 Task: Prepare the resume (32)
Action: Mouse moved to (43, 97)
Screenshot: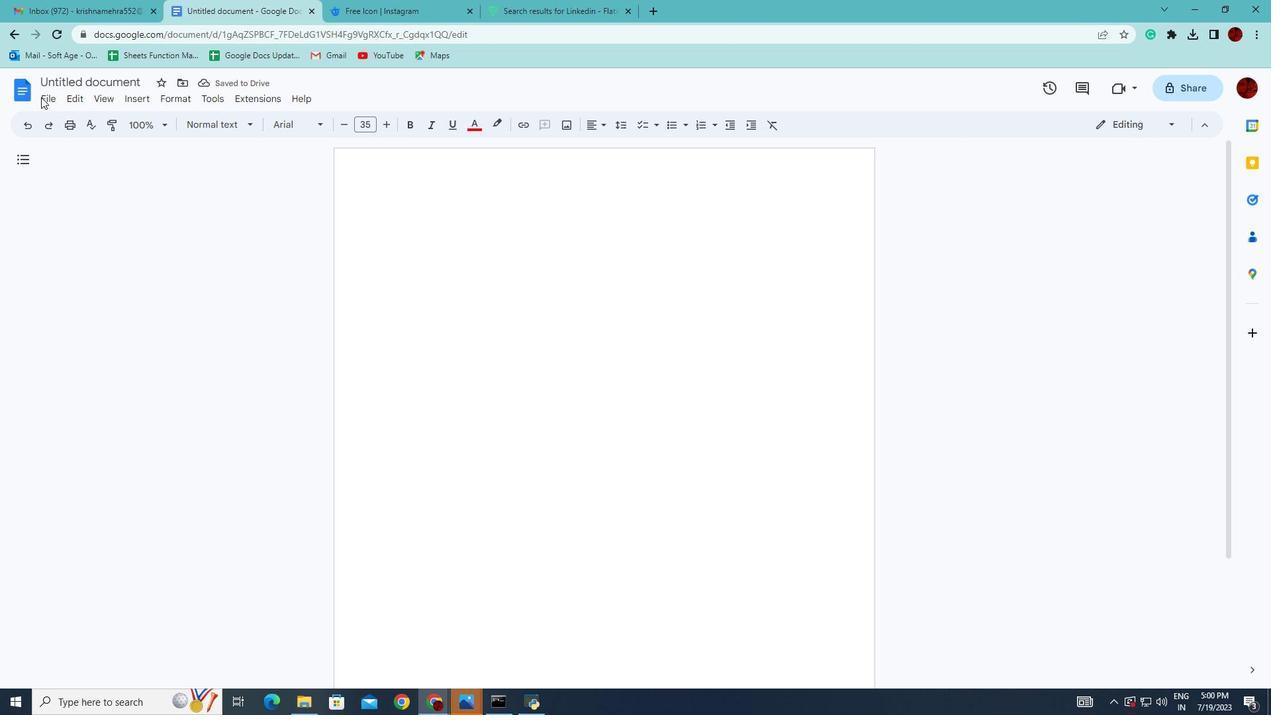 
Action: Mouse pressed left at (43, 97)
Screenshot: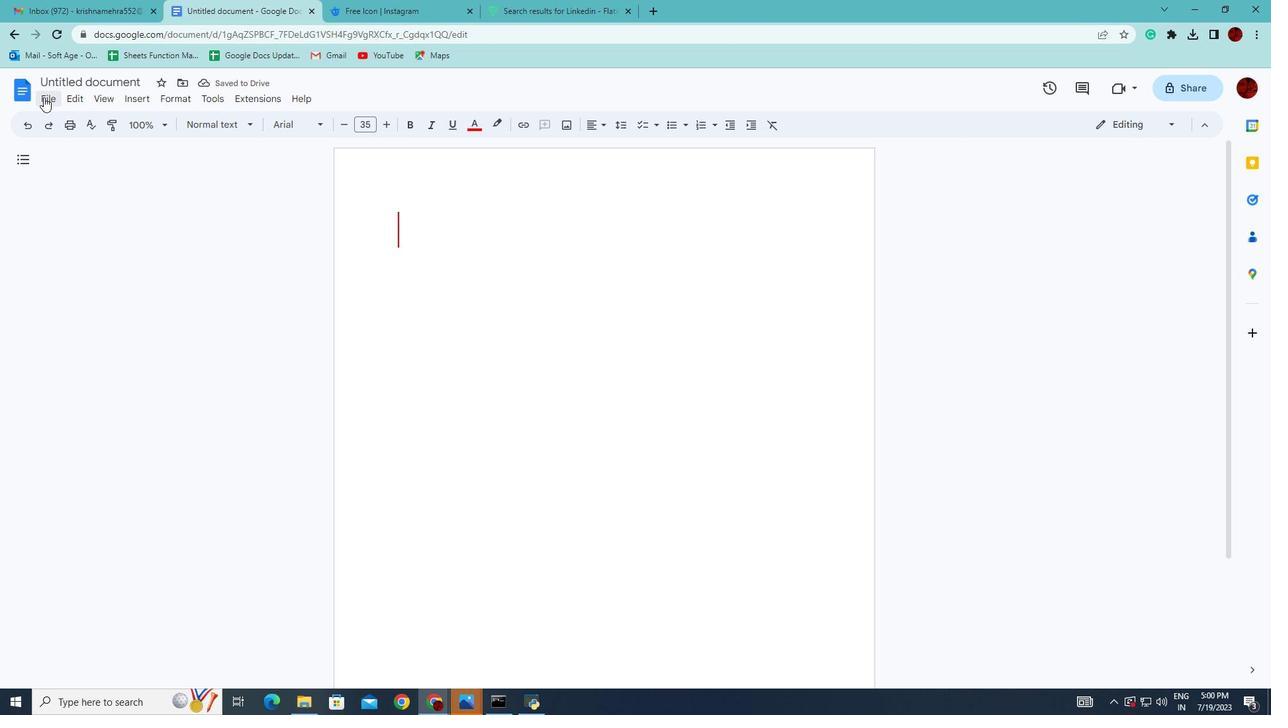 
Action: Mouse moved to (78, 460)
Screenshot: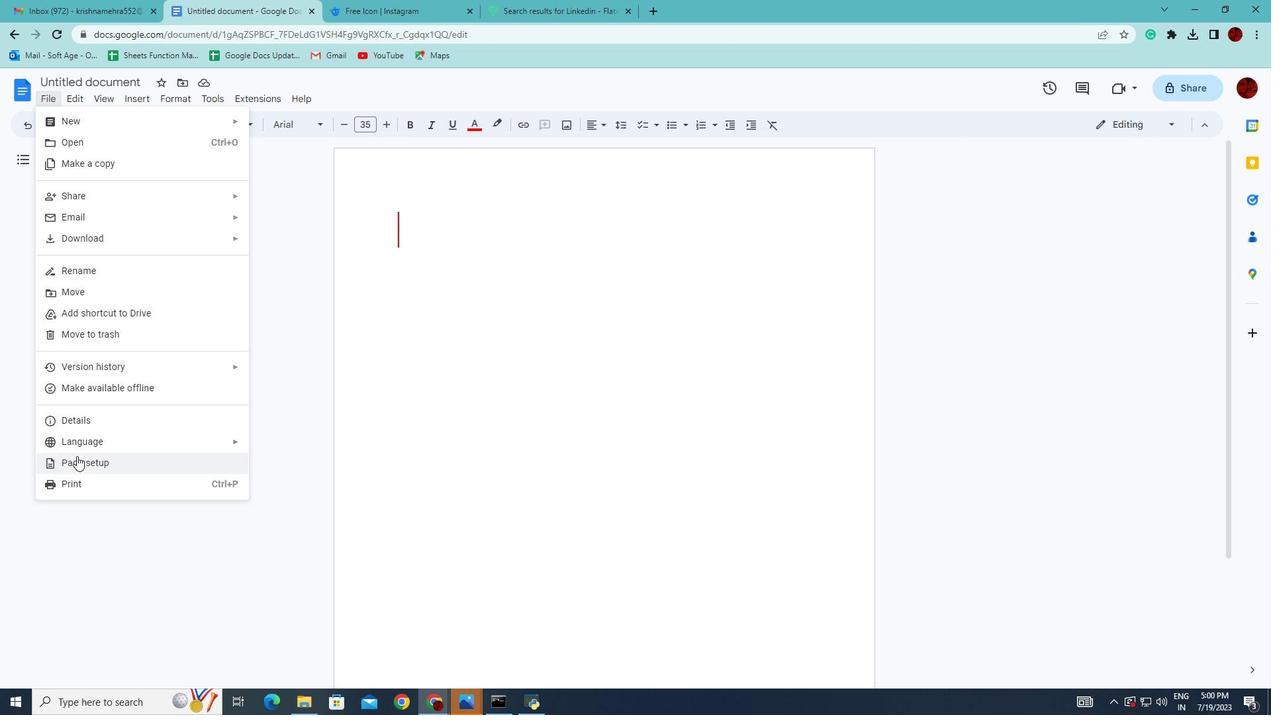 
Action: Mouse pressed left at (78, 460)
Screenshot: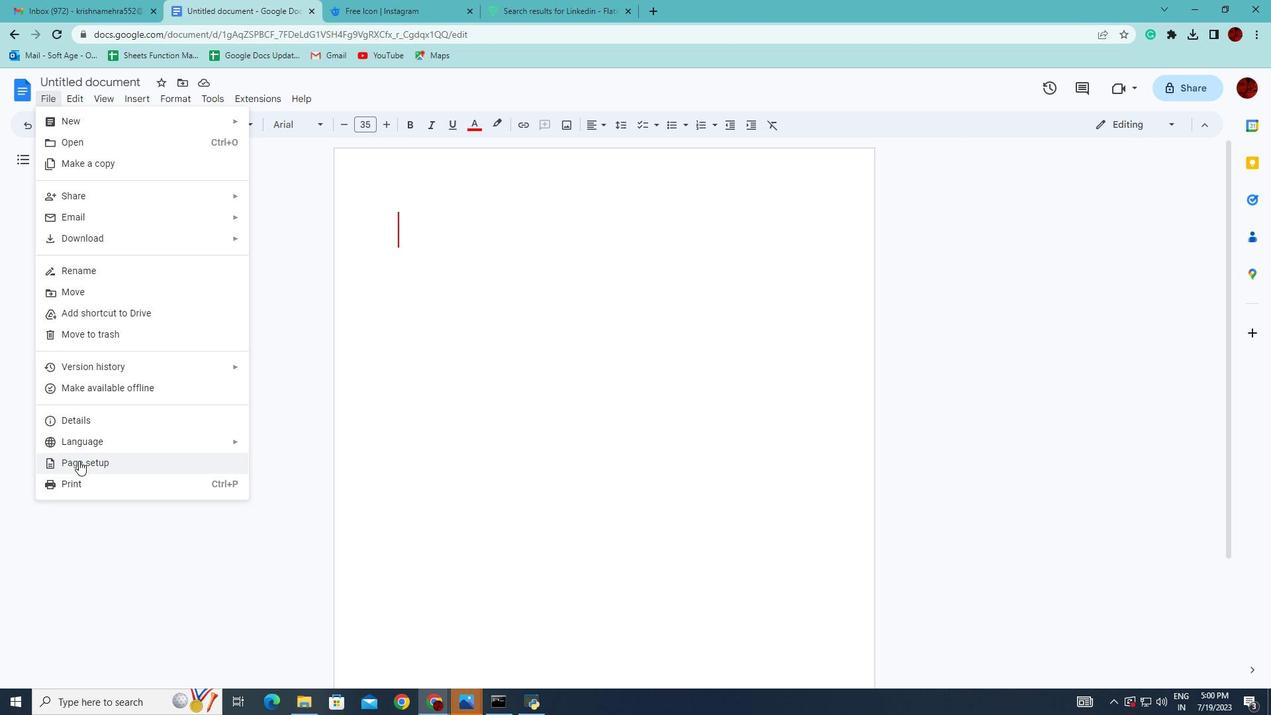 
Action: Mouse moved to (534, 468)
Screenshot: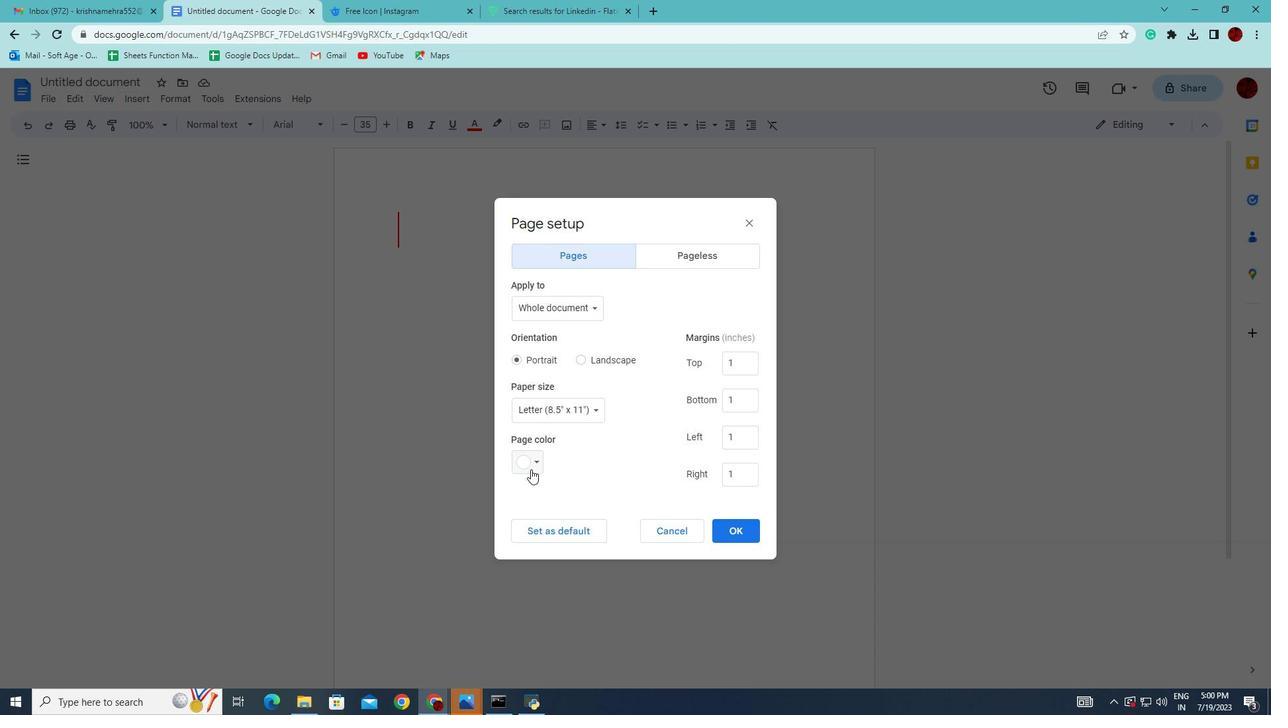 
Action: Mouse pressed left at (534, 468)
Screenshot: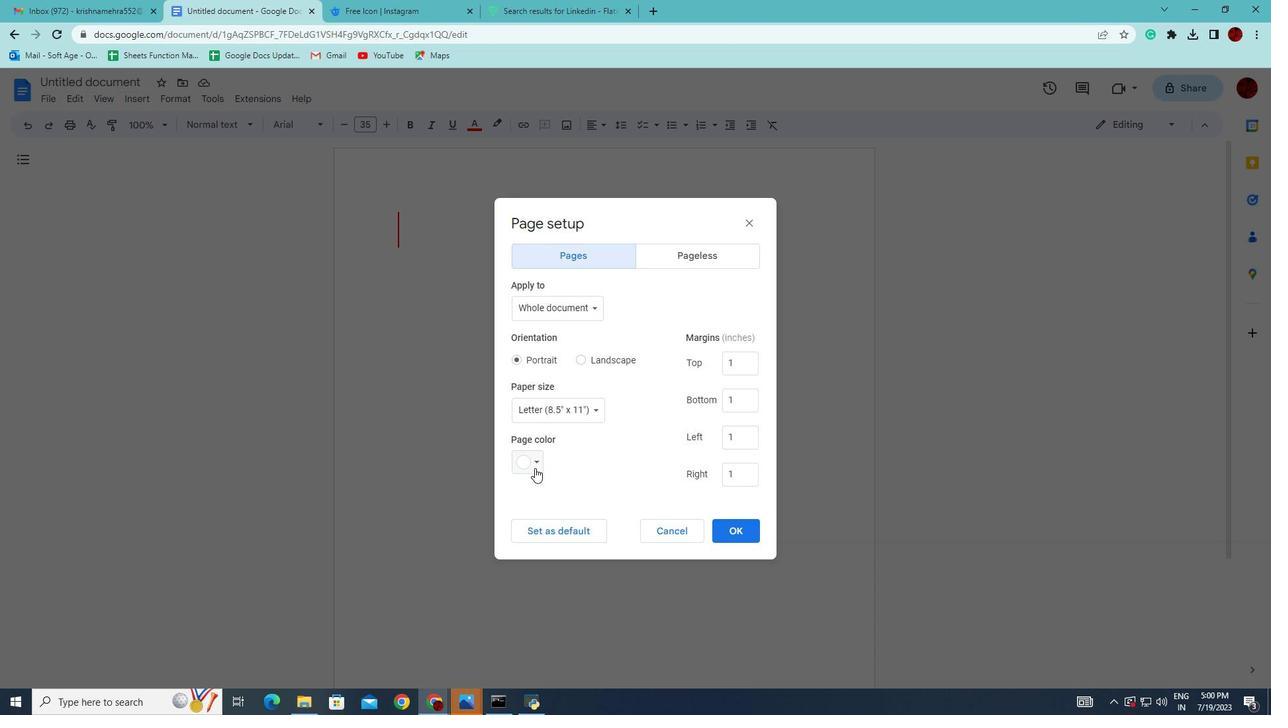 
Action: Mouse moved to (603, 493)
Screenshot: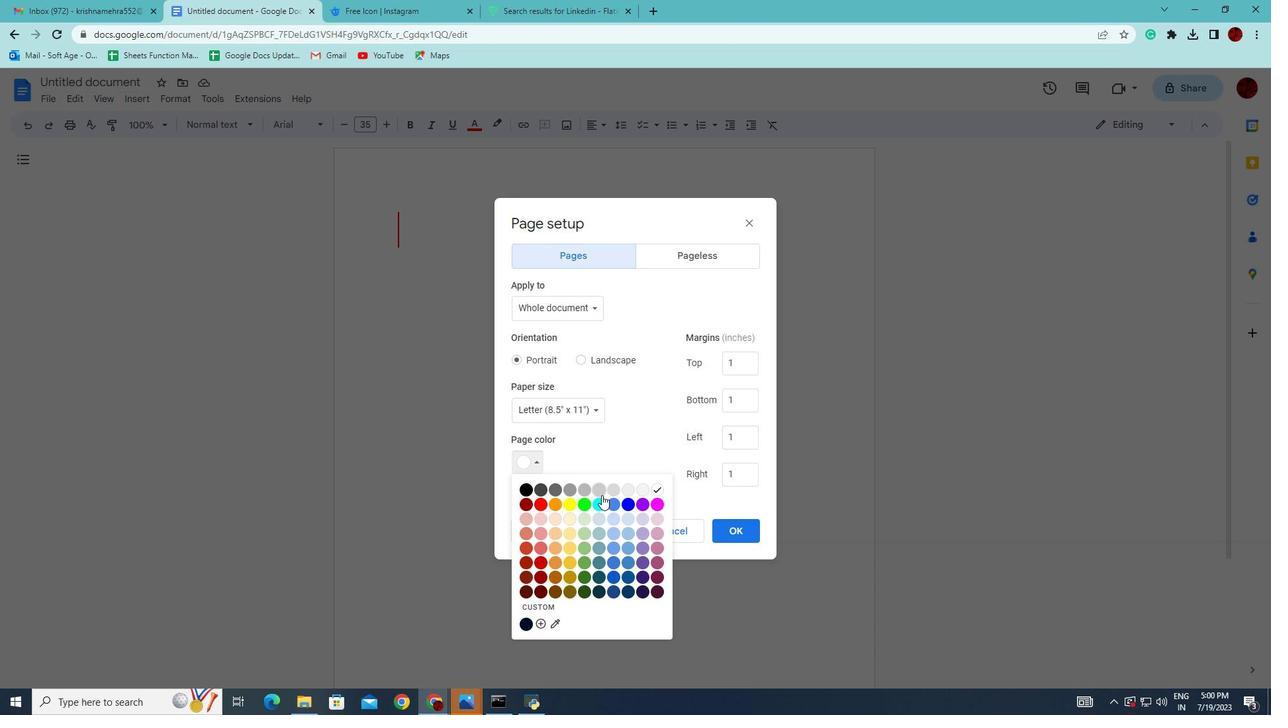 
Action: Mouse pressed left at (603, 493)
Screenshot: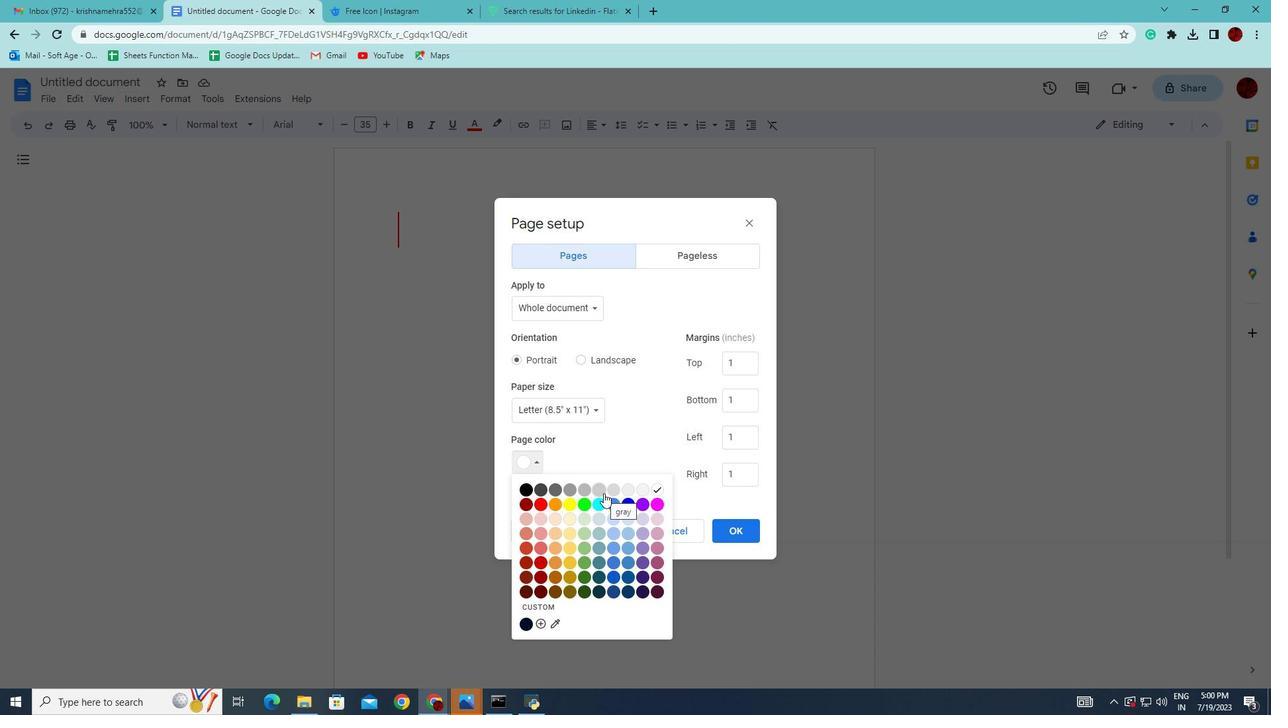 
Action: Mouse moved to (739, 528)
Screenshot: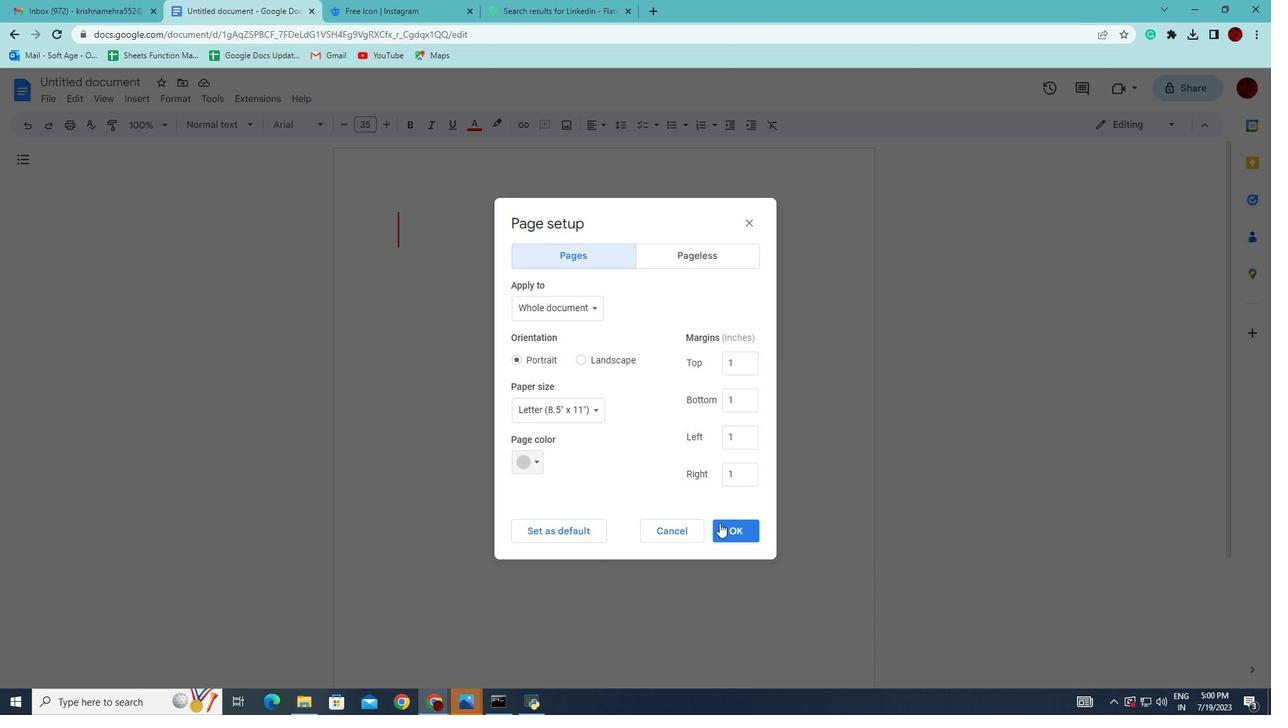 
Action: Mouse pressed left at (739, 528)
Screenshot: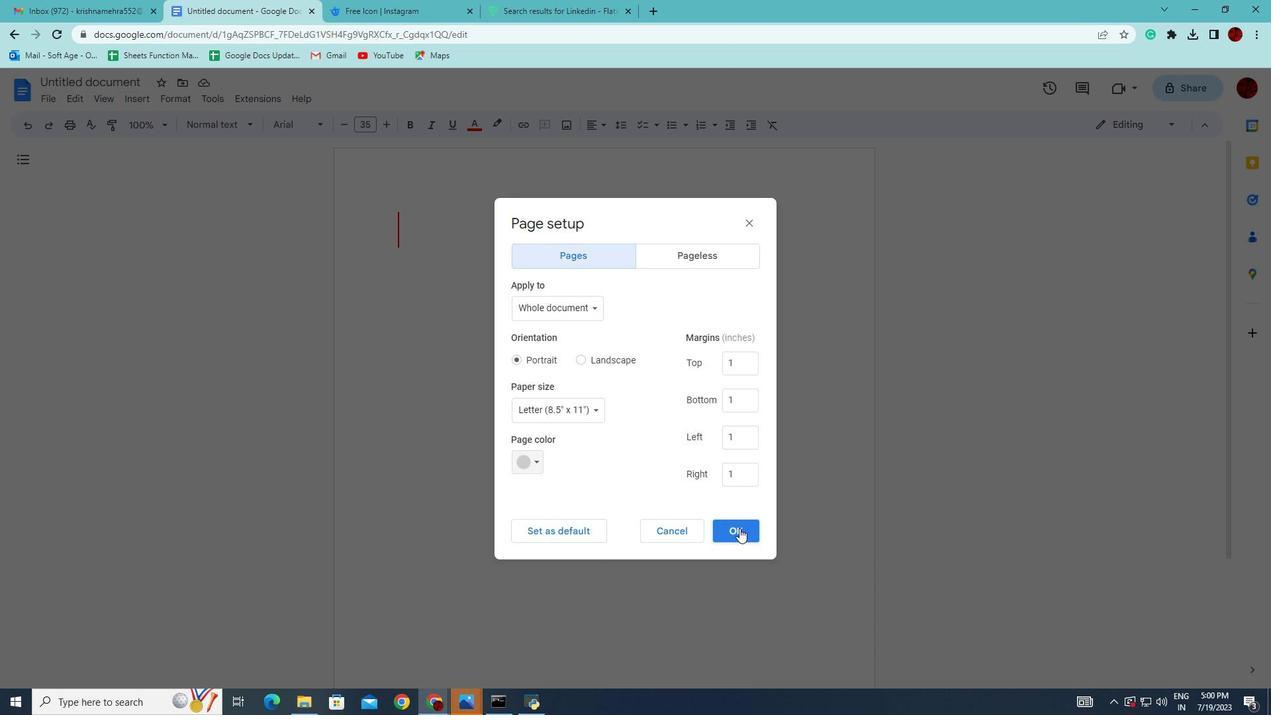 
Action: Mouse moved to (474, 128)
Screenshot: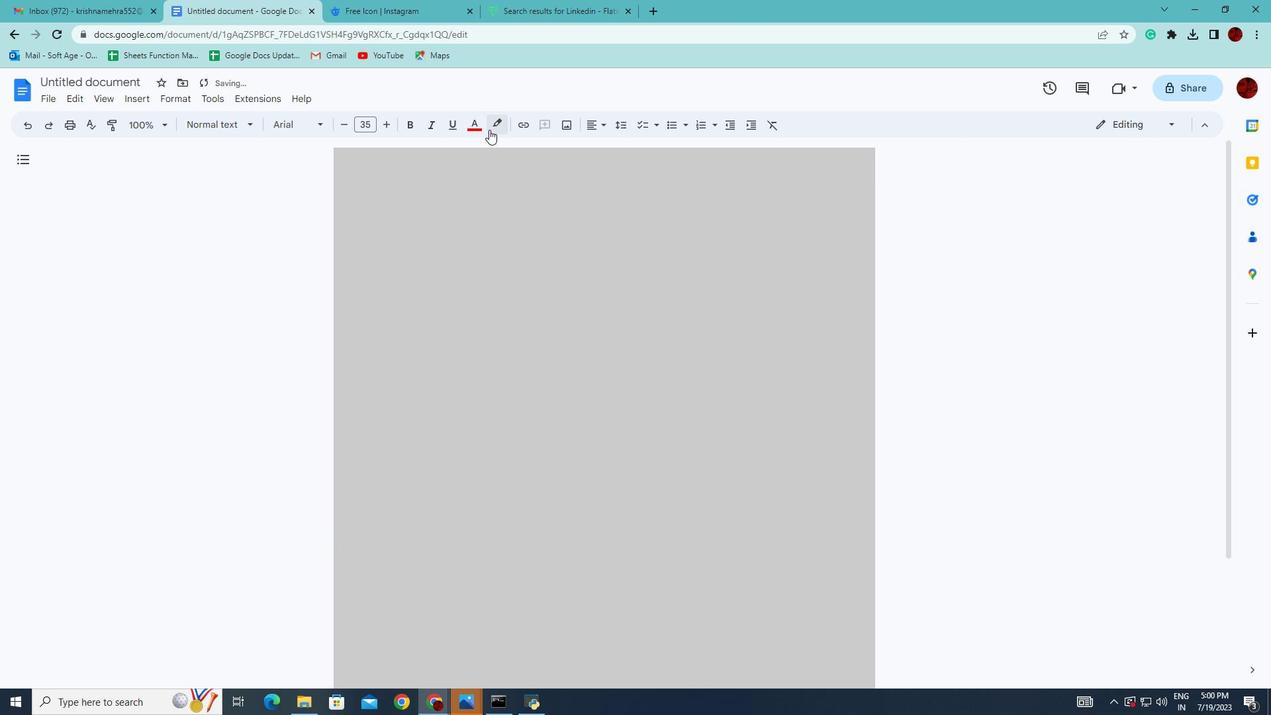 
Action: Mouse pressed left at (474, 128)
Screenshot: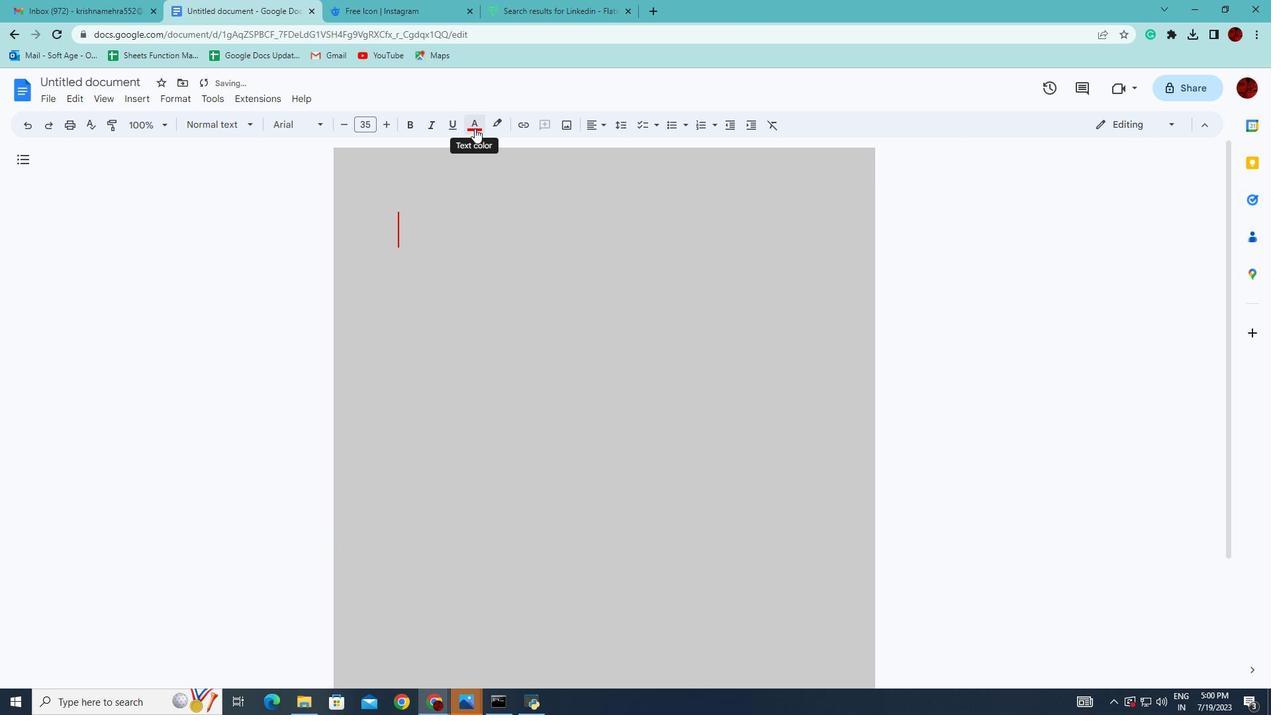 
Action: Mouse moved to (608, 151)
Screenshot: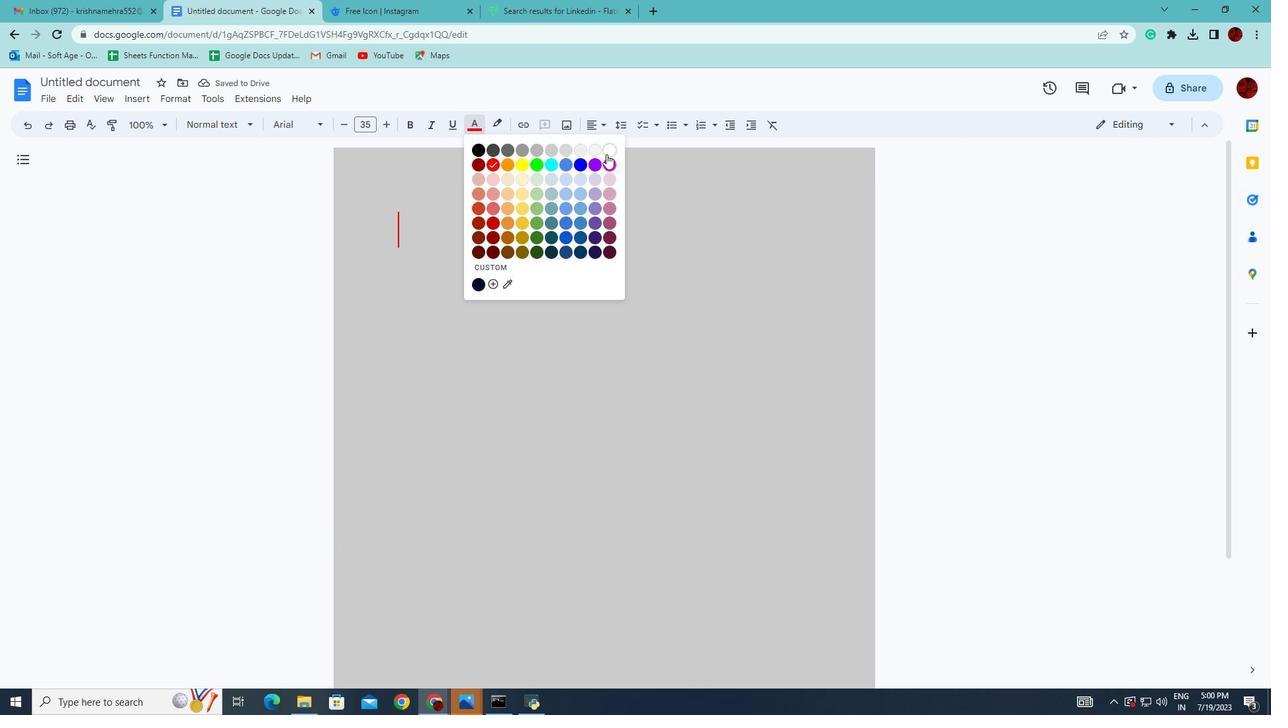 
Action: Mouse pressed left at (608, 151)
Screenshot: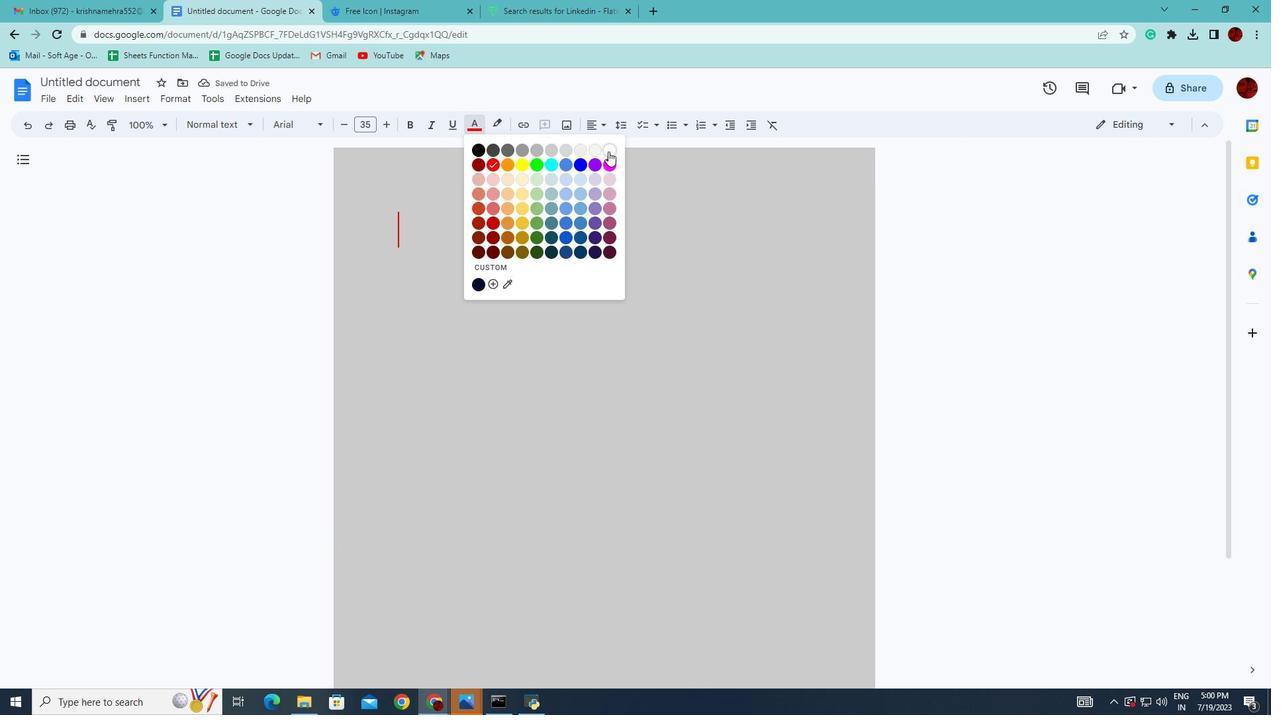 
Action: Mouse moved to (417, 125)
Screenshot: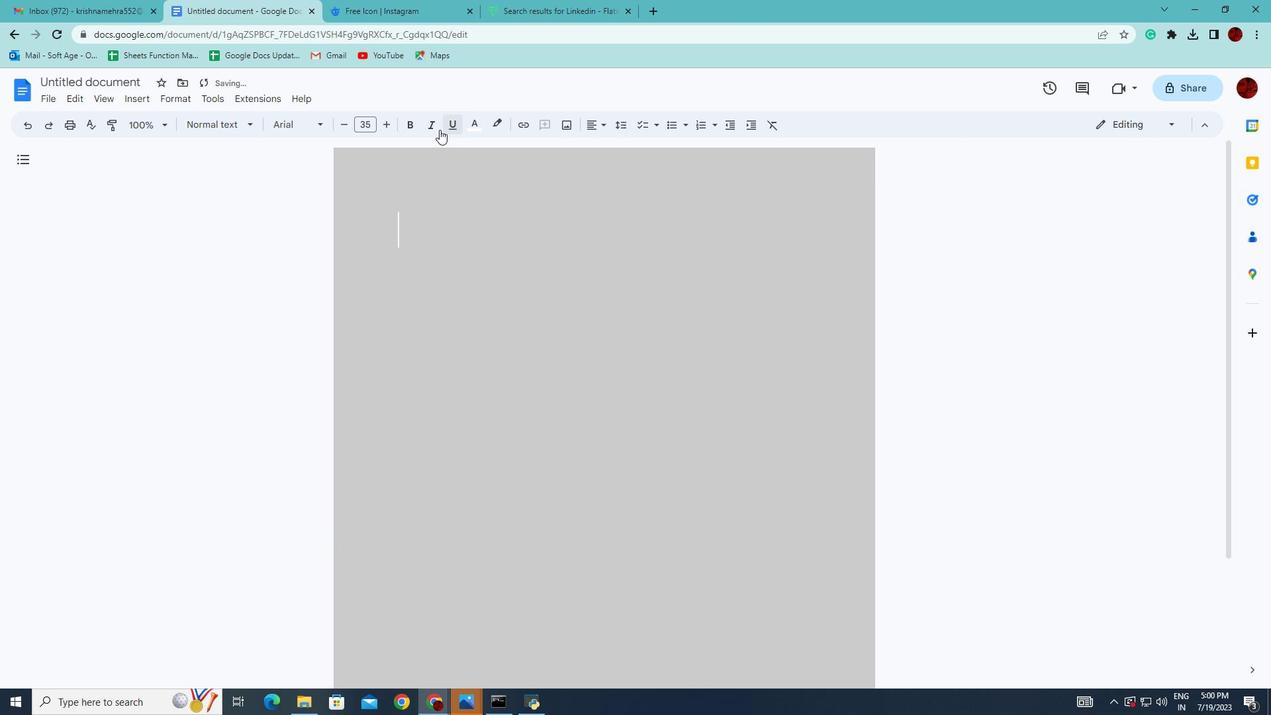 
Action: Mouse pressed left at (417, 125)
Screenshot: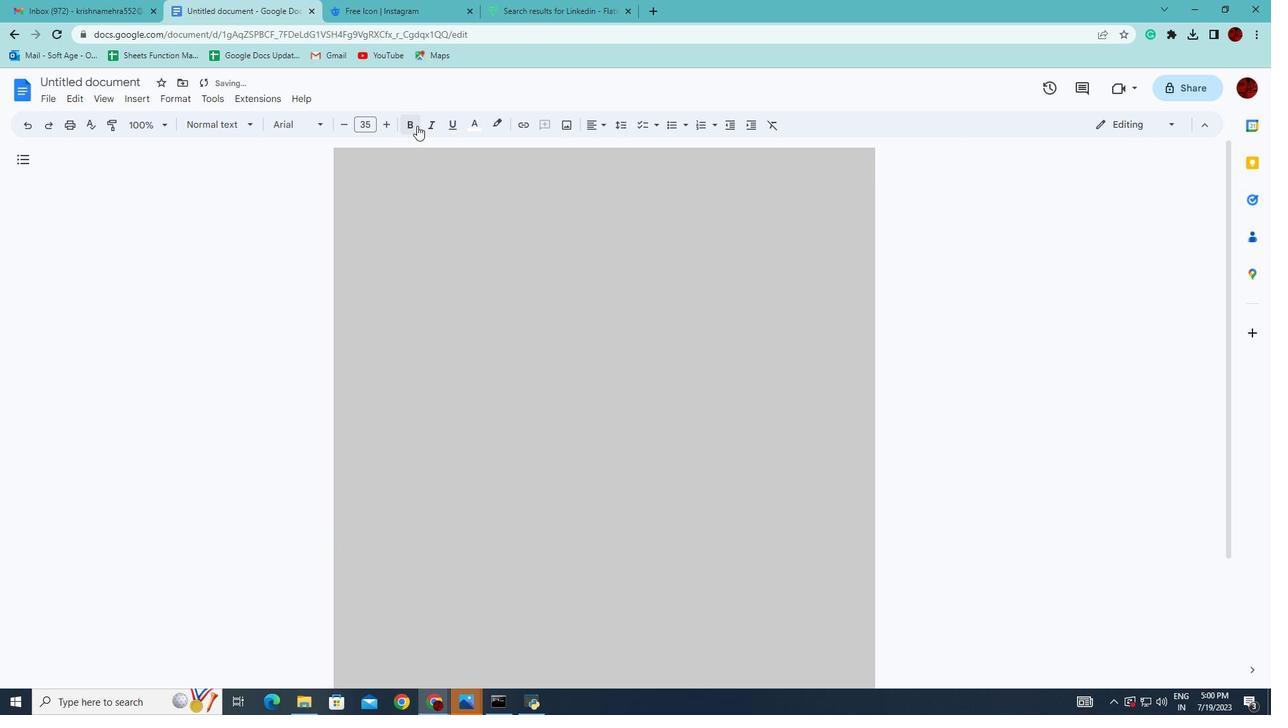 
Action: Mouse moved to (361, 124)
Screenshot: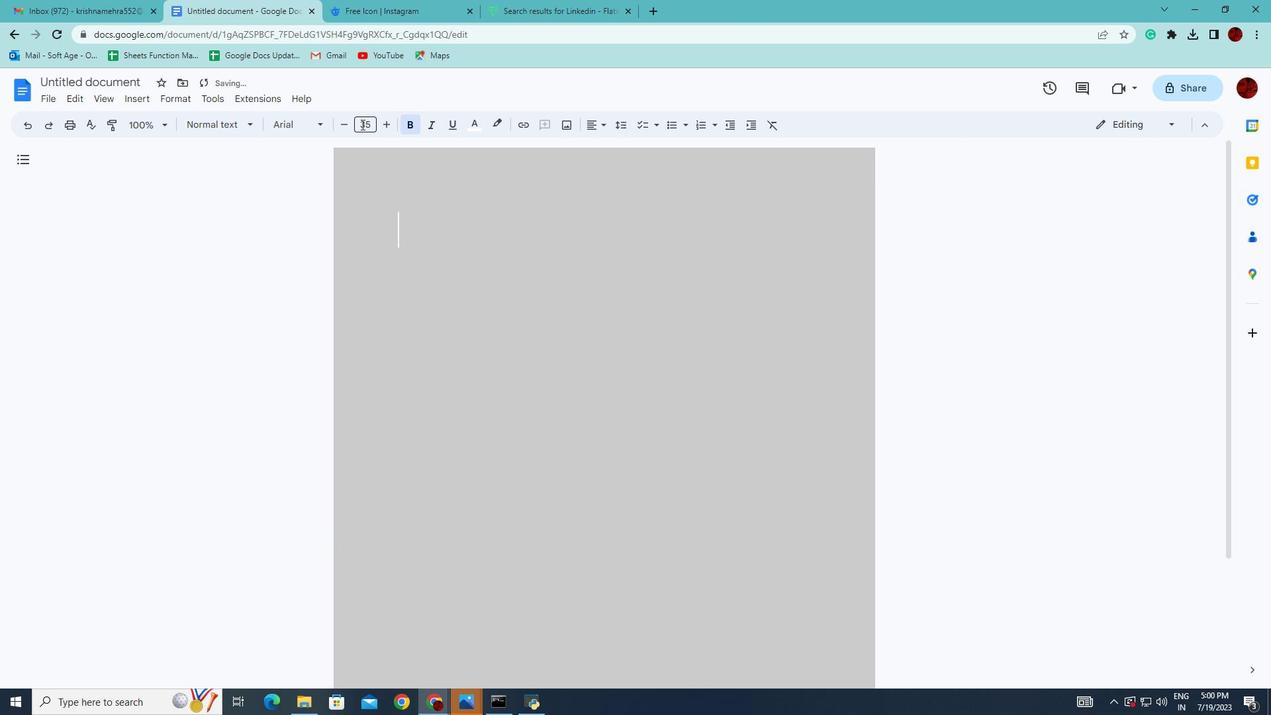 
Action: Mouse pressed left at (361, 124)
Screenshot: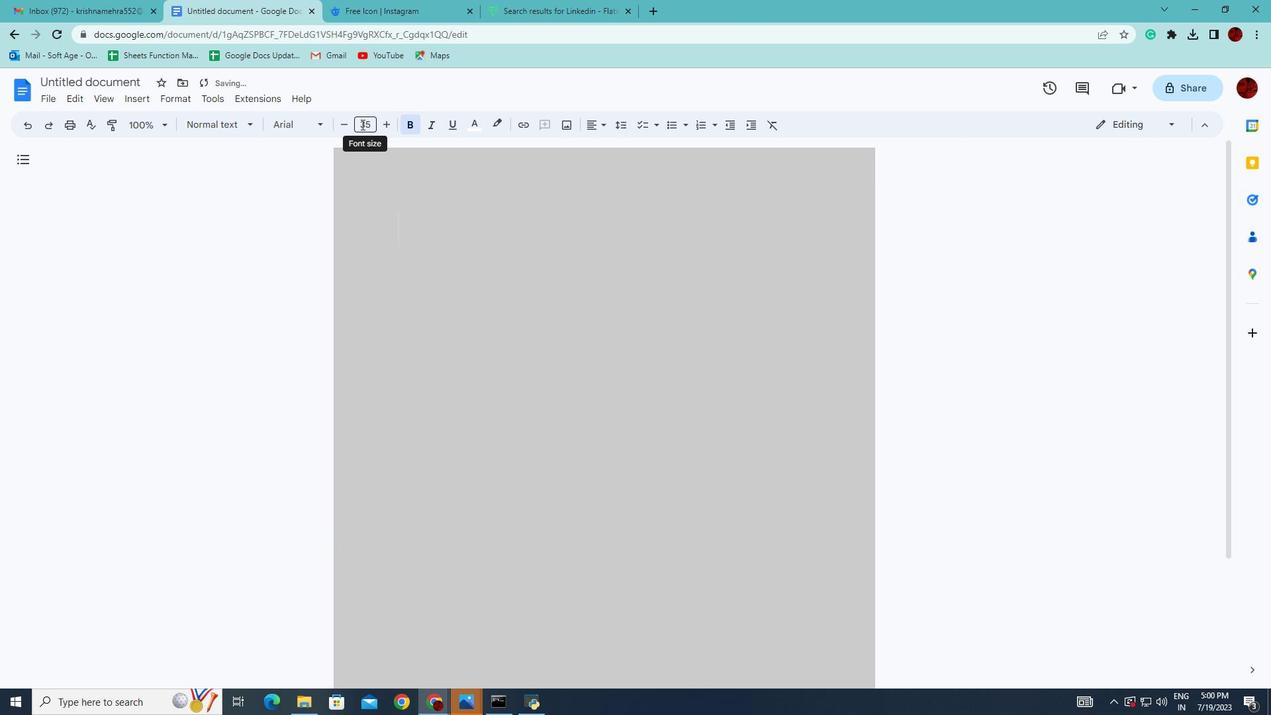 
Action: Mouse moved to (364, 316)
Screenshot: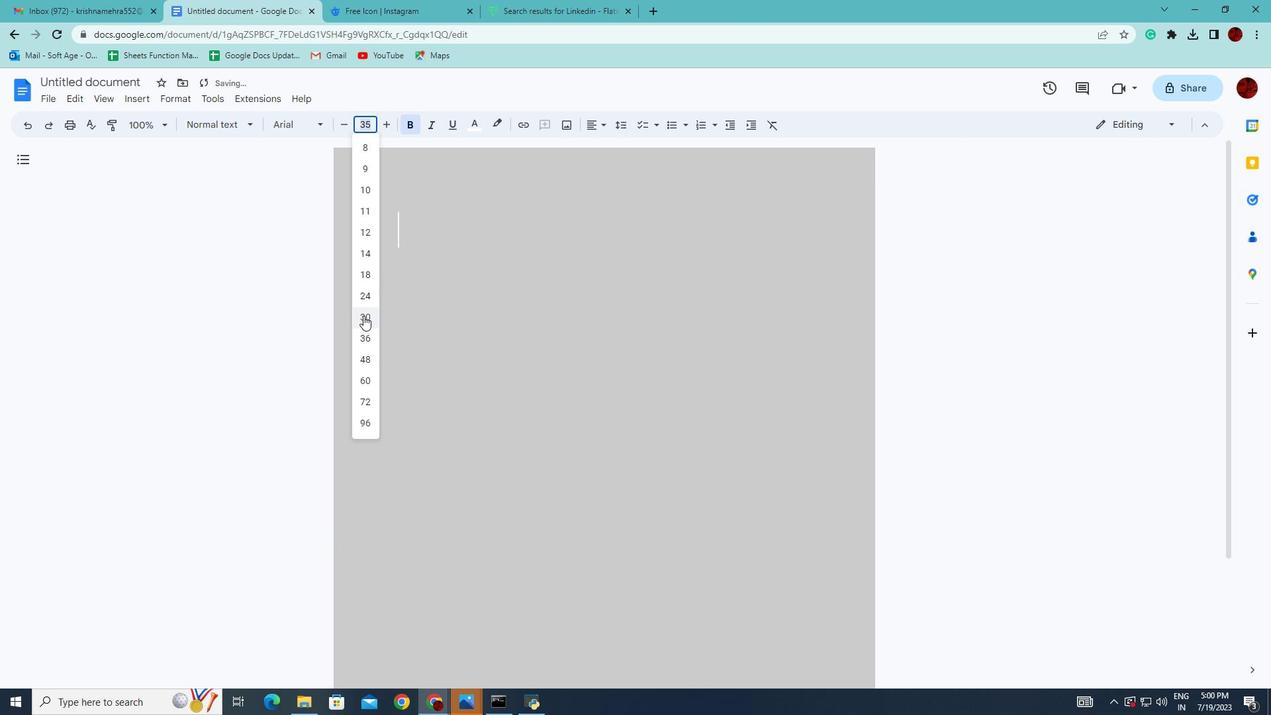 
Action: Mouse pressed left at (364, 316)
Screenshot: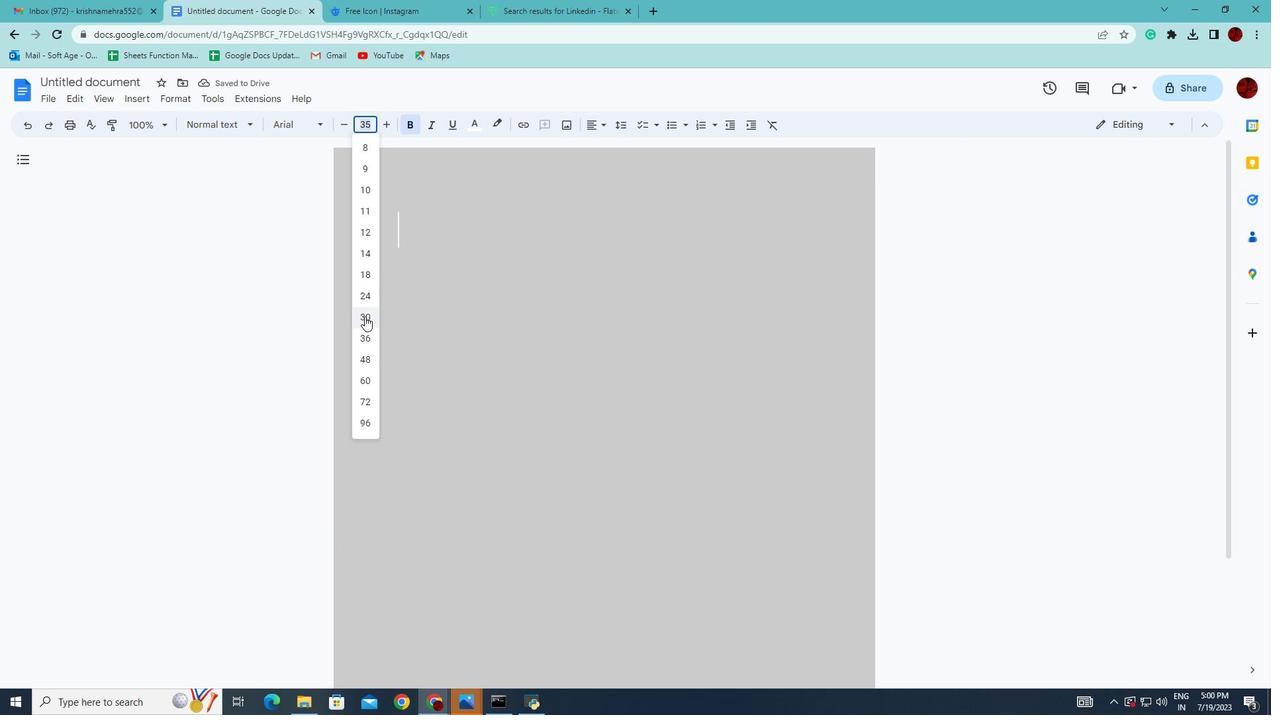 
Action: Mouse moved to (598, 127)
Screenshot: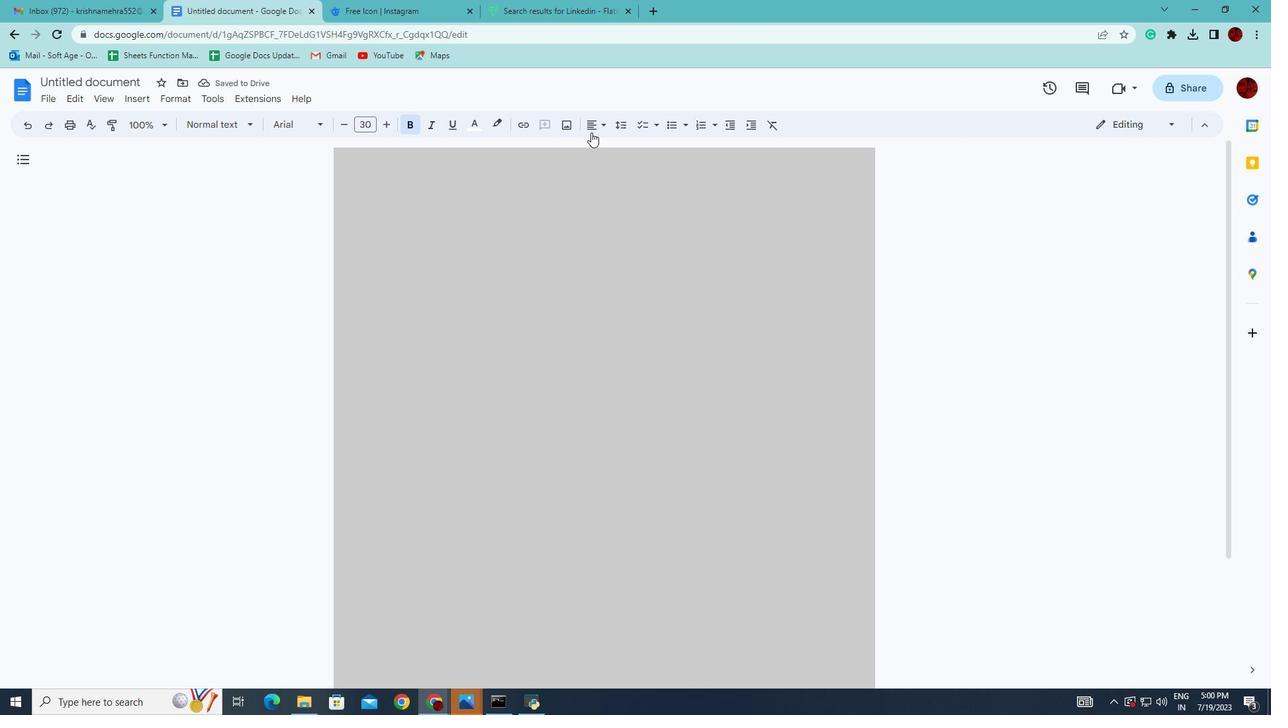 
Action: Mouse pressed left at (598, 127)
Screenshot: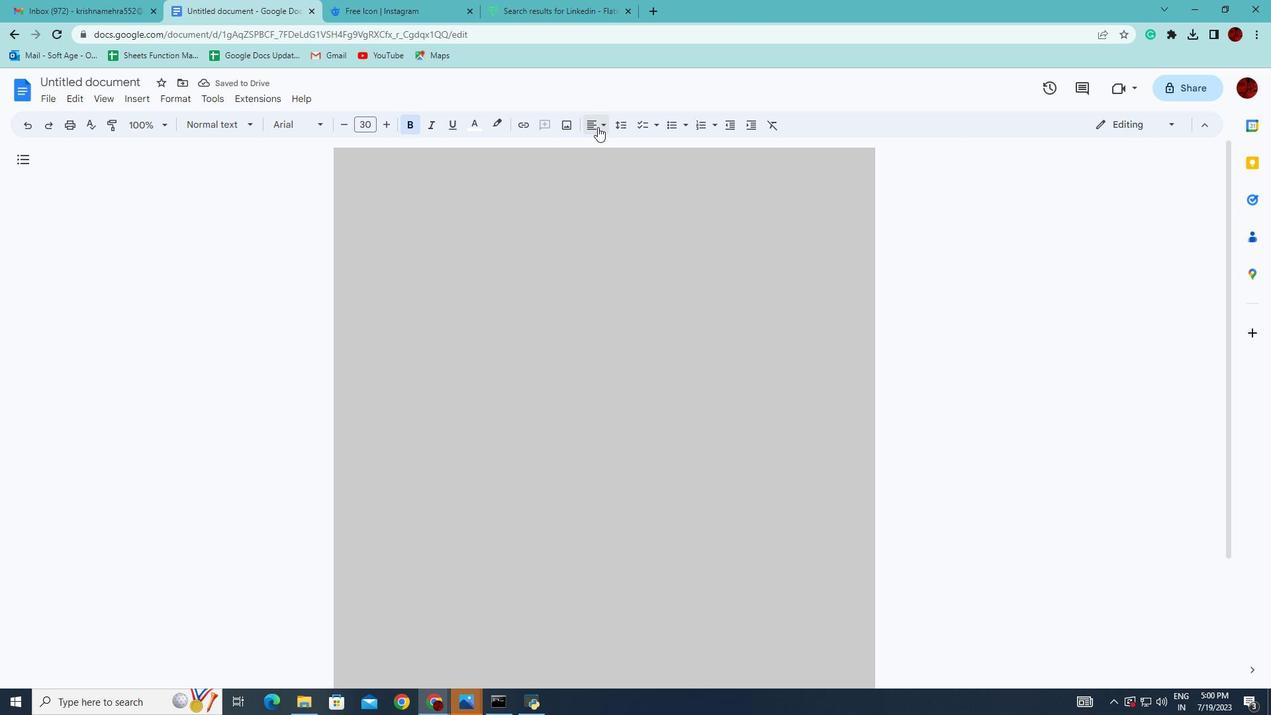 
Action: Mouse moved to (615, 150)
Screenshot: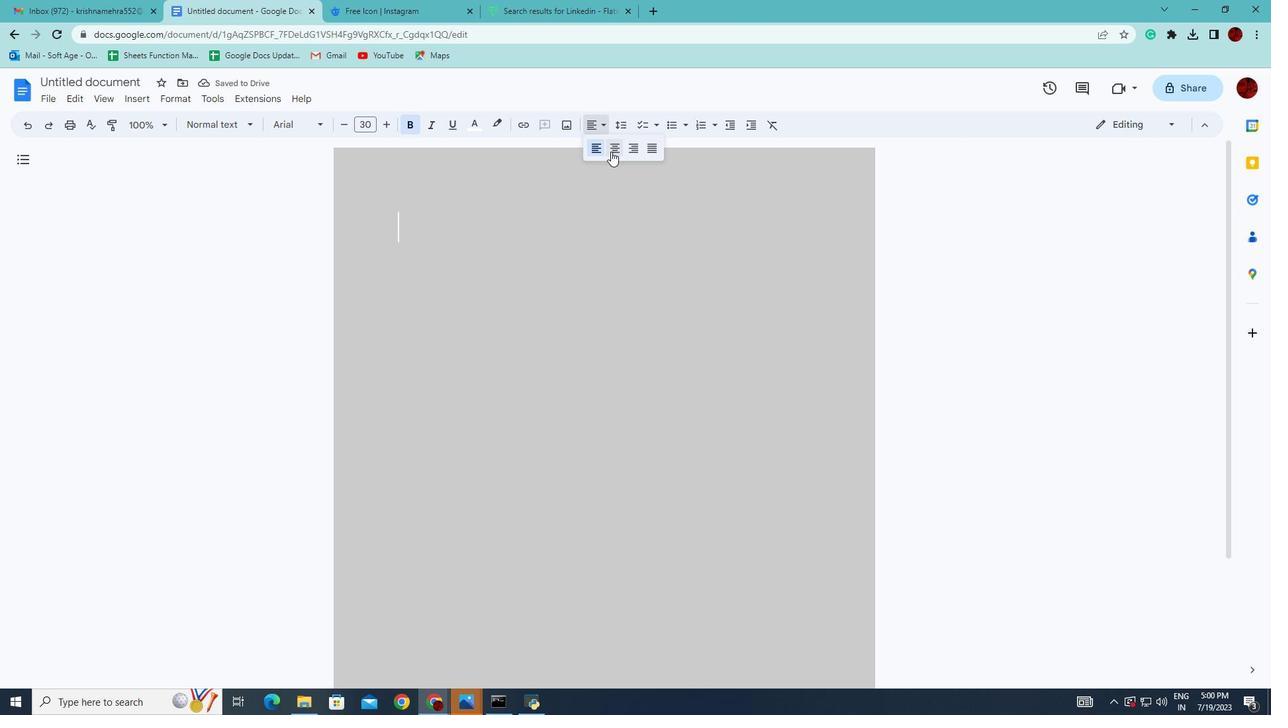 
Action: Mouse pressed left at (615, 150)
Screenshot: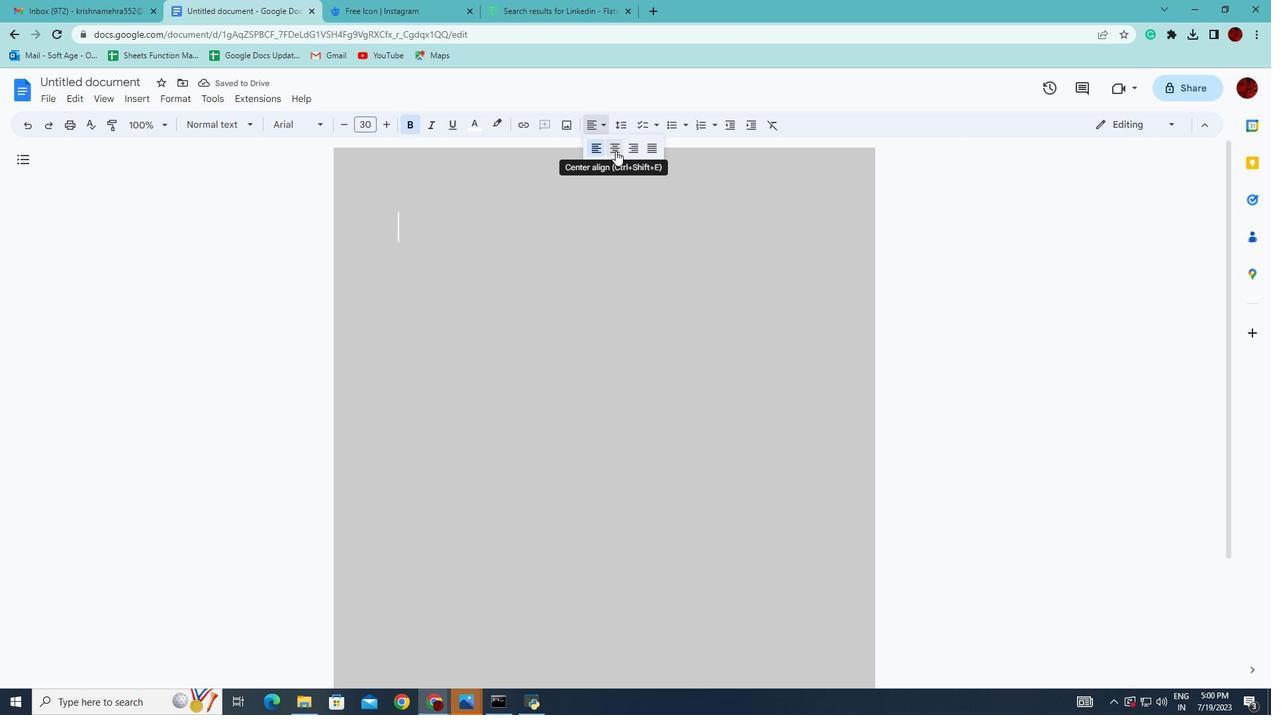 
Action: Mouse moved to (539, 206)
Screenshot: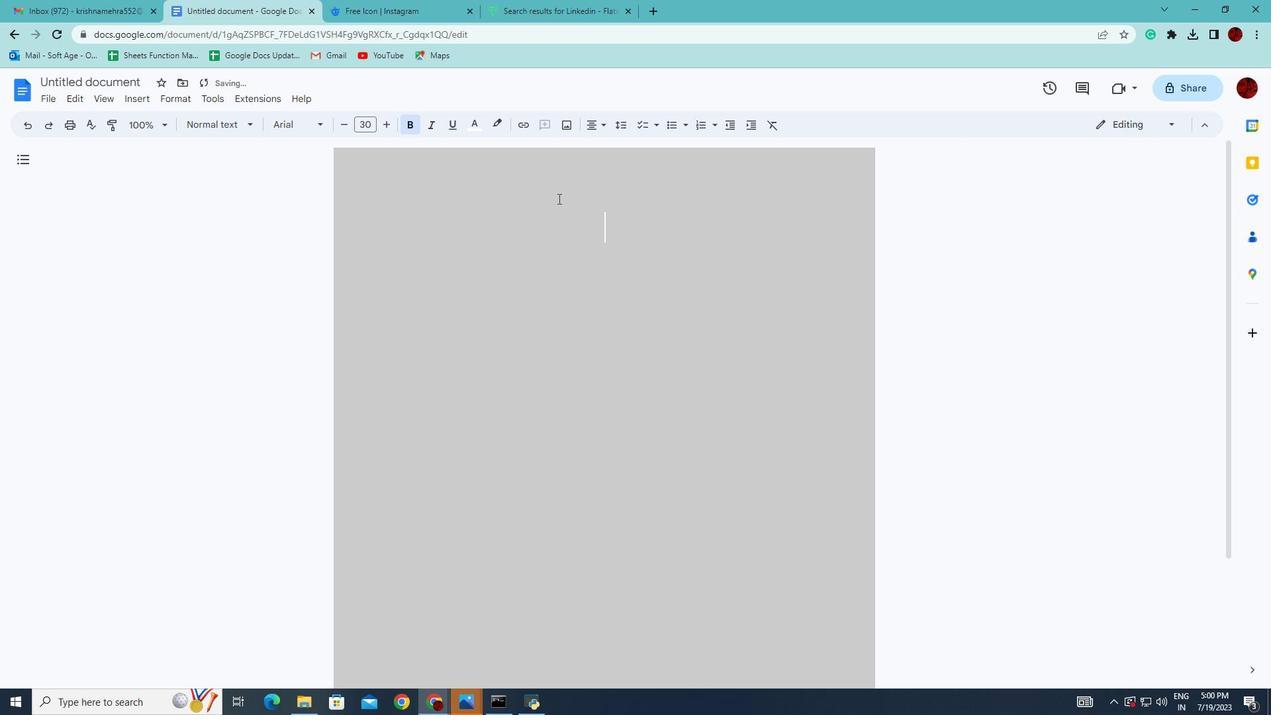 
Action: Key pressed <Key.shift><Key.shift><Key.shift><Key.shift><Key.shift><Key.shift>F<Key.backspace><Key.caps_lock>FURRUKH<Key.space><Key.shift><Key.shift><Key.shift><Key.shift><Key.shift>GILL<Key.enter>
Screenshot: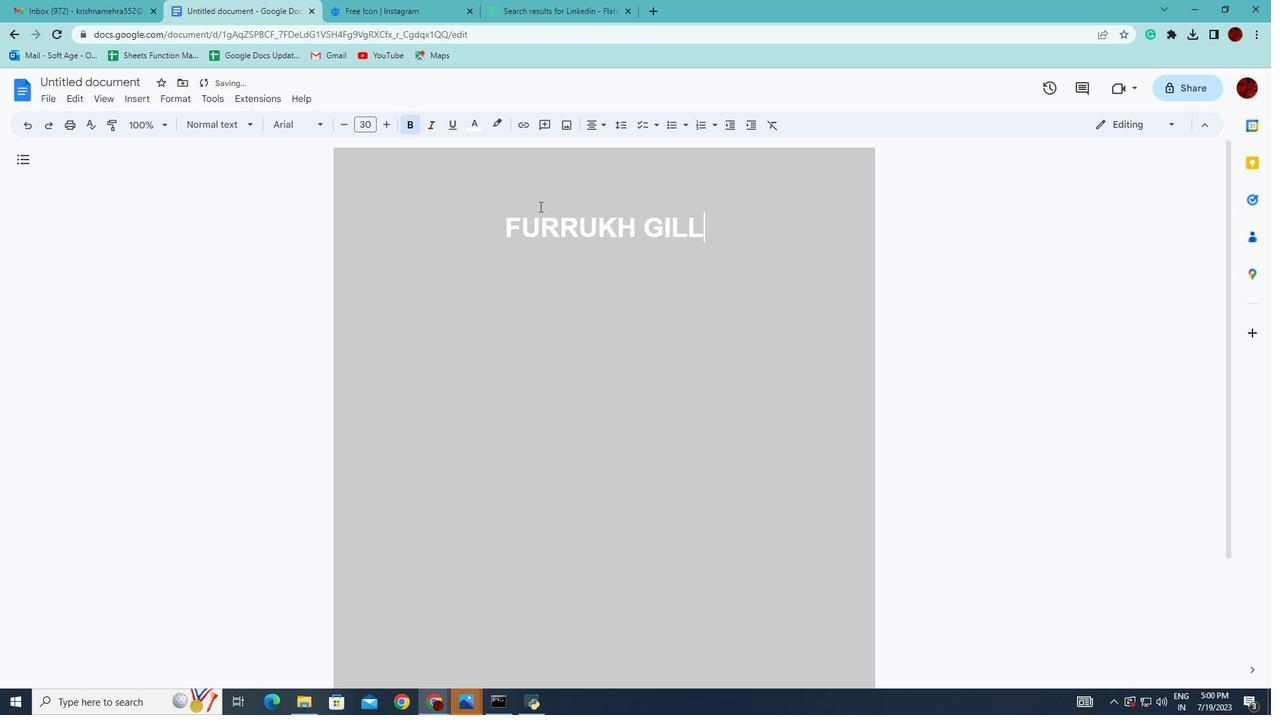 
Action: Mouse moved to (600, 124)
Screenshot: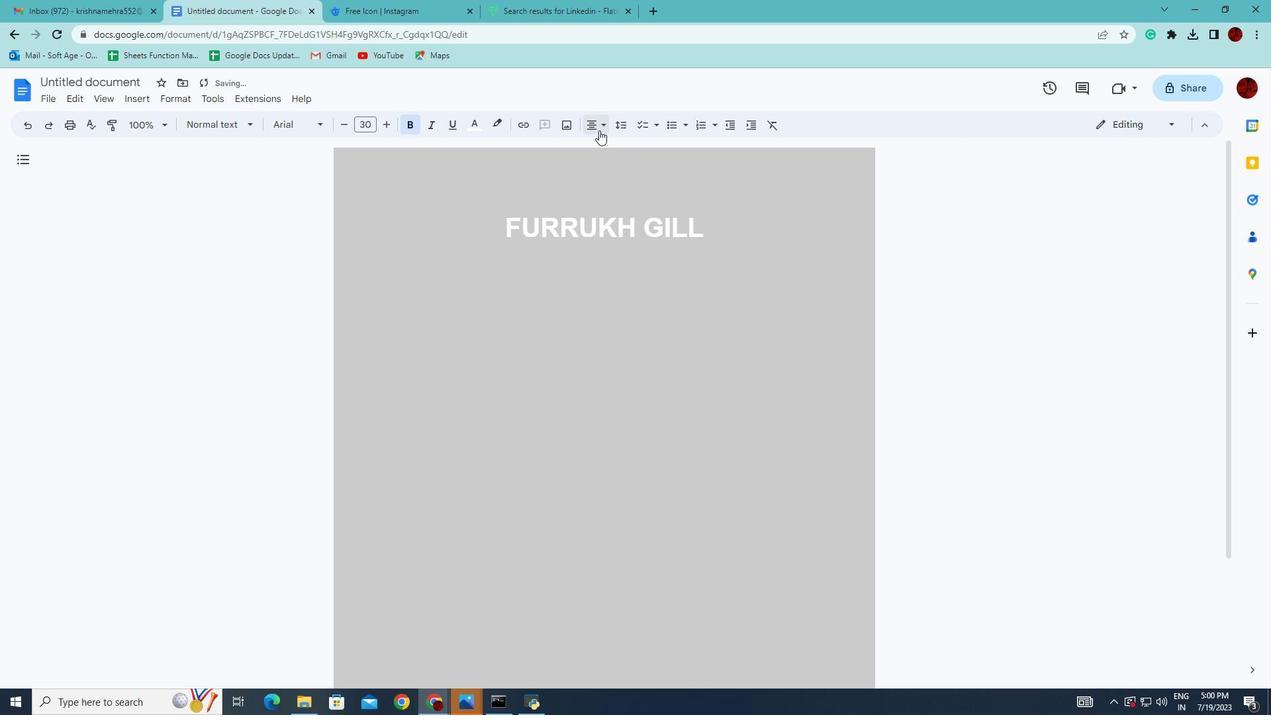 
Action: Mouse pressed left at (600, 124)
Screenshot: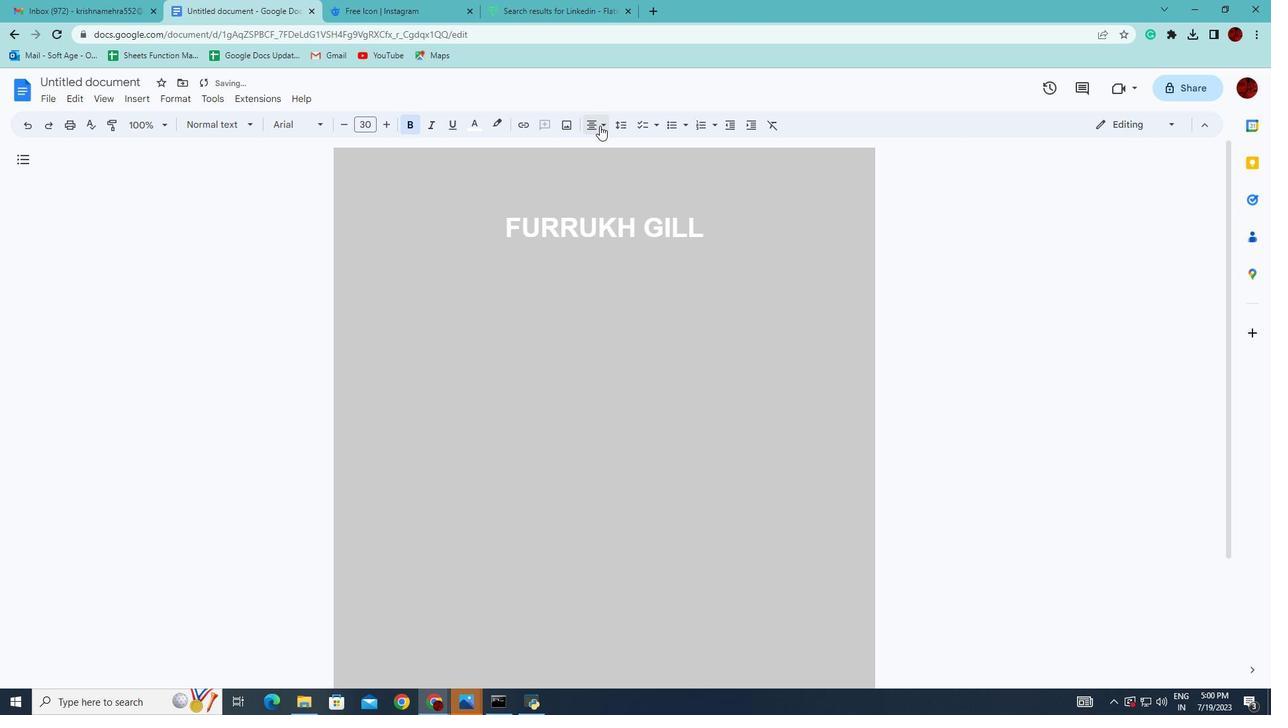 
Action: Mouse moved to (592, 146)
Screenshot: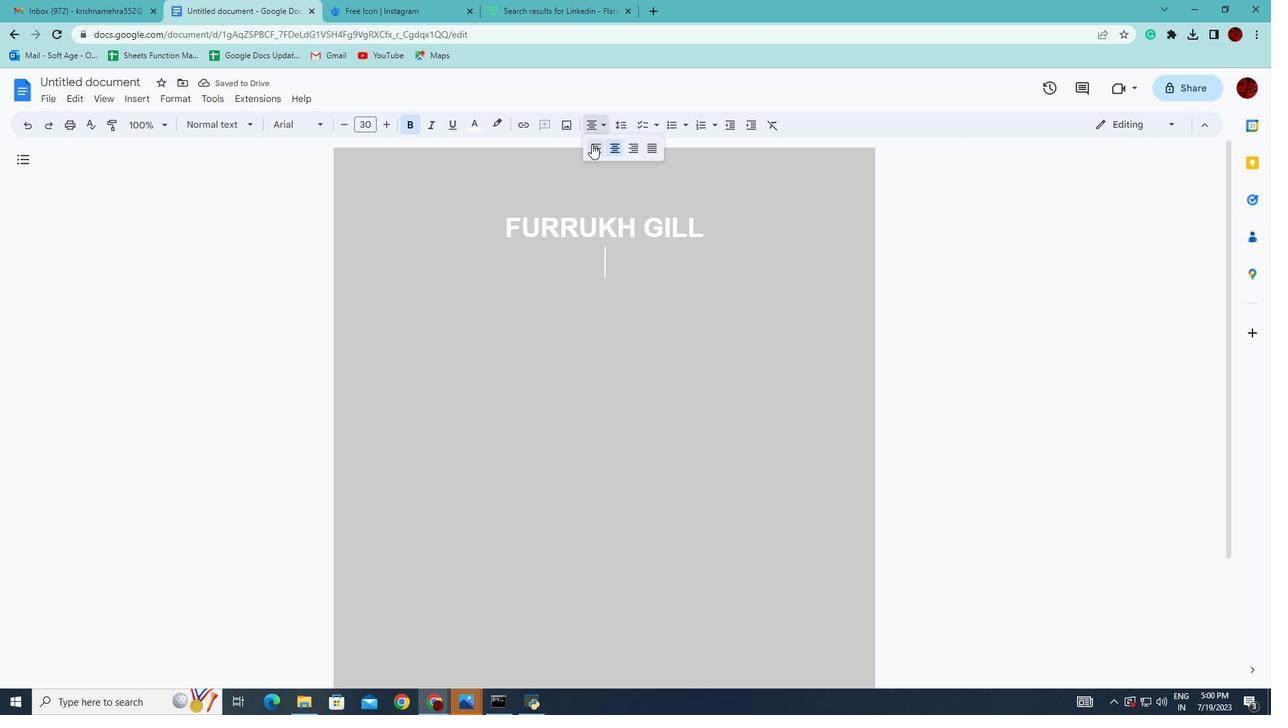 
Action: Mouse pressed left at (592, 146)
Screenshot: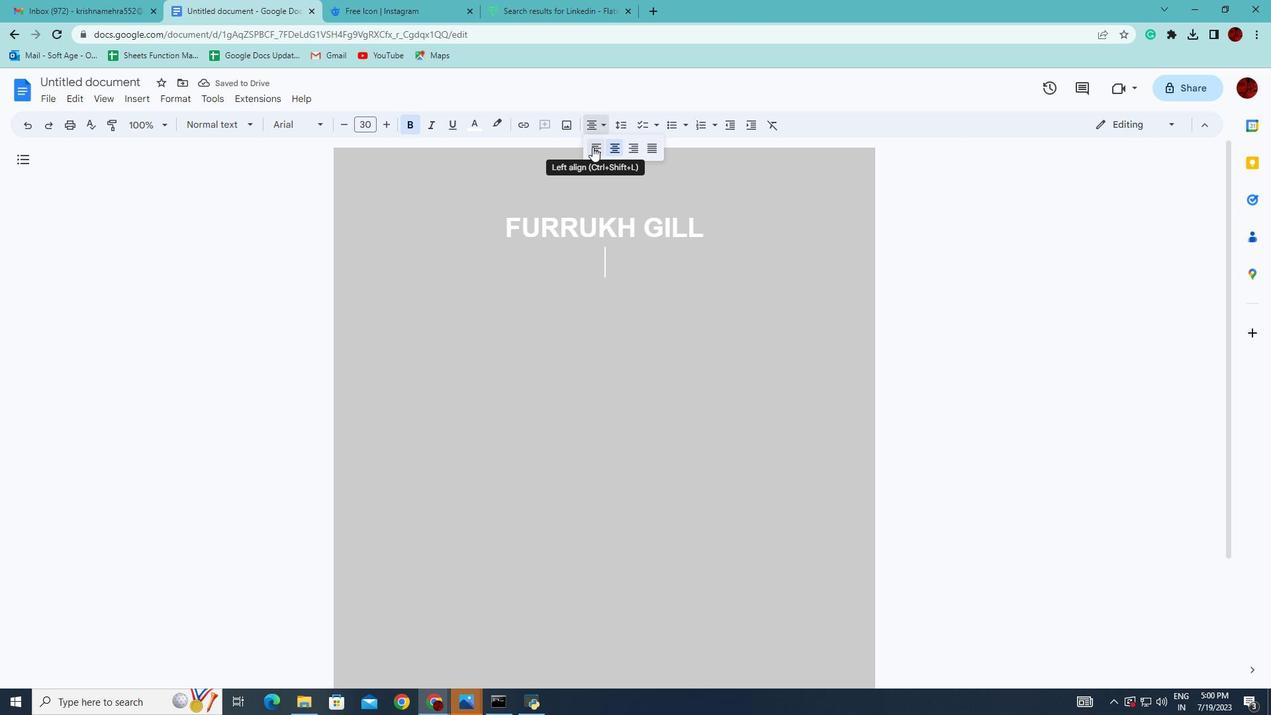 
Action: Mouse moved to (362, 125)
Screenshot: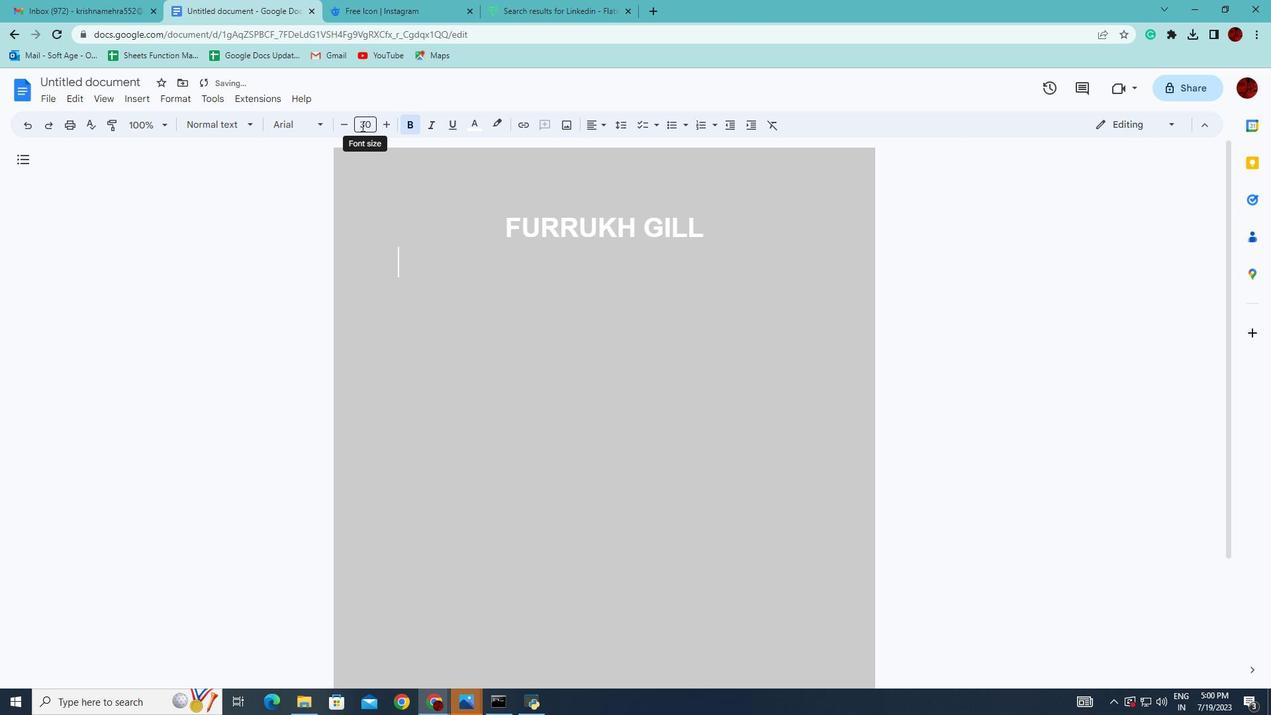 
Action: Mouse pressed left at (362, 125)
Screenshot: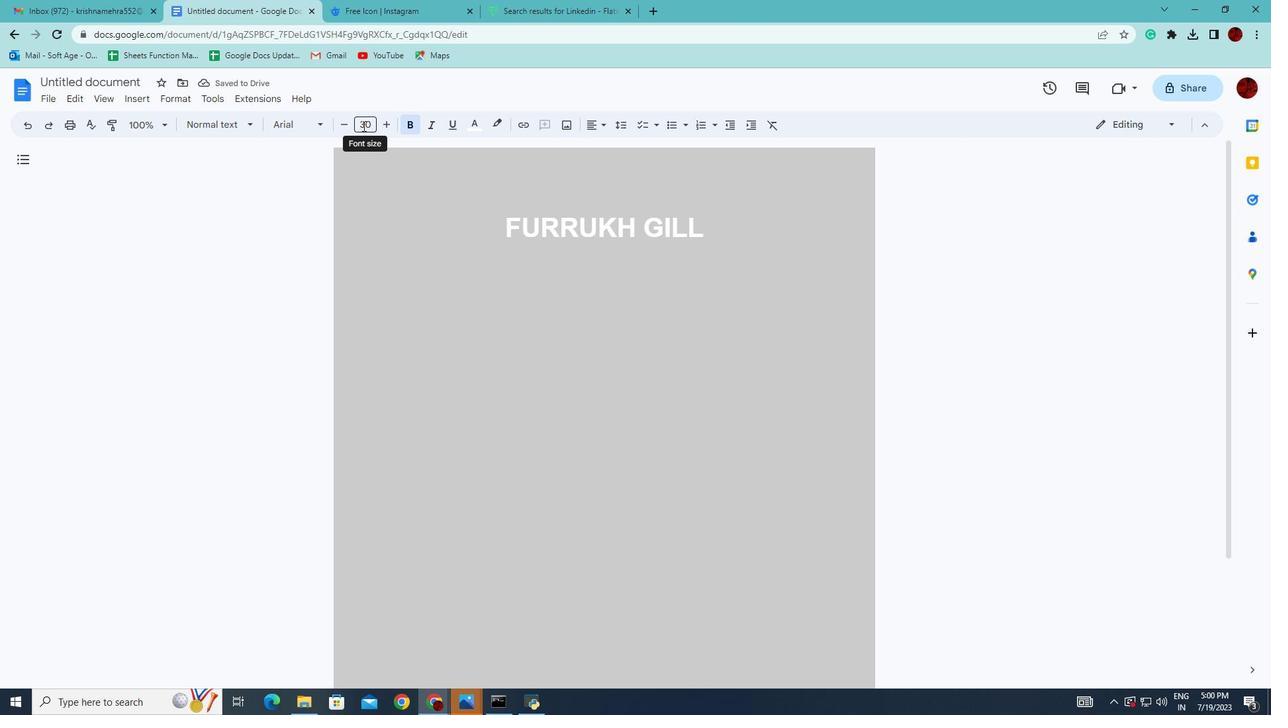 
Action: Mouse moved to (367, 290)
Screenshot: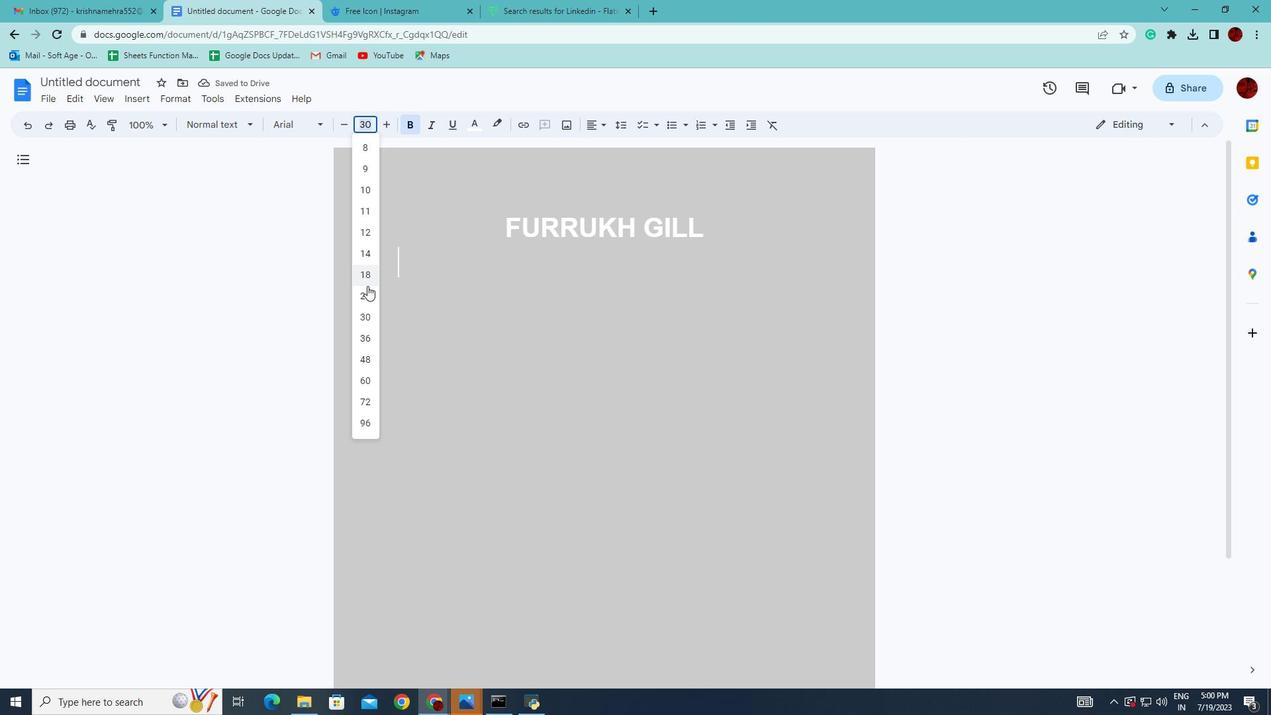 
Action: Mouse pressed left at (367, 290)
Screenshot: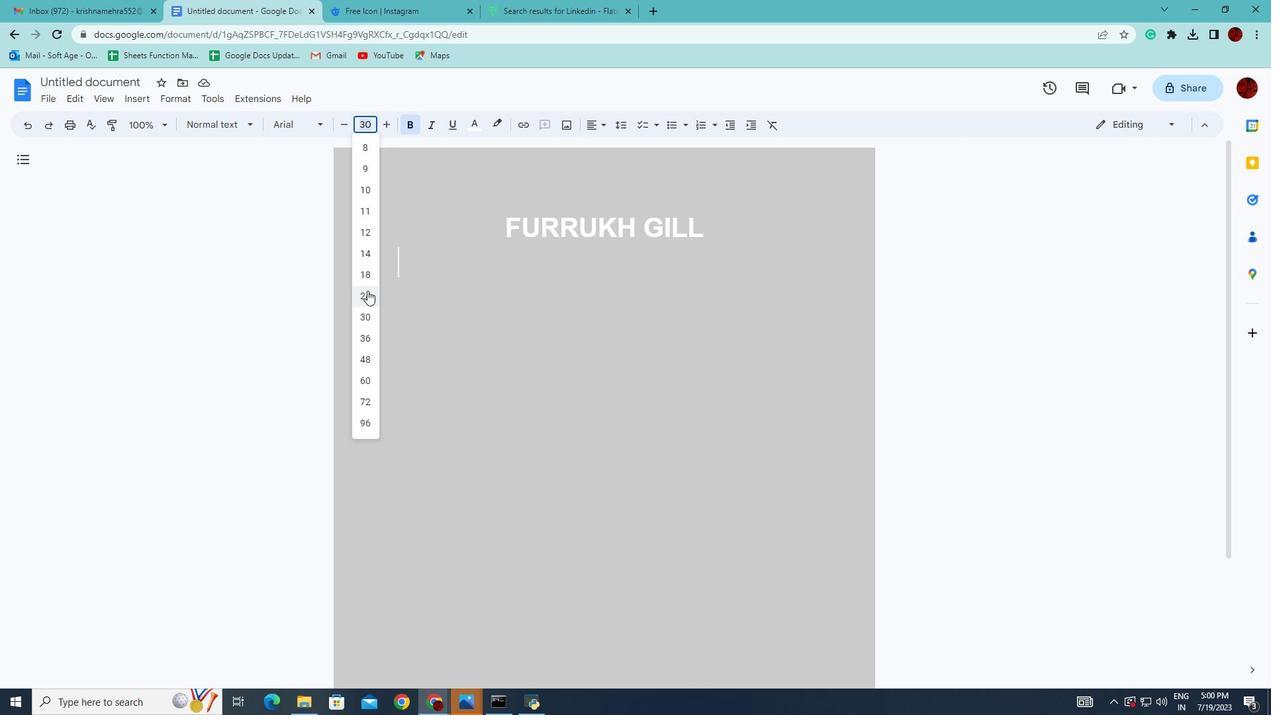 
Action: Mouse moved to (139, 100)
Screenshot: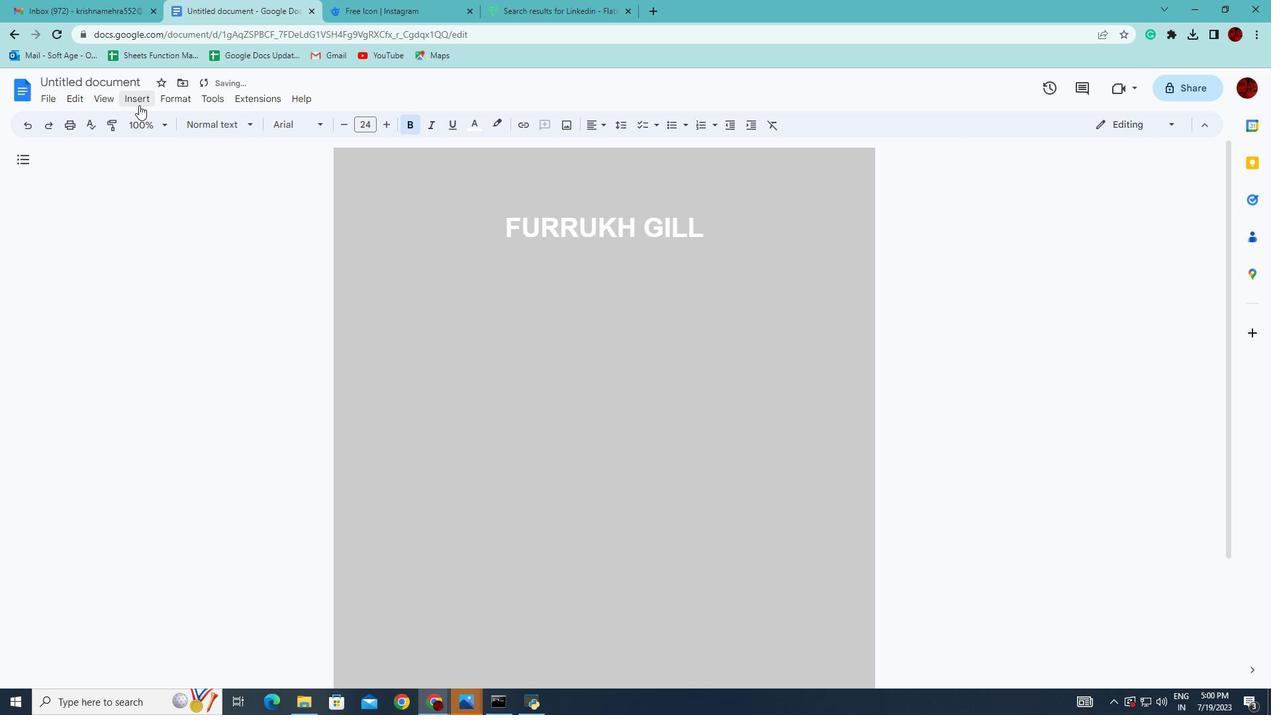 
Action: Mouse pressed left at (139, 100)
Screenshot: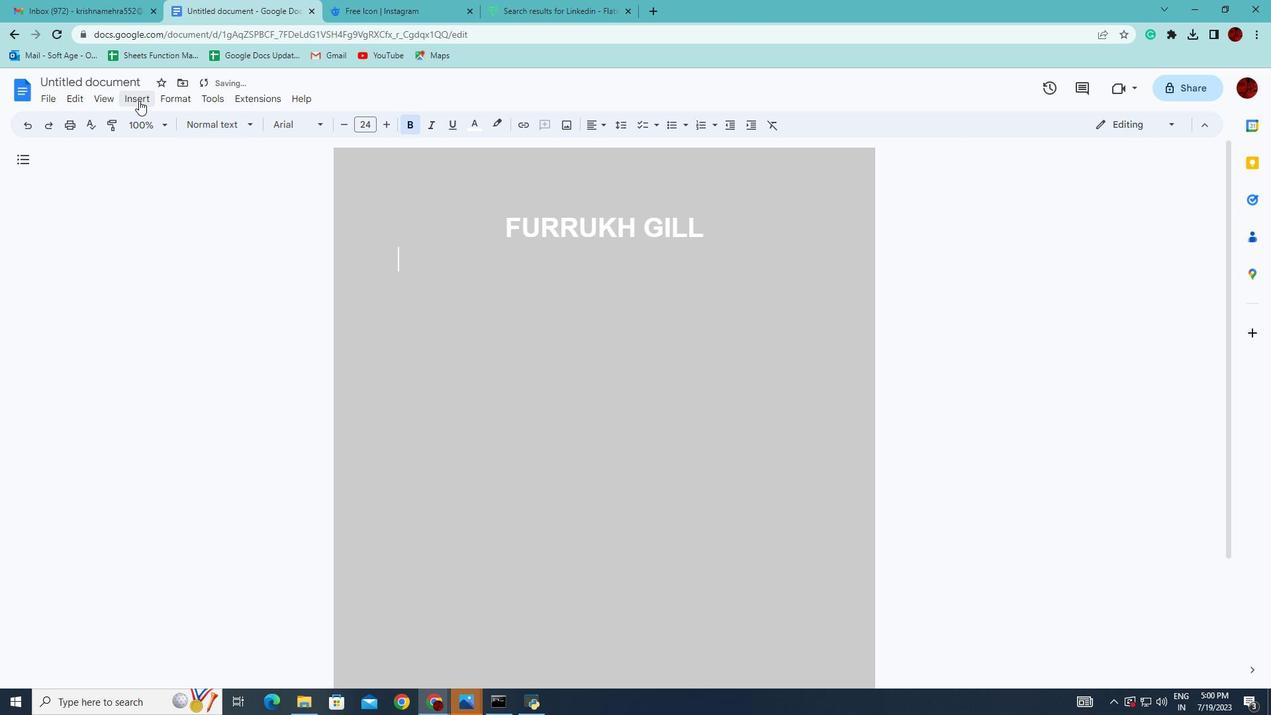 
Action: Mouse moved to (340, 174)
Screenshot: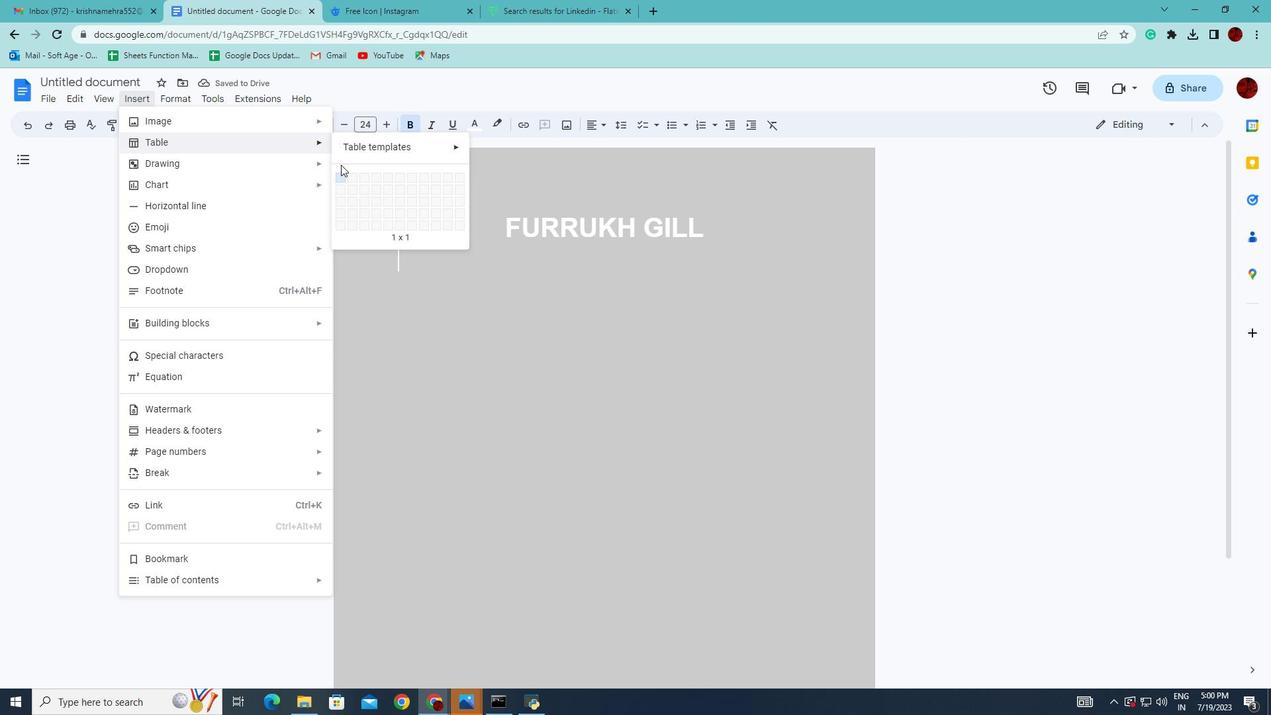 
Action: Mouse pressed left at (340, 174)
Screenshot: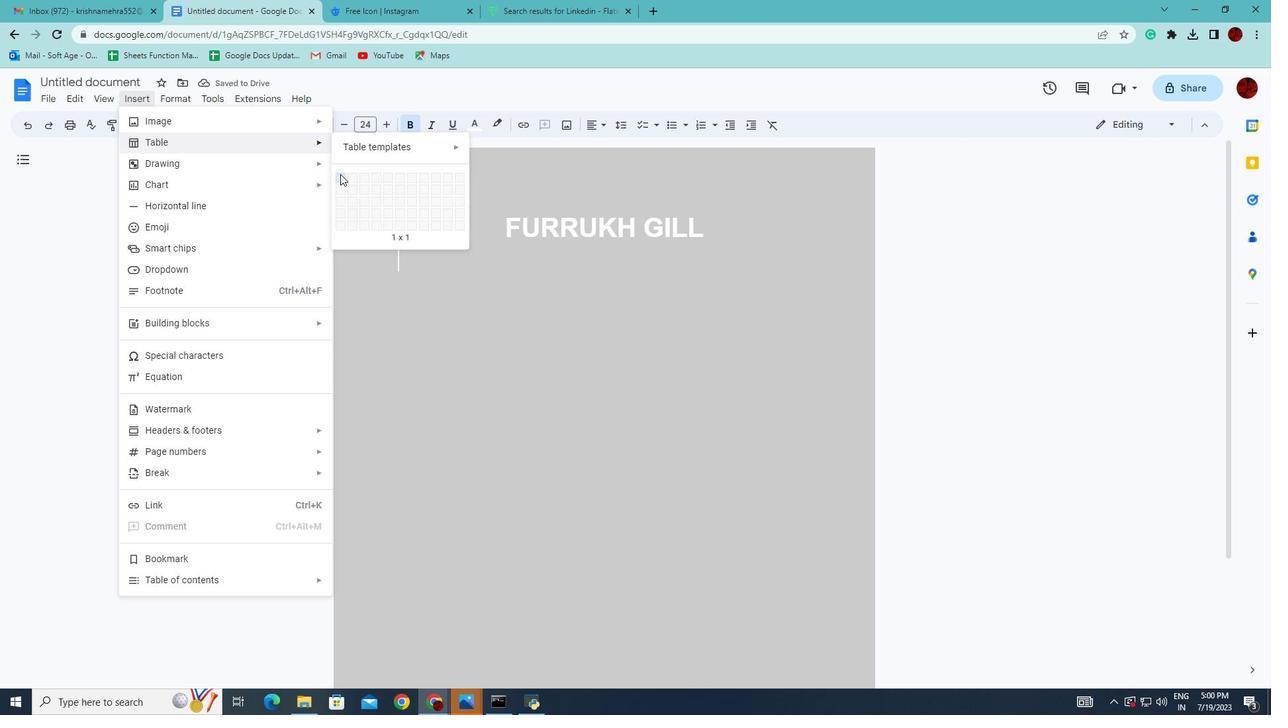 
Action: Mouse moved to (411, 127)
Screenshot: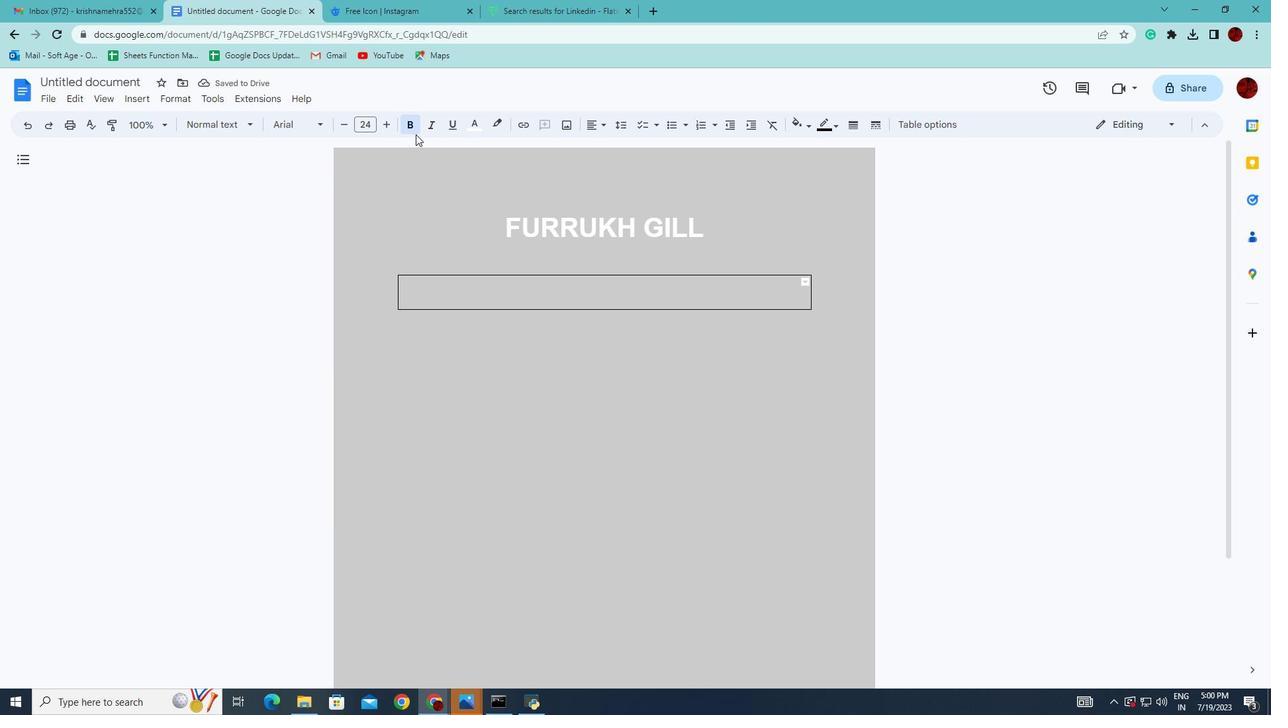 
Action: Mouse pressed left at (411, 127)
Screenshot: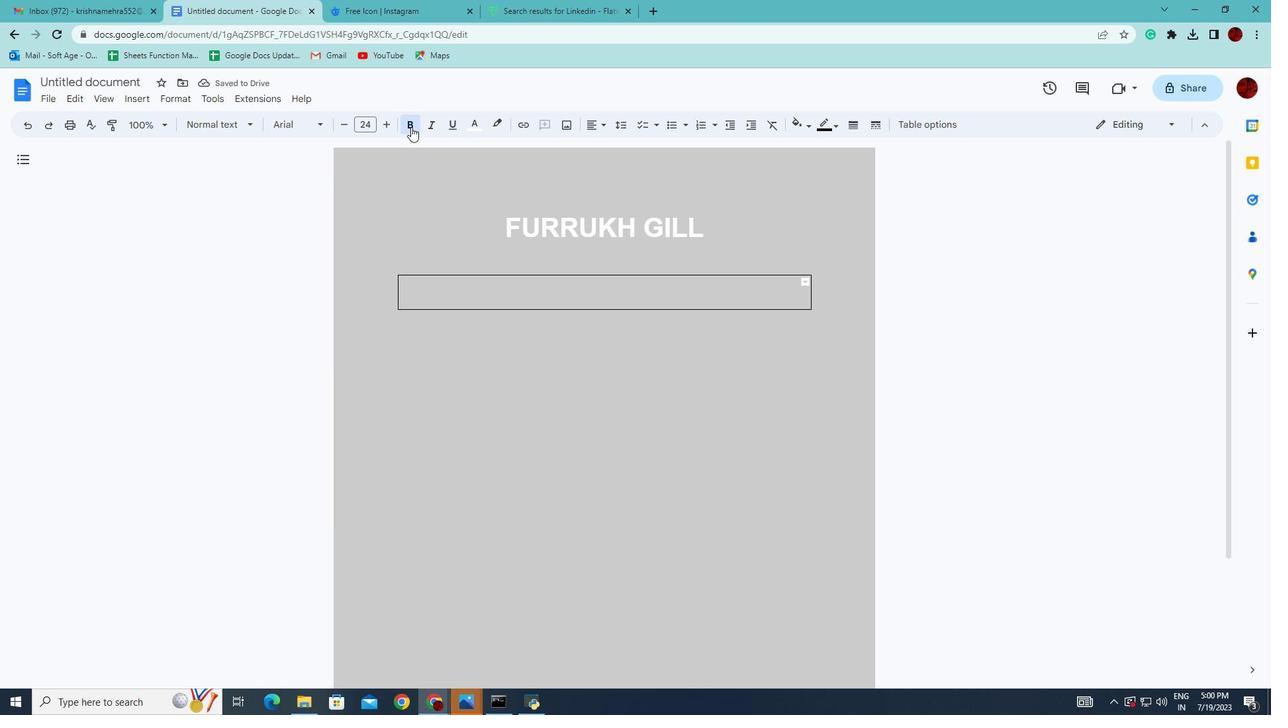 
Action: Mouse moved to (476, 128)
Screenshot: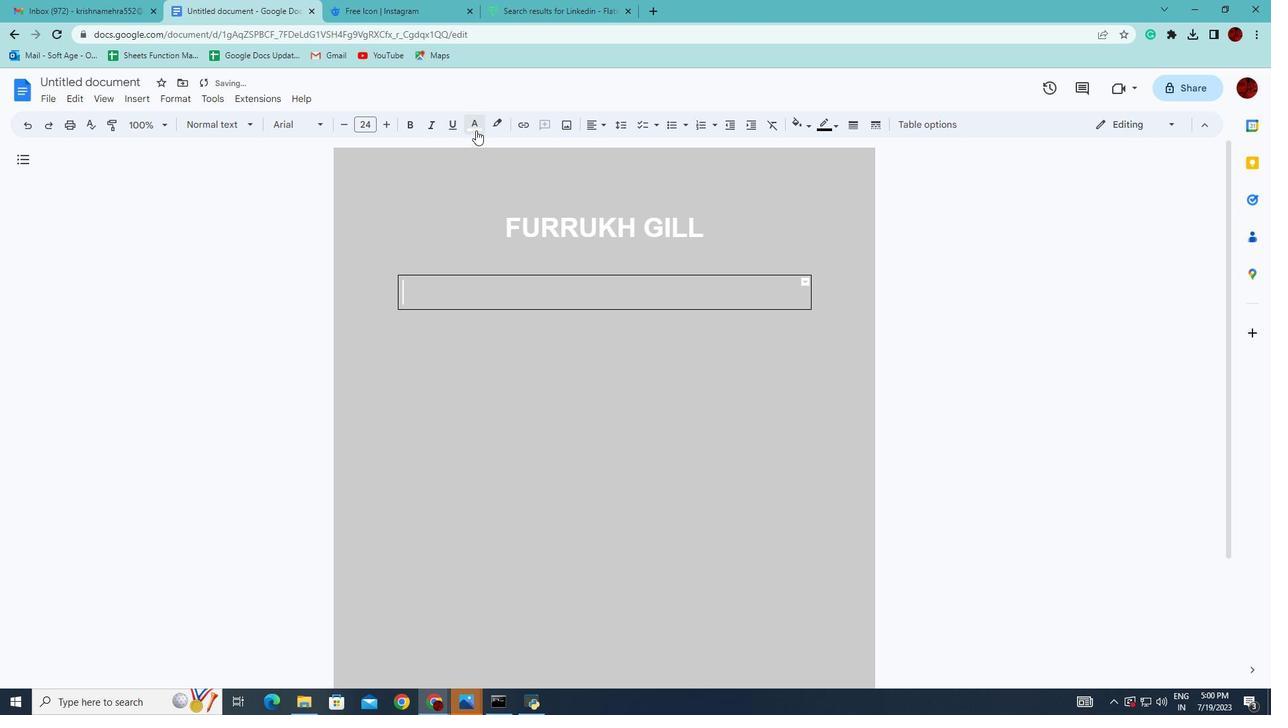 
Action: Mouse pressed left at (476, 128)
Screenshot: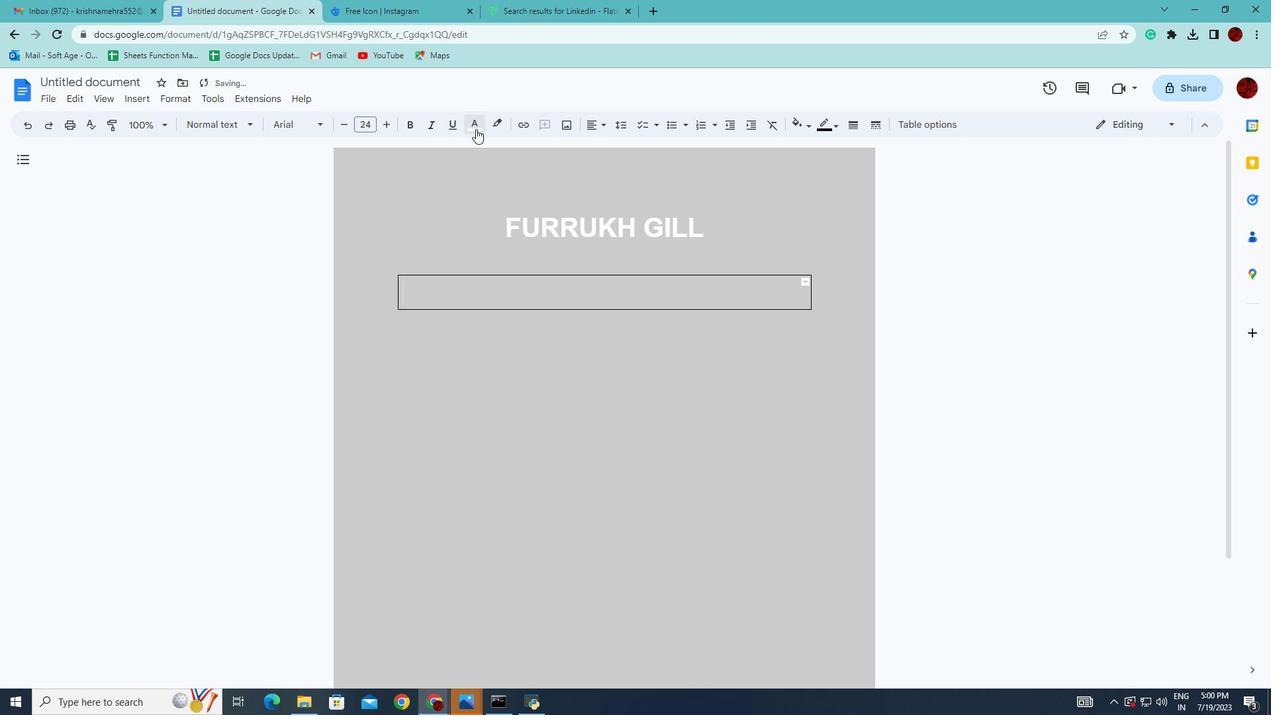 
Action: Mouse moved to (518, 162)
Screenshot: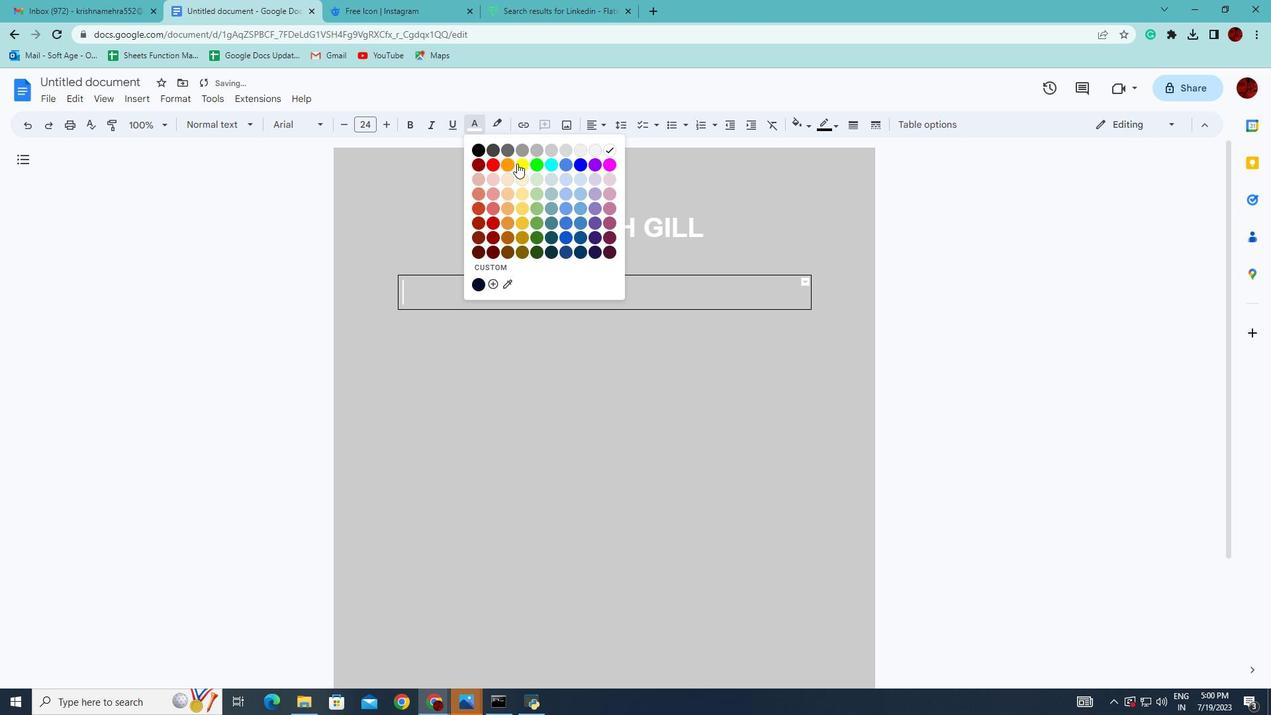 
Action: Mouse pressed left at (518, 162)
Screenshot: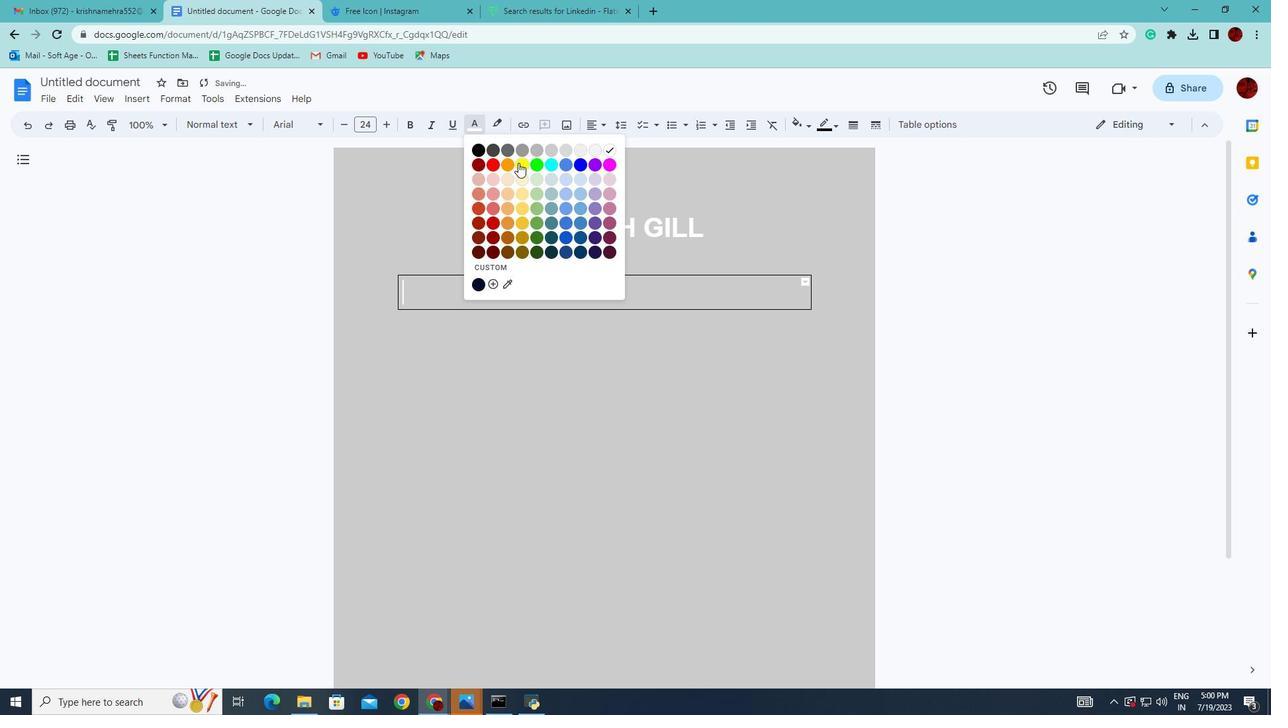 
Action: Key pressed <Key.shift>WORK<Key.enter>EXPERIENCE
Screenshot: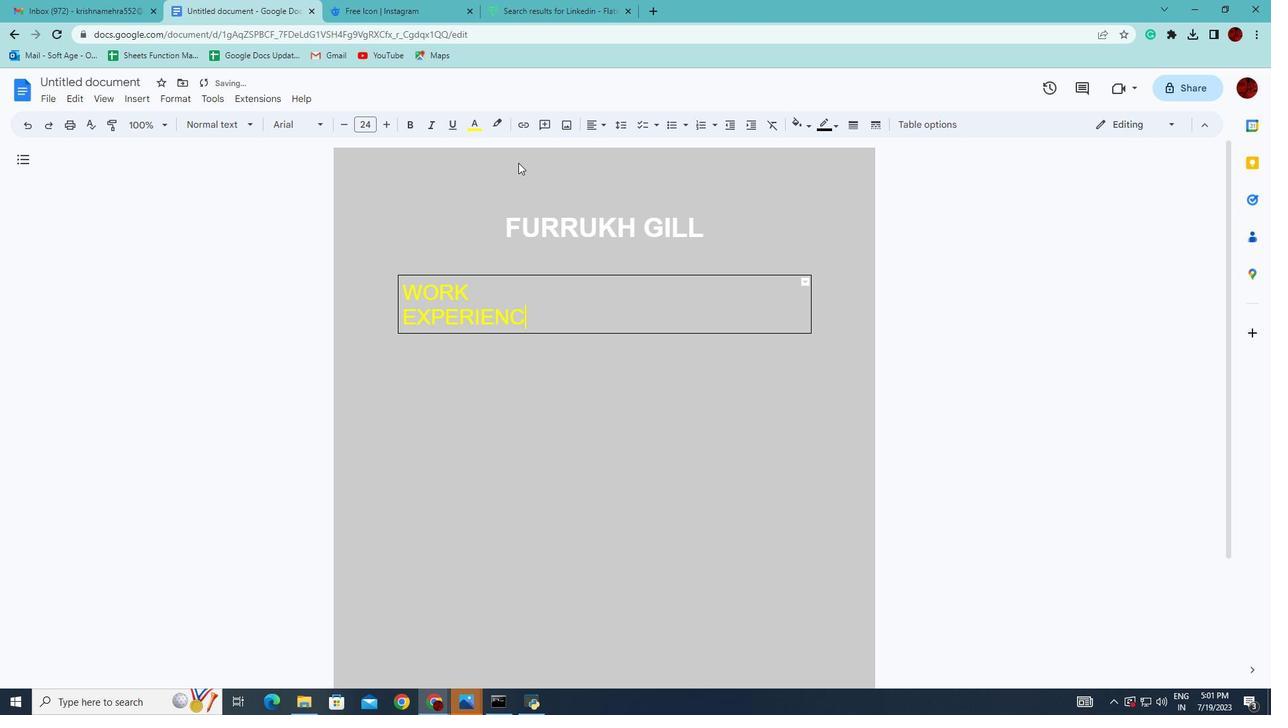 
Action: Mouse moved to (811, 303)
Screenshot: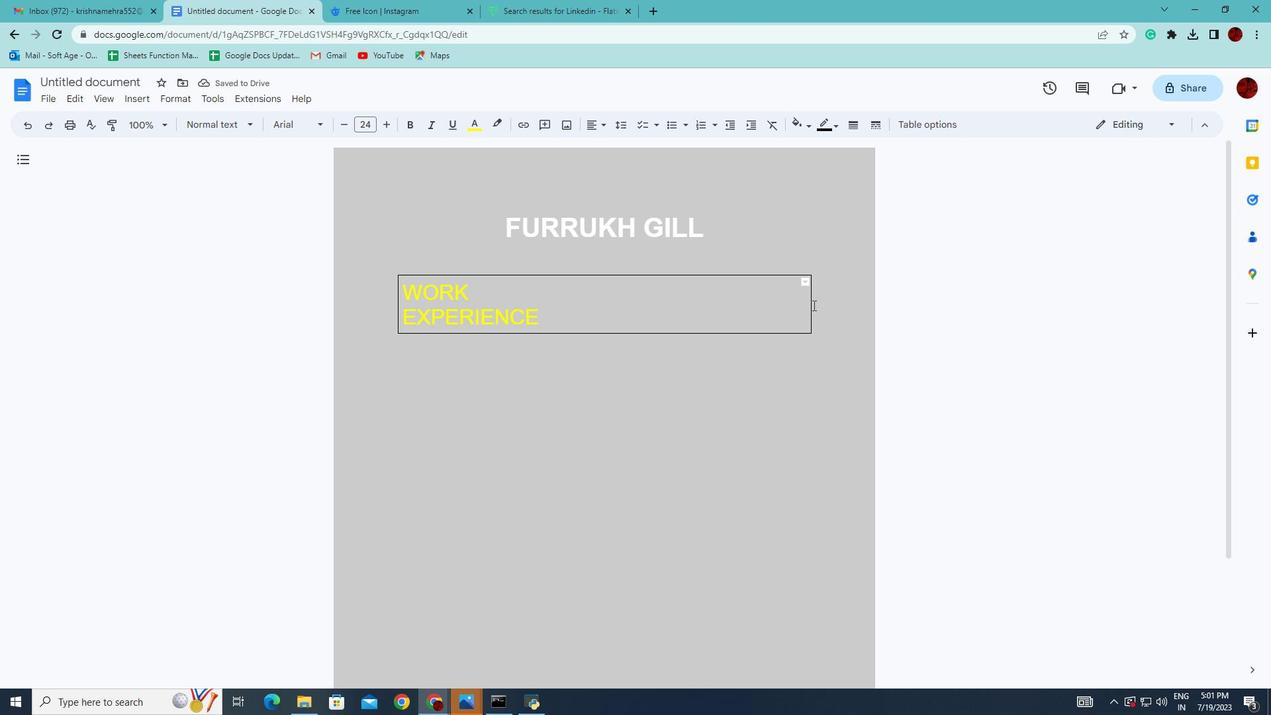 
Action: Mouse pressed left at (811, 303)
Screenshot: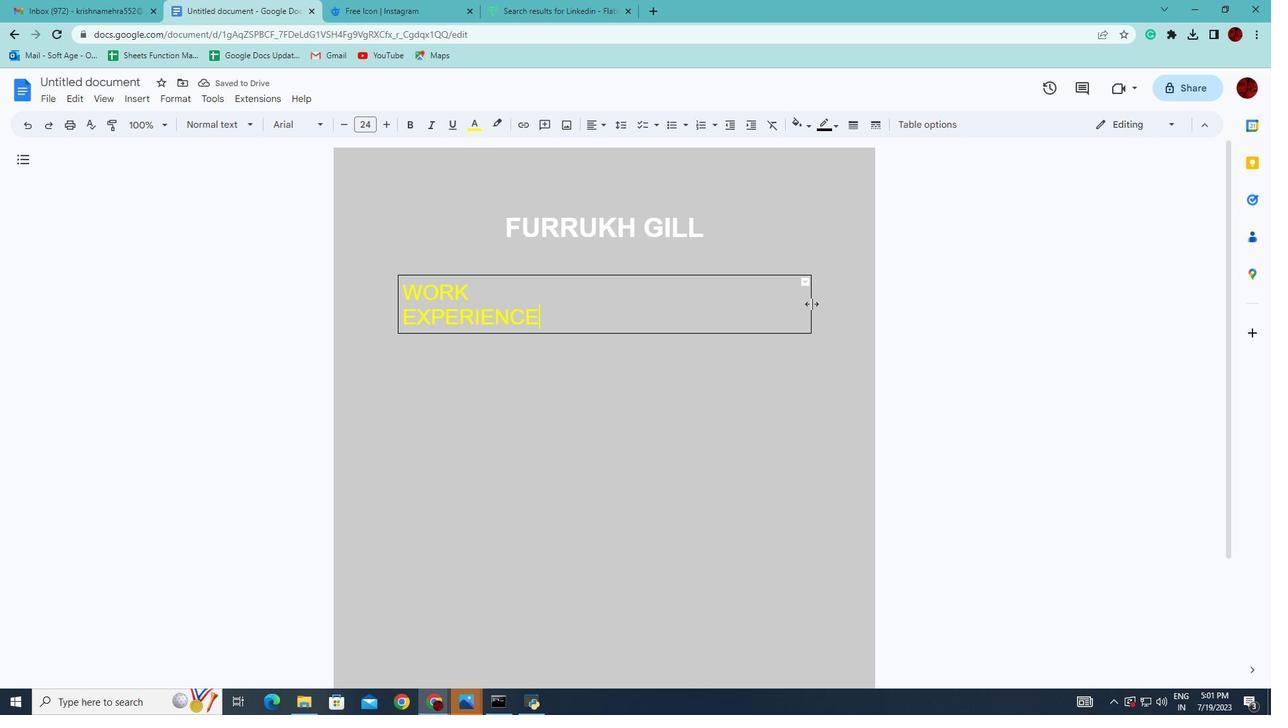 
Action: Mouse moved to (483, 276)
Screenshot: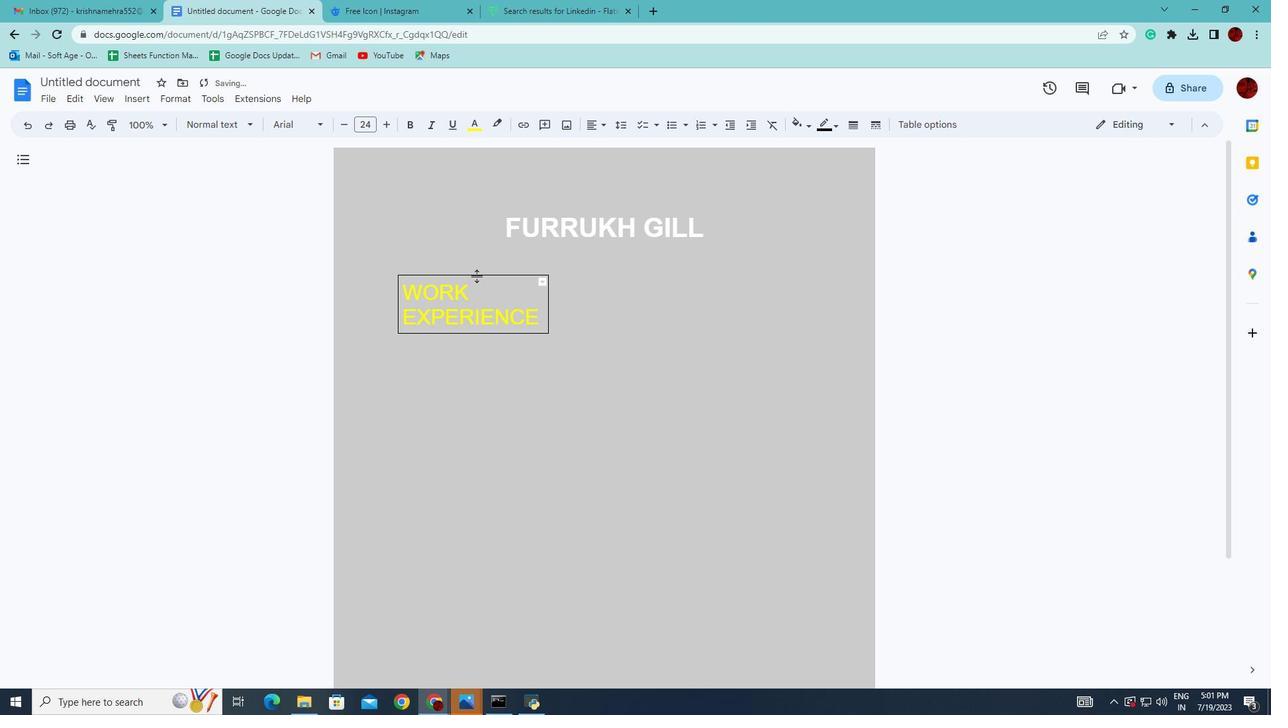 
Action: Key pressed <Key.shift>
Screenshot: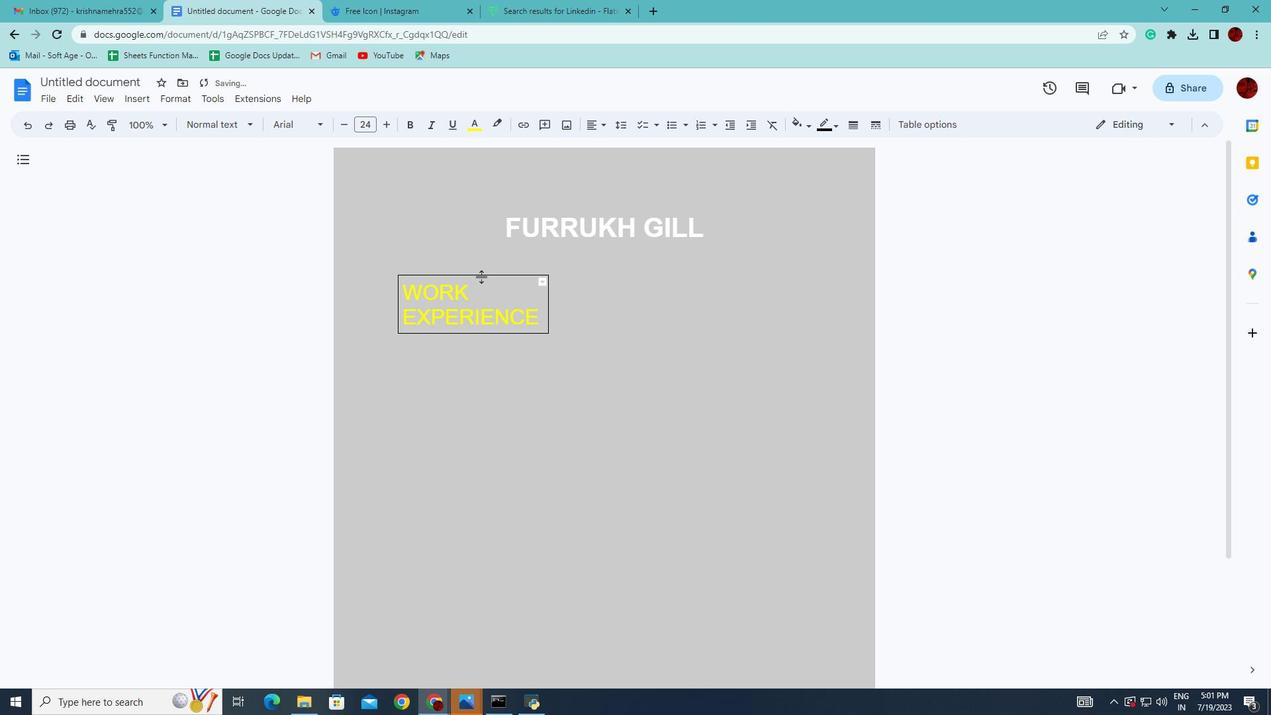 
Action: Mouse moved to (485, 276)
Screenshot: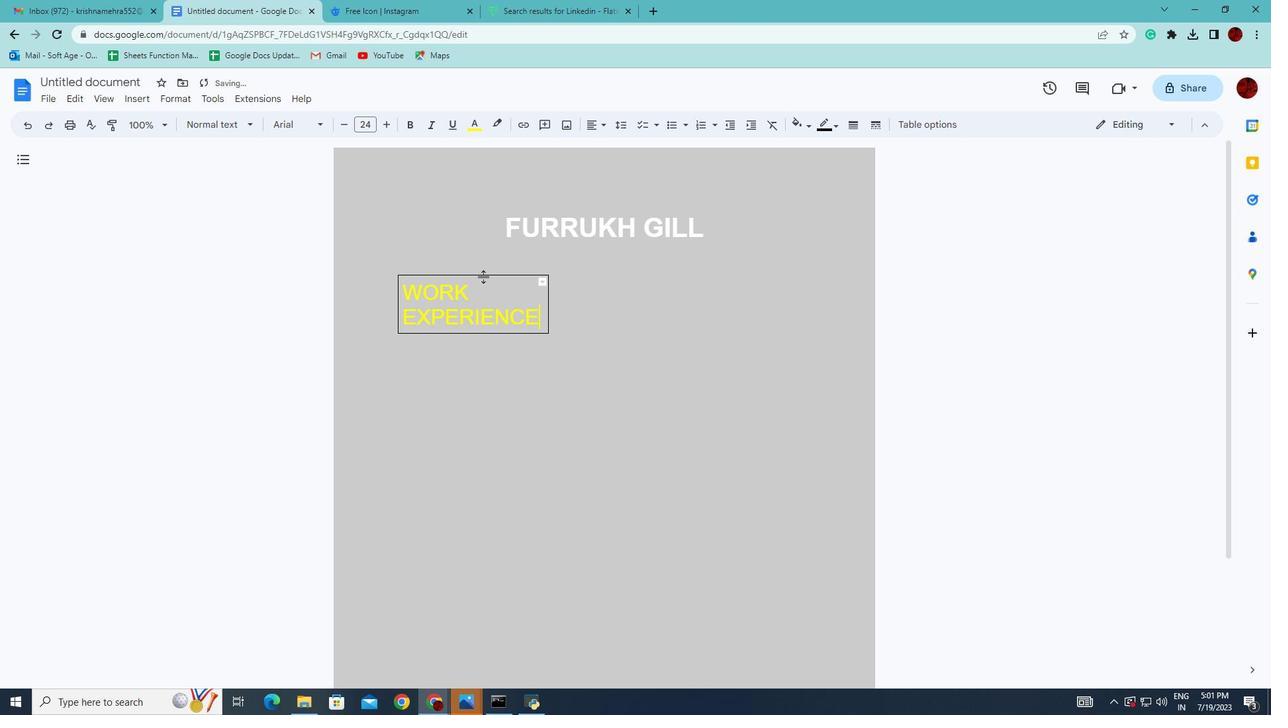 
Action: Key pressed <Key.shift><Key.shift><Key.shift><Key.shift><Key.shift><Key.shift><Key.shift><Key.shift><Key.shift><Key.shift><Key.shift><Key.shift><Key.shift><Key.shift><Key.shift><Key.shift><Key.shift><Key.shift><Key.shift>
Screenshot: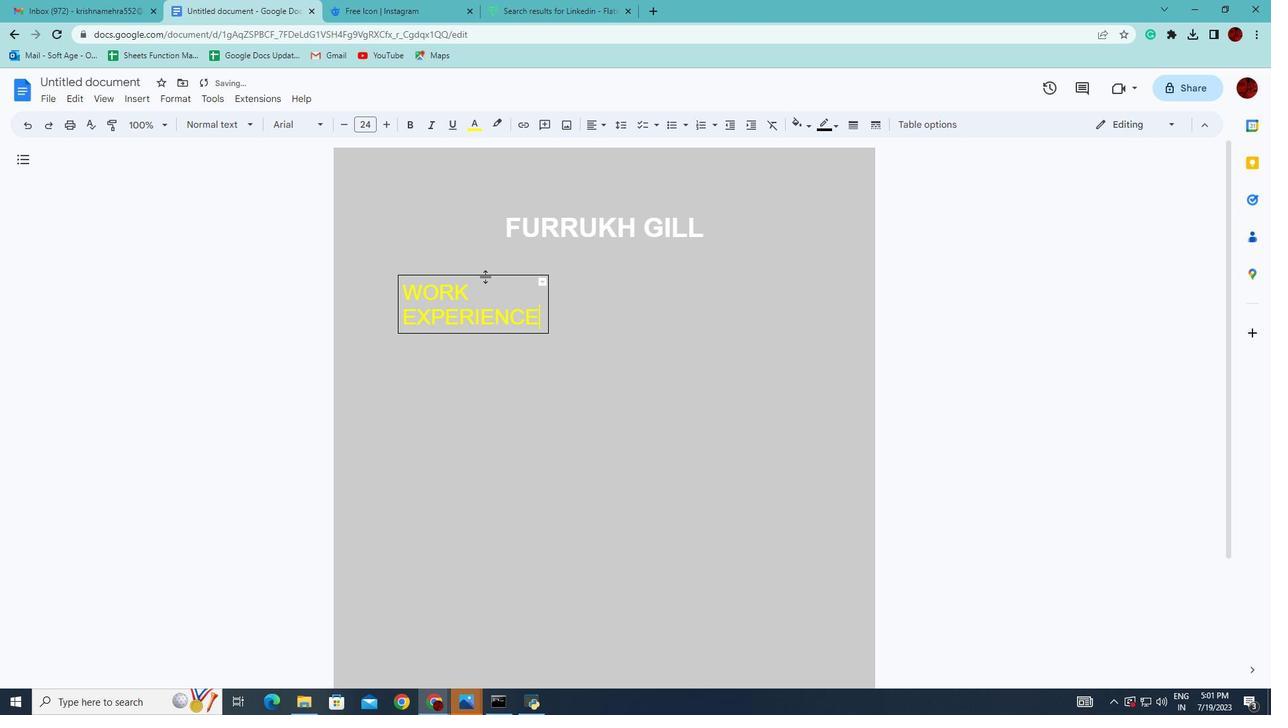 
Action: Mouse moved to (487, 276)
Screenshot: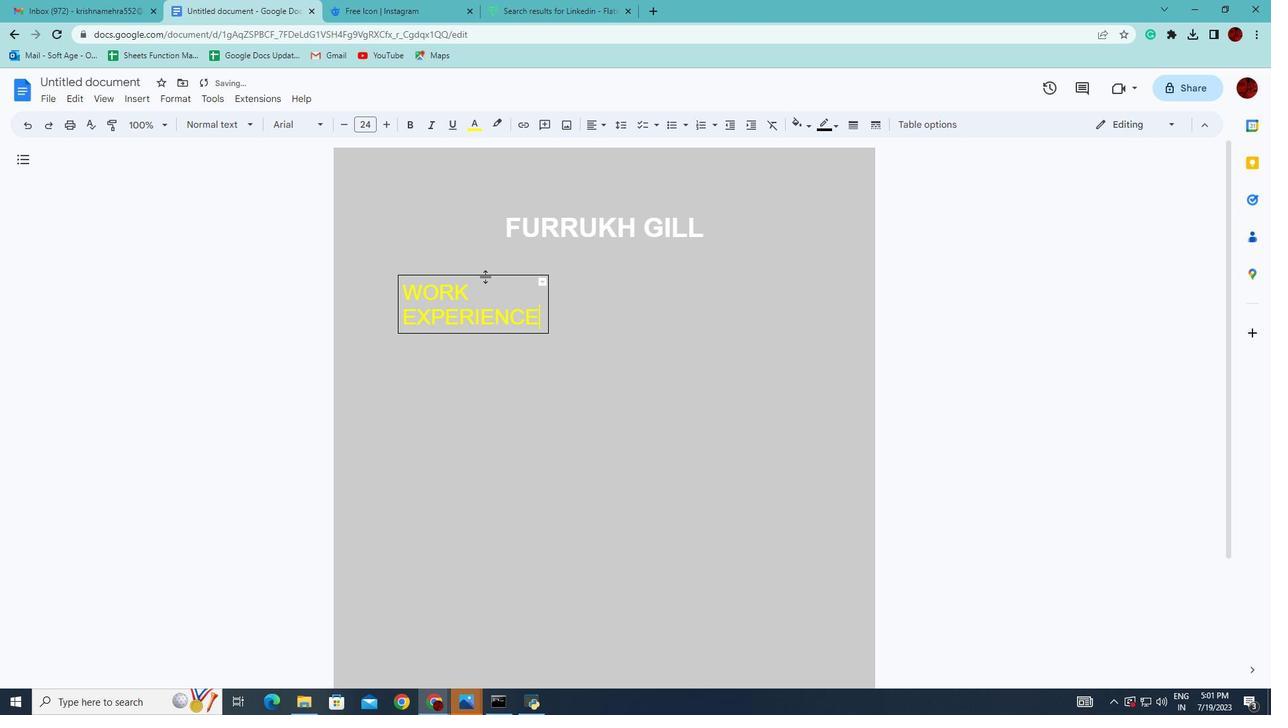 
Action: Key pressed <Key.shift><Key.shift><Key.shift><Key.shift>
Screenshot: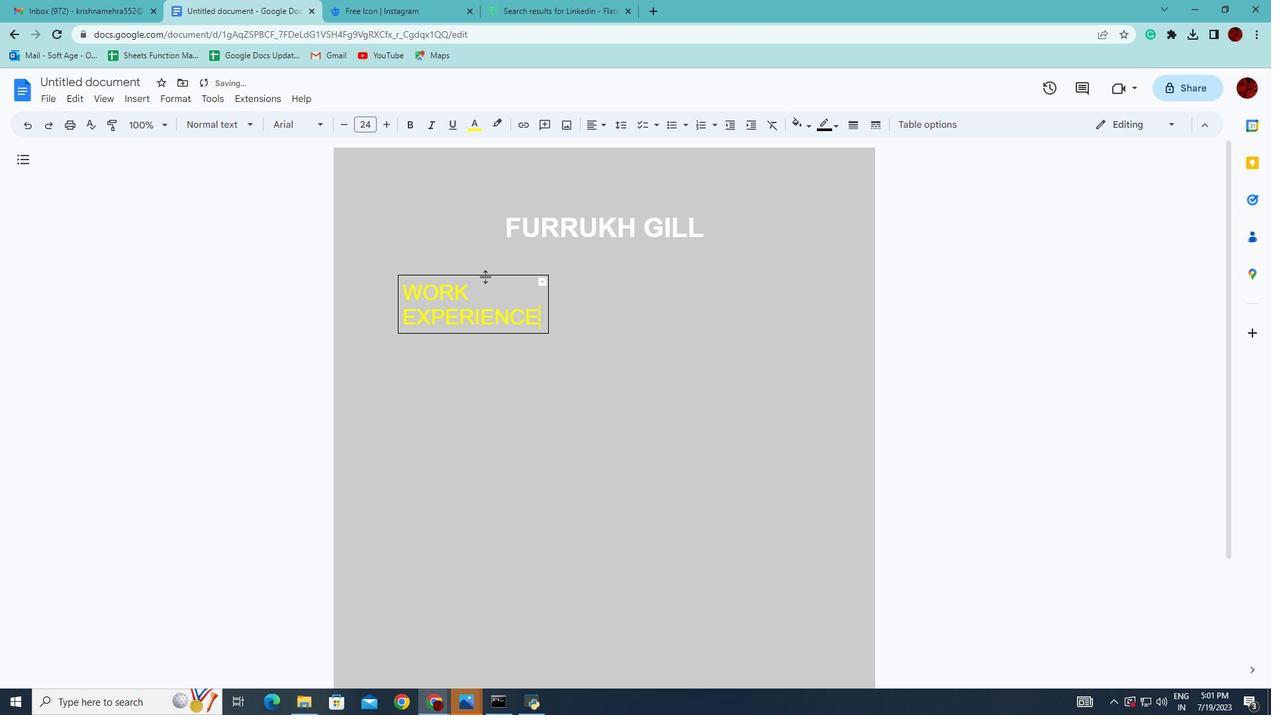 
Action: Mouse pressed left at (487, 276)
Screenshot: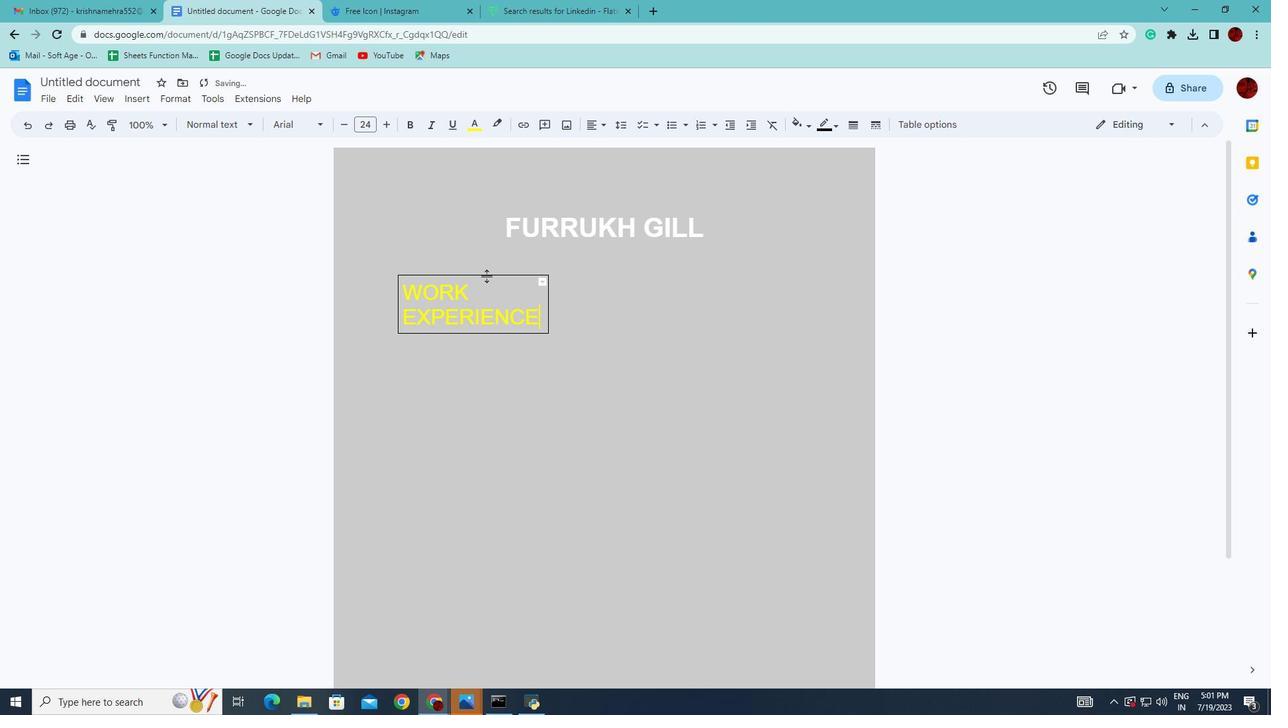 
Action: Key pressed <Key.shift><Key.shift><Key.shift><Key.shift><Key.shift><Key.shift><Key.shift><Key.shift><Key.shift><Key.shift><Key.shift><Key.shift>
Screenshot: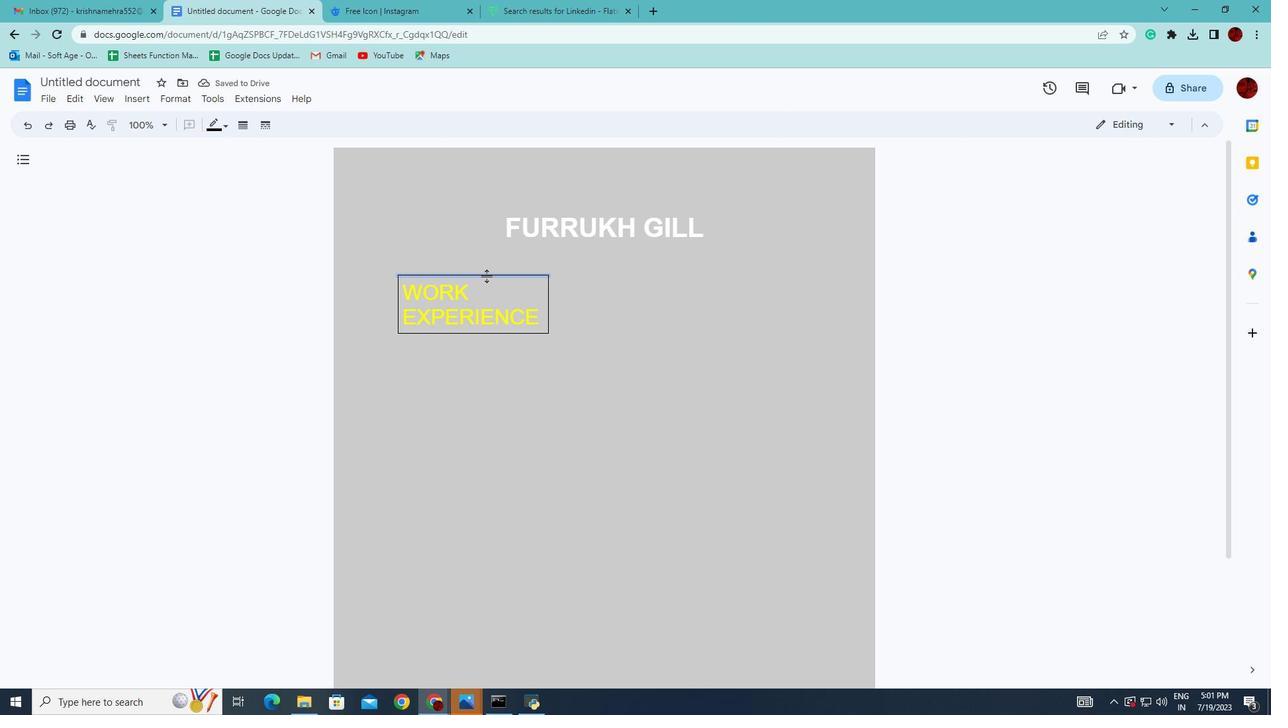 
Action: Mouse moved to (485, 276)
Screenshot: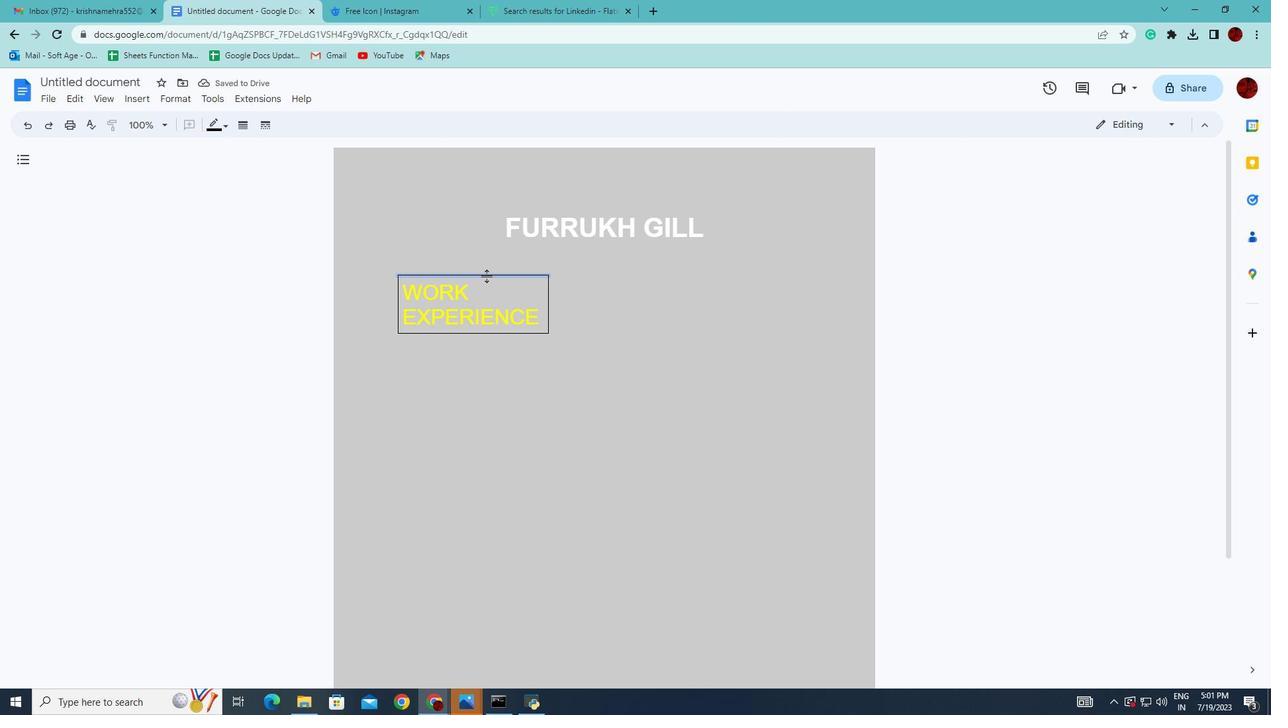 
Action: Key pressed <Key.shift>
Screenshot: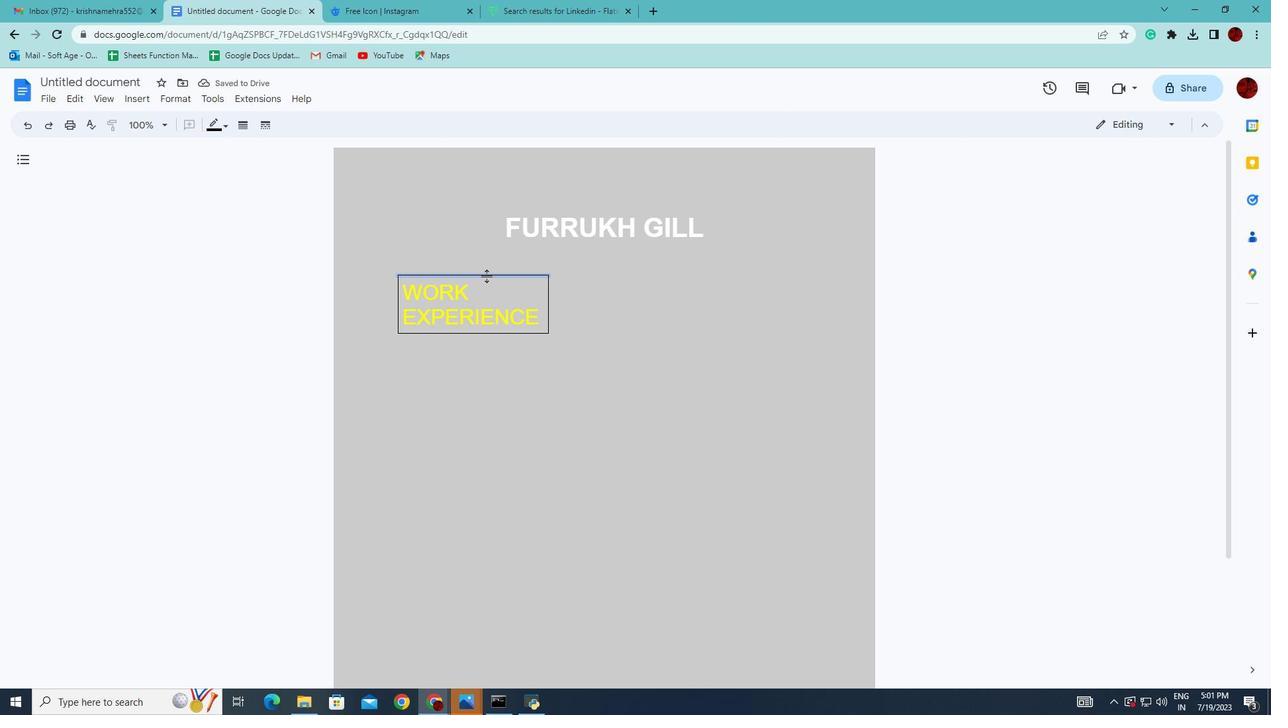 
Action: Mouse moved to (474, 280)
Screenshot: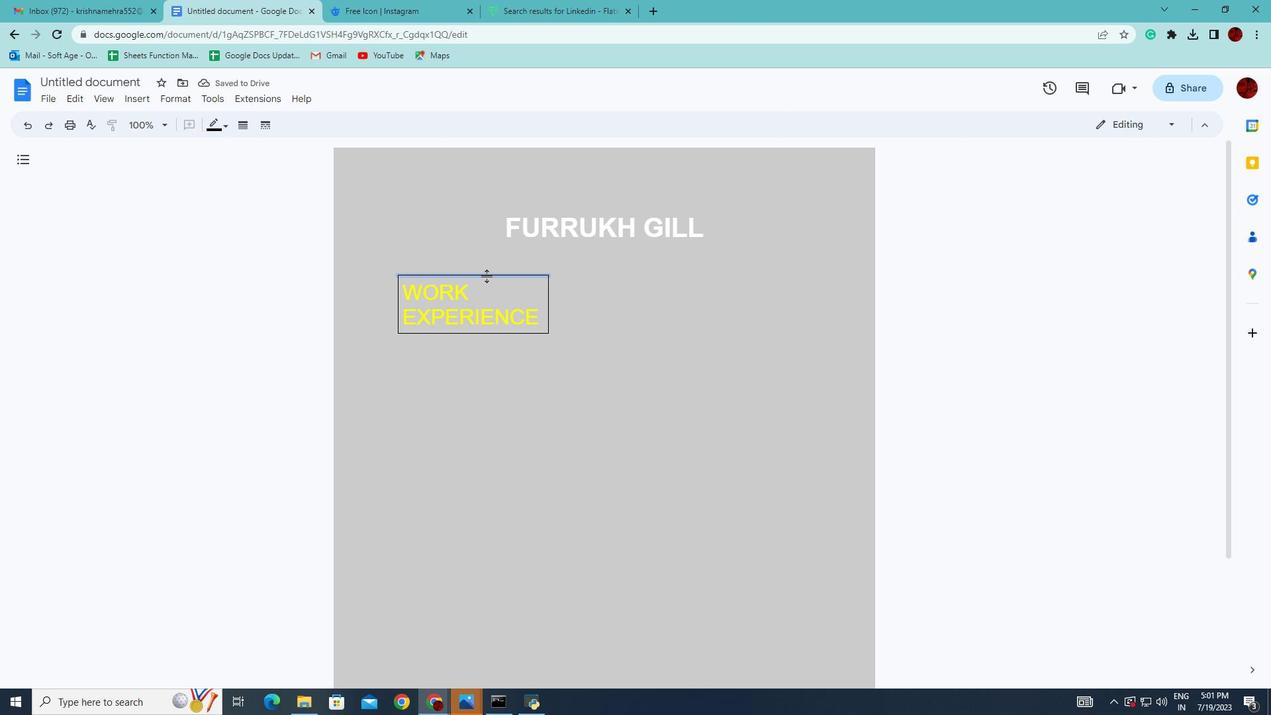 
Action: Key pressed <Key.shift>
Screenshot: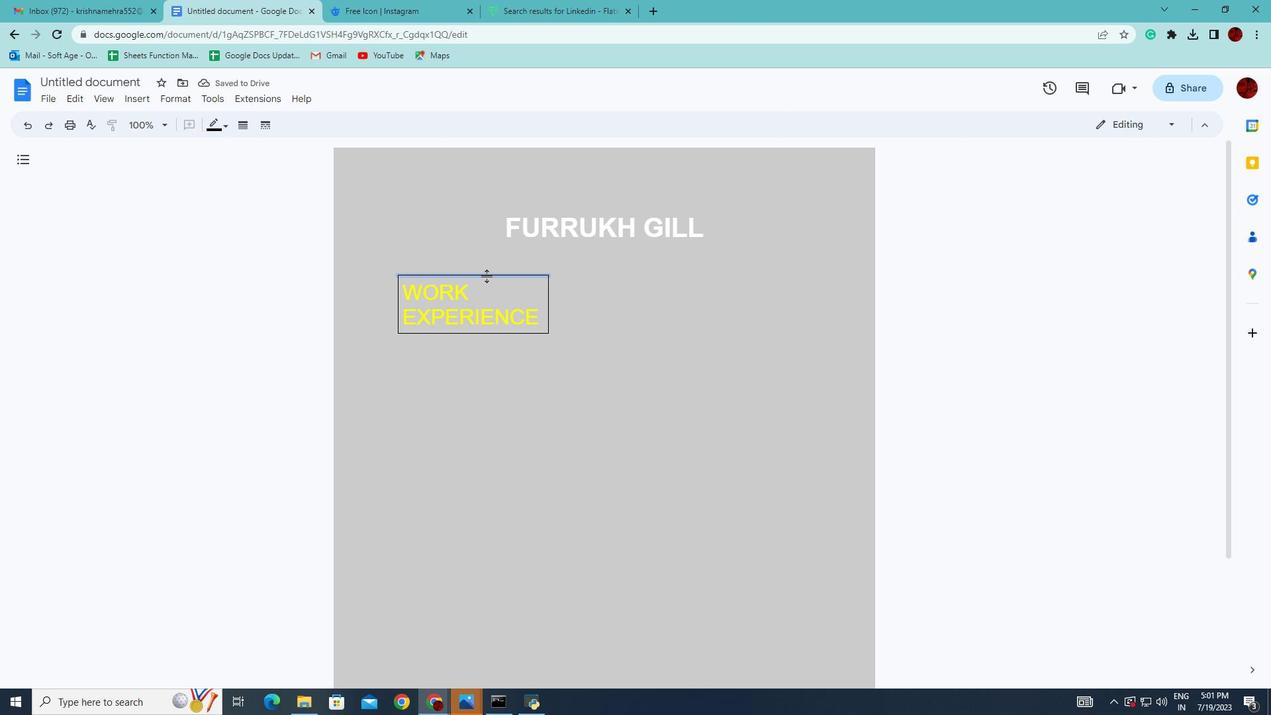 
Action: Mouse moved to (460, 285)
Screenshot: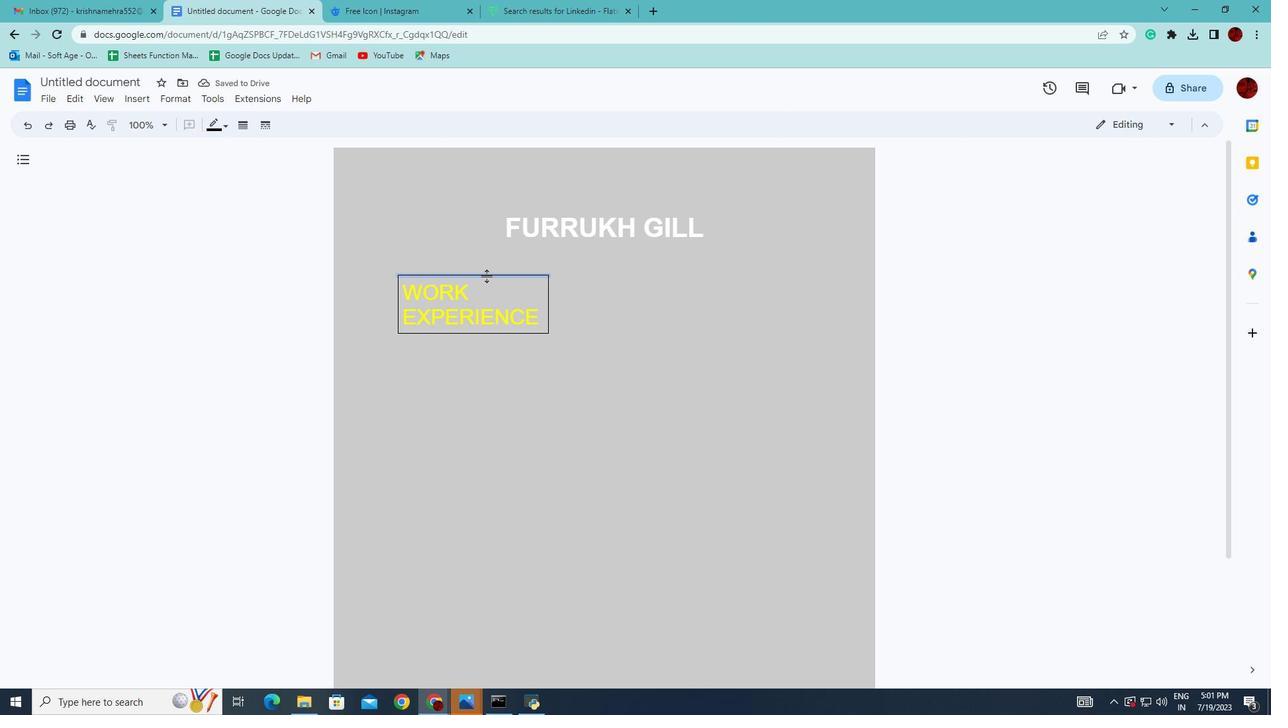 
Action: Key pressed <Key.shift>
Screenshot: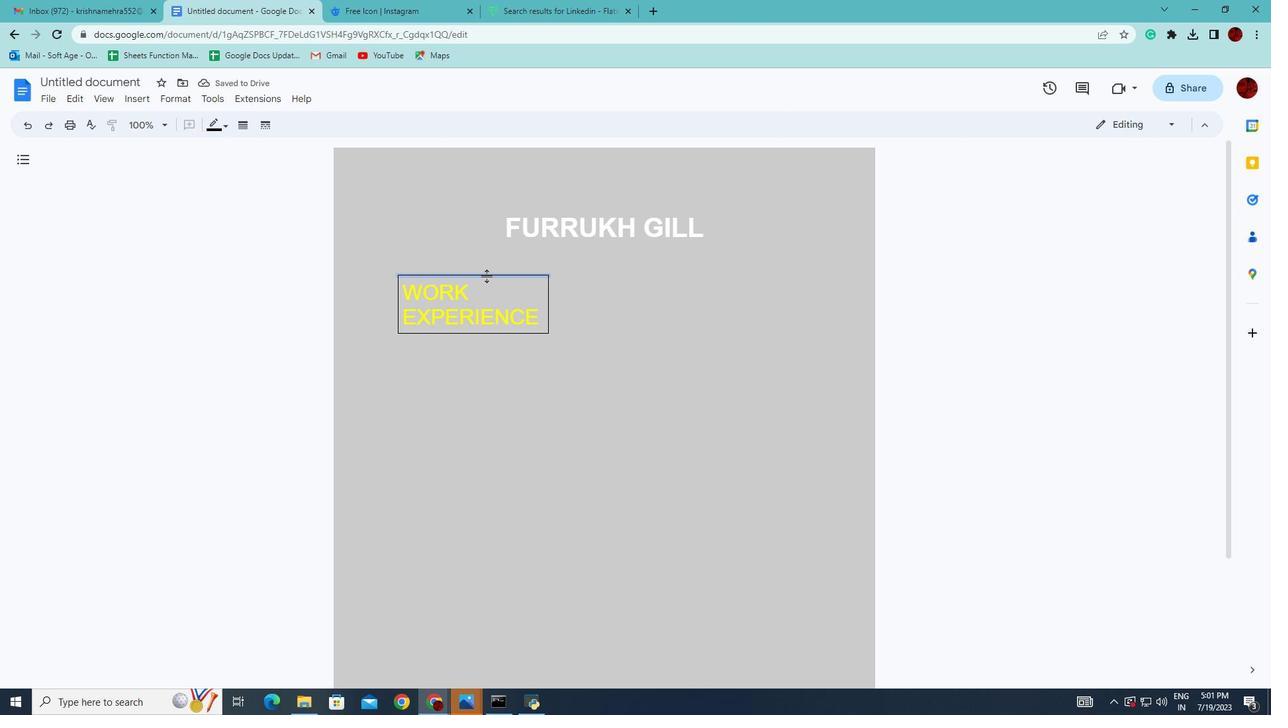 
Action: Mouse moved to (436, 296)
Screenshot: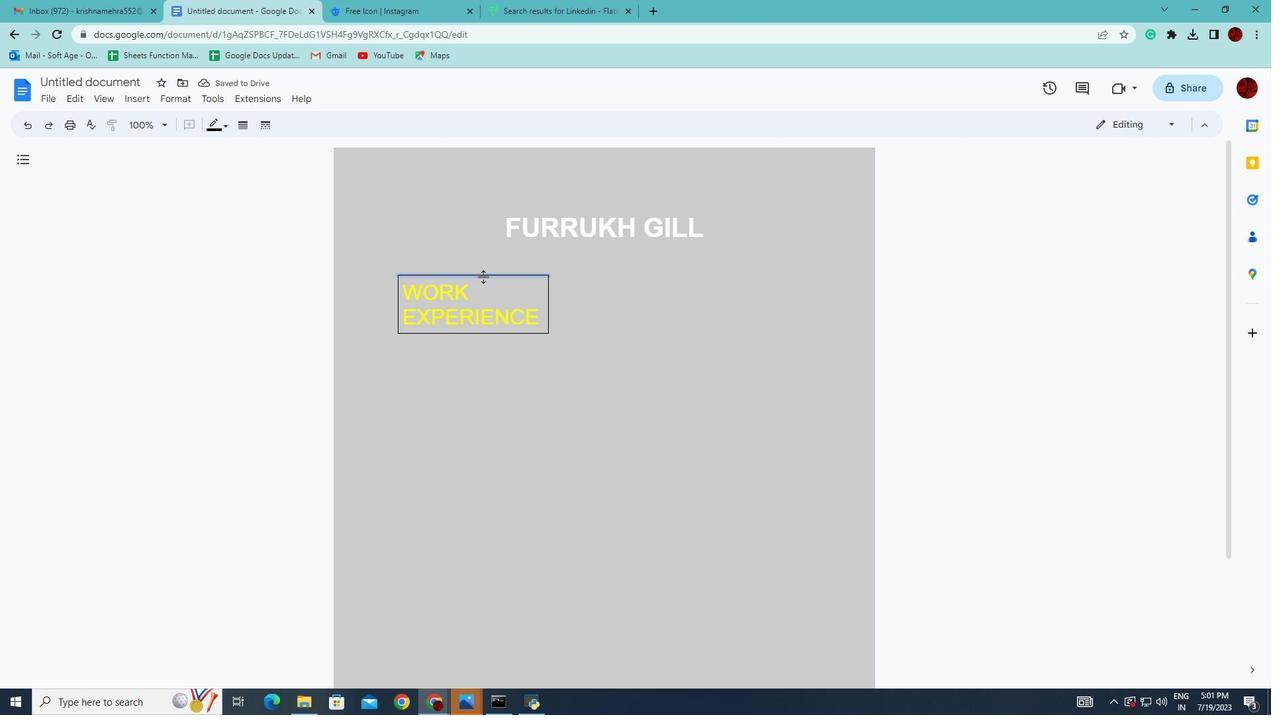 
Action: Key pressed <Key.shift>
Screenshot: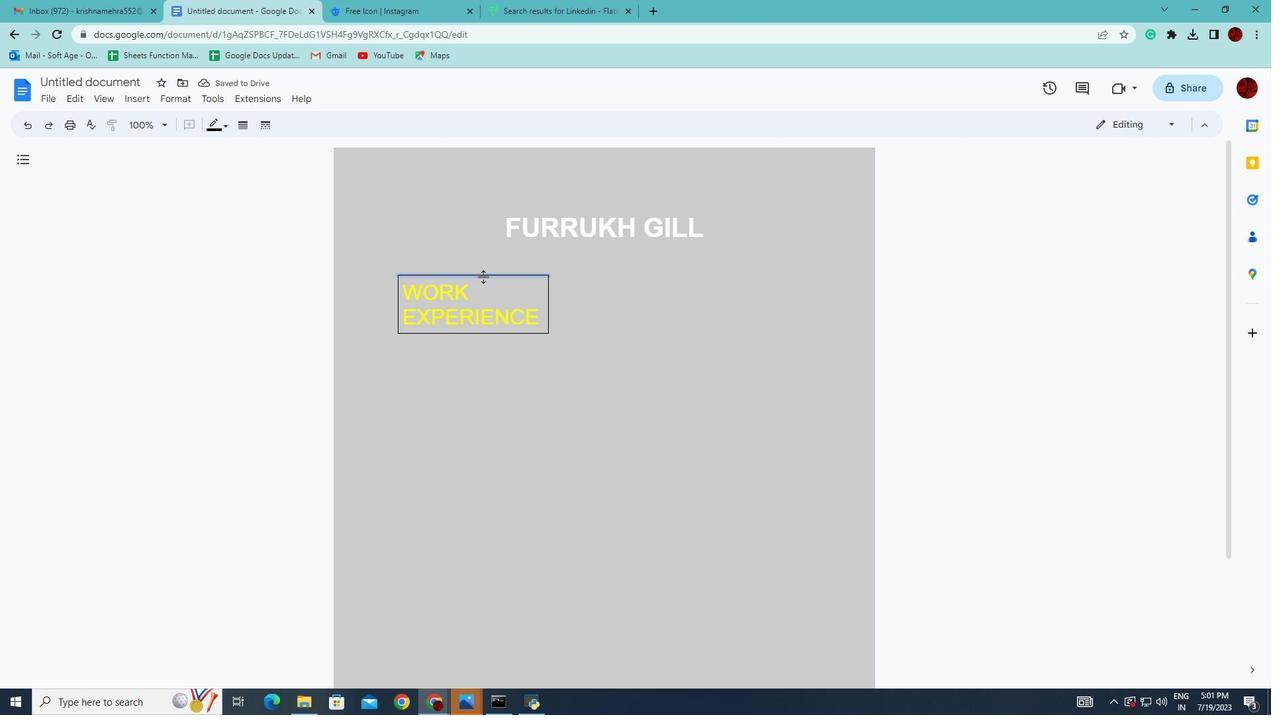 
Action: Mouse moved to (427, 299)
Screenshot: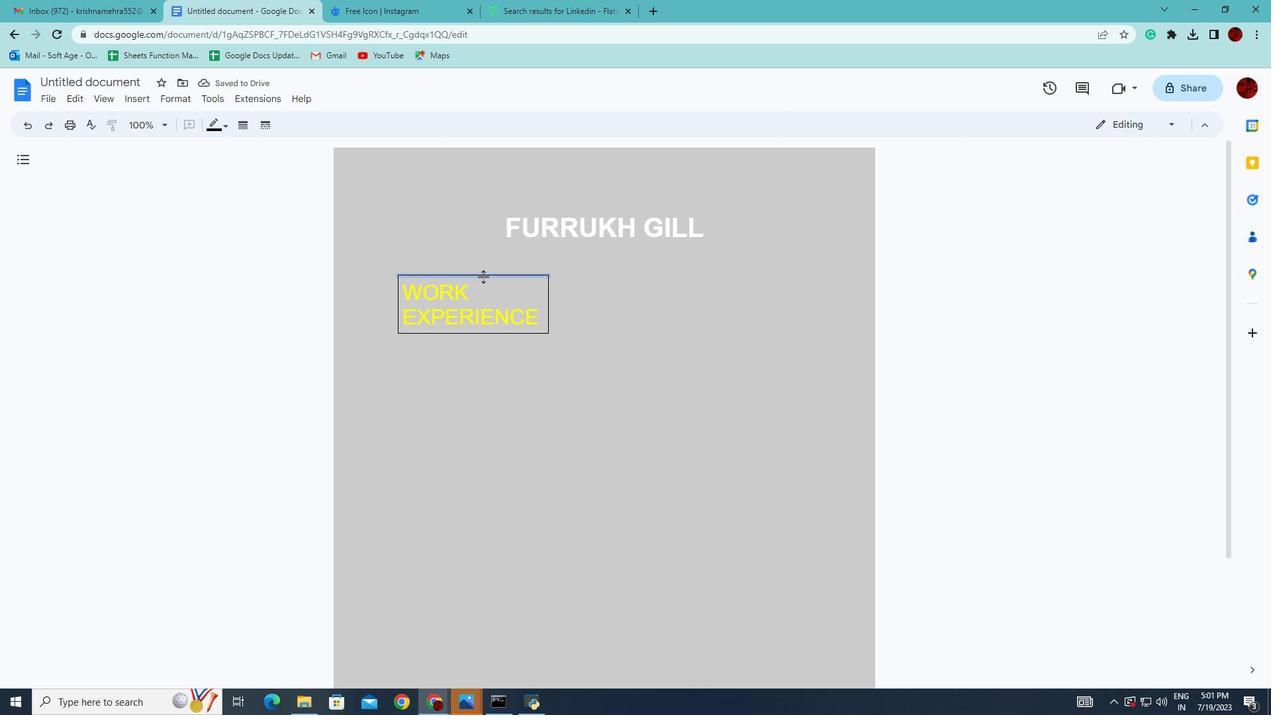 
Action: Key pressed <Key.shift>
Screenshot: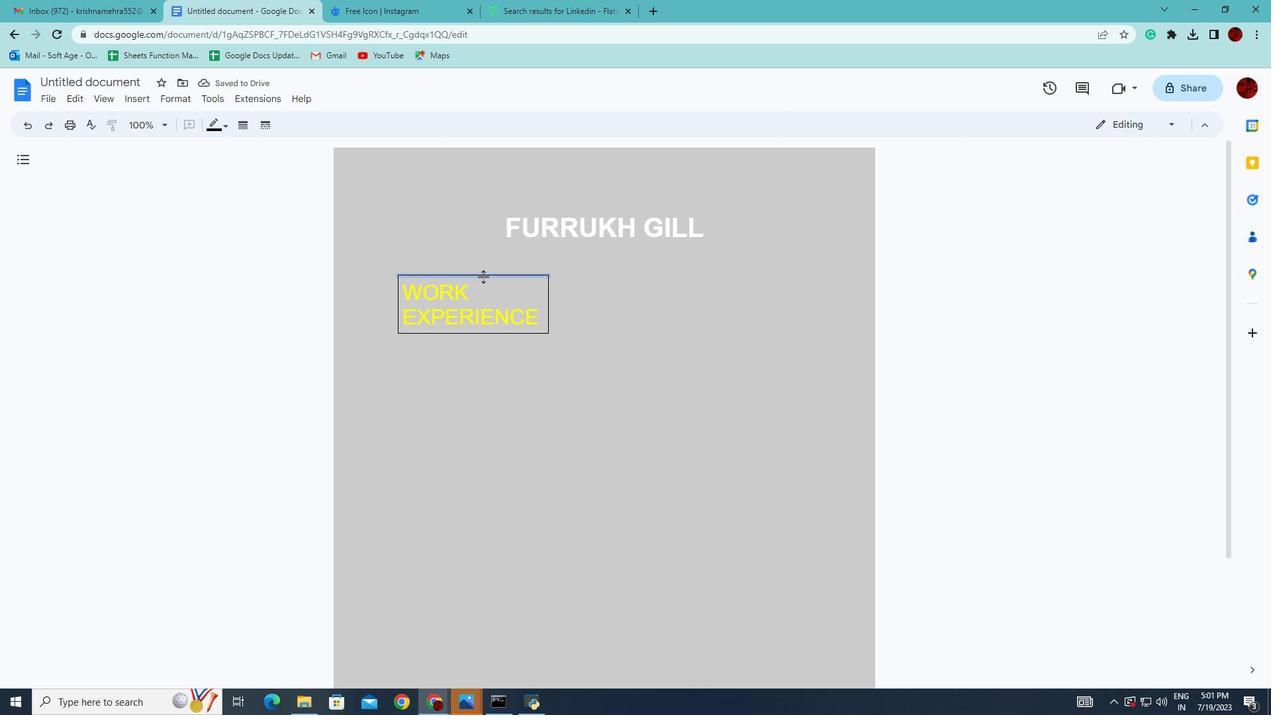 
Action: Mouse moved to (417, 303)
Screenshot: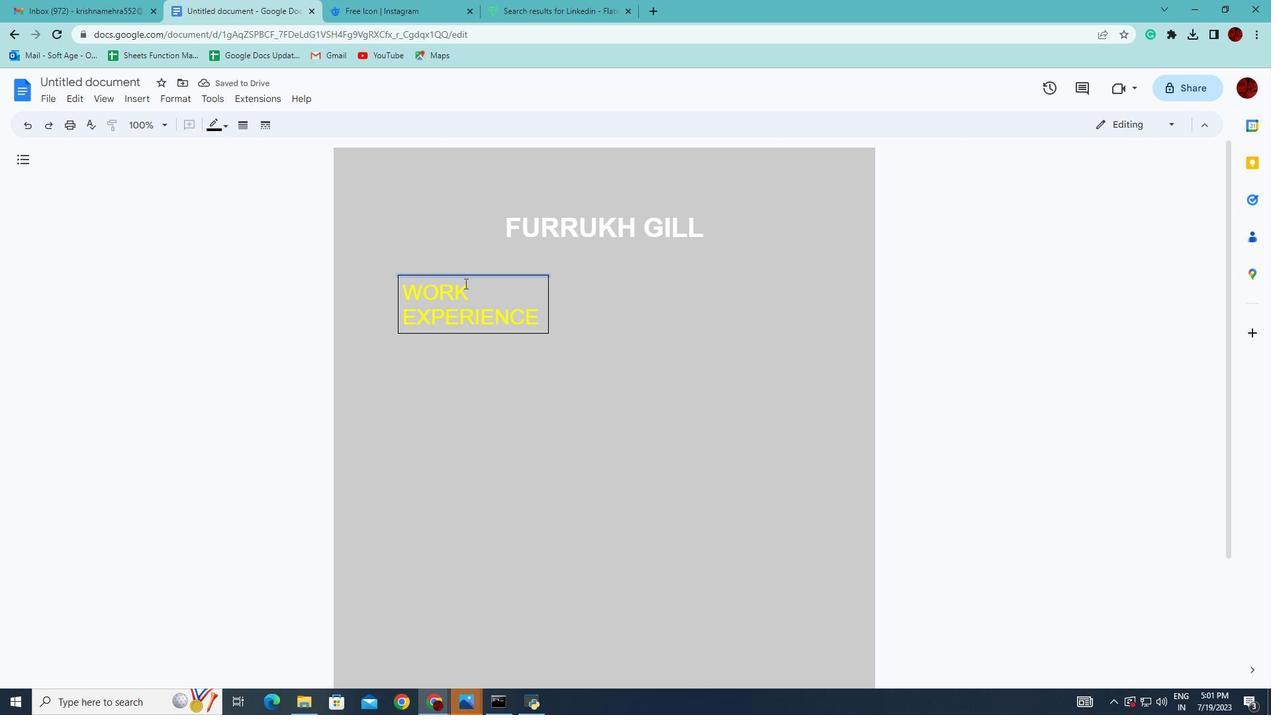 
Action: Key pressed <Key.shift>
Screenshot: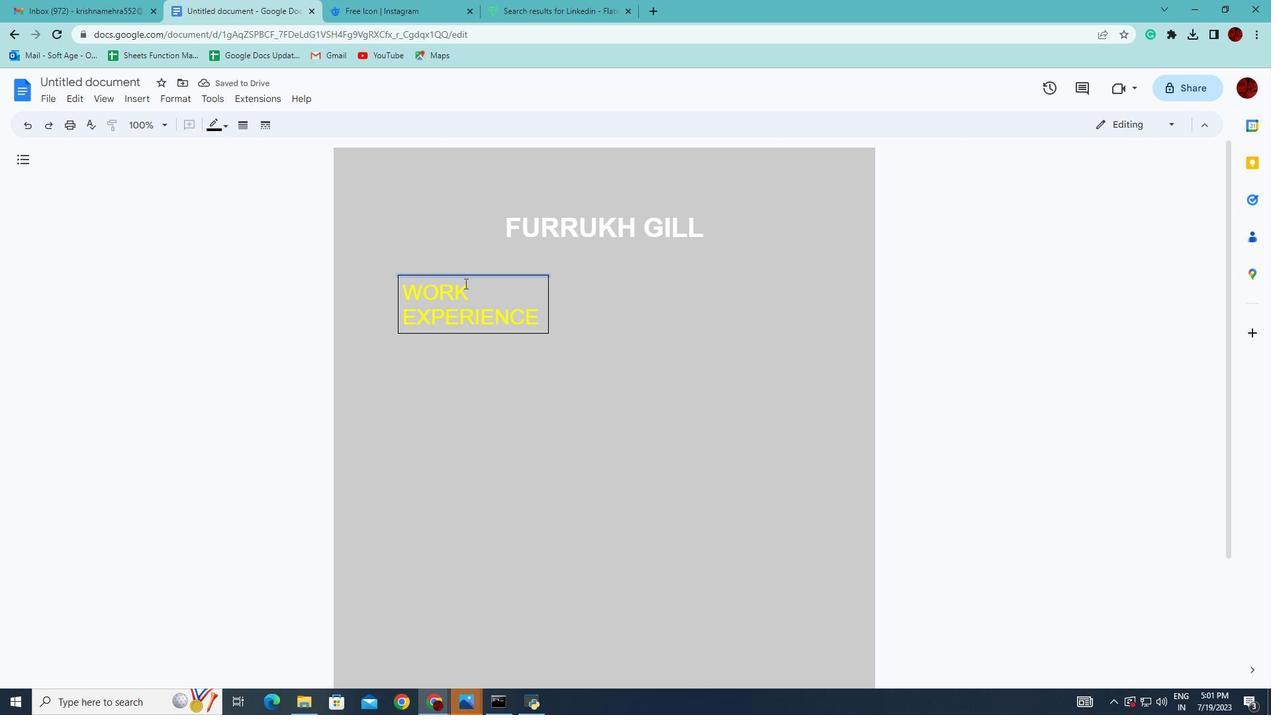 
Action: Mouse moved to (407, 303)
Screenshot: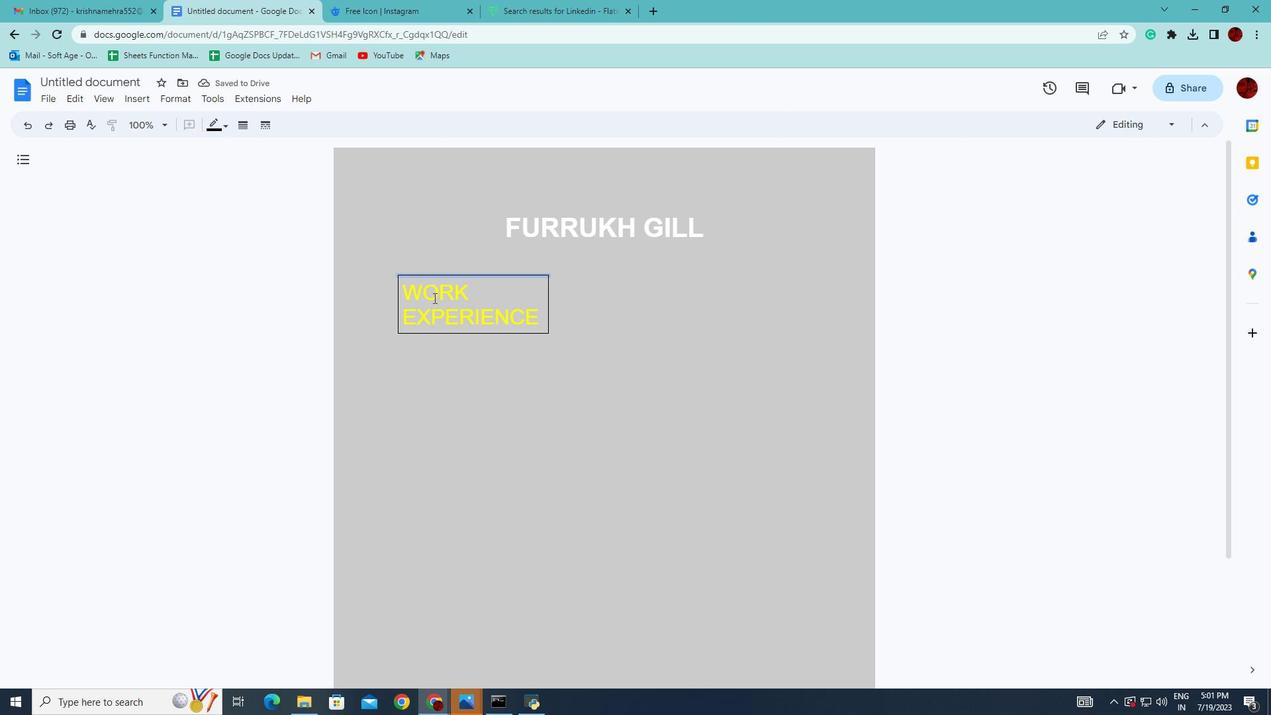 
Action: Key pressed <Key.shift>
Screenshot: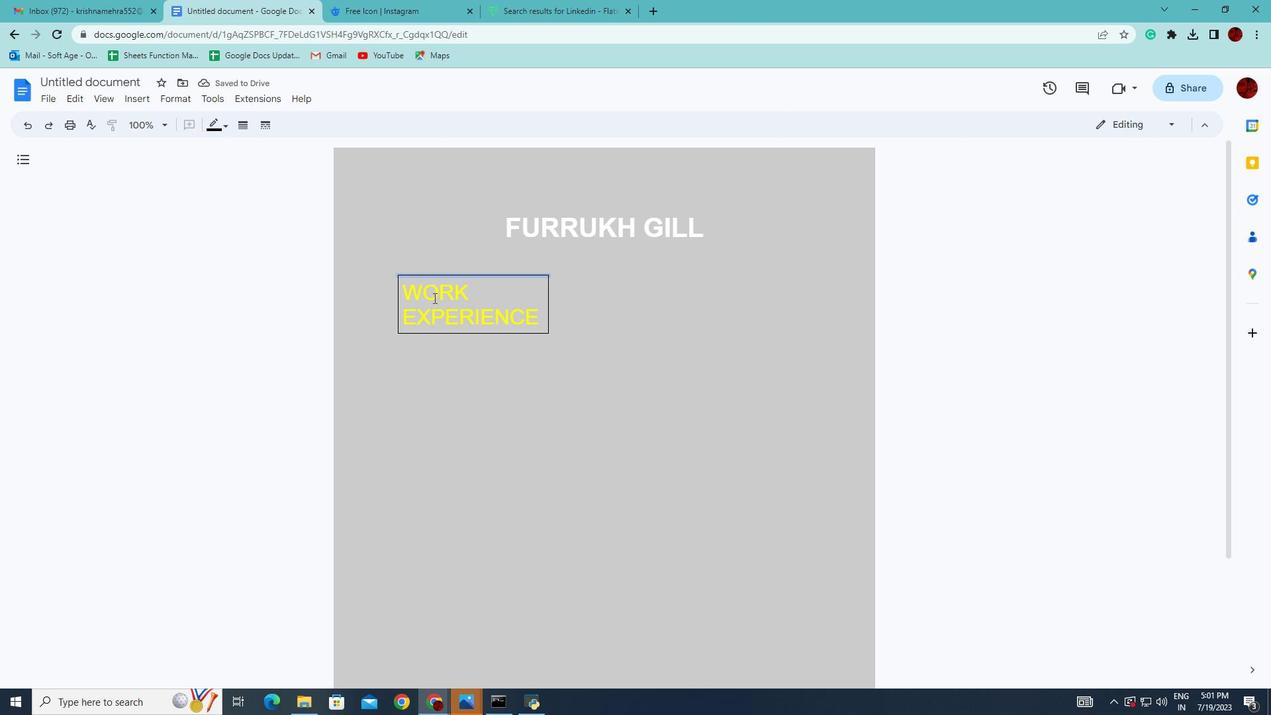
Action: Mouse moved to (403, 303)
Screenshot: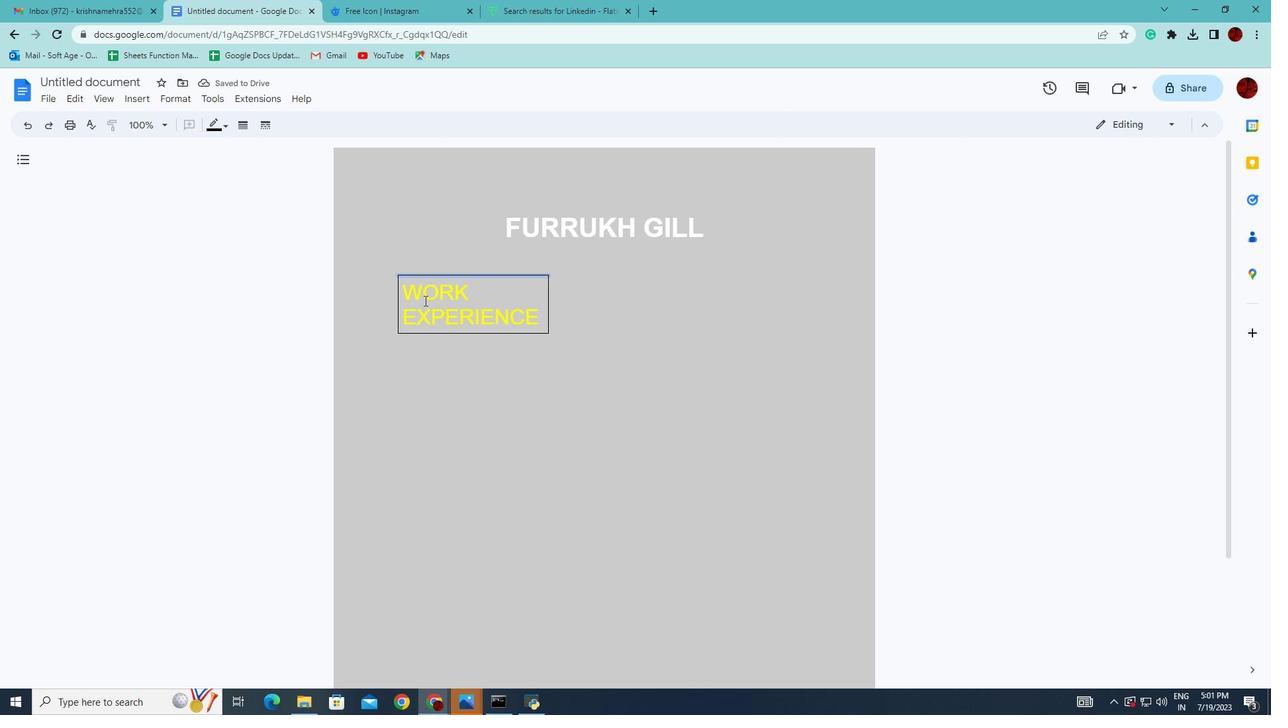 
Action: Key pressed <Key.shift><Key.shift>
Screenshot: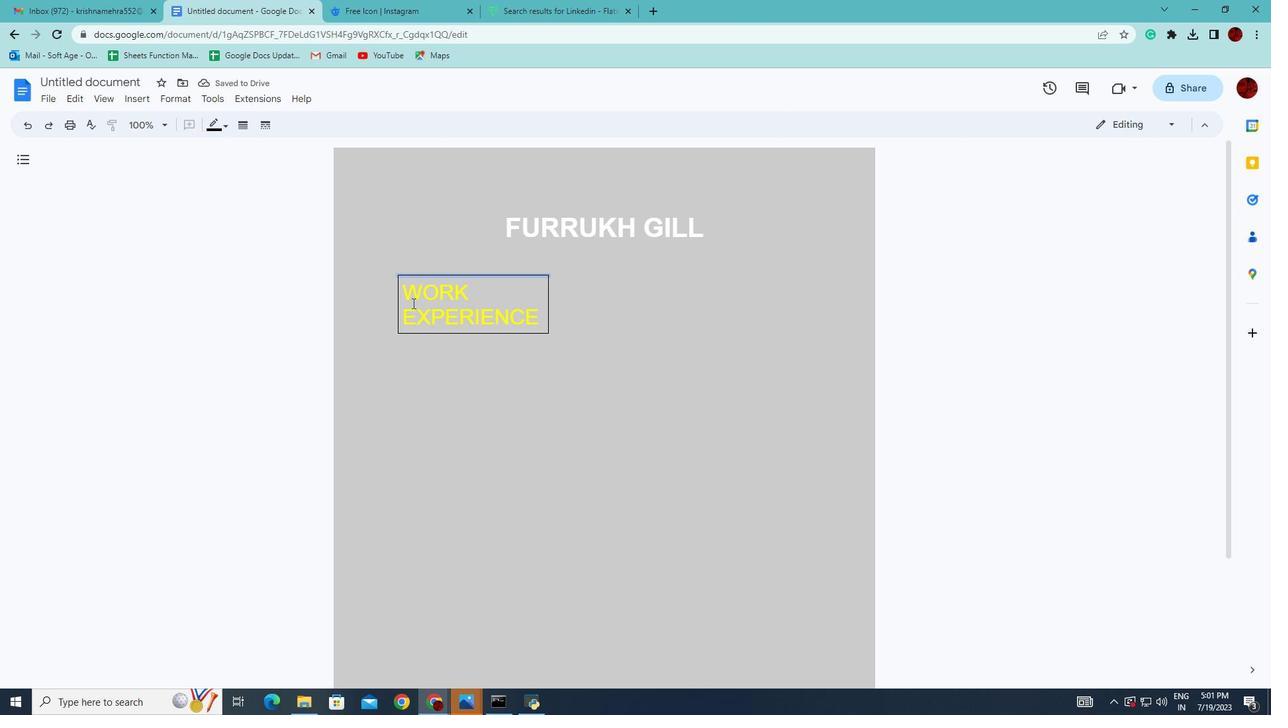 
Action: Mouse moved to (401, 305)
Screenshot: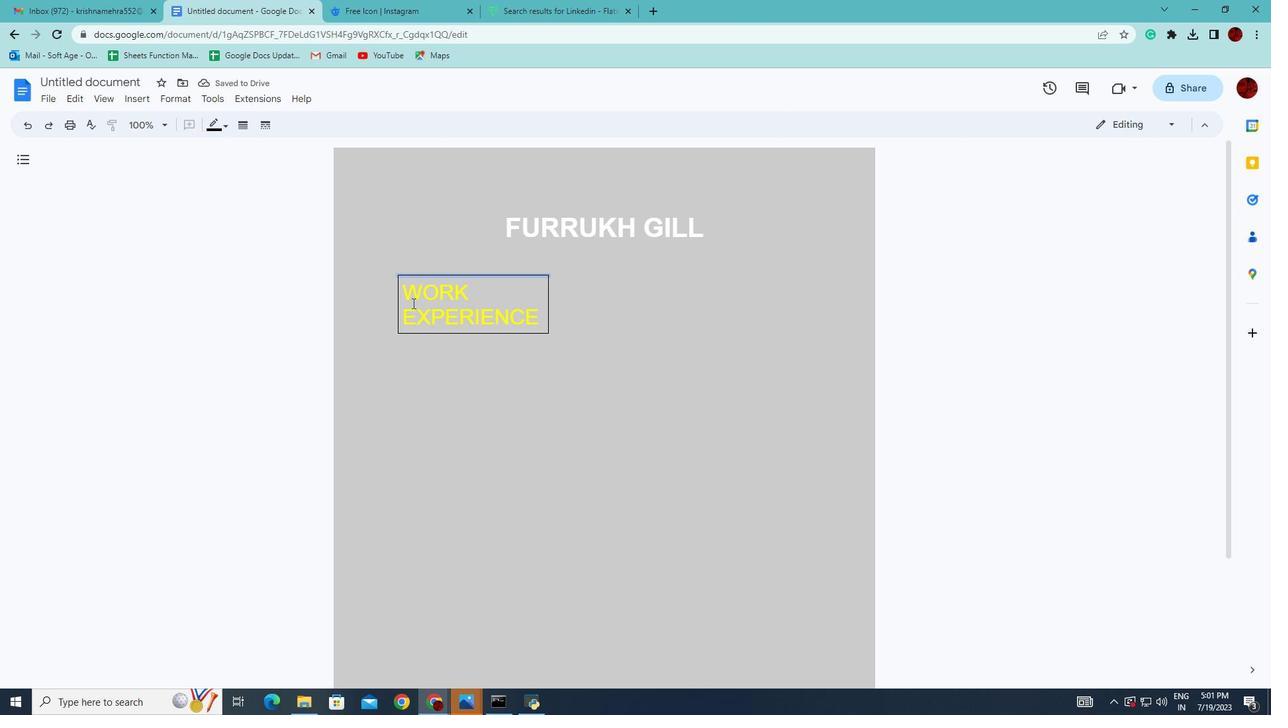 
Action: Key pressed <Key.shift>
Screenshot: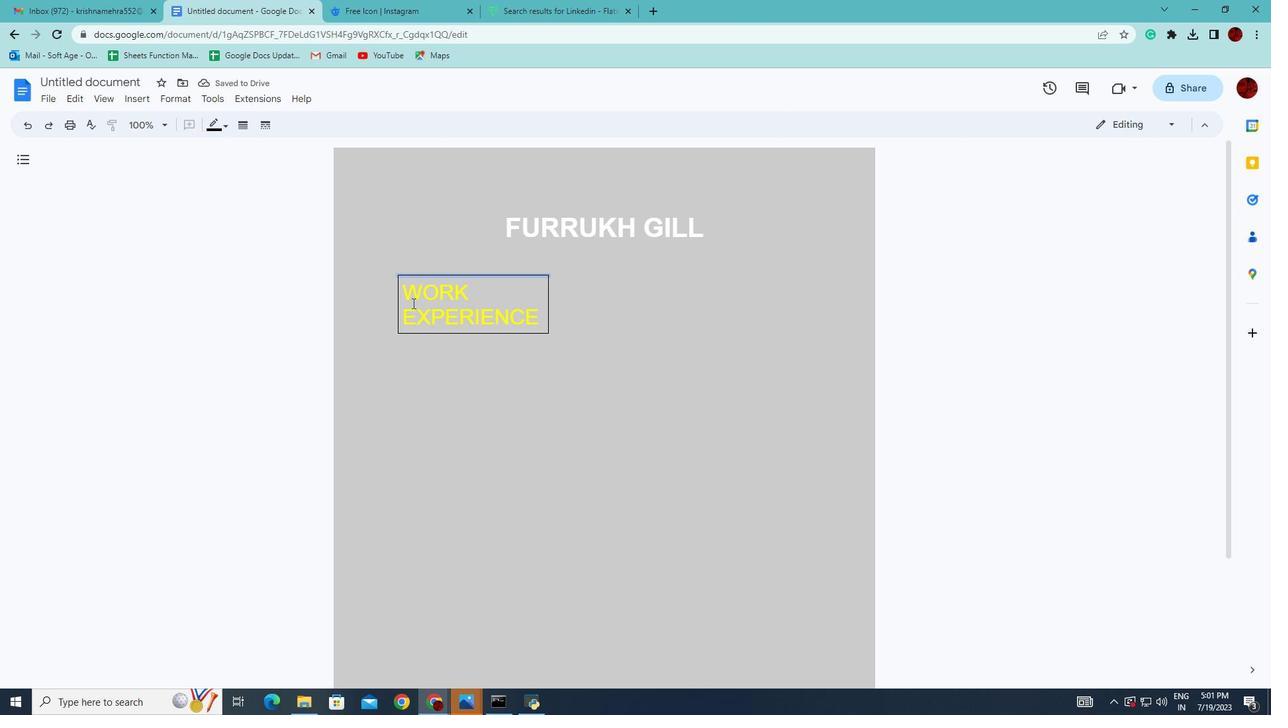 
Action: Mouse moved to (399, 305)
Screenshot: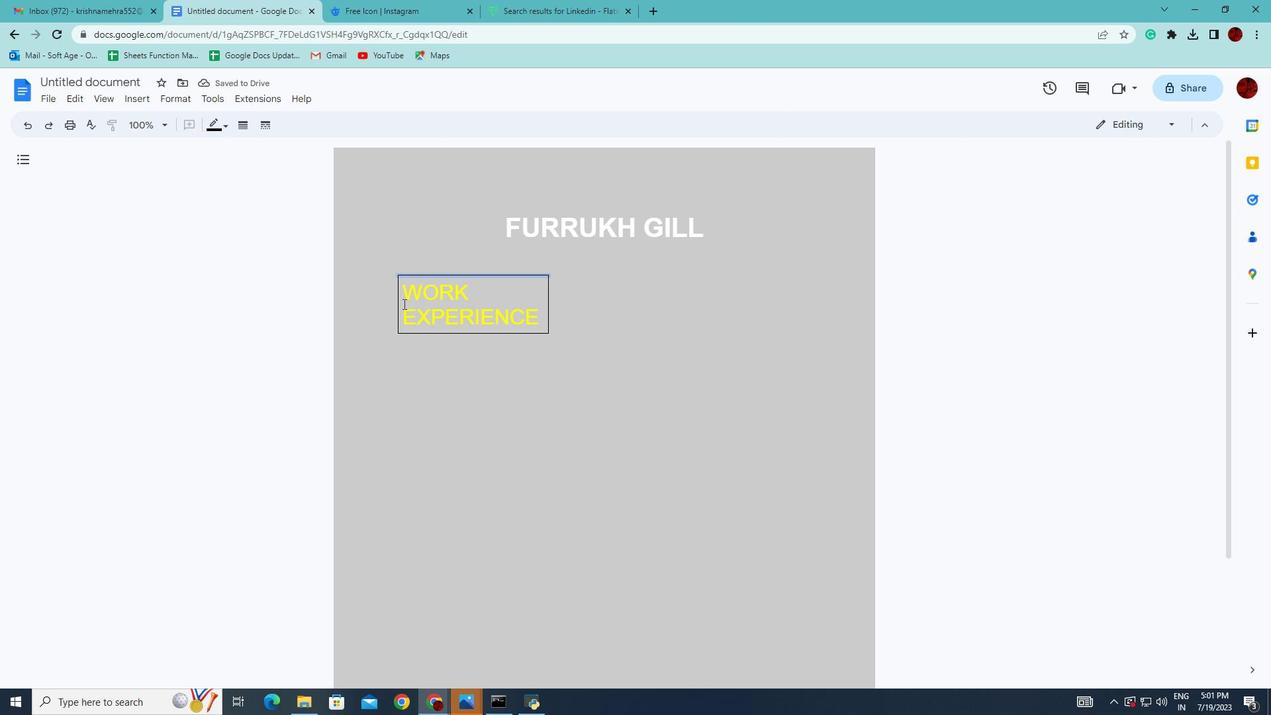 
Action: Key pressed <Key.shift>
Screenshot: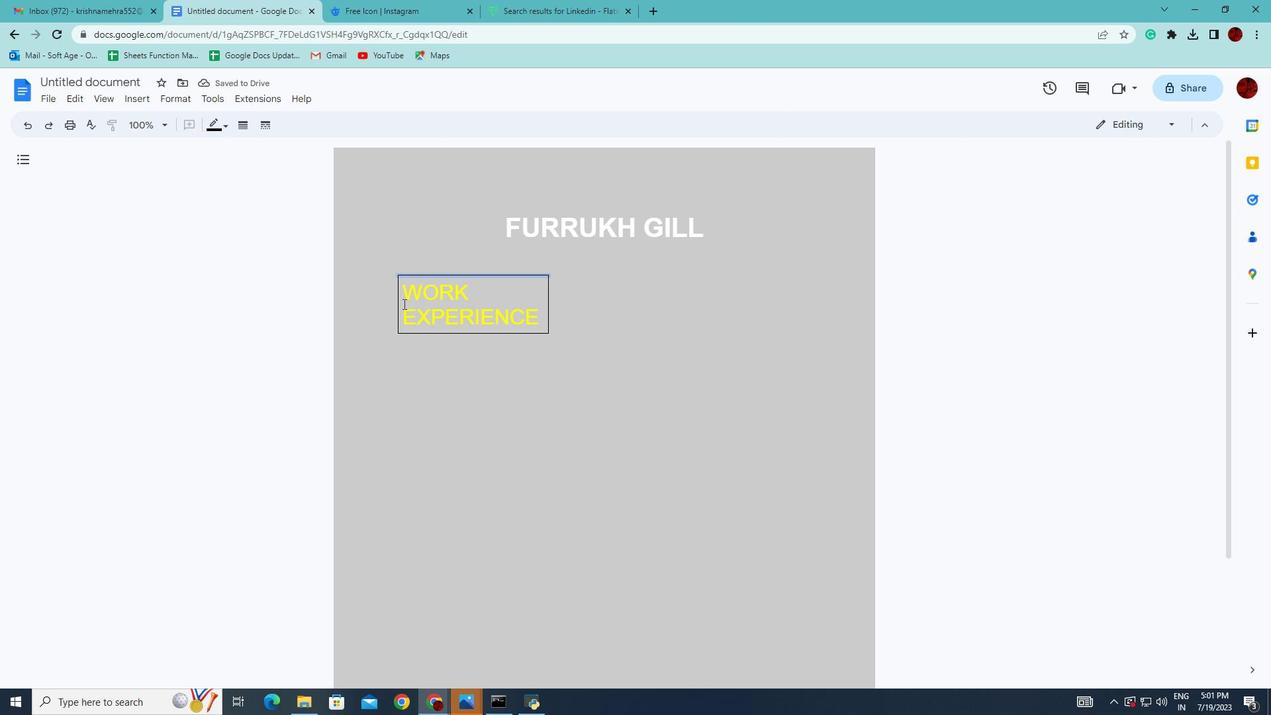 
Action: Mouse moved to (398, 305)
Screenshot: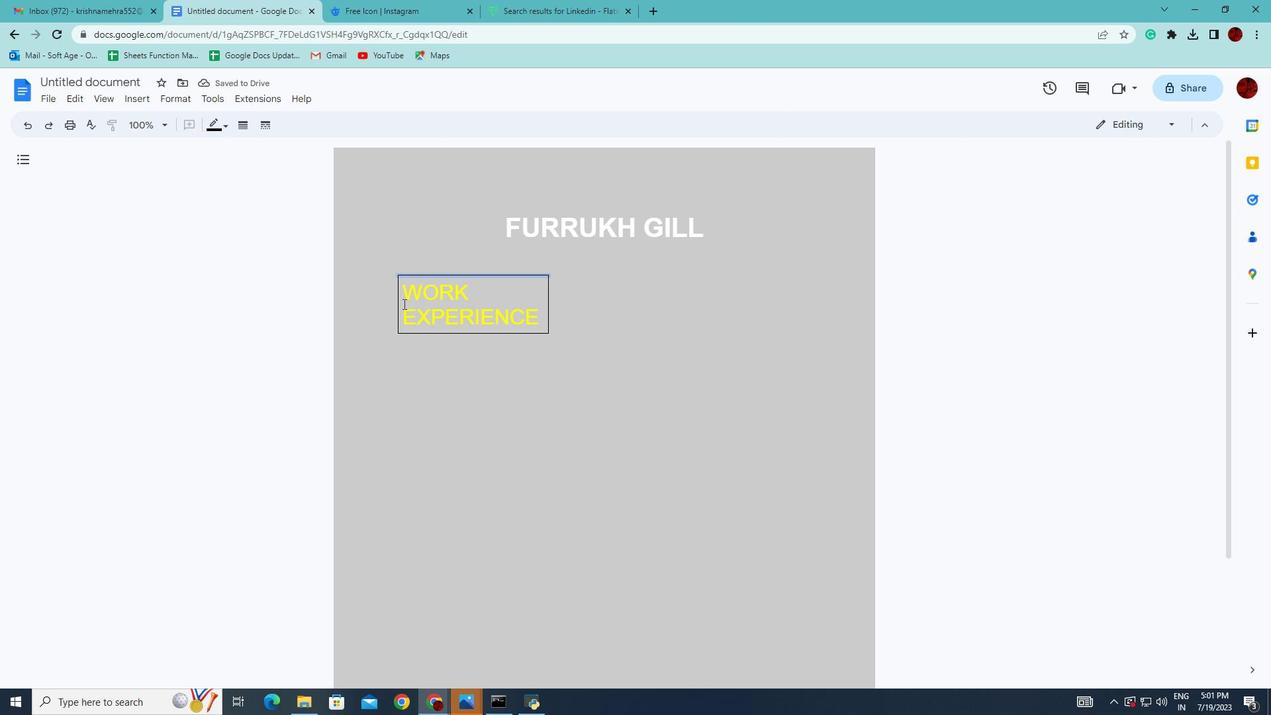 
Action: Key pressed <Key.shift>
Screenshot: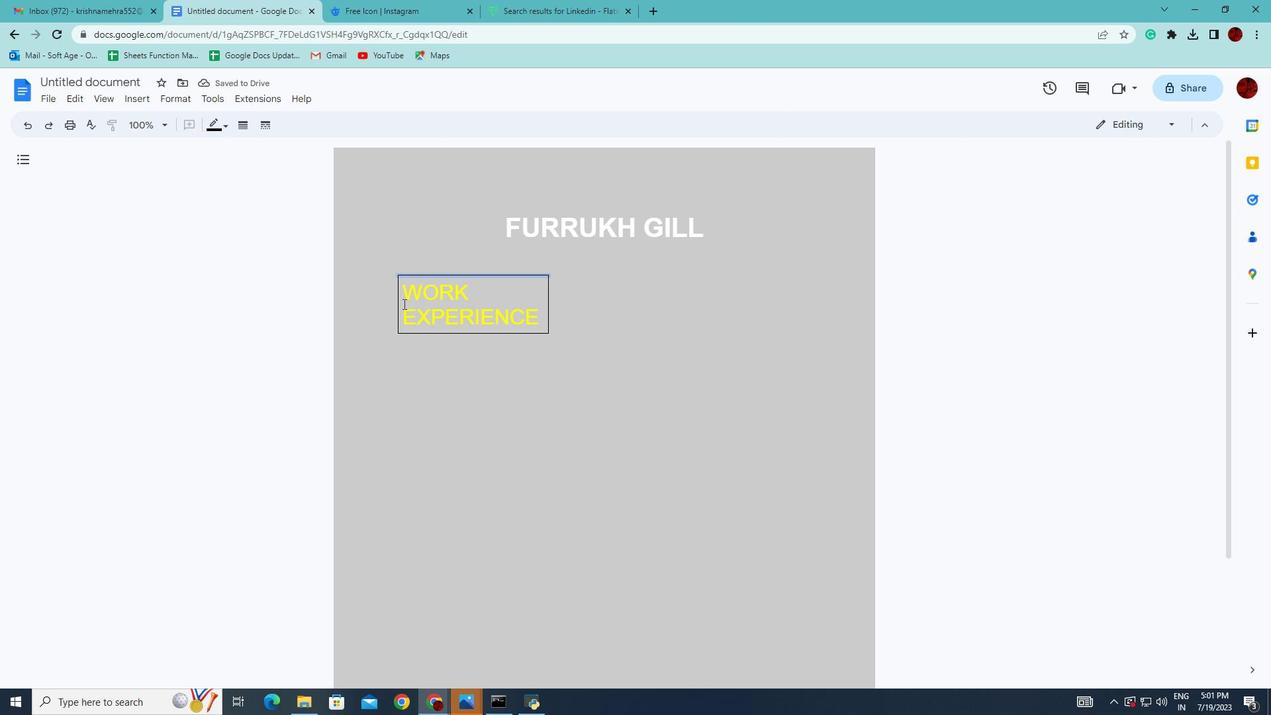 
Action: Mouse moved to (397, 305)
Screenshot: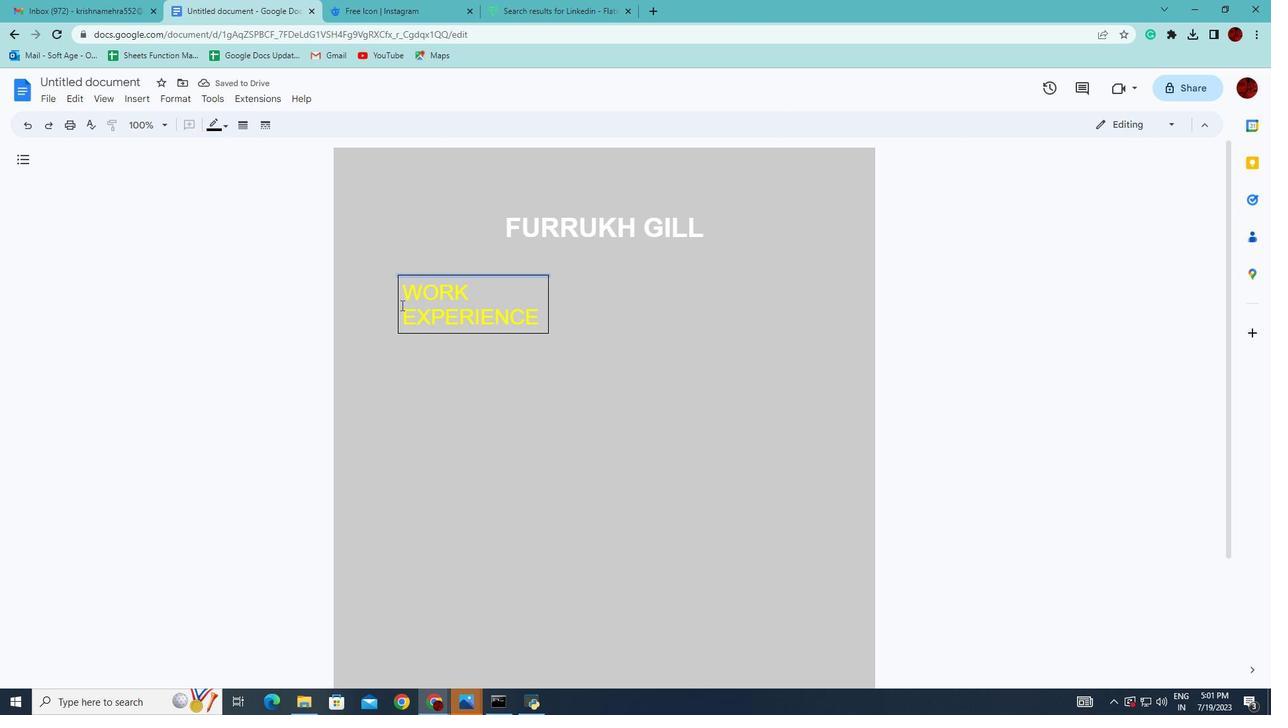 
Action: Key pressed <Key.shift>
Screenshot: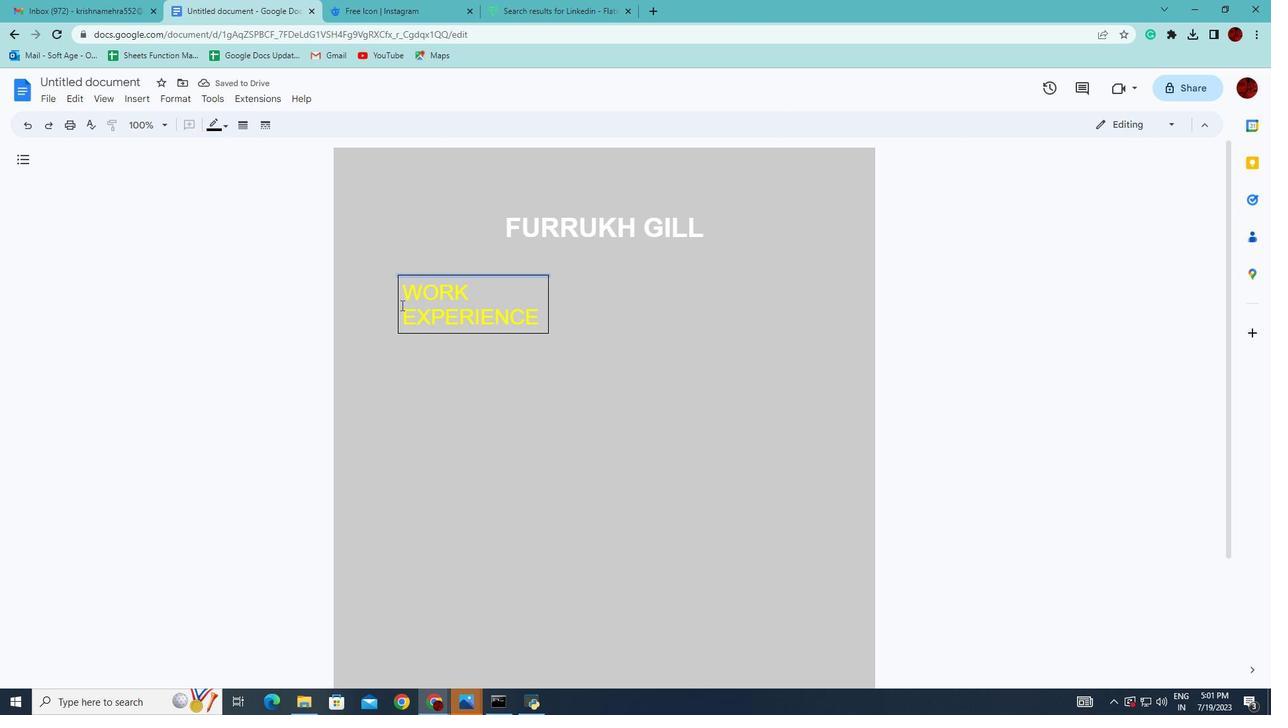 
Action: Mouse moved to (396, 305)
Screenshot: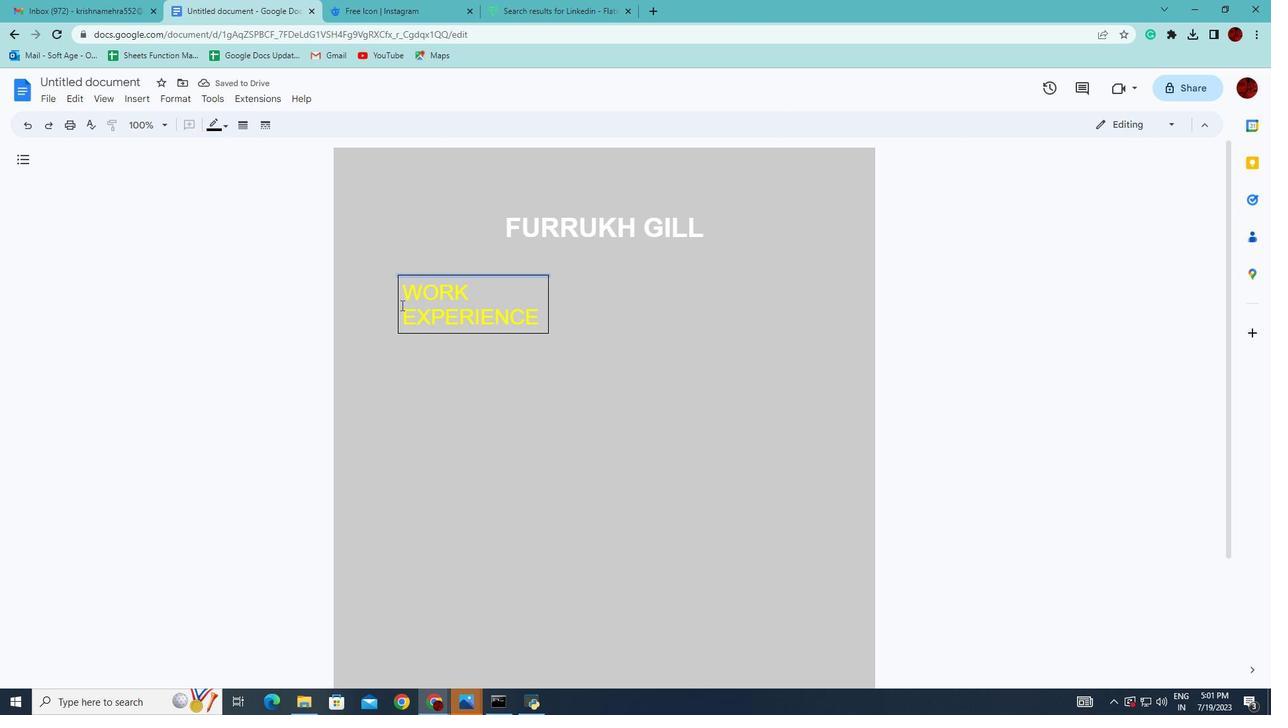 
Action: Key pressed <Key.shift>
Screenshot: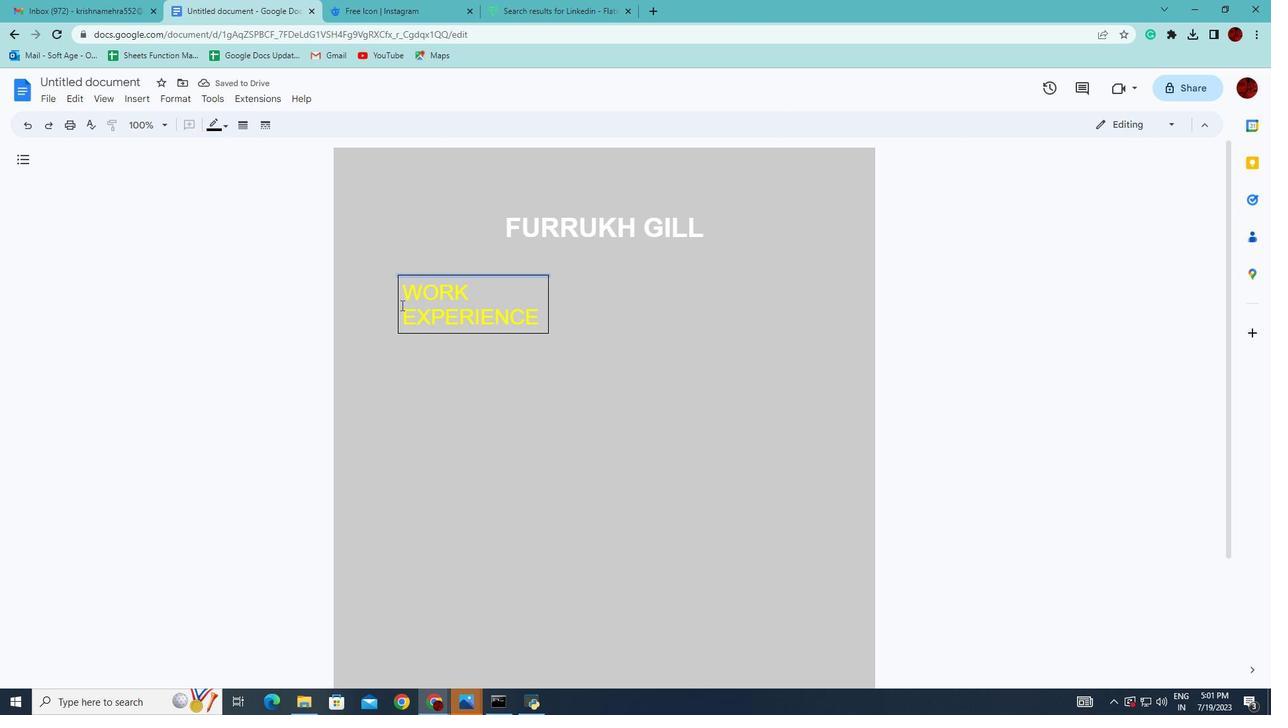 
Action: Mouse moved to (395, 305)
Screenshot: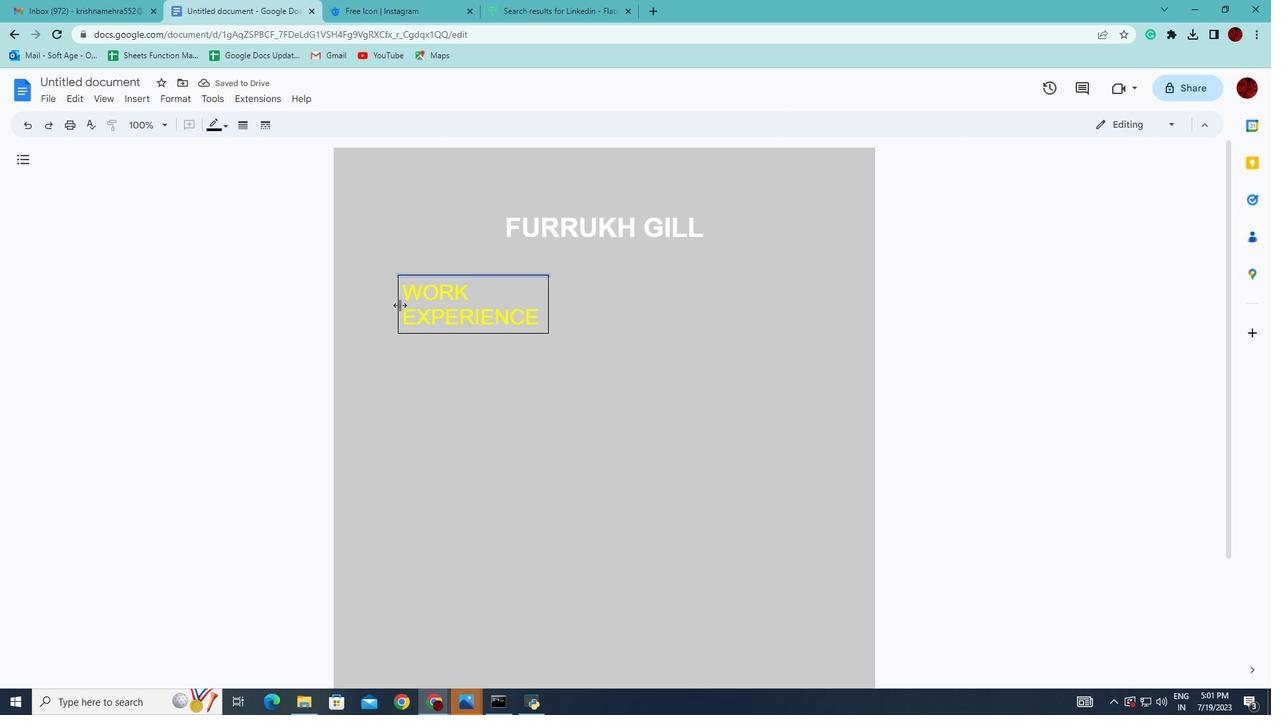 
Action: Key pressed <Key.shift><Key.shift><Key.shift><Key.shift><Key.shift>
Screenshot: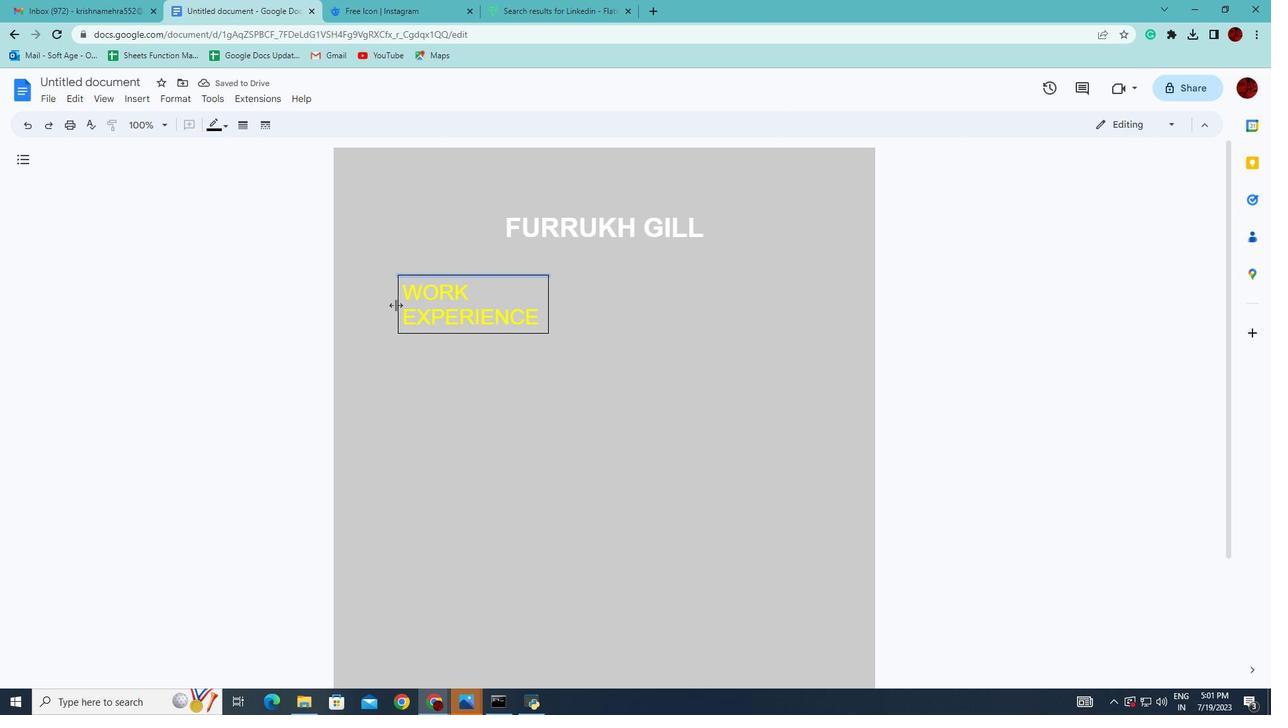 
Action: Mouse moved to (395, 304)
Screenshot: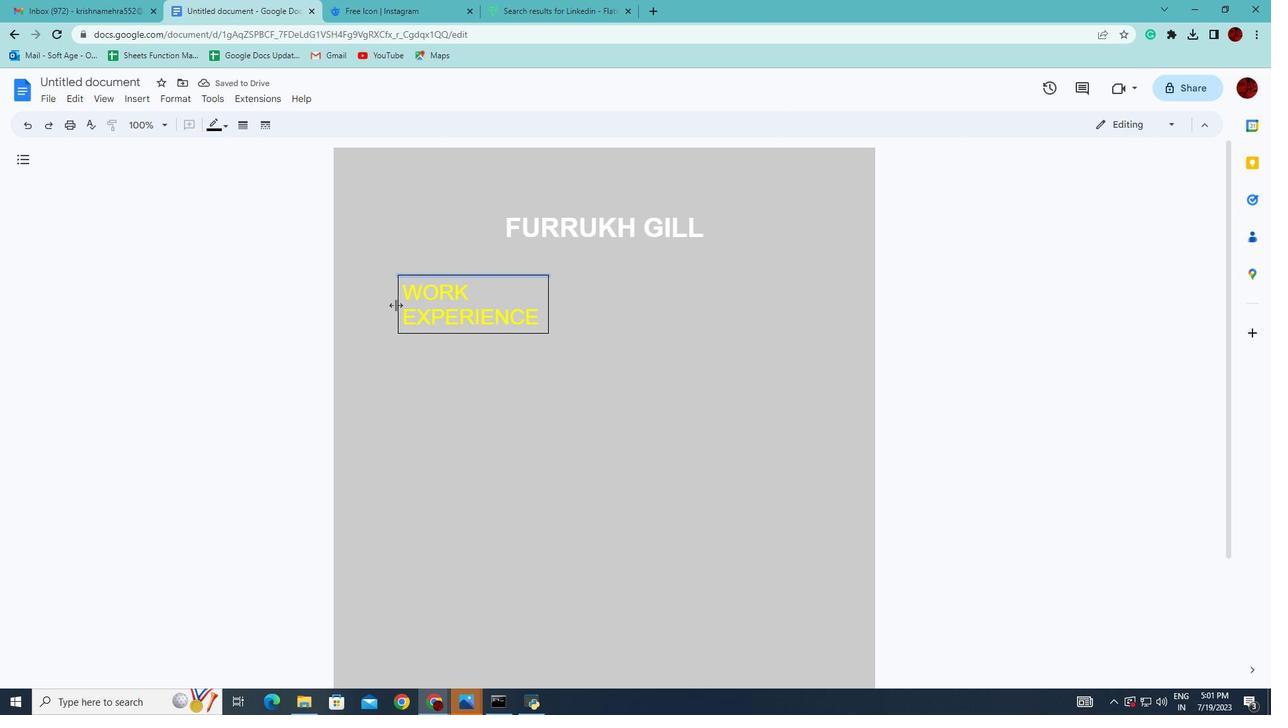 
Action: Key pressed <Key.shift><Key.shift><Key.shift><Key.shift><Key.shift><Key.shift><Key.shift><Key.shift>
Screenshot: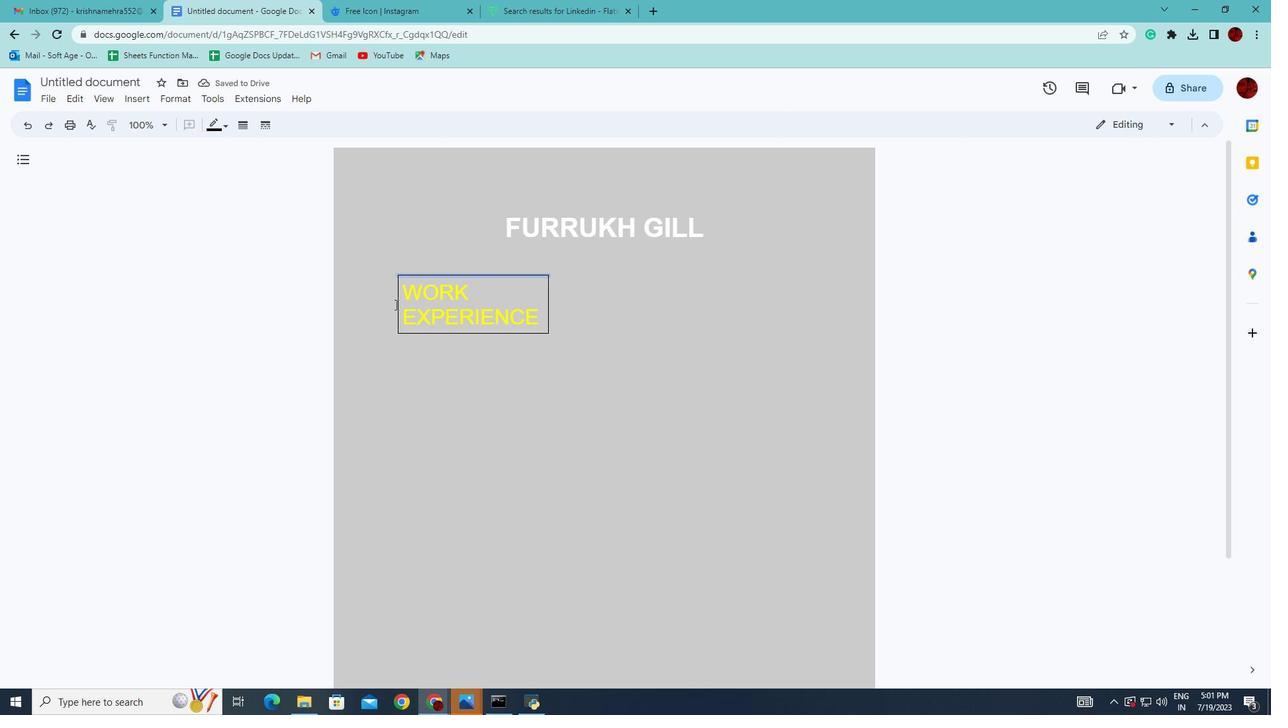 
Action: Mouse moved to (395, 304)
Screenshot: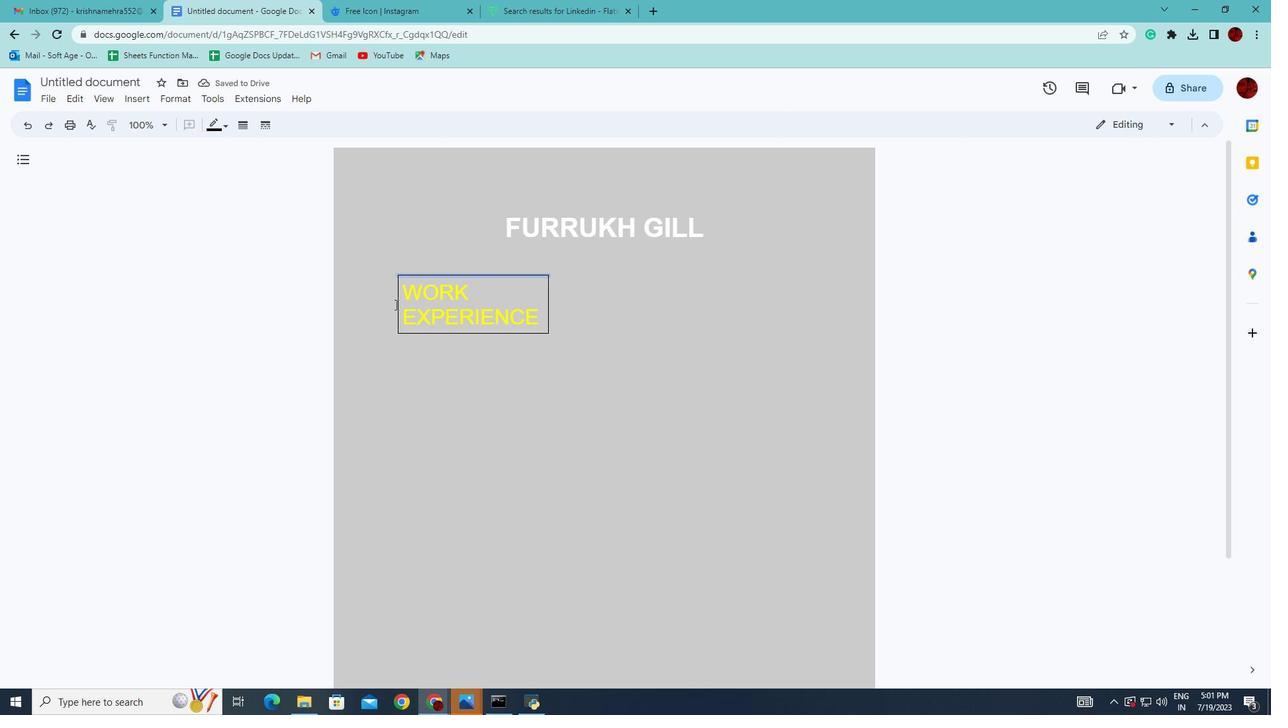 
Action: Key pressed <Key.shift><Key.shift><Key.shift><Key.shift>
Screenshot: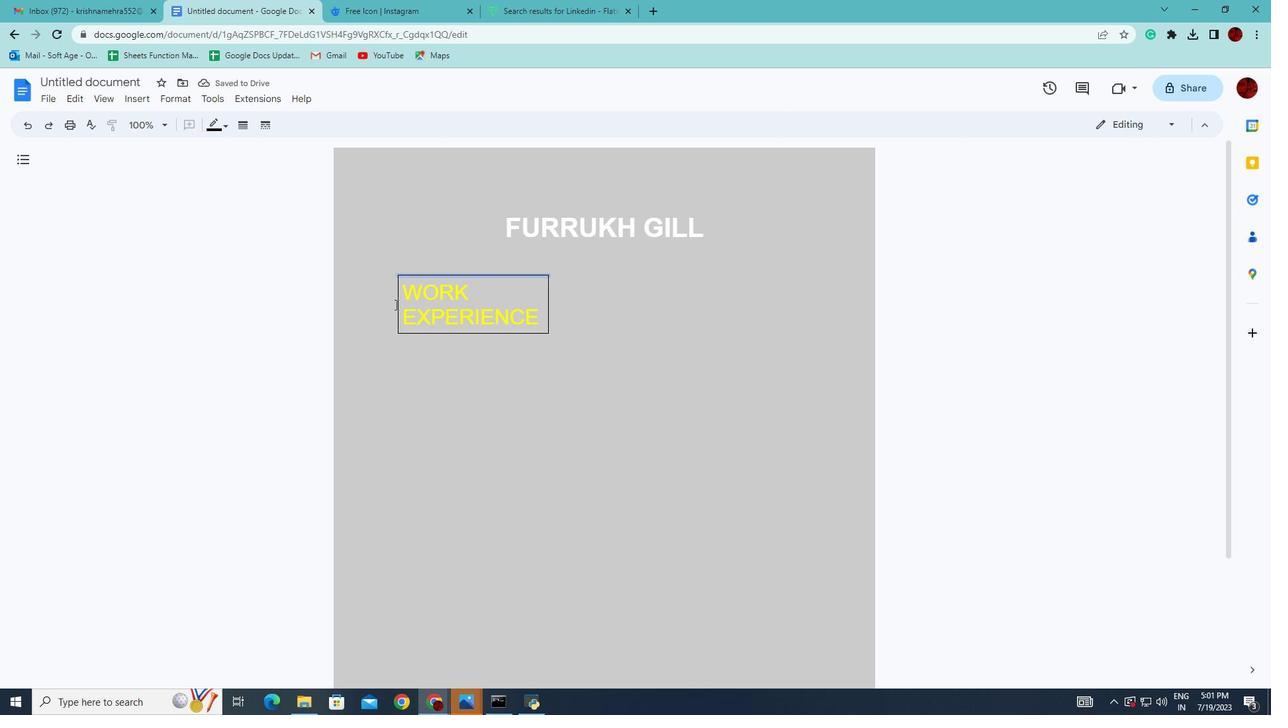 
Action: Mouse moved to (396, 304)
Screenshot: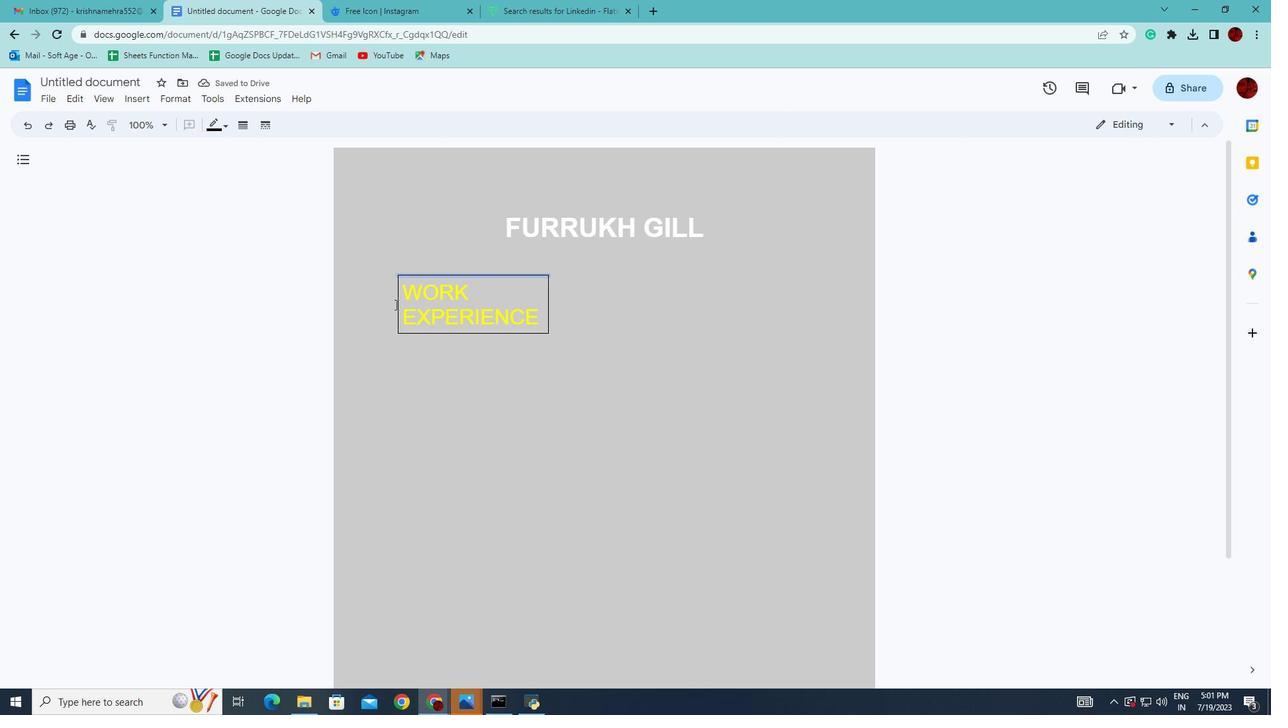 
Action: Key pressed <Key.shift><Key.shift><Key.shift>
Screenshot: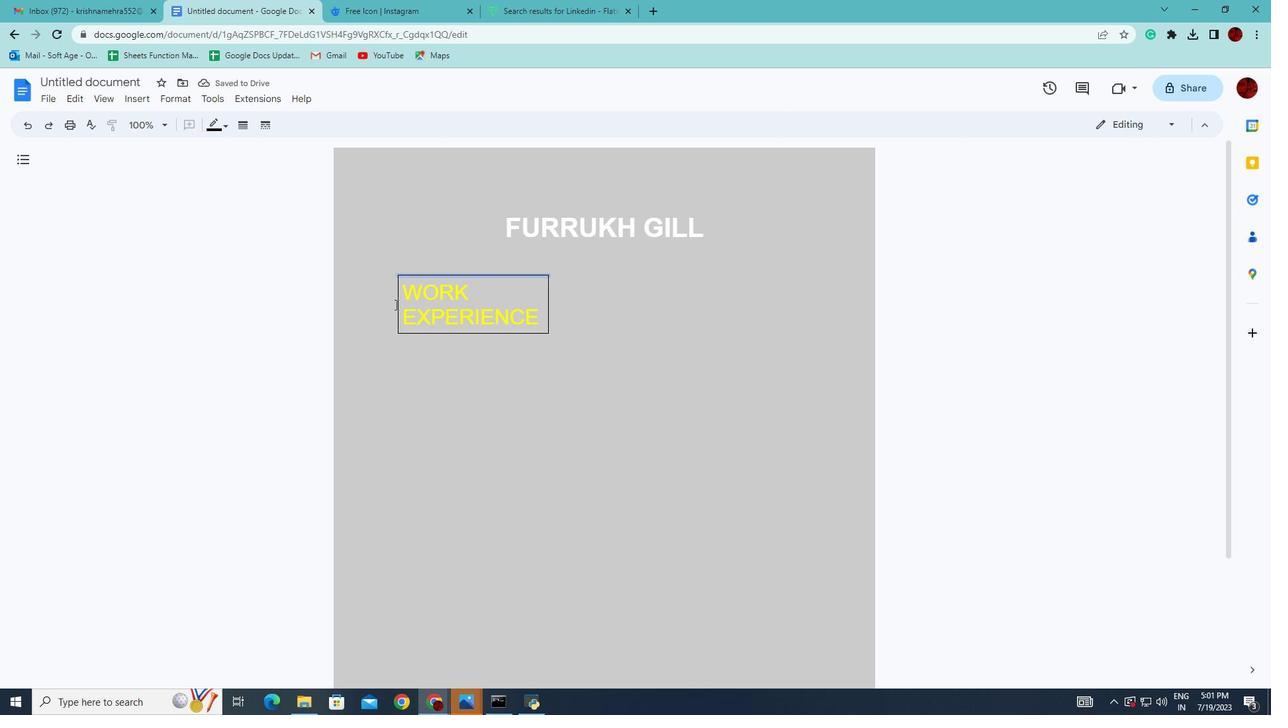 
Action: Mouse moved to (396, 303)
Screenshot: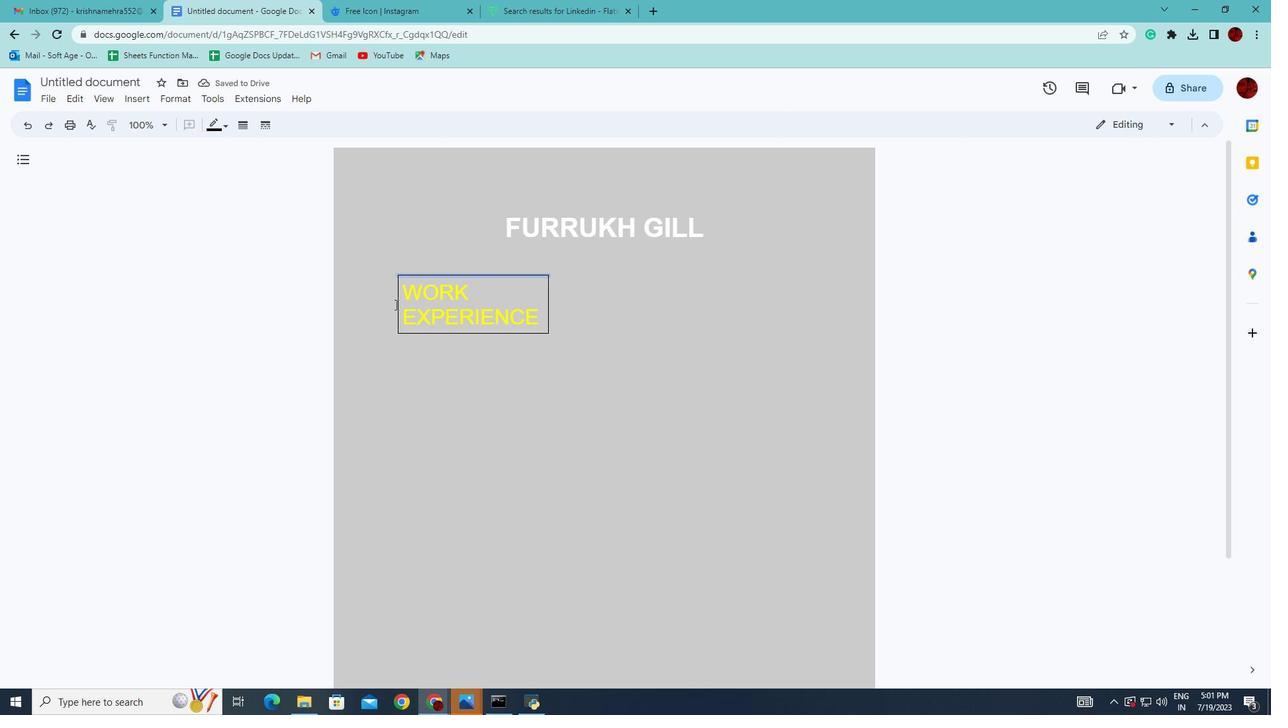 
Action: Key pressed <Key.shift><Key.shift>
Screenshot: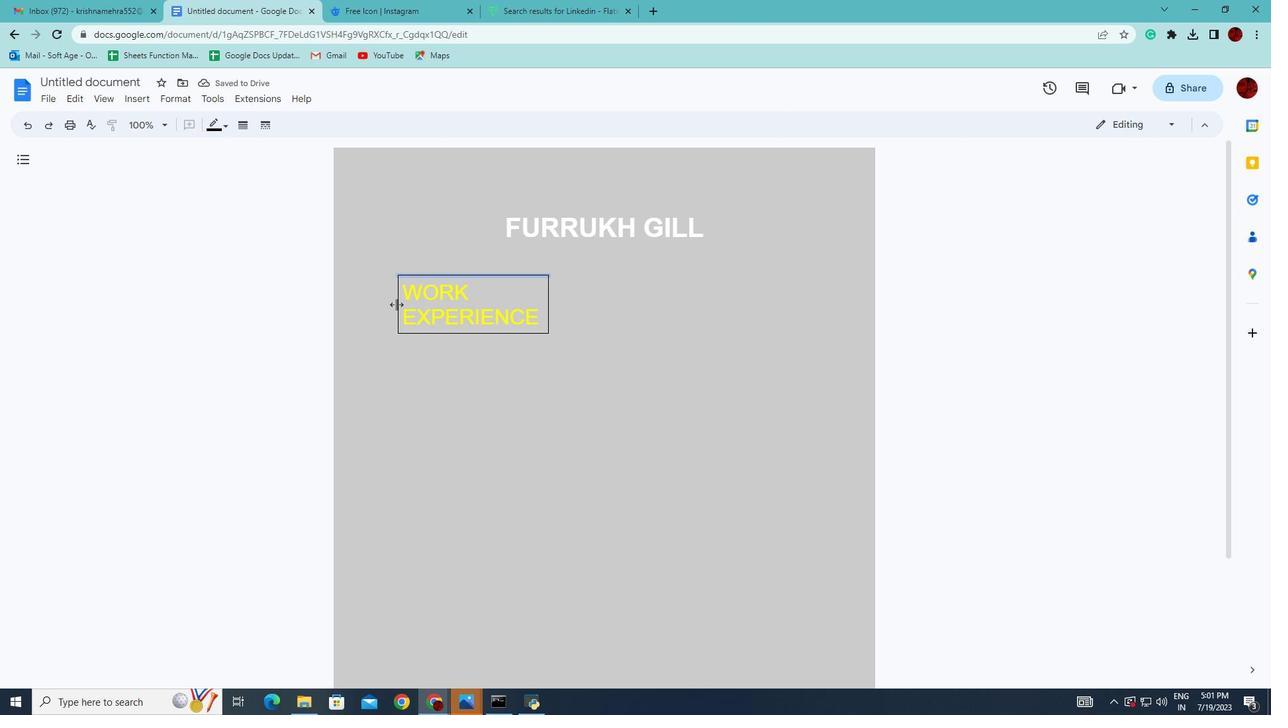 
Action: Mouse pressed left at (396, 303)
Screenshot: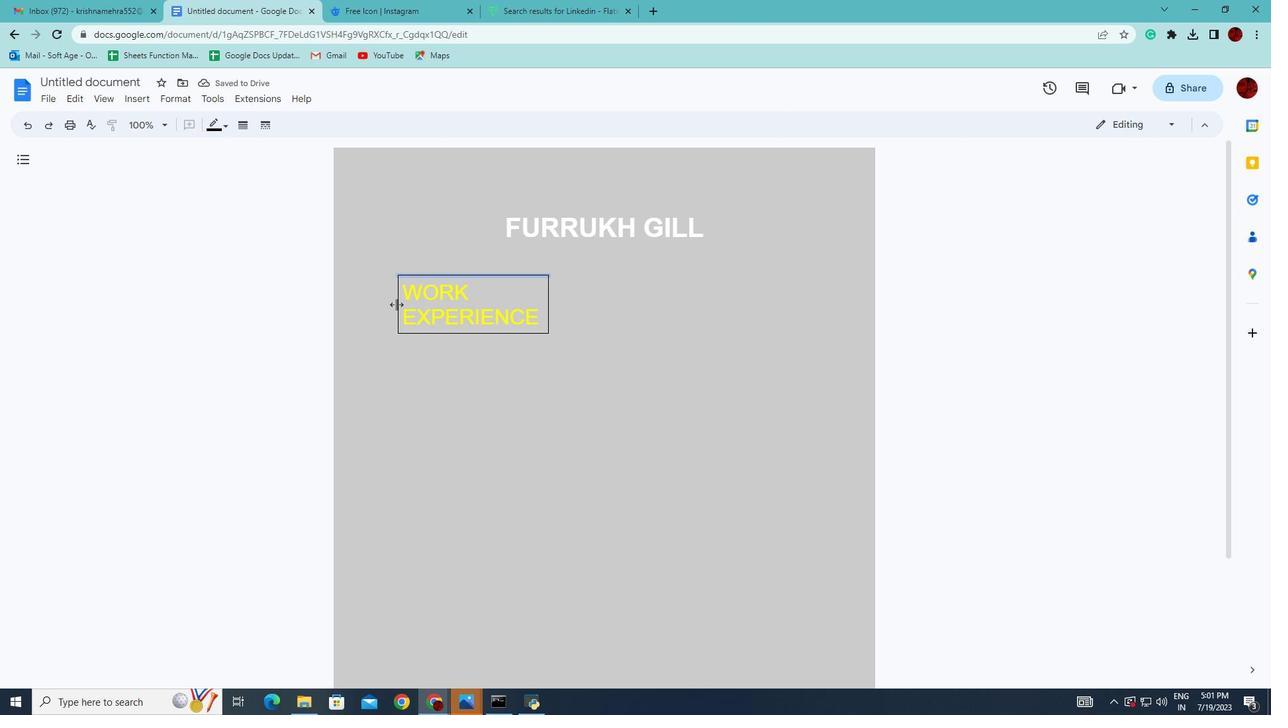 
Action: Key pressed <Key.shift><Key.shift><Key.shift><Key.shift><Key.shift><Key.shift><Key.shift><Key.shift><Key.shift><Key.shift>
Screenshot: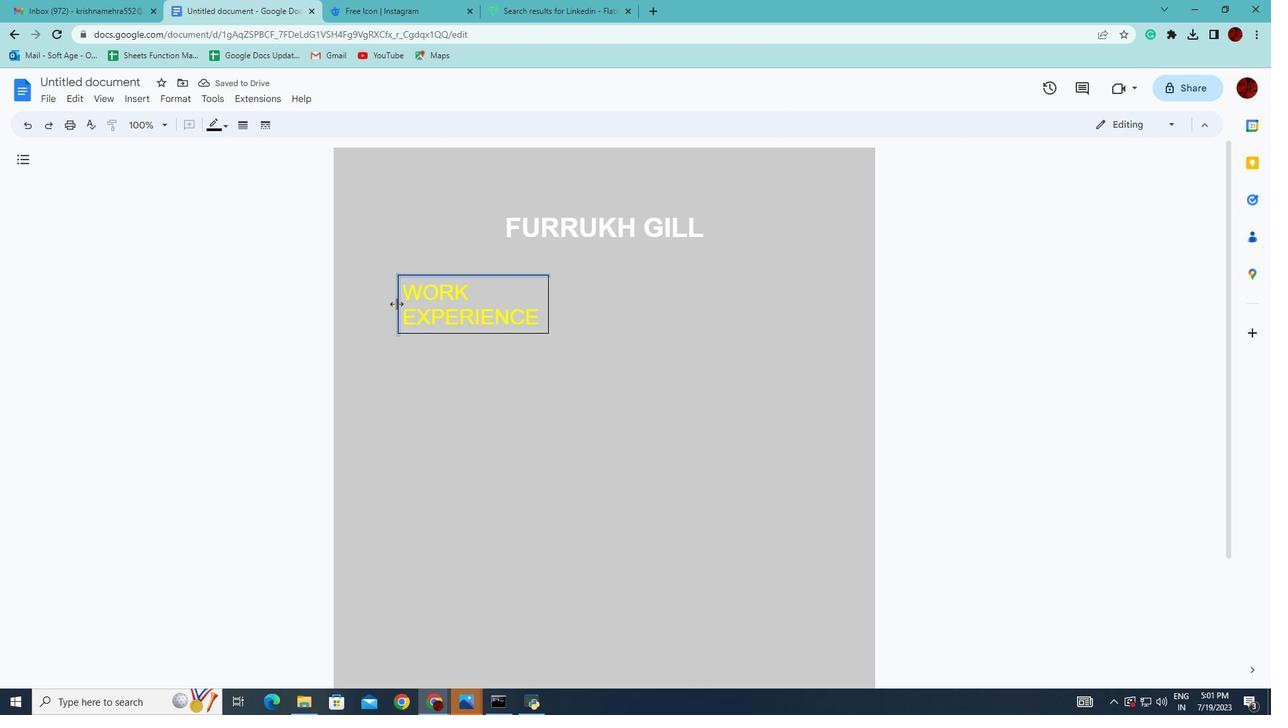 
Action: Mouse moved to (398, 308)
Screenshot: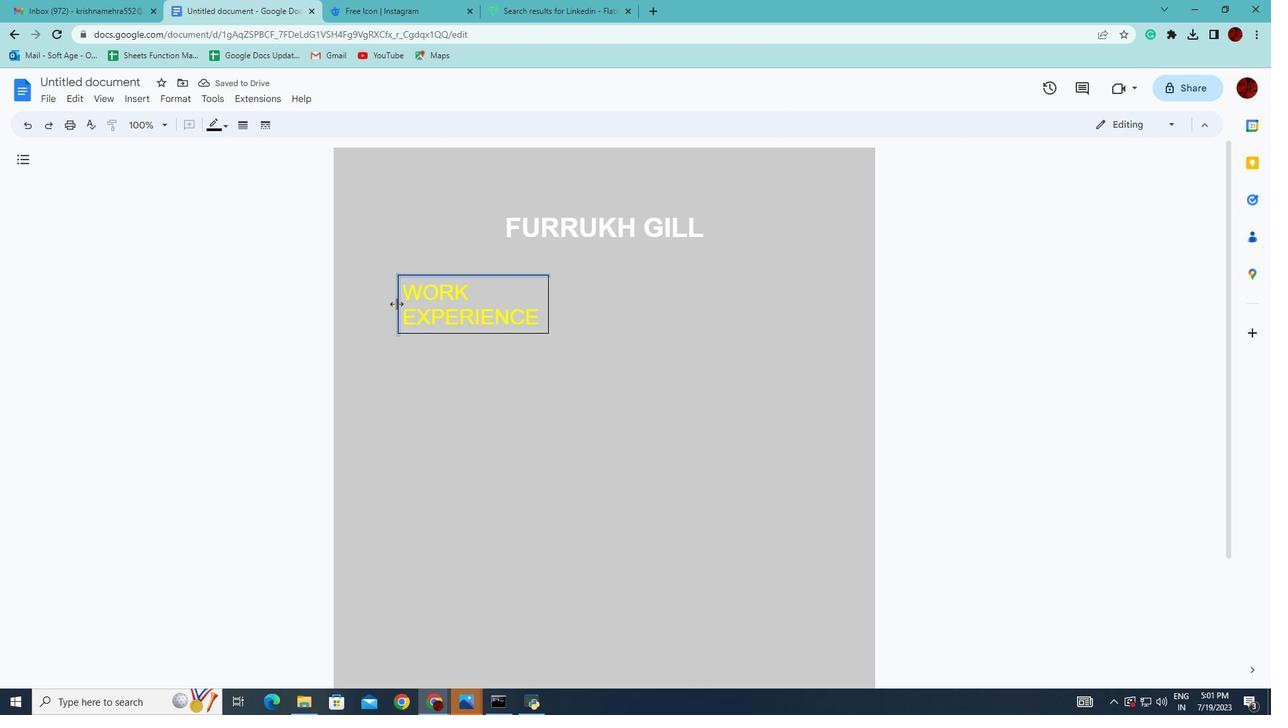 
Action: Key pressed <Key.shift>
Screenshot: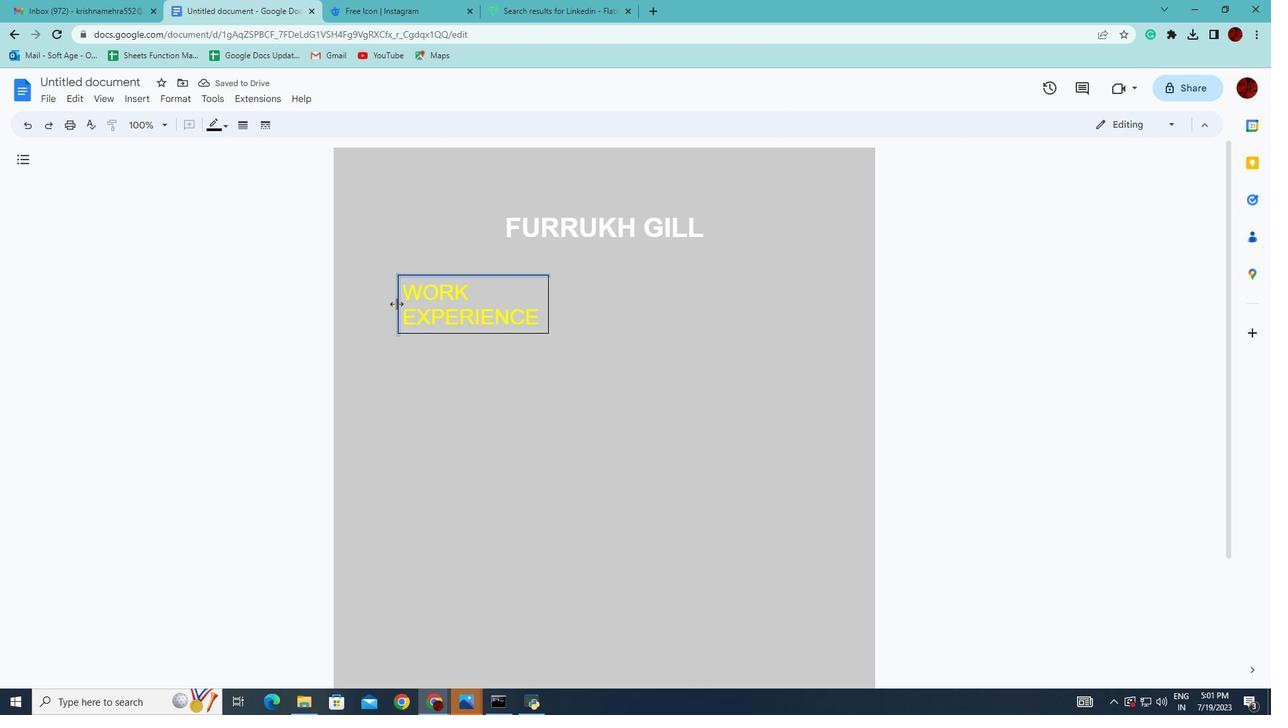 
Action: Mouse moved to (400, 314)
Screenshot: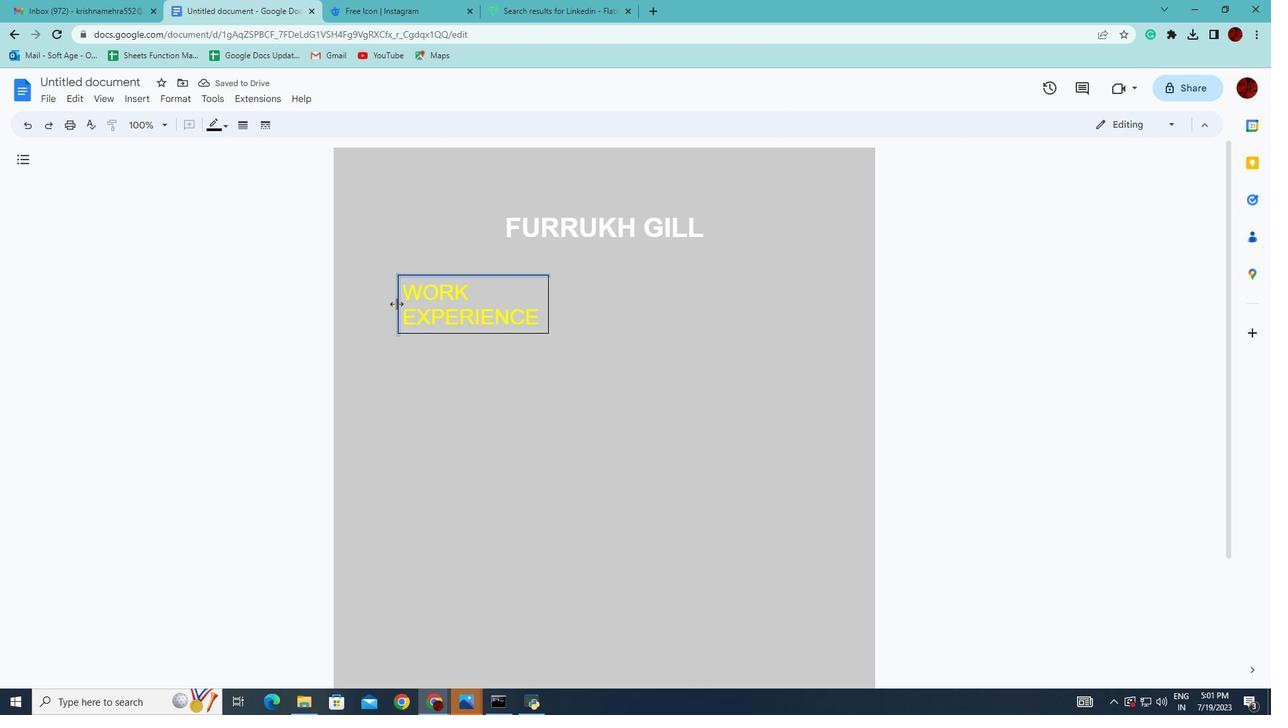 
Action: Key pressed <Key.shift>
Screenshot: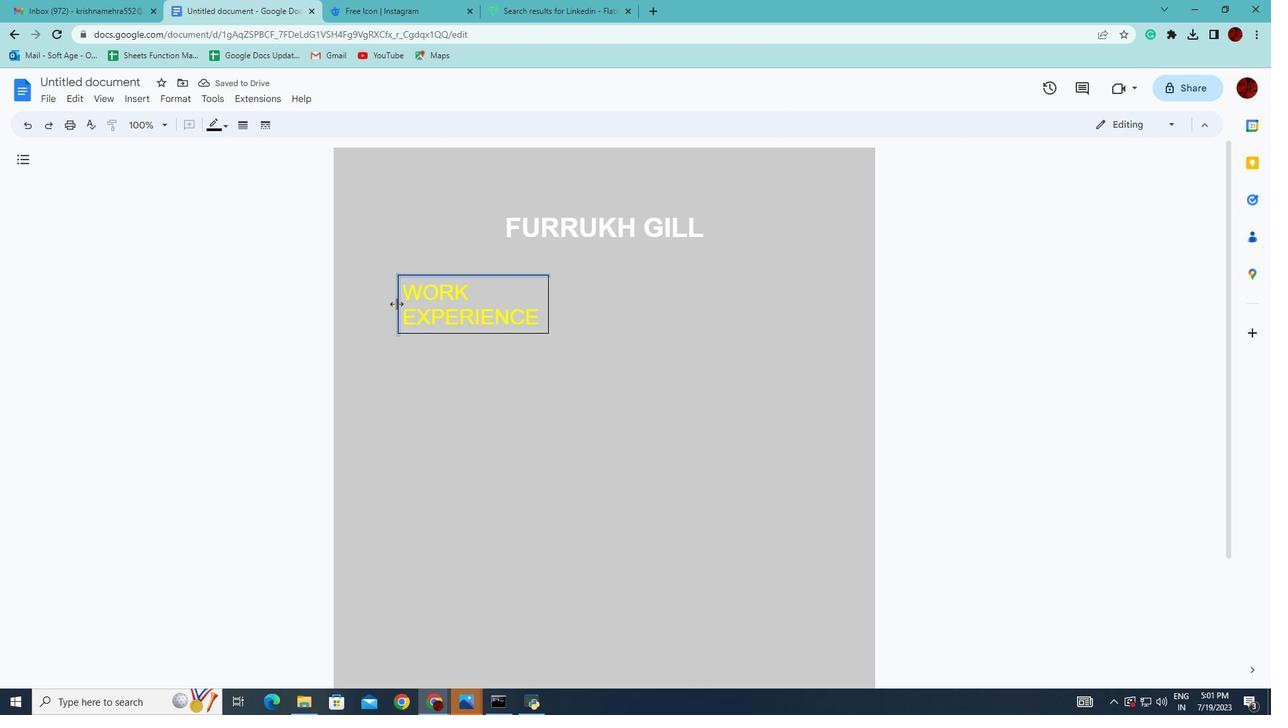 
Action: Mouse moved to (405, 323)
Screenshot: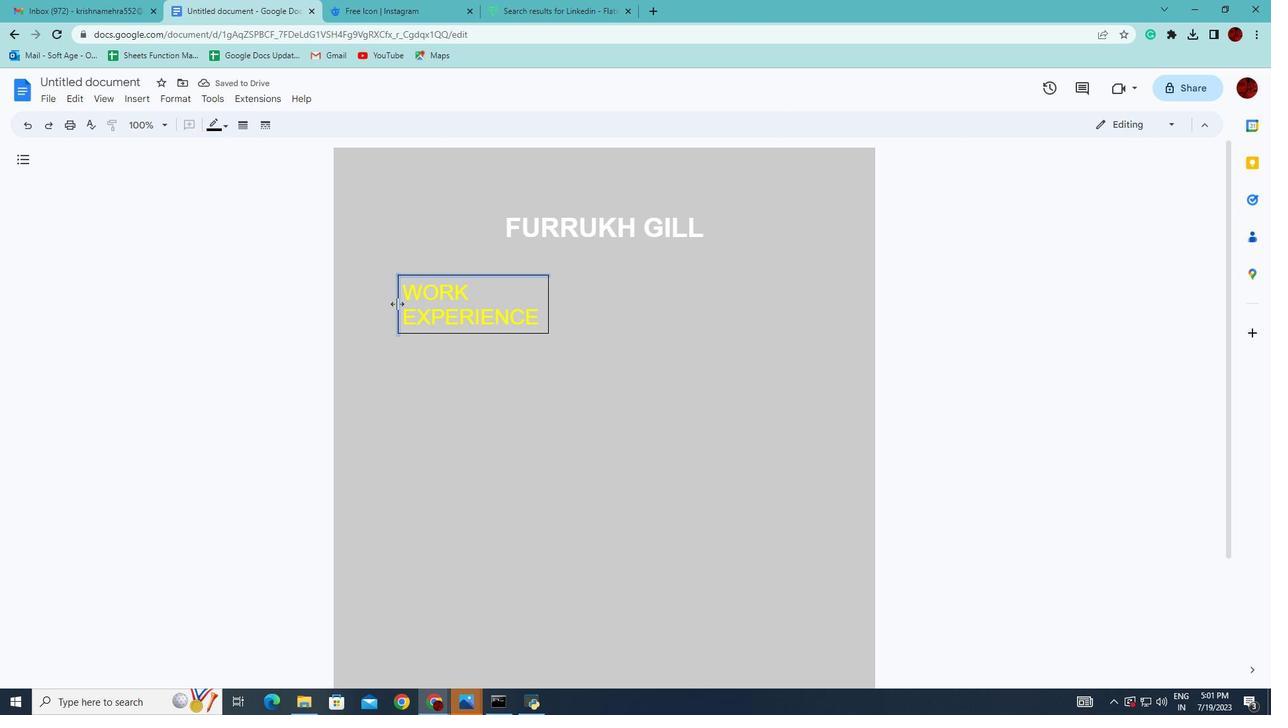
Action: Key pressed <Key.shift>
Screenshot: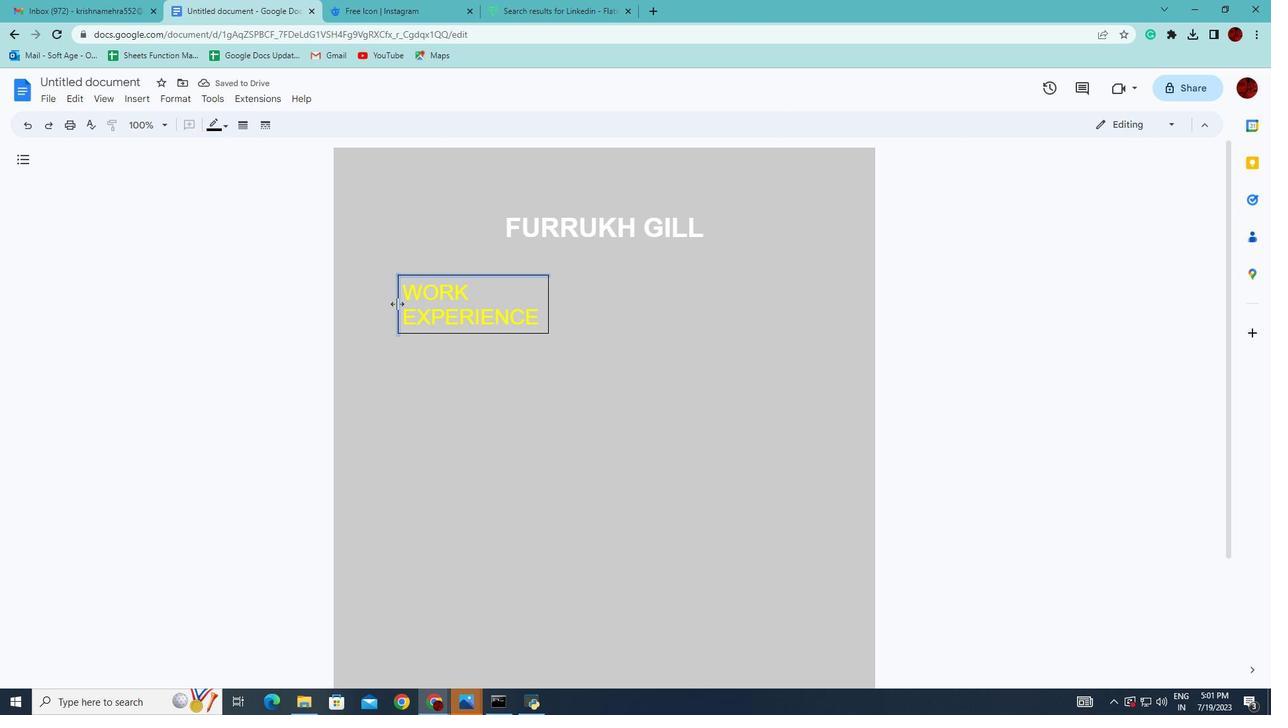 
Action: Mouse moved to (409, 327)
Screenshot: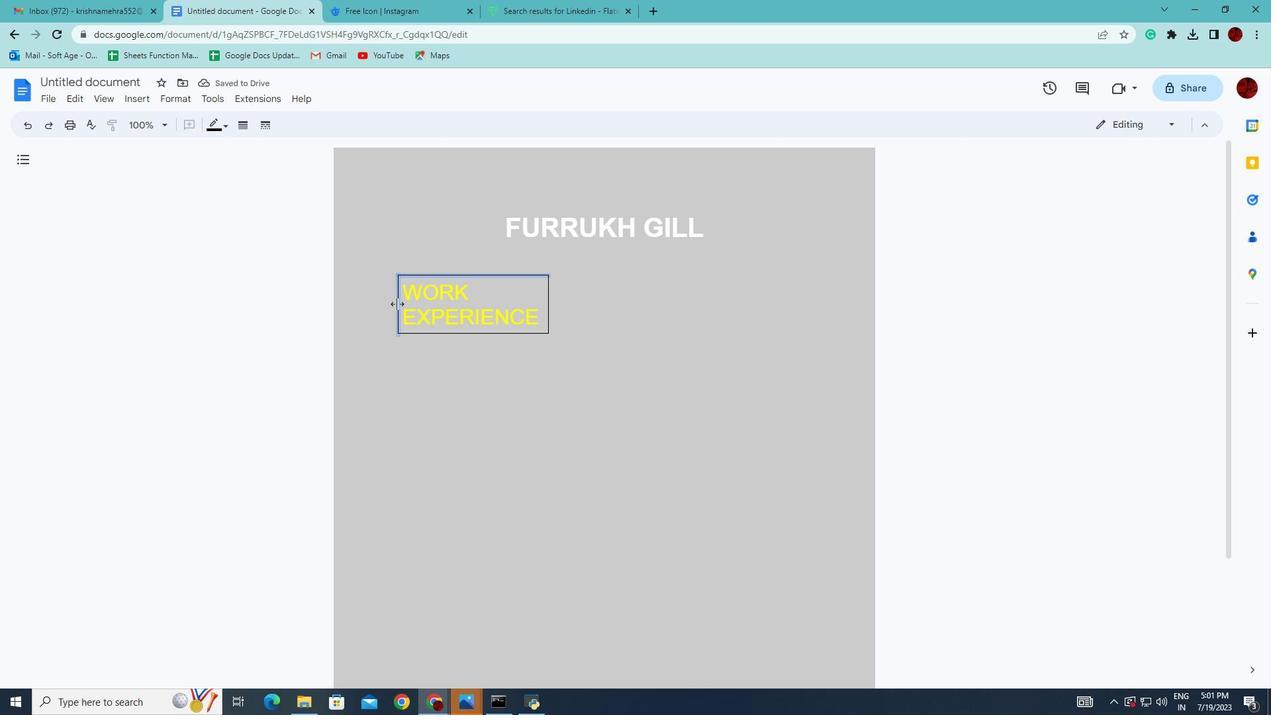 
Action: Key pressed <Key.shift>
Screenshot: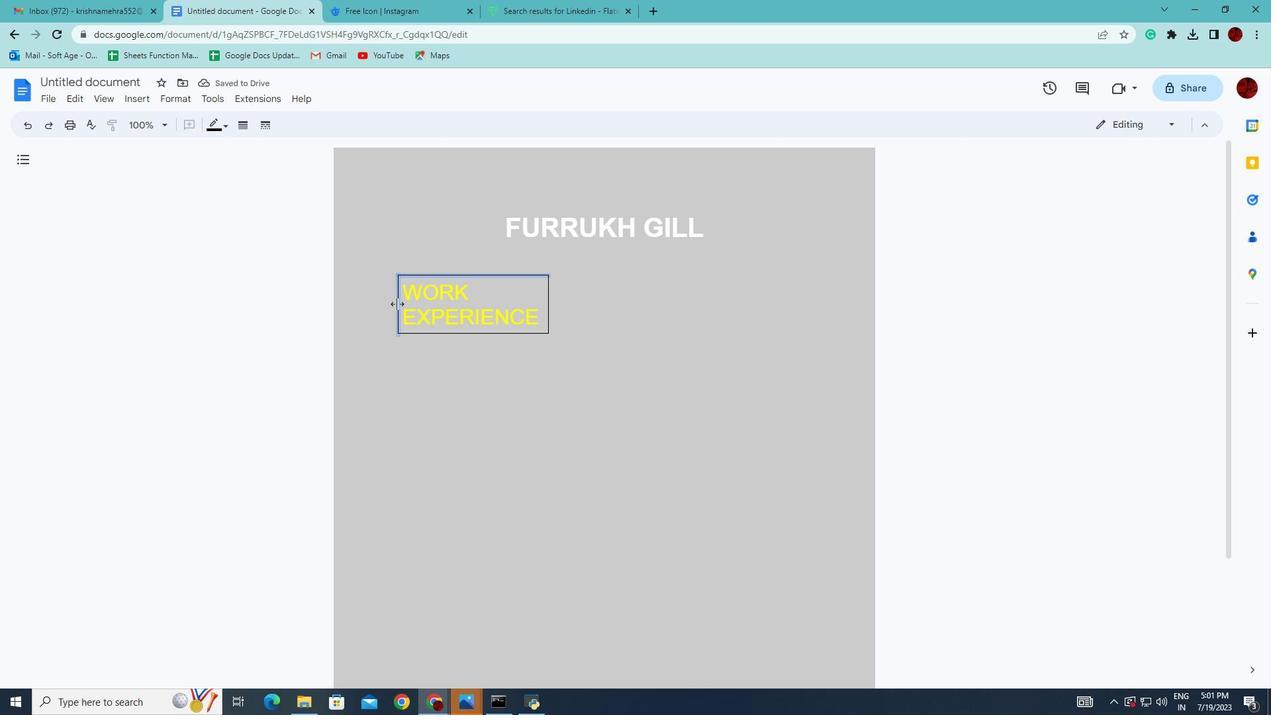 
Action: Mouse moved to (411, 329)
Screenshot: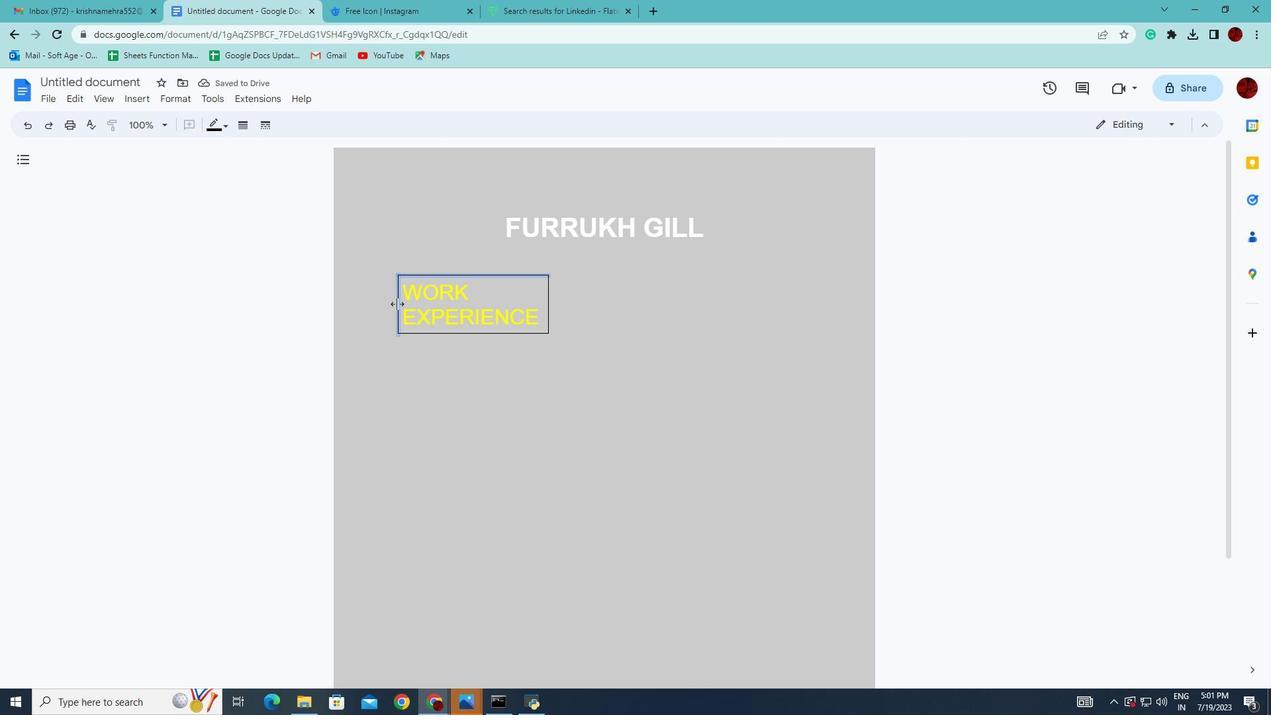 
Action: Key pressed <Key.shift>
Screenshot: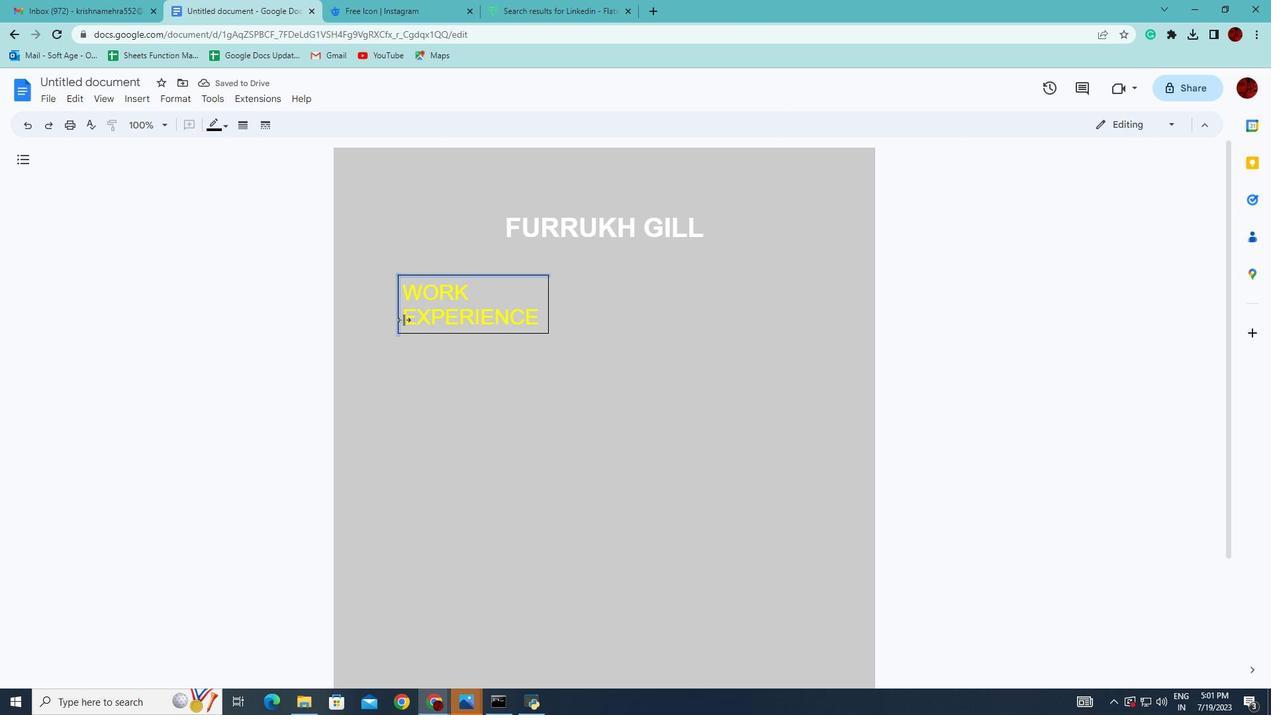 
Action: Mouse moved to (421, 332)
Screenshot: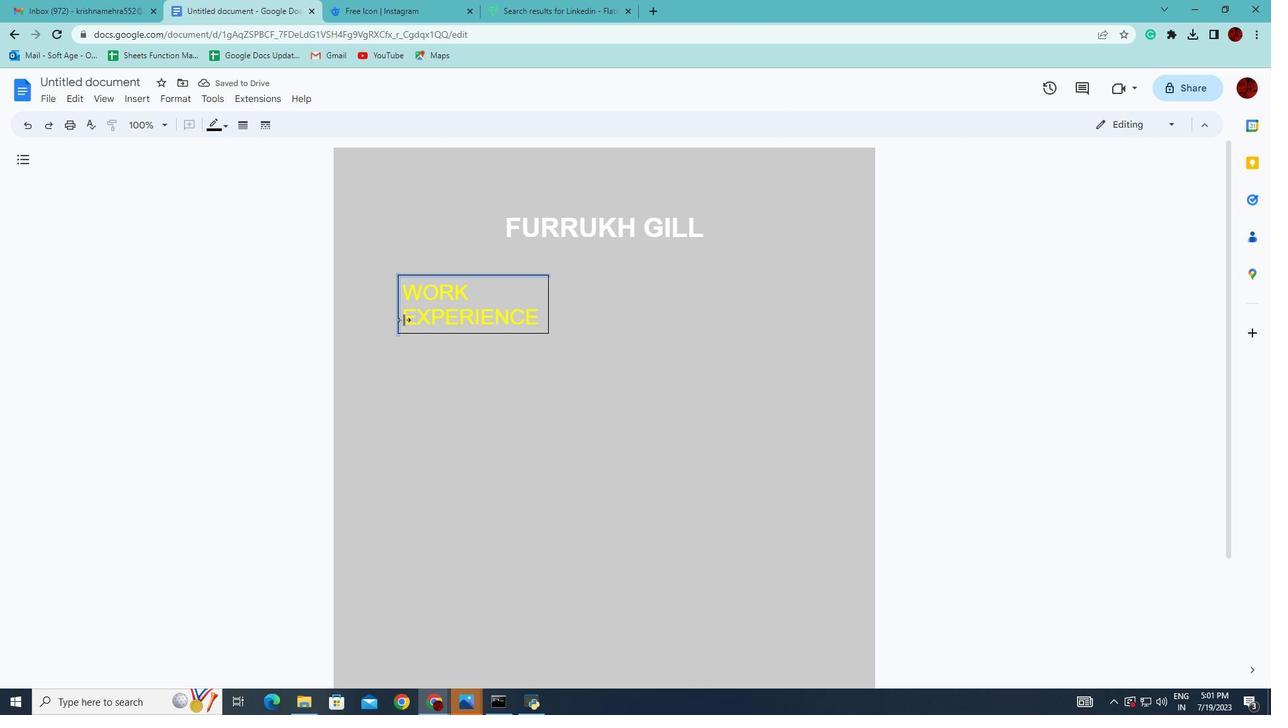 
Action: Key pressed <Key.shift>
Screenshot: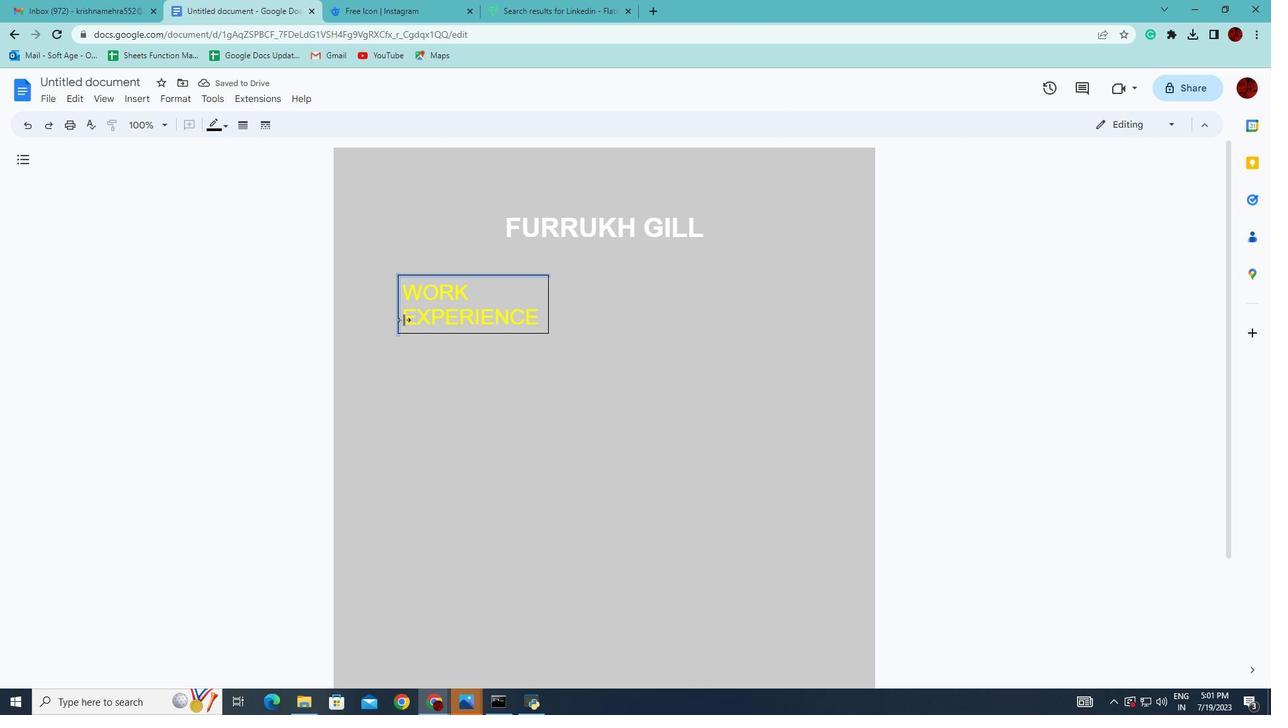 
Action: Mouse moved to (422, 333)
Screenshot: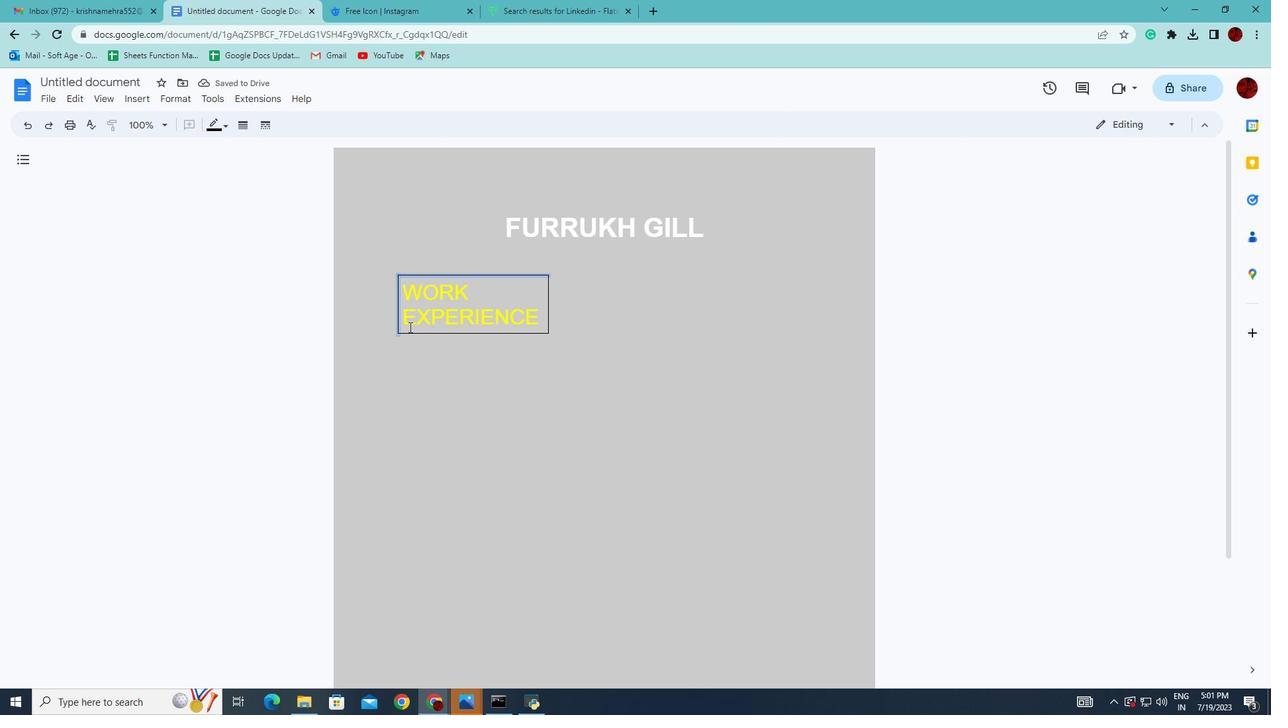
Action: Key pressed <Key.shift>
Screenshot: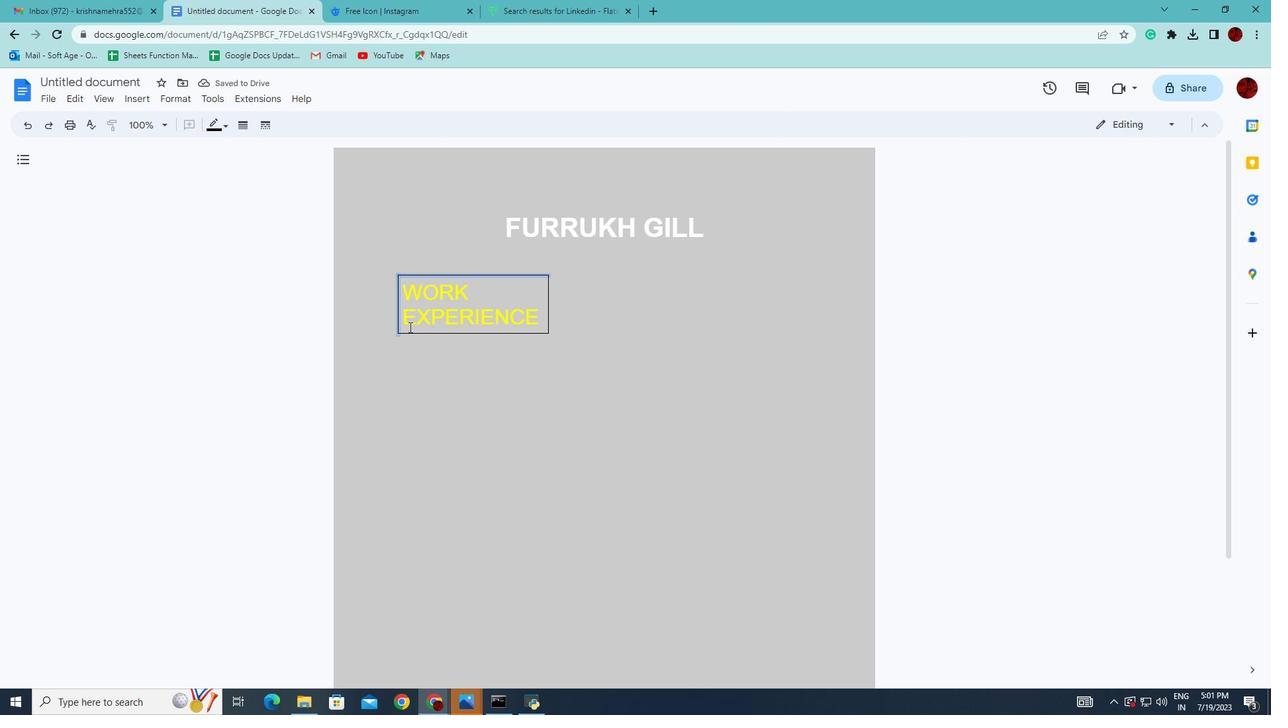 
Action: Mouse moved to (423, 334)
Screenshot: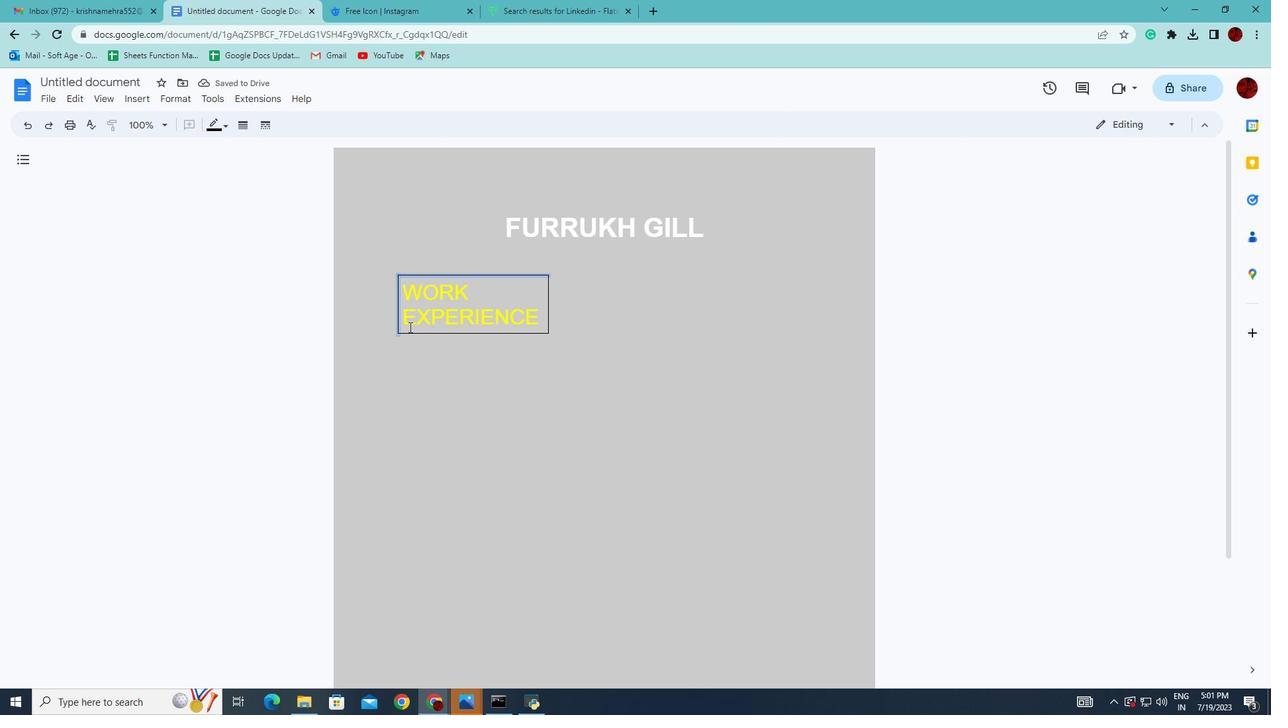 
Action: Key pressed <Key.shift>
Screenshot: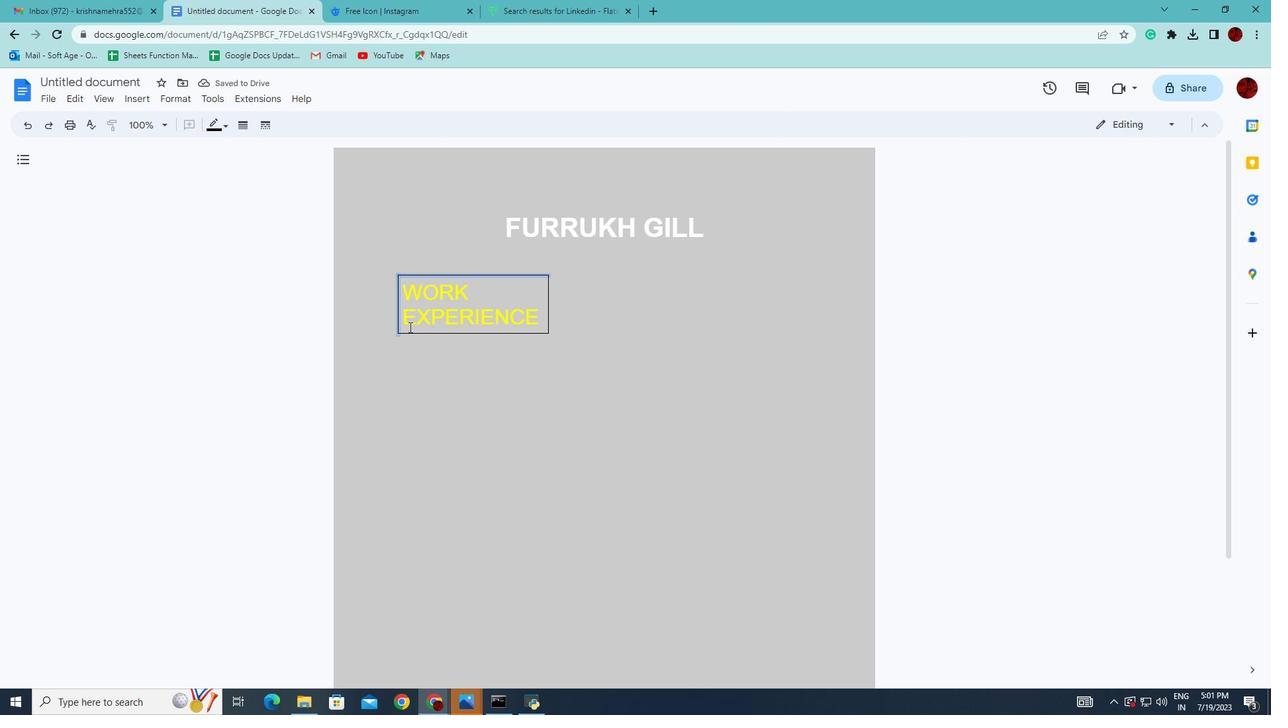 
Action: Mouse moved to (425, 335)
Screenshot: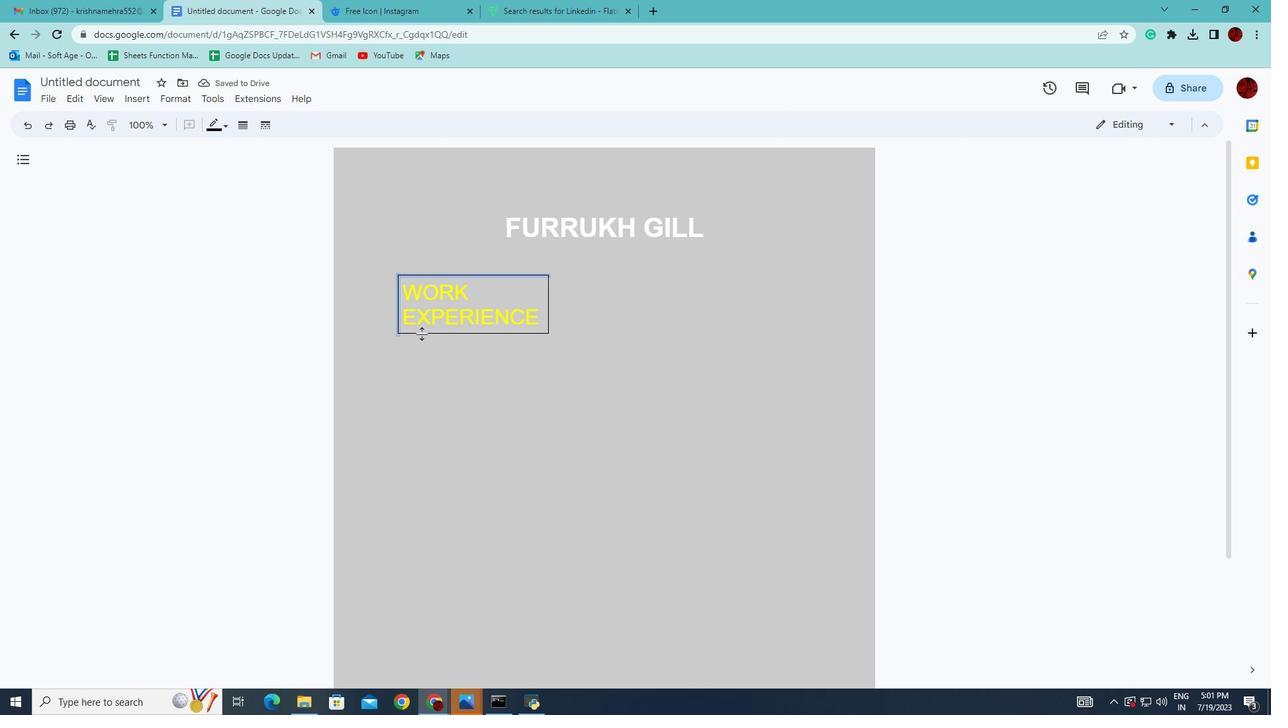 
Action: Key pressed <Key.shift><Key.shift><Key.shift>
Screenshot: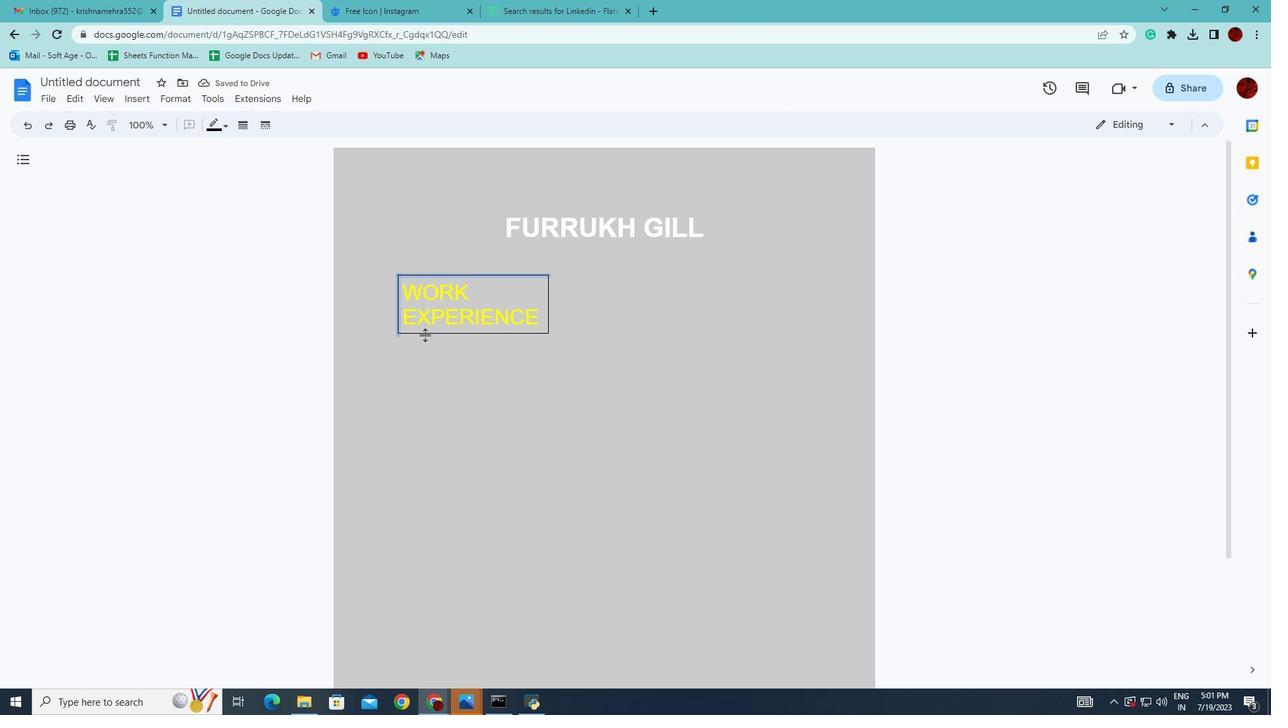 
Action: Mouse moved to (426, 335)
Screenshot: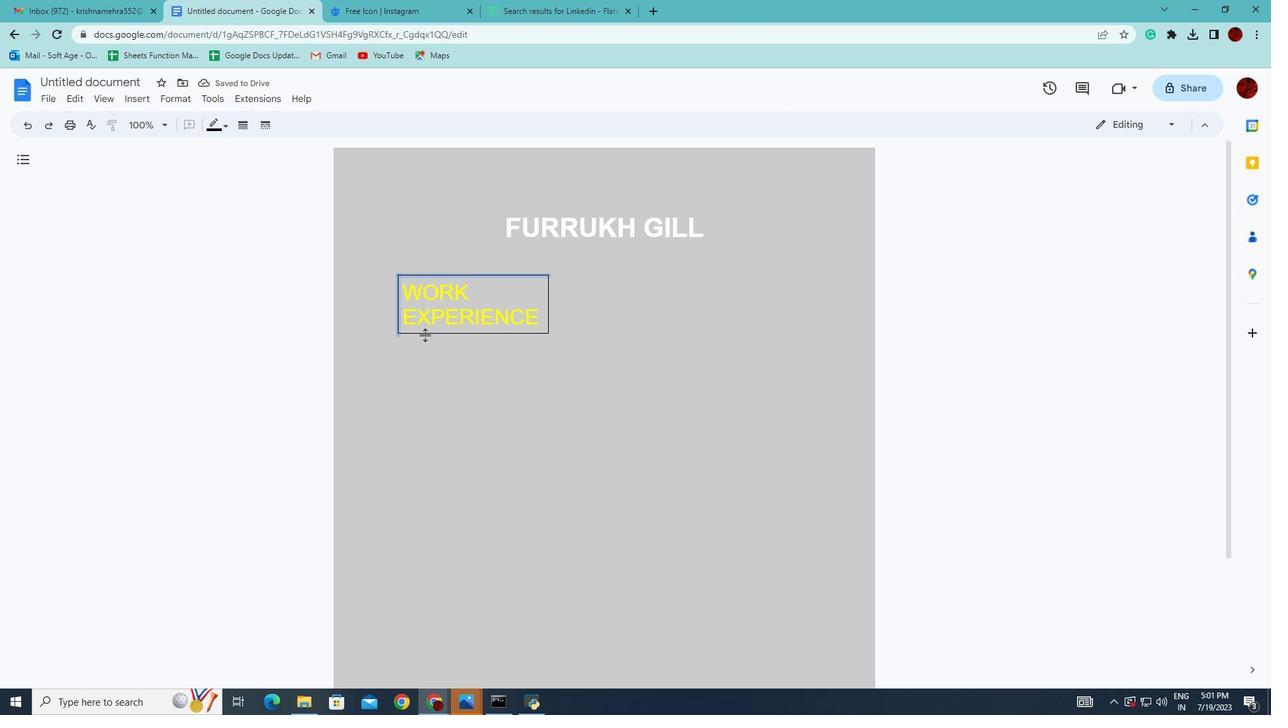 
Action: Key pressed <Key.shift>
Screenshot: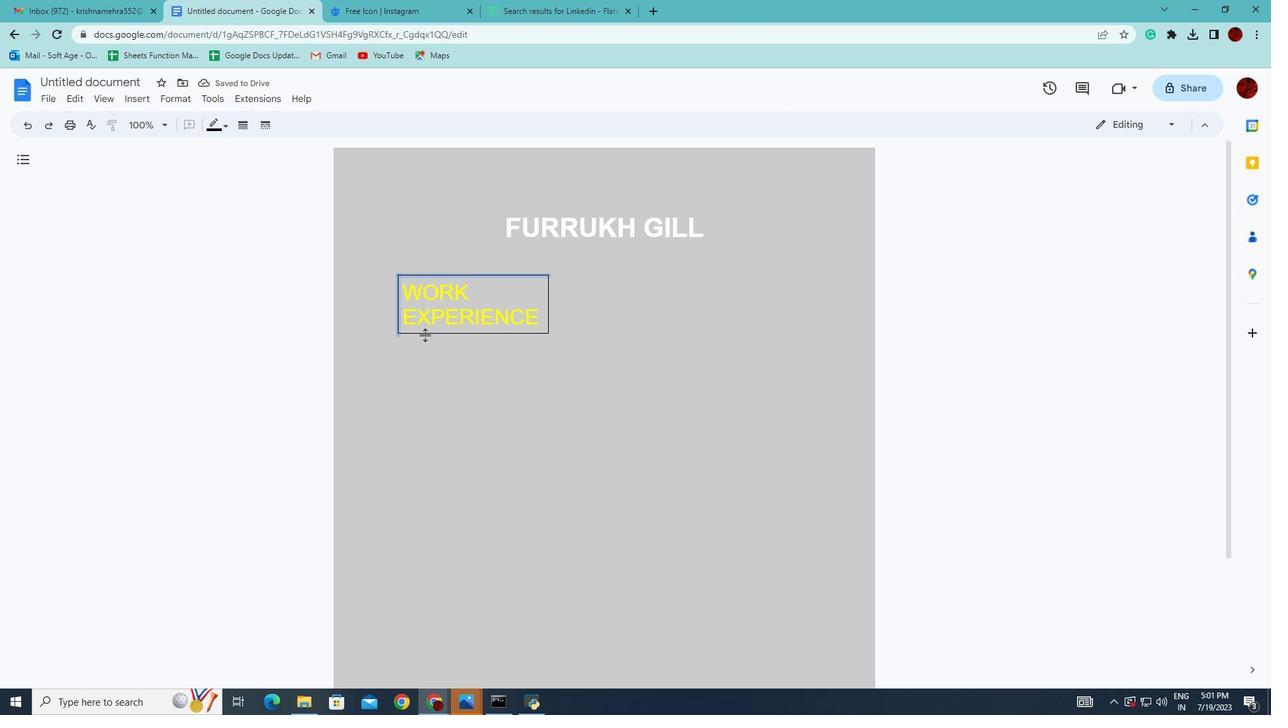 
Action: Mouse moved to (427, 335)
Screenshot: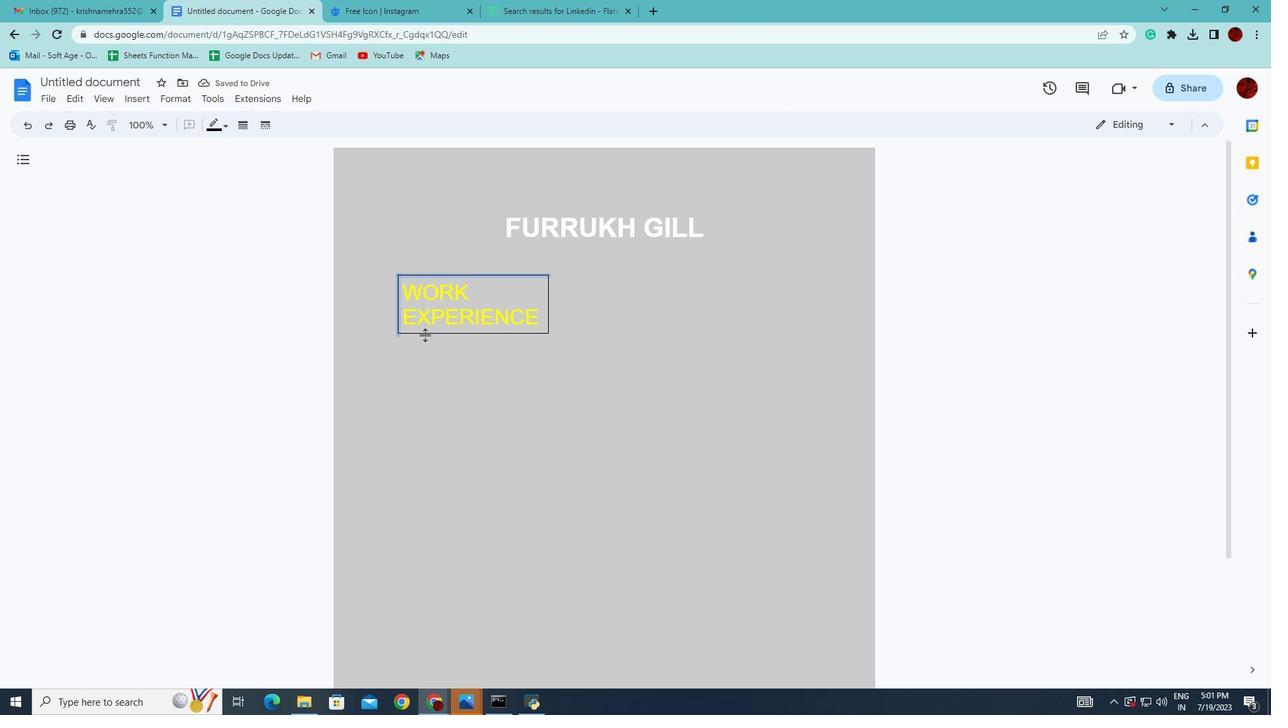 
Action: Key pressed <Key.shift>
Screenshot: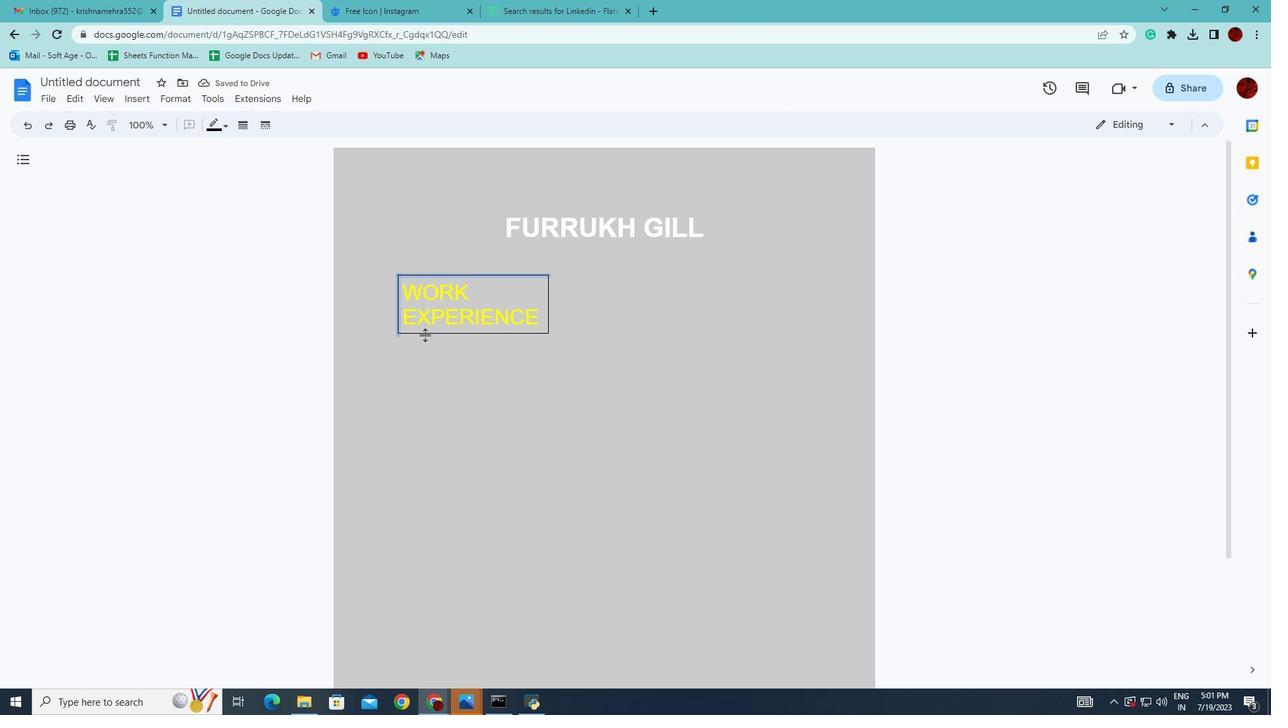 
Action: Mouse moved to (427, 334)
Screenshot: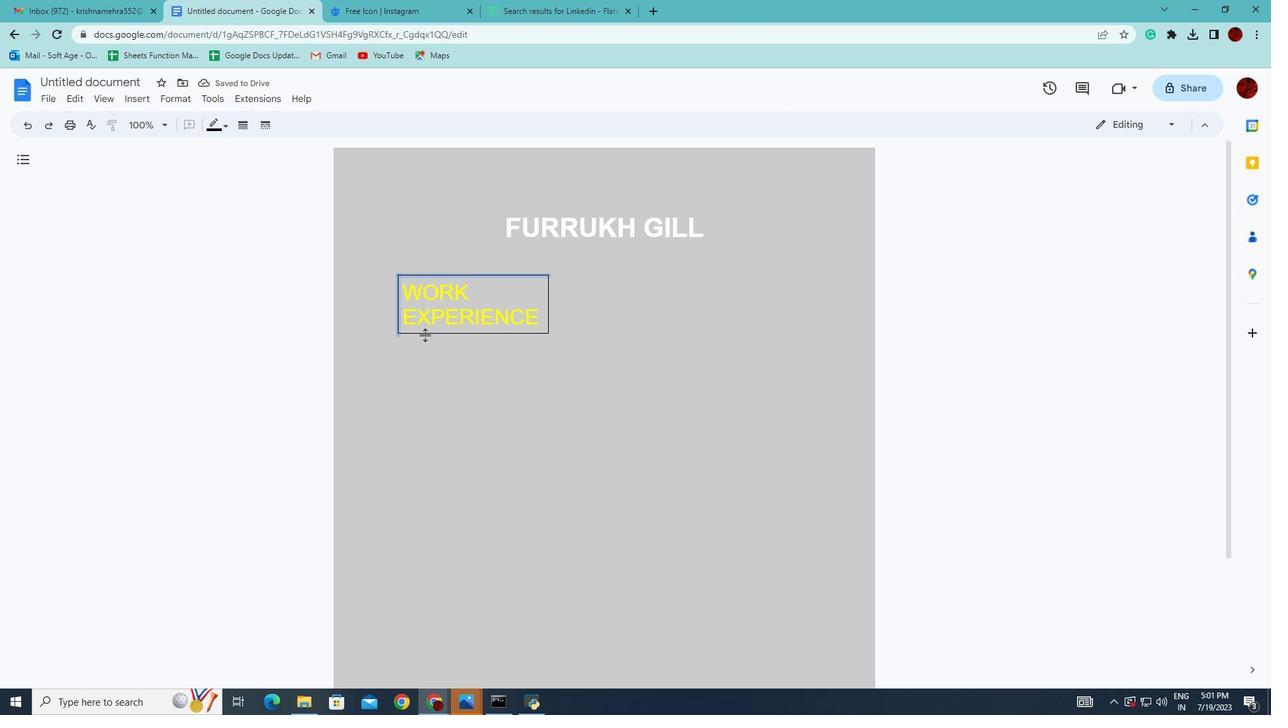 
Action: Key pressed <Key.shift><Key.shift>
Screenshot: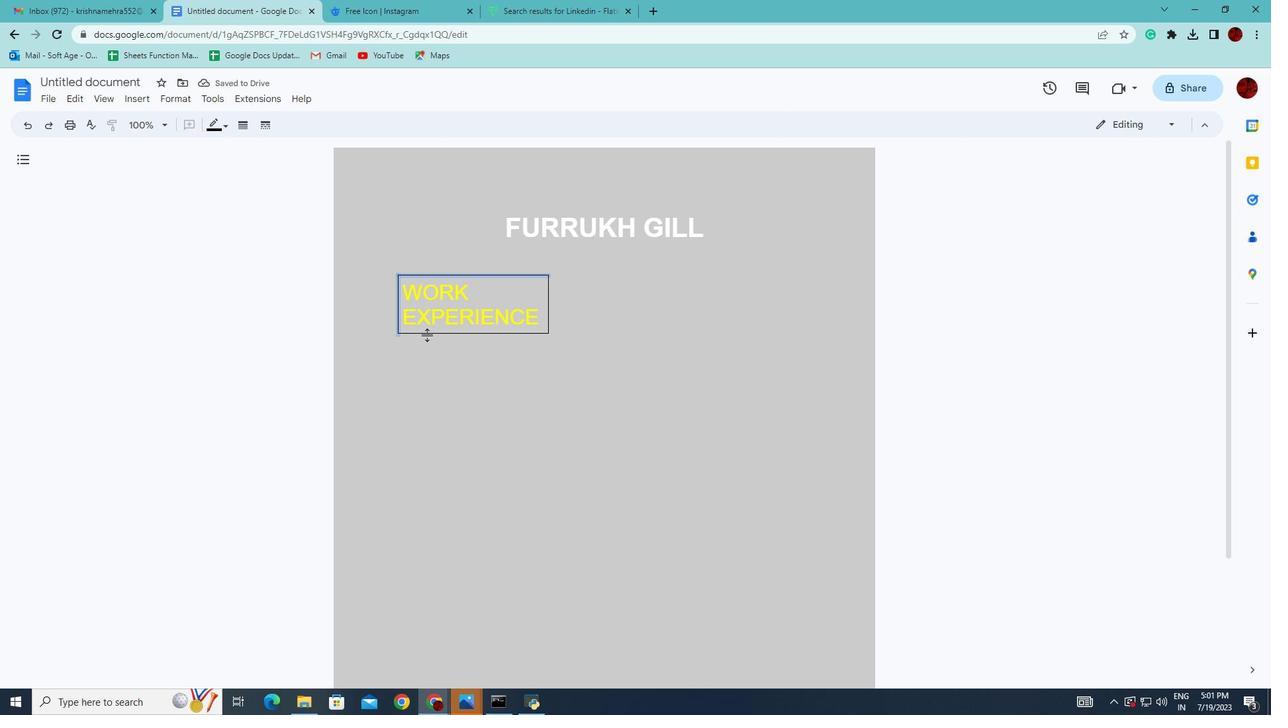 
Action: Mouse moved to (427, 333)
Screenshot: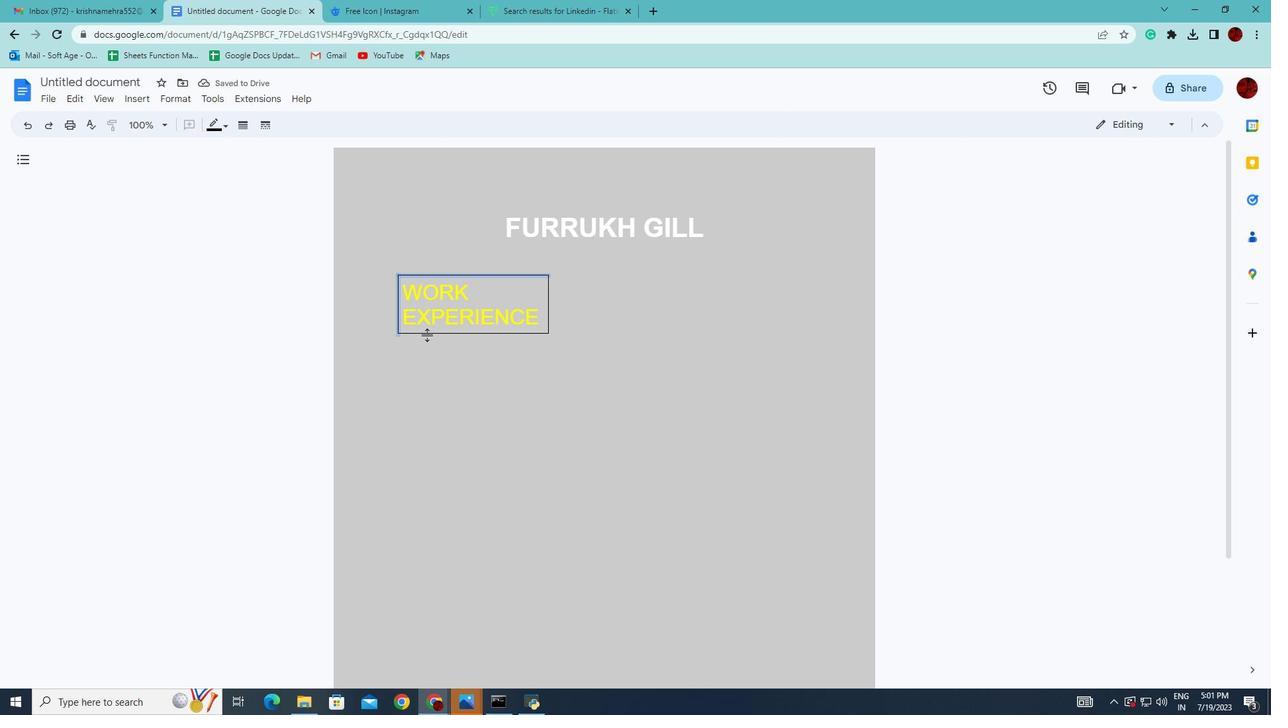 
Action: Key pressed <Key.shift><Key.shift><Key.shift><Key.shift><Key.shift><Key.shift><Key.shift><Key.shift><Key.shift>
Screenshot: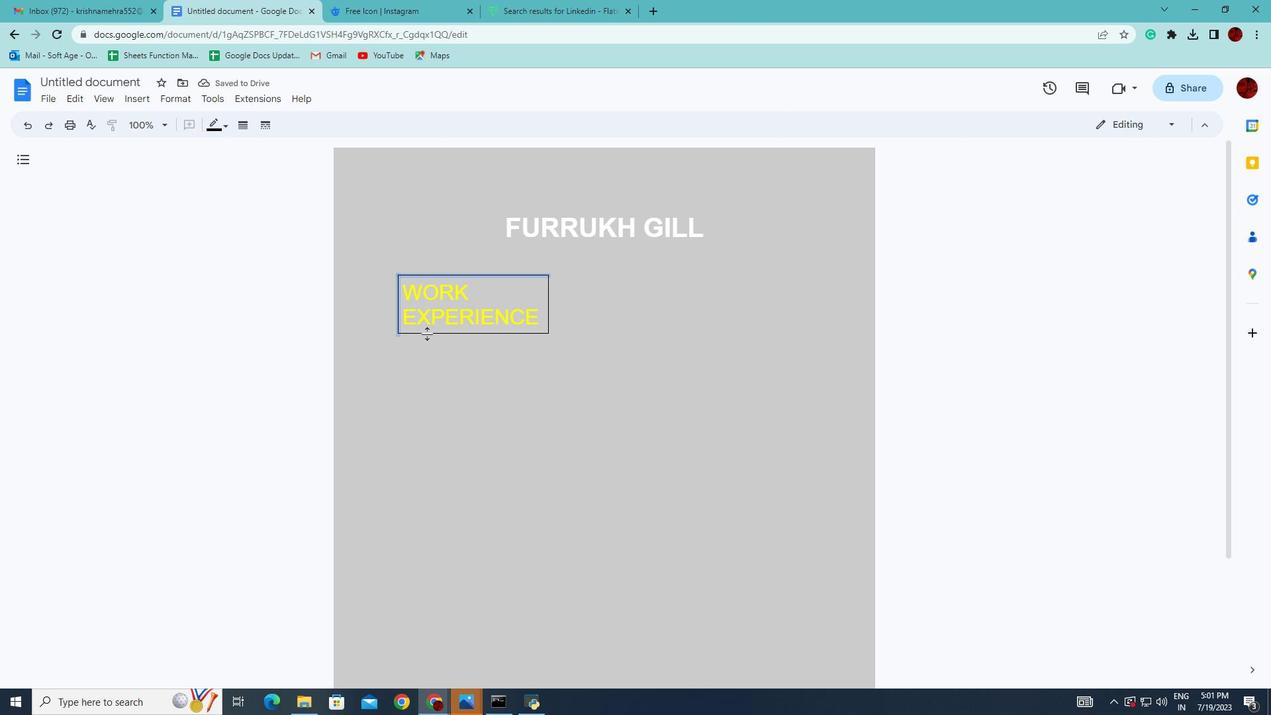 
Action: Mouse pressed left at (427, 333)
Screenshot: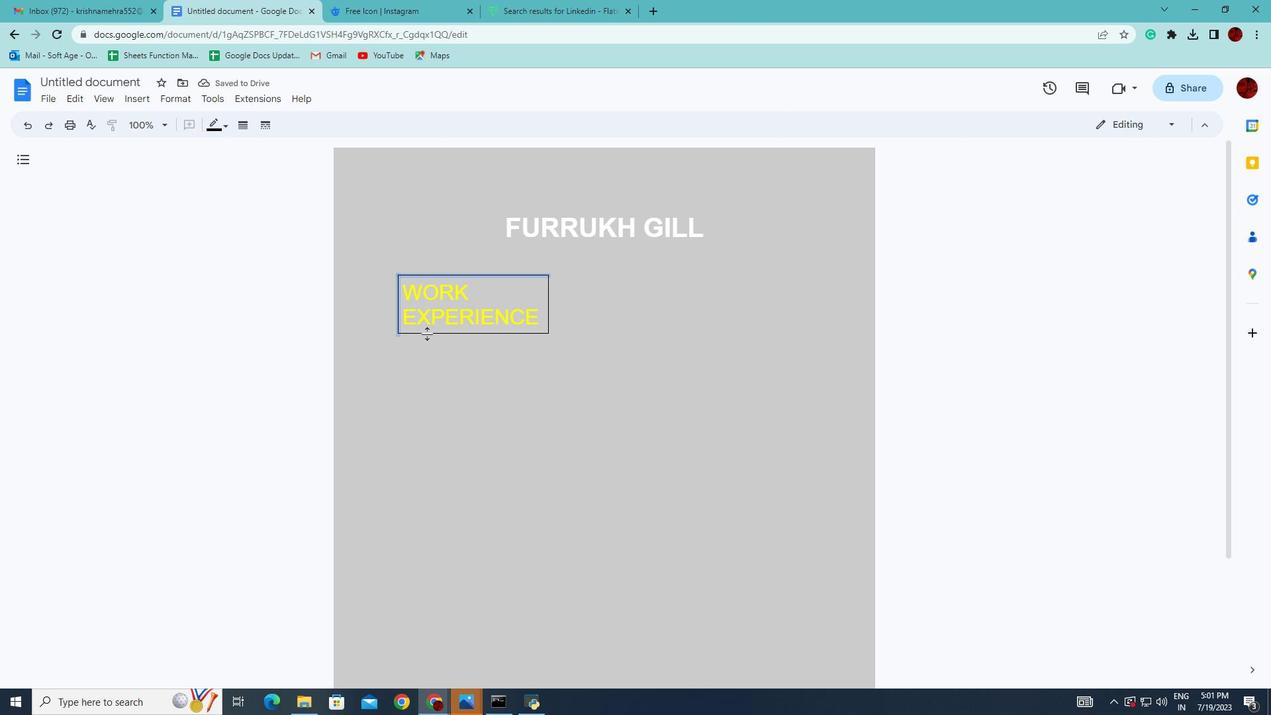 
Action: Key pressed <Key.shift><Key.shift><Key.shift><Key.shift><Key.shift><Key.shift><Key.shift>
Screenshot: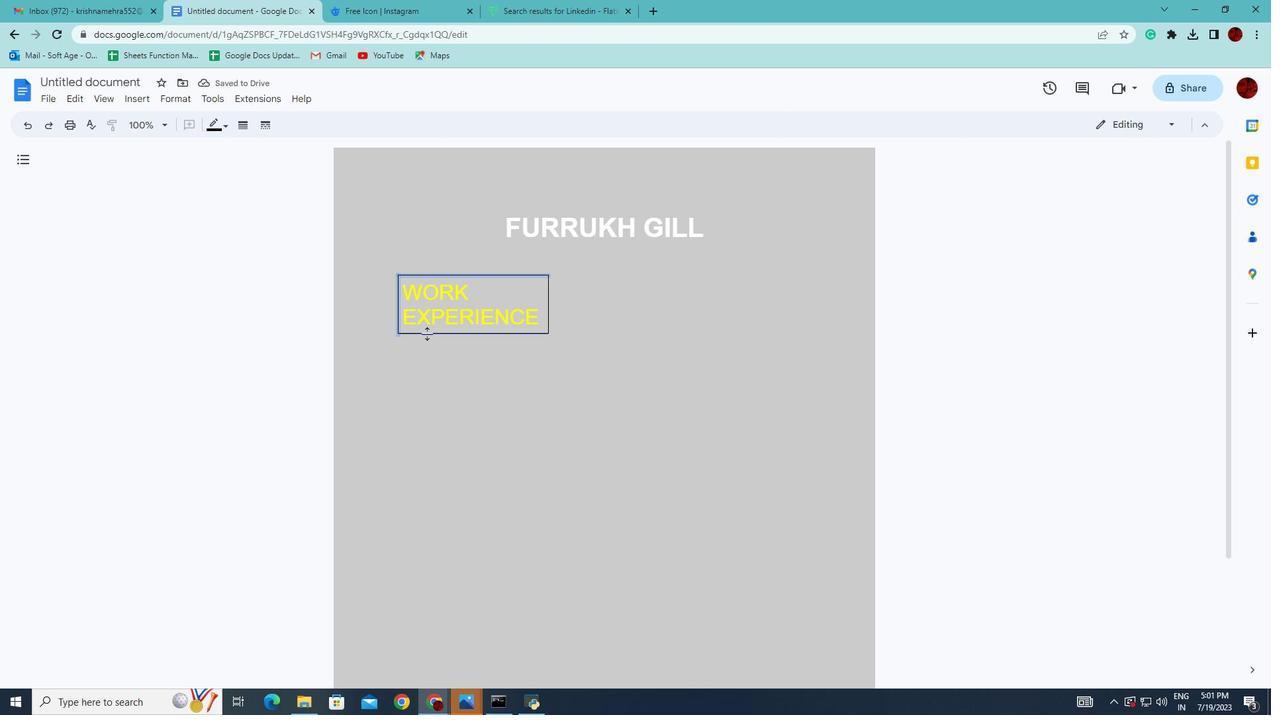 
Action: Mouse moved to (429, 332)
Screenshot: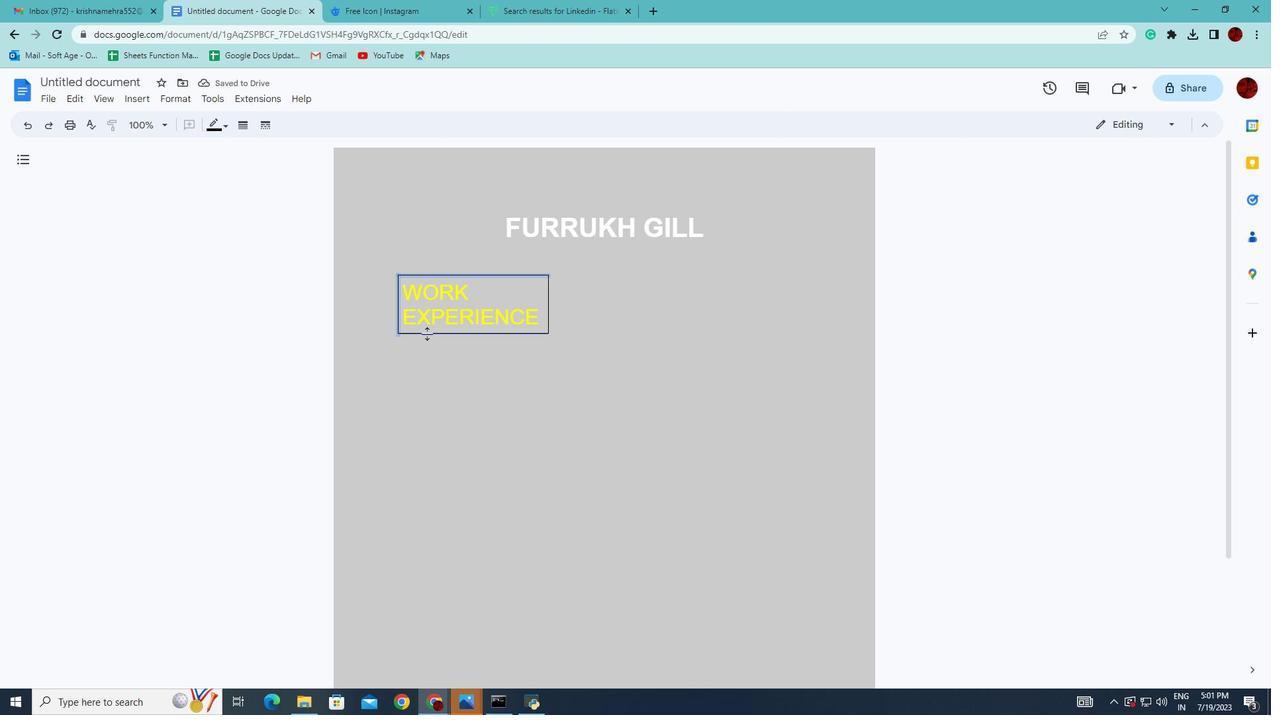 
Action: Key pressed <Key.shift>
Screenshot: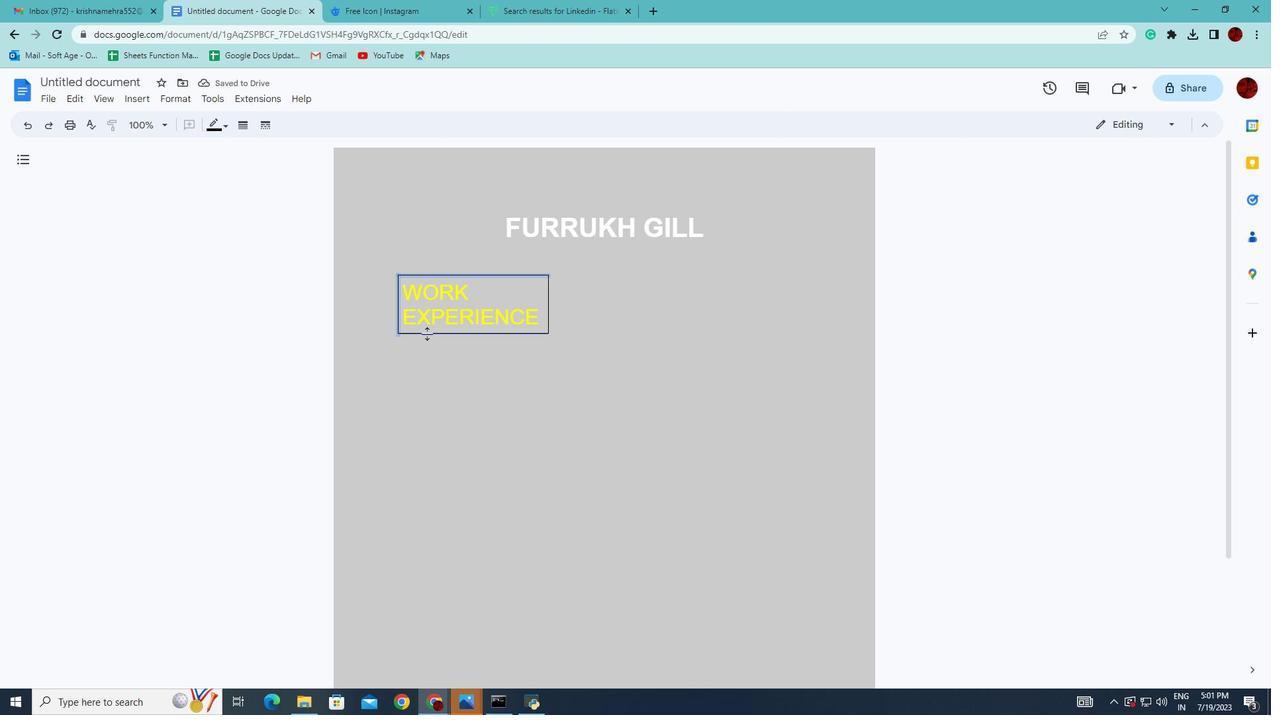 
Action: Mouse moved to (435, 332)
Screenshot: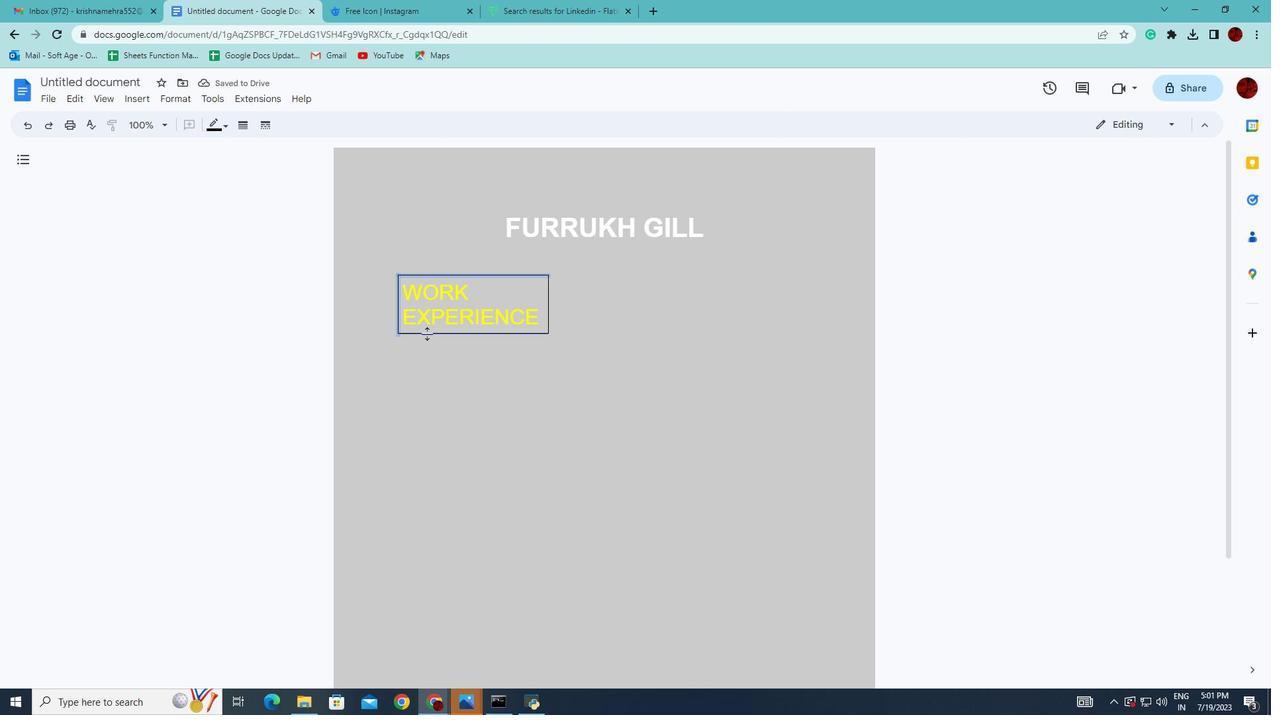 
Action: Key pressed <Key.shift>
Screenshot: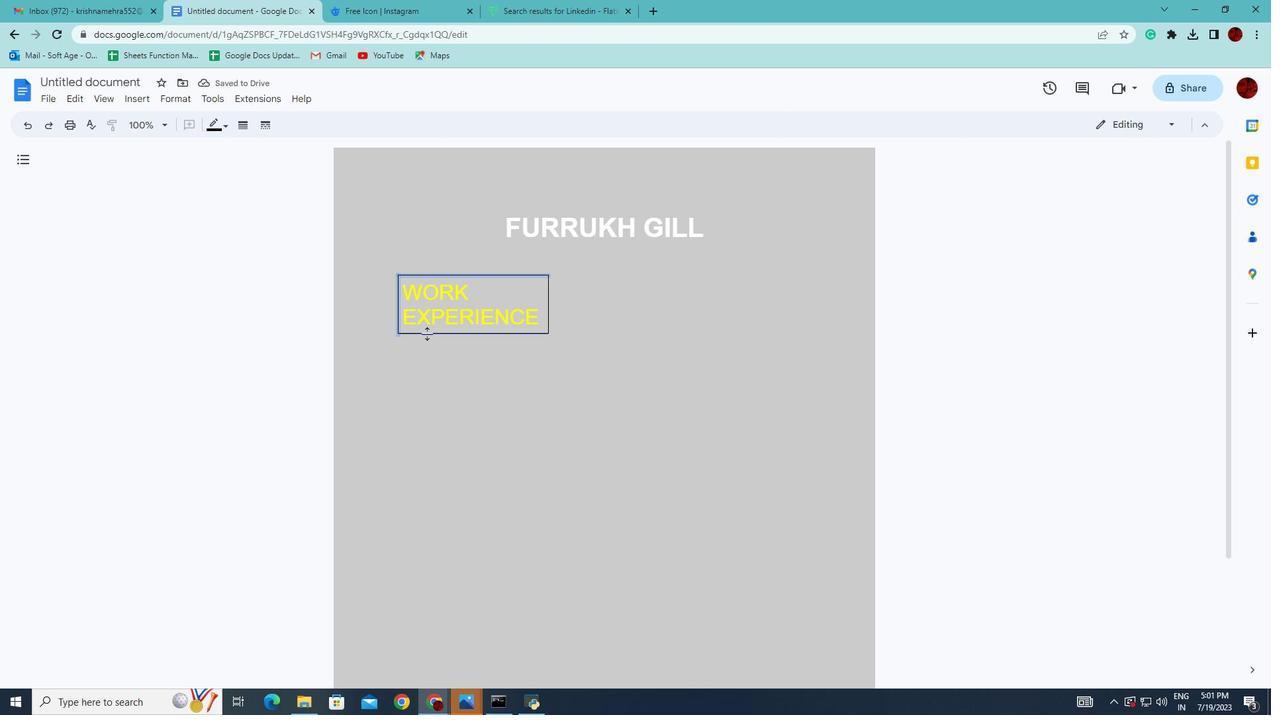 
Action: Mouse moved to (441, 332)
Screenshot: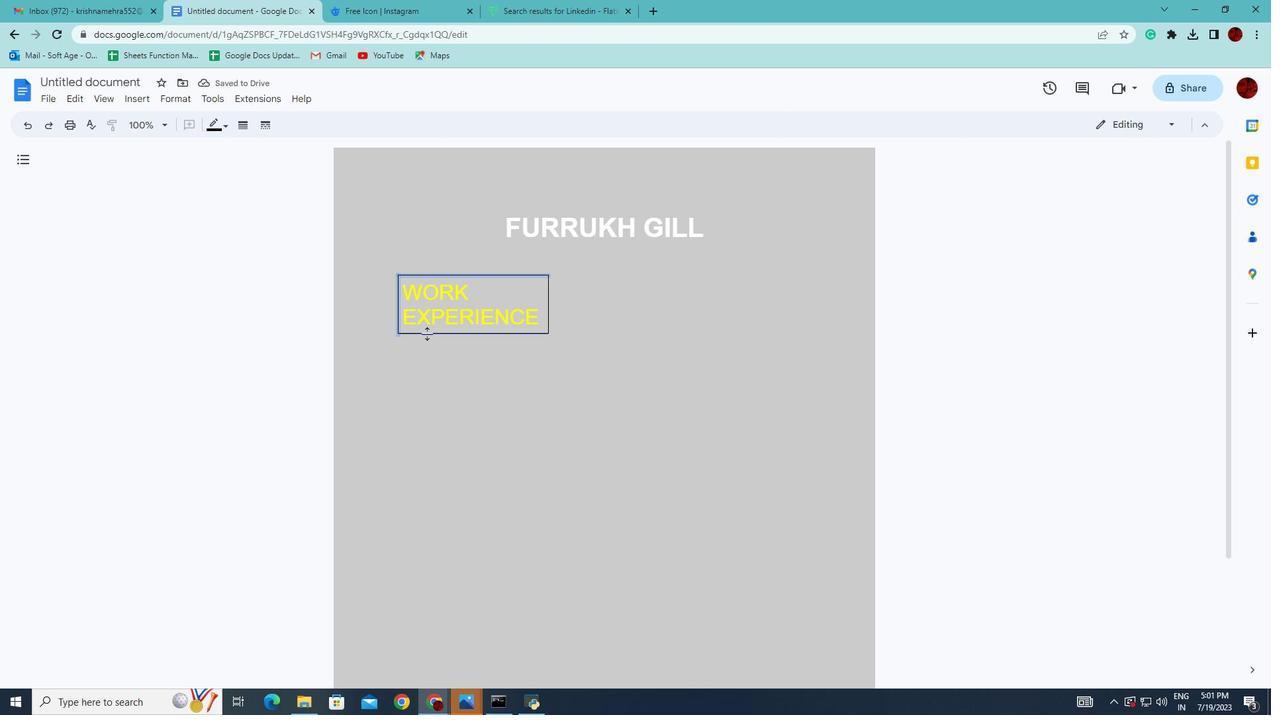 
Action: Key pressed <Key.shift>
Screenshot: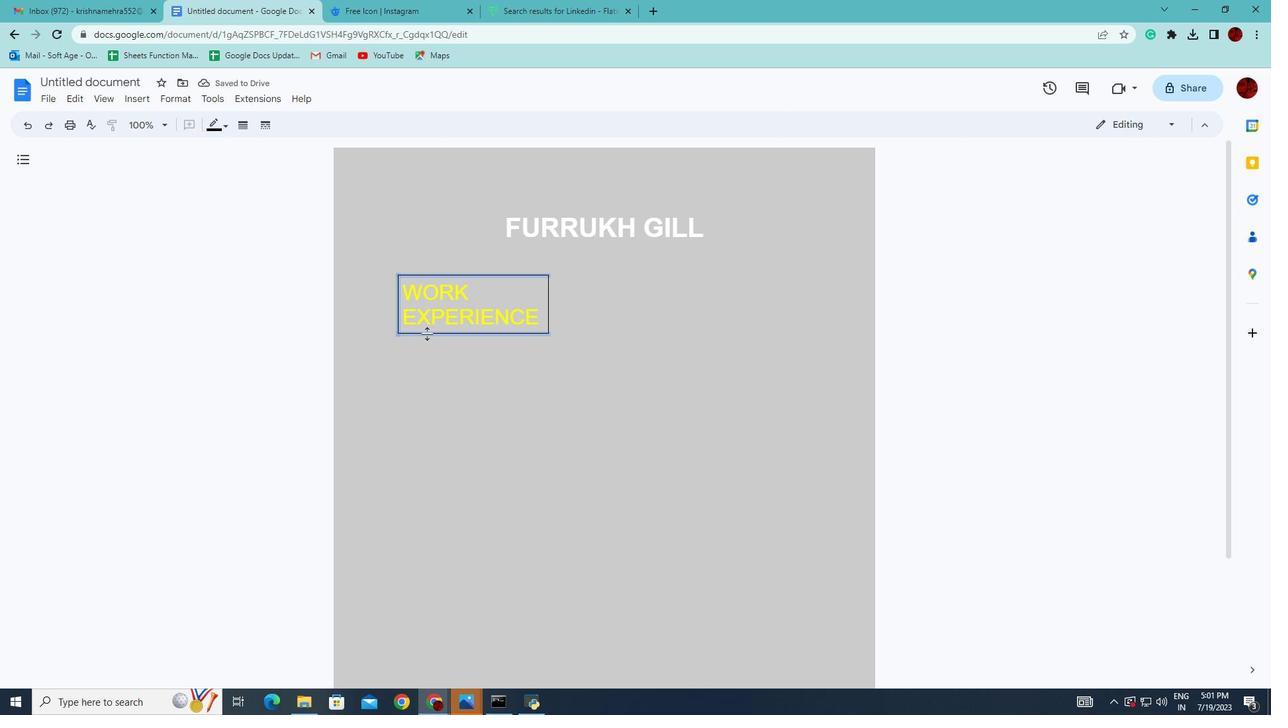 
Action: Mouse moved to (456, 332)
Screenshot: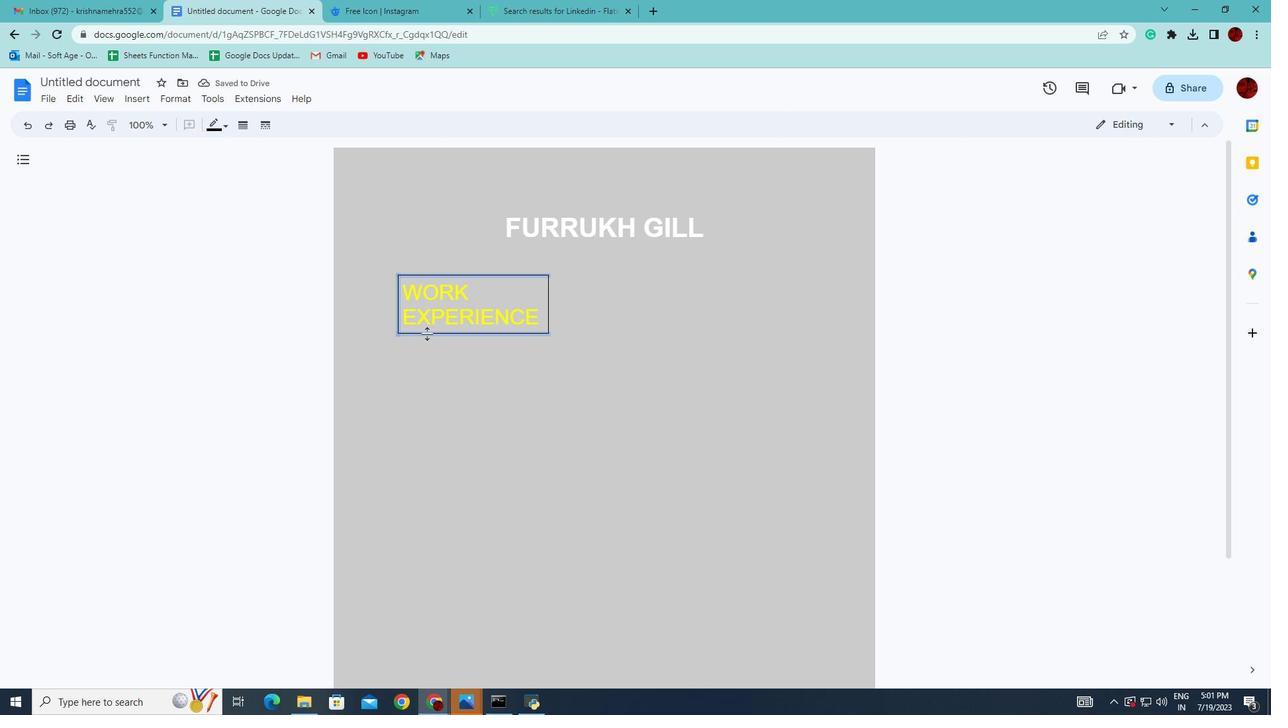 
Action: Key pressed <Key.shift>
Screenshot: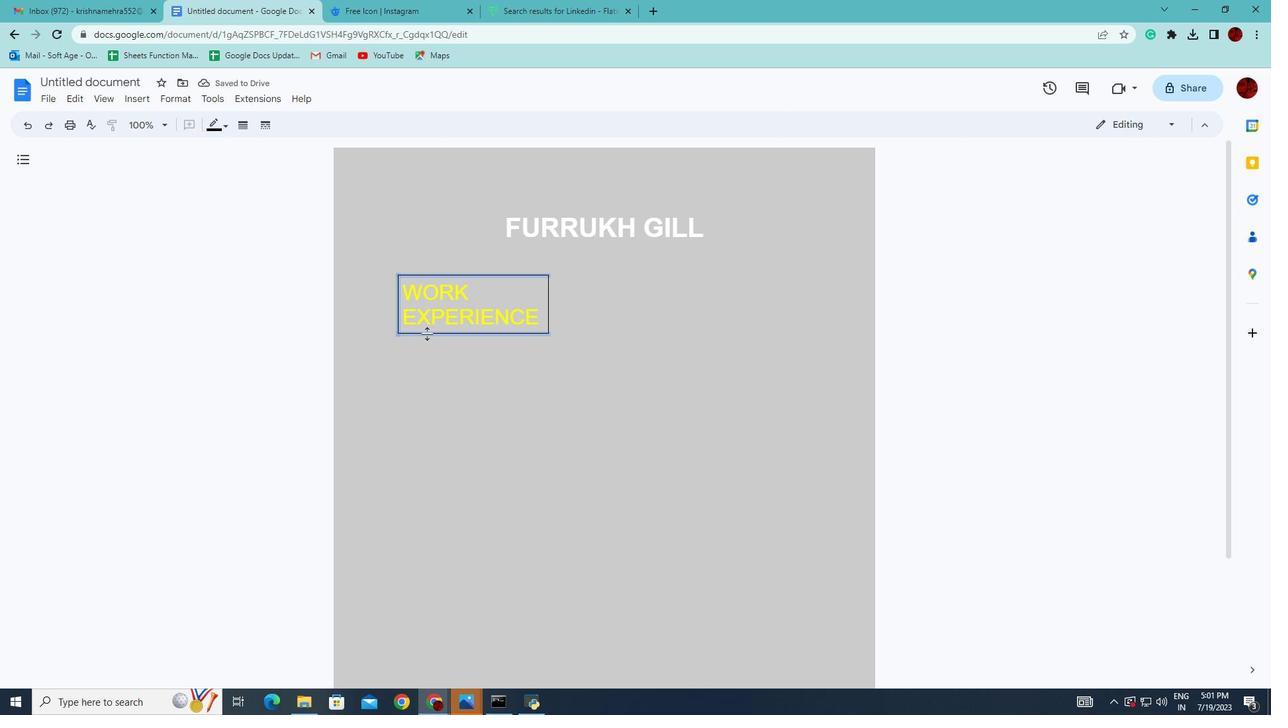 
Action: Mouse moved to (485, 328)
Screenshot: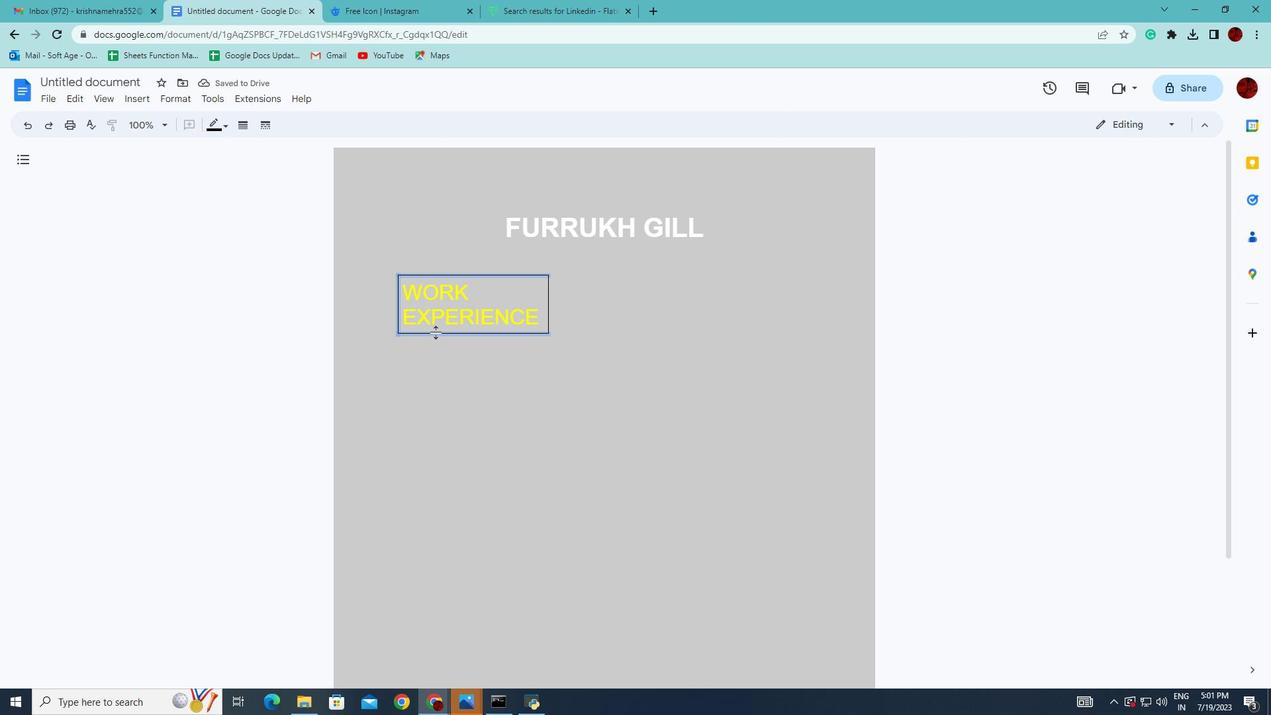 
Action: Key pressed <Key.shift>
Screenshot: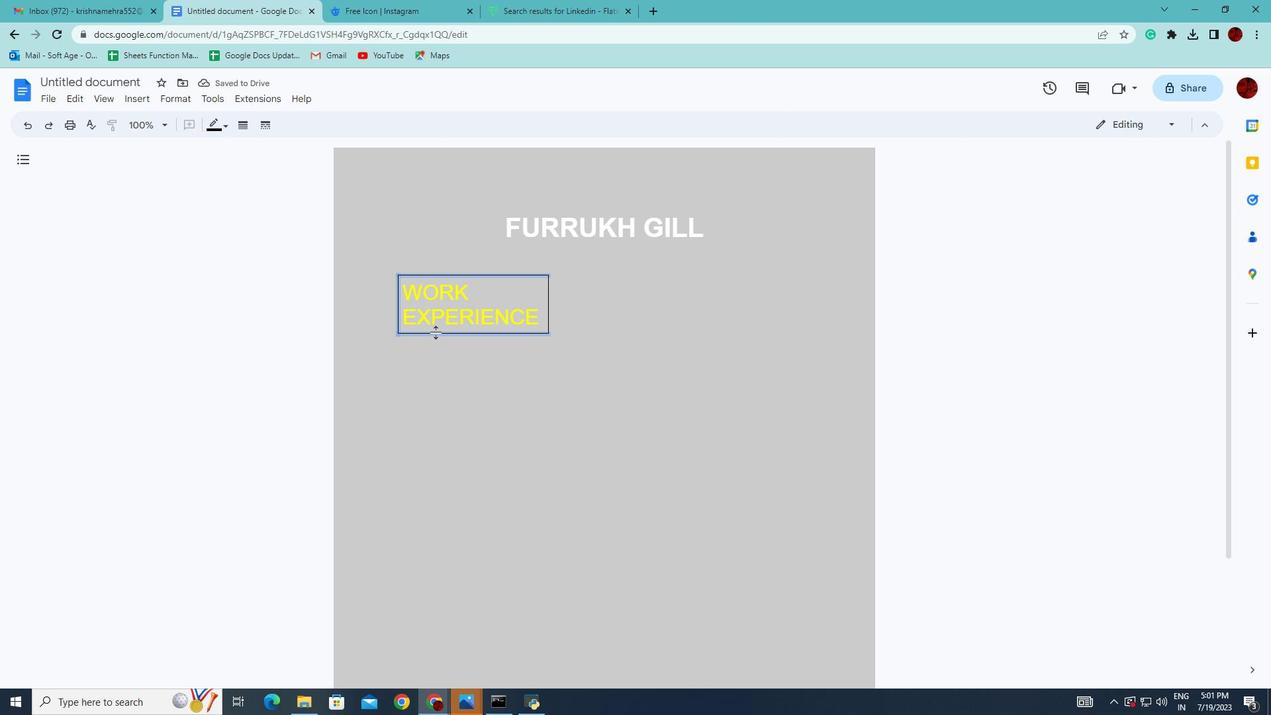 
Action: Mouse moved to (519, 321)
Screenshot: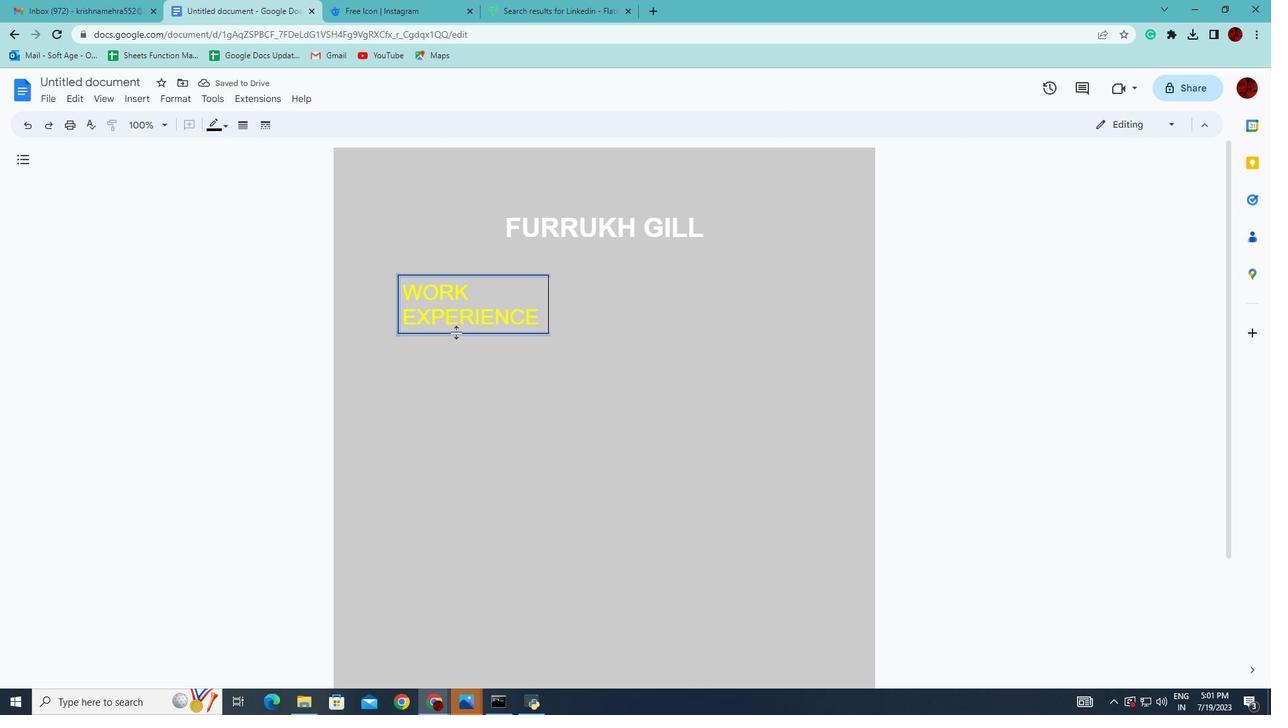 
Action: Key pressed <Key.shift>
Screenshot: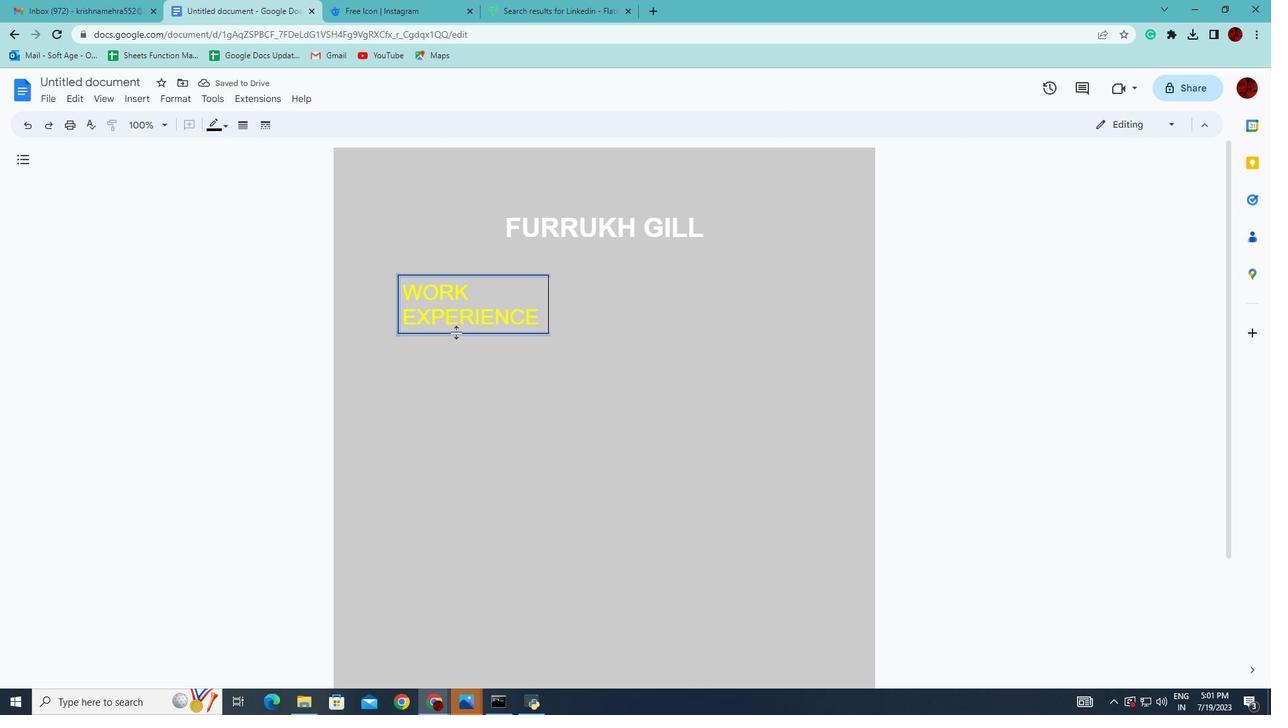 
Action: Mouse moved to (525, 317)
Screenshot: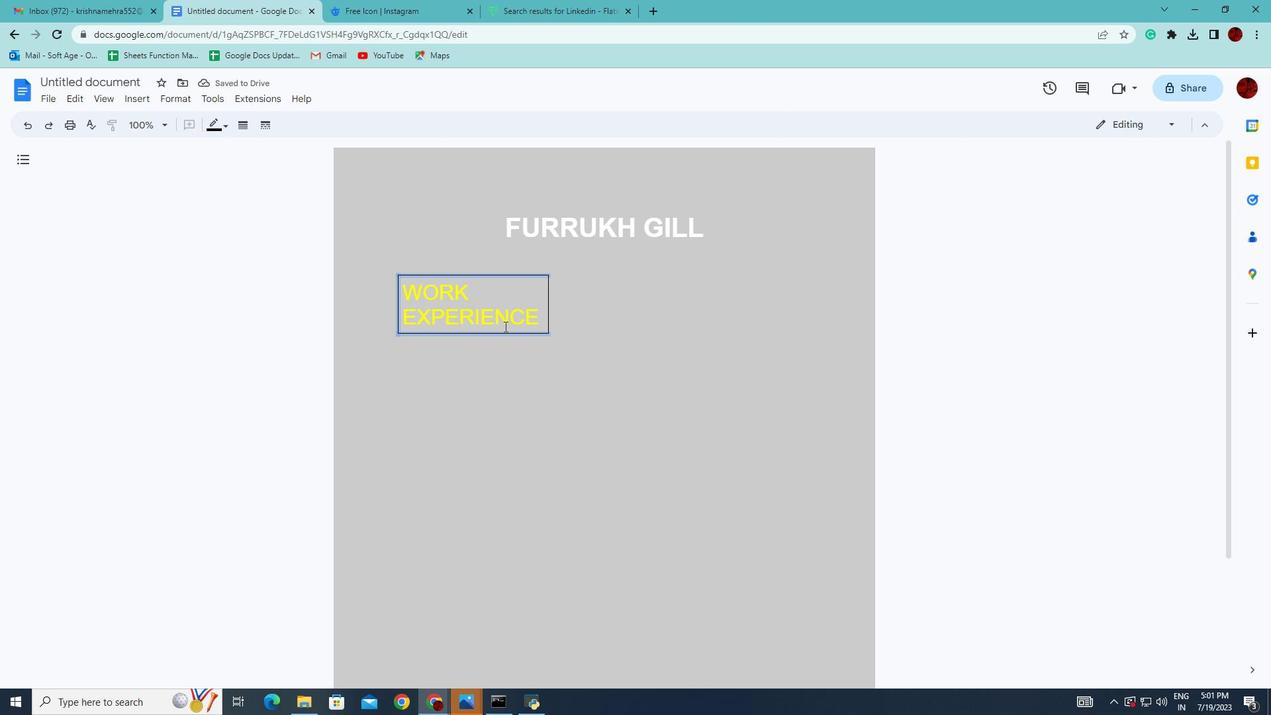 
Action: Key pressed <Key.shift>
Screenshot: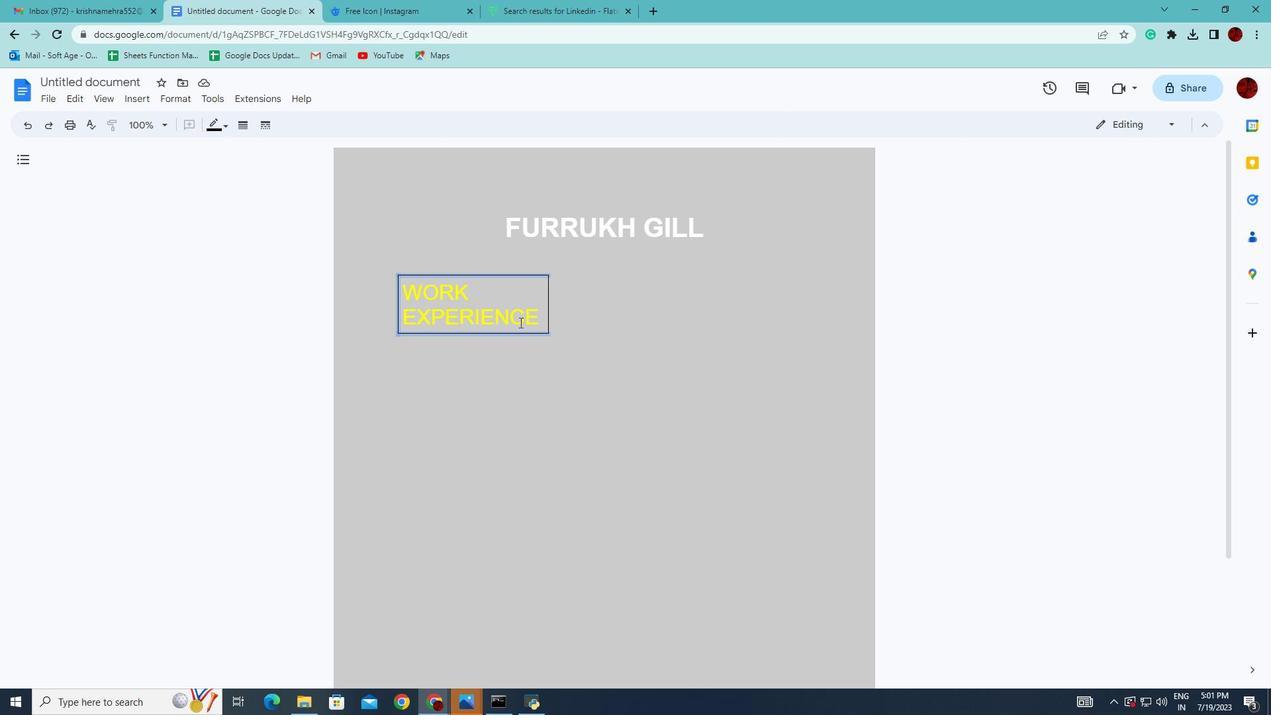 
Action: Mouse moved to (526, 317)
Screenshot: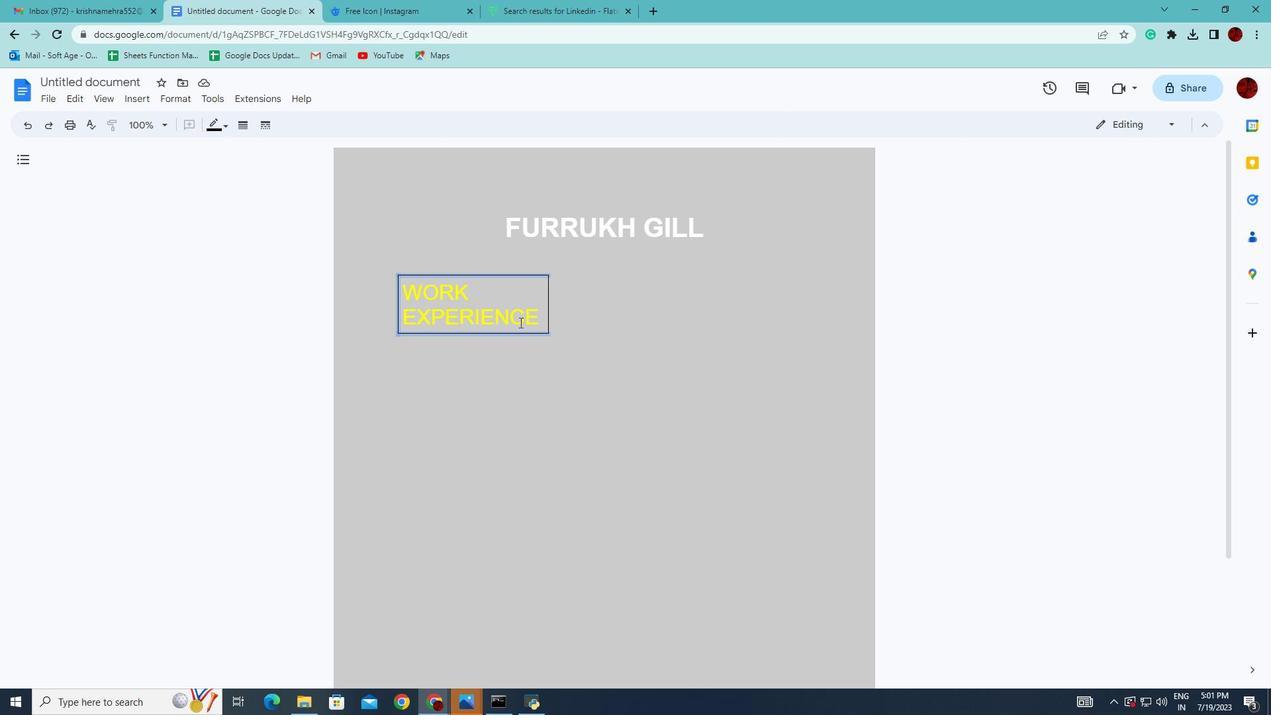 
Action: Key pressed <Key.shift>
Screenshot: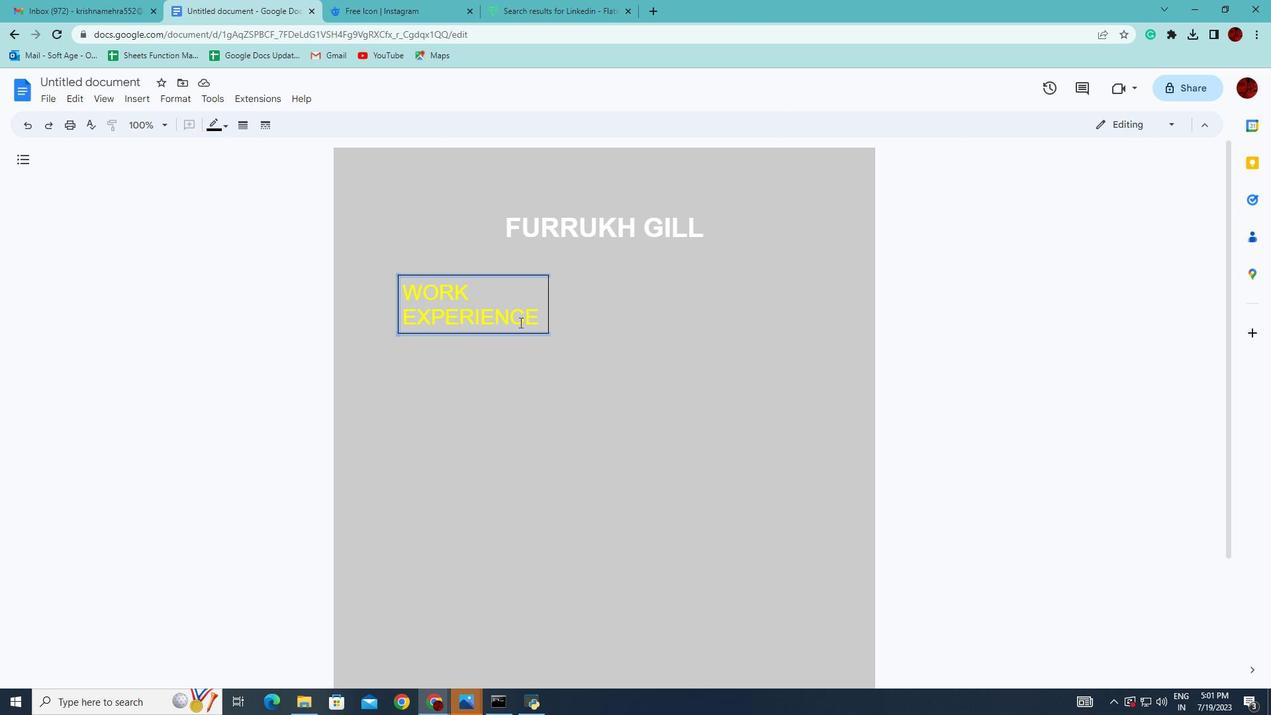 
Action: Mouse moved to (529, 316)
Screenshot: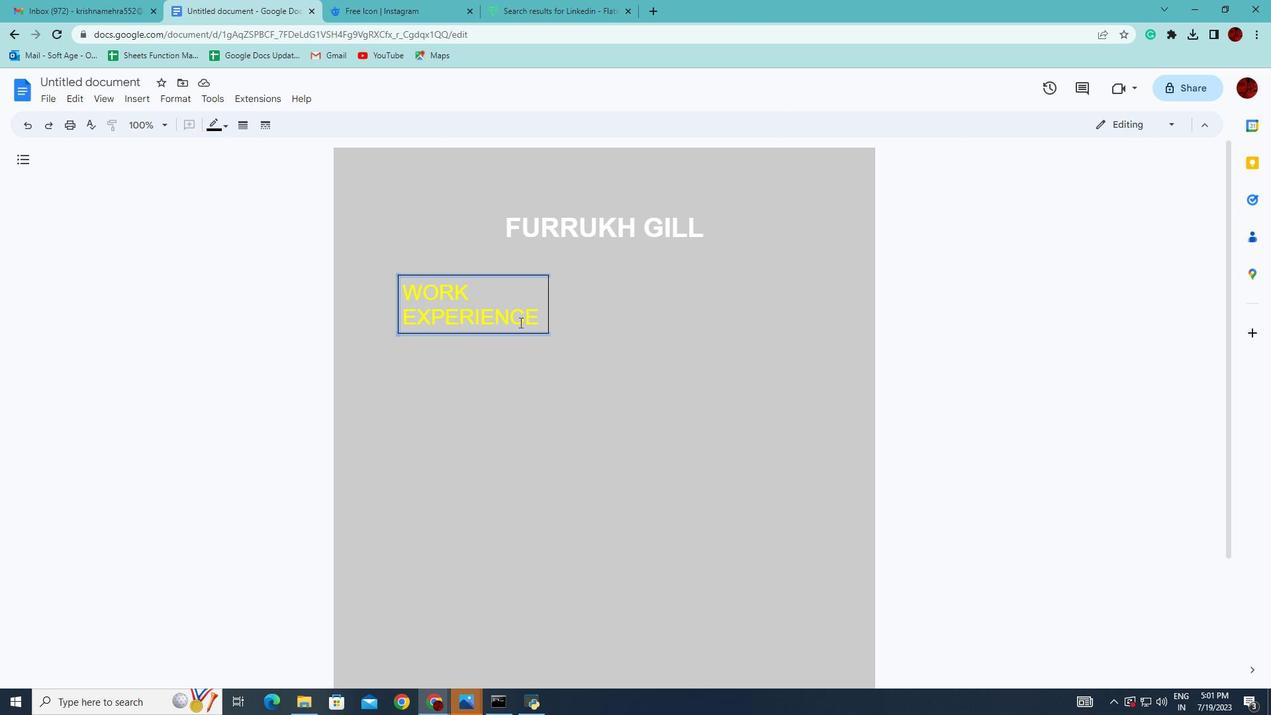 
Action: Key pressed <Key.shift>
Screenshot: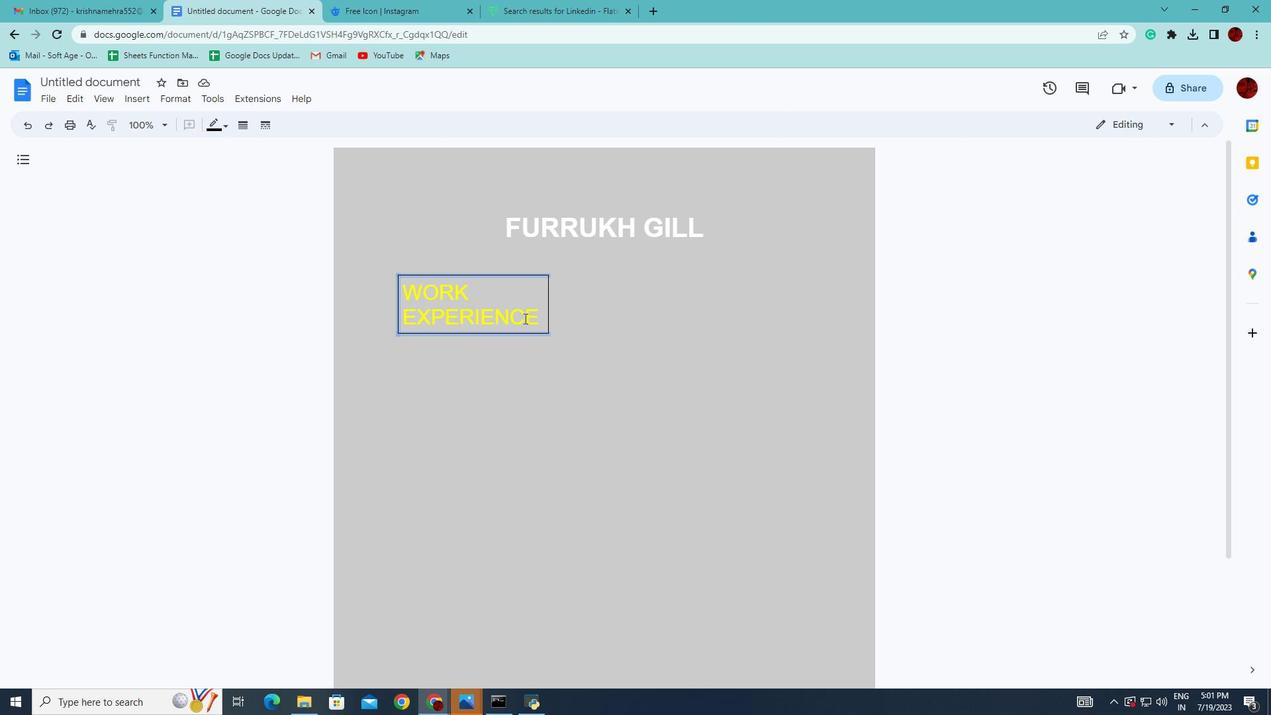 
Action: Mouse moved to (532, 314)
Screenshot: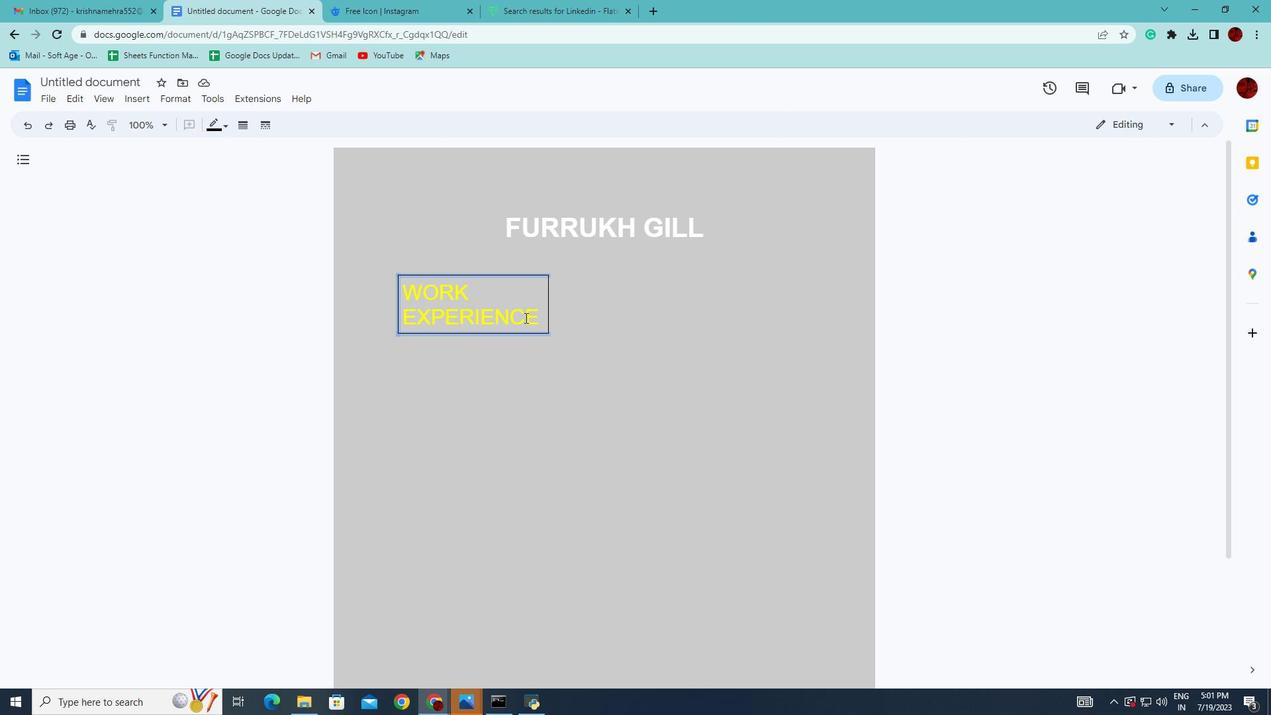
Action: Key pressed <Key.shift>
Screenshot: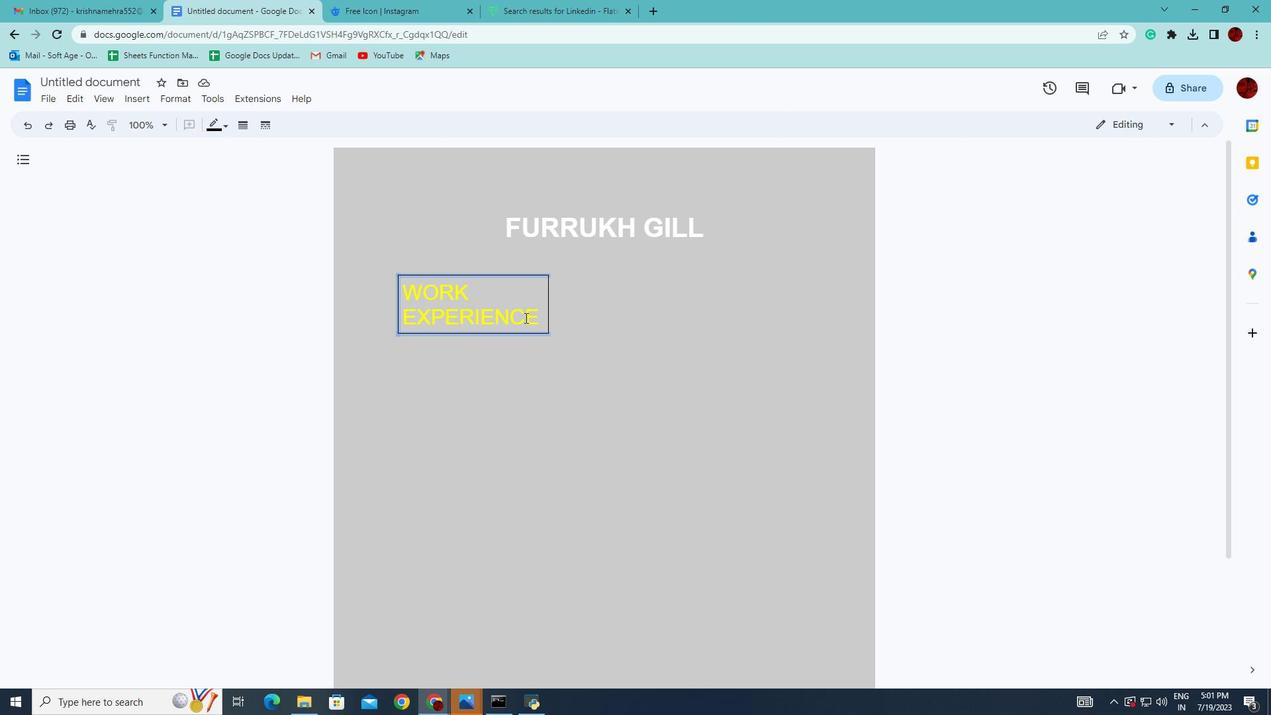 
Action: Mouse moved to (539, 311)
Screenshot: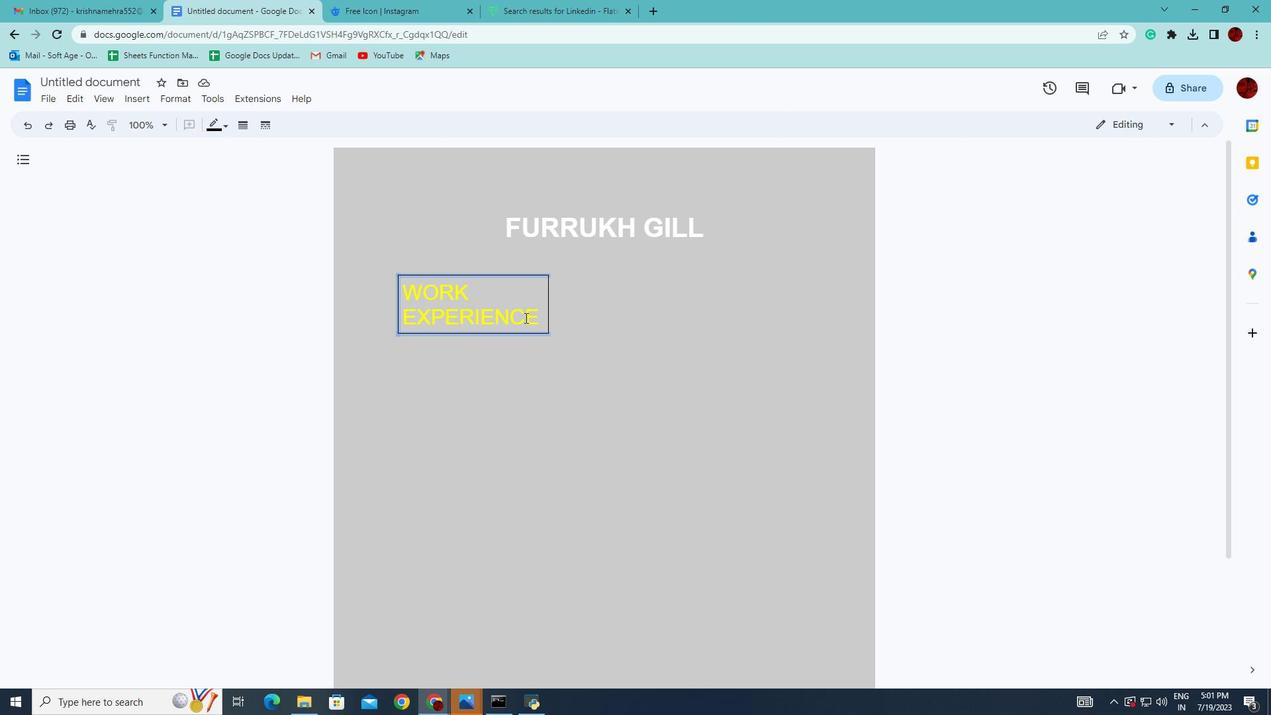 
Action: Key pressed <Key.shift>
Screenshot: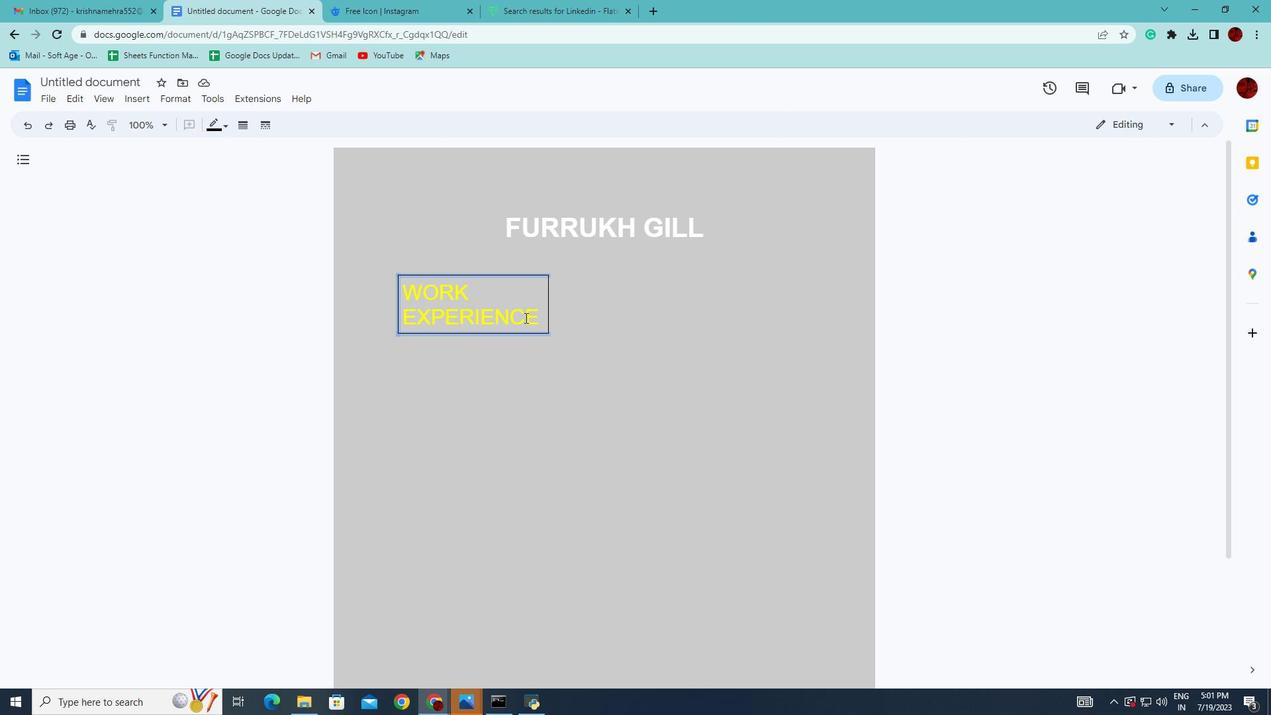 
Action: Mouse moved to (544, 309)
Screenshot: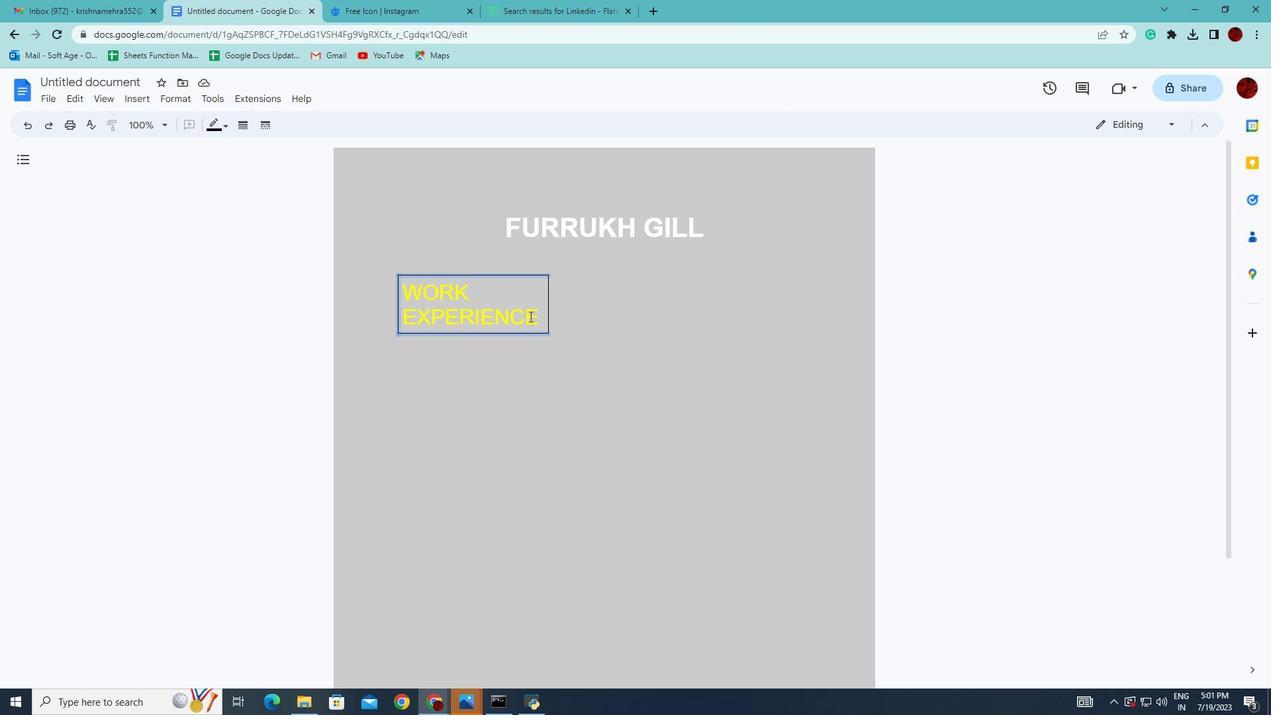 
Action: Key pressed <Key.shift>
Screenshot: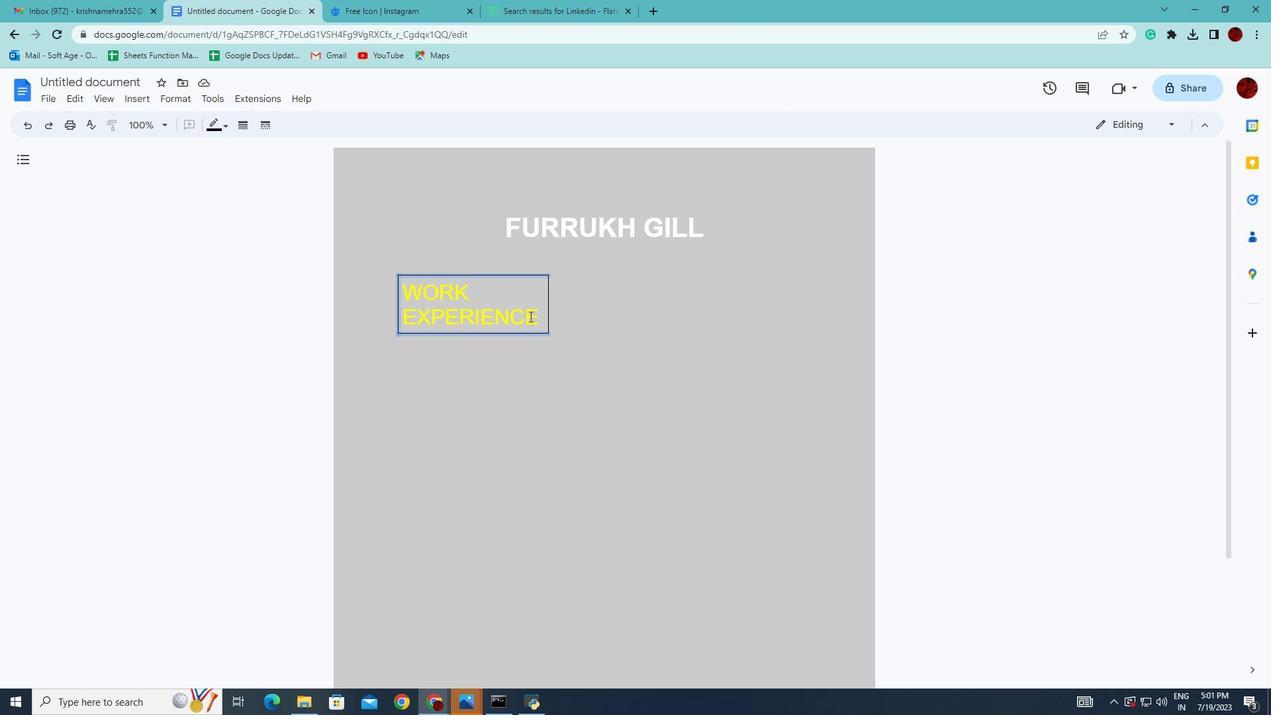 
Action: Mouse moved to (544, 309)
Screenshot: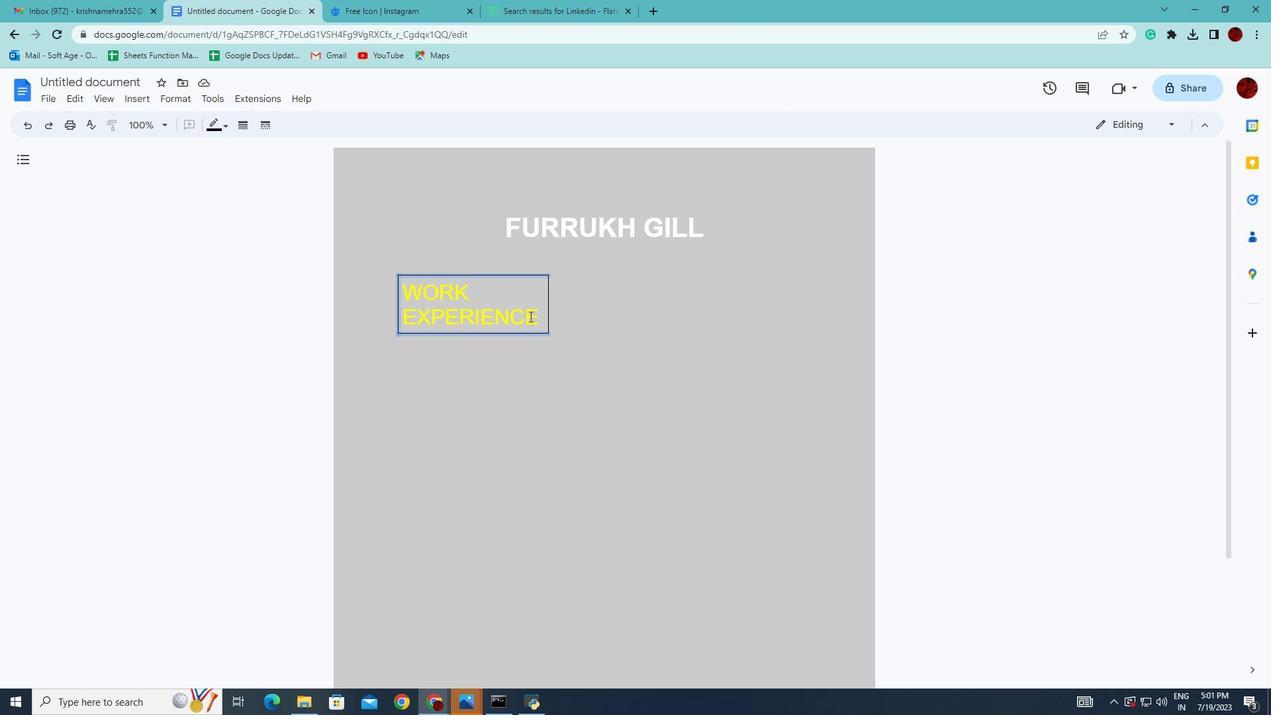 
Action: Key pressed <Key.shift>
Screenshot: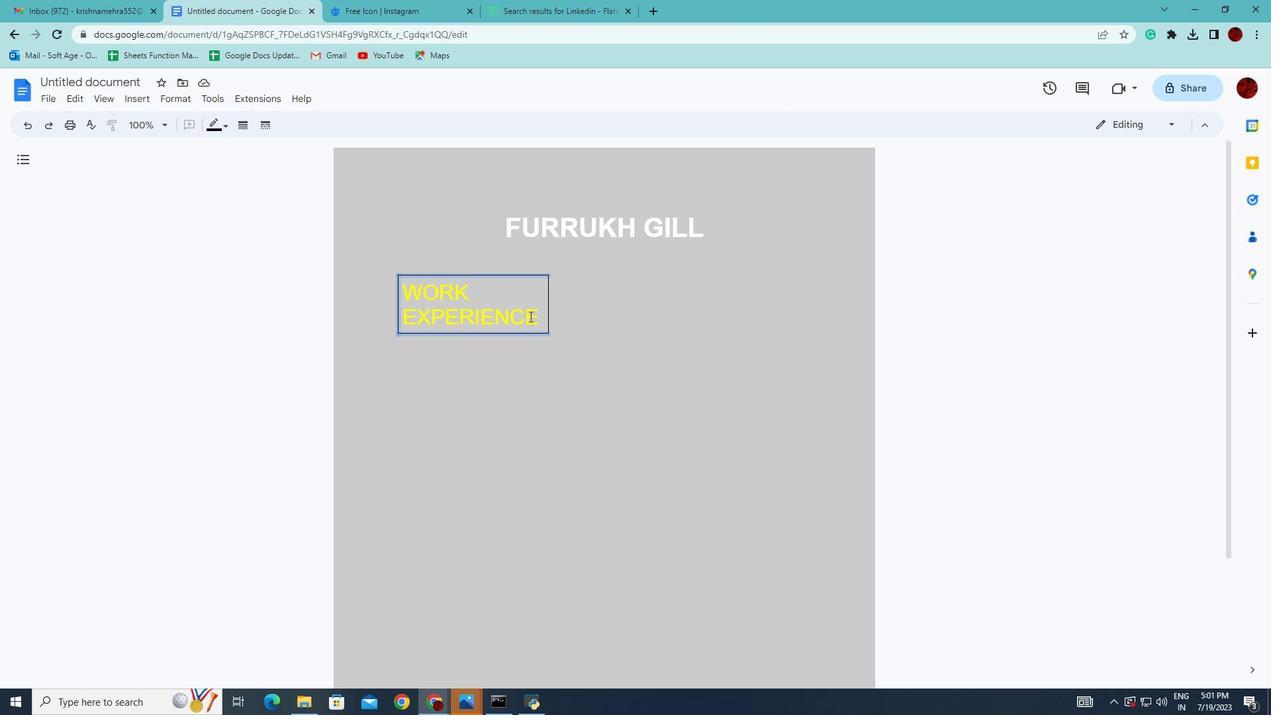 
Action: Mouse moved to (546, 307)
Screenshot: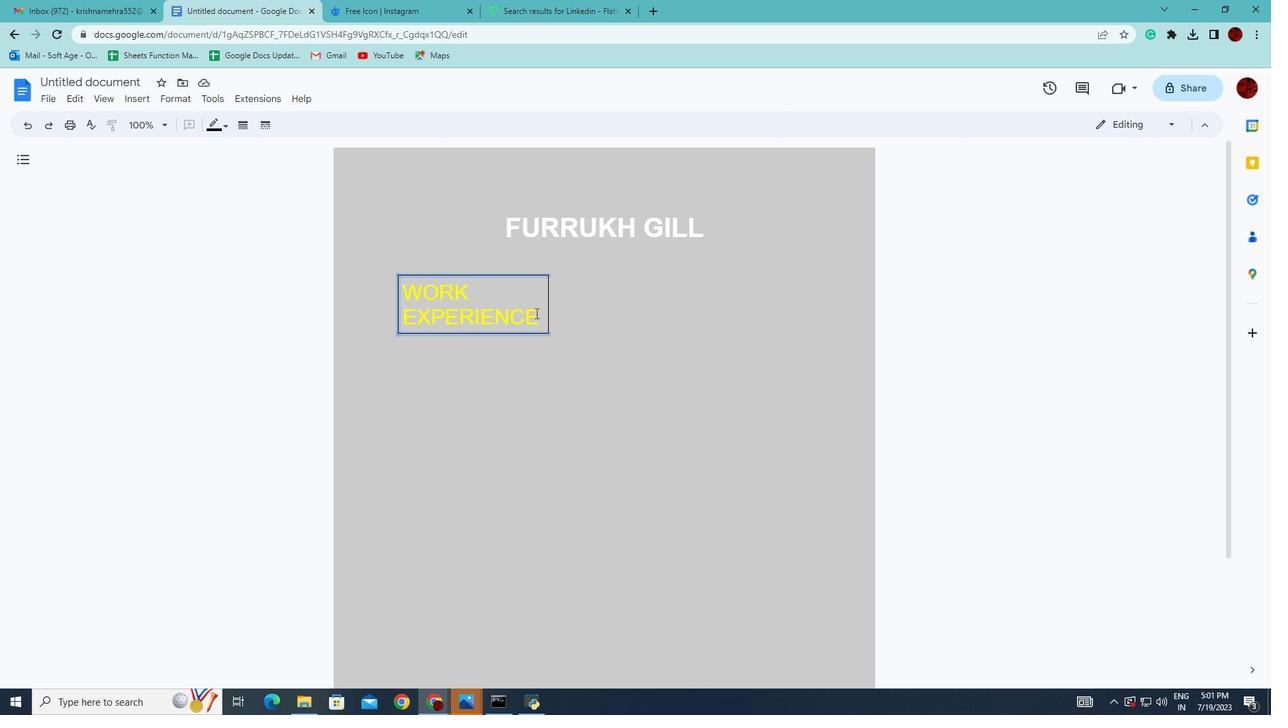 
Action: Key pressed <Key.shift>
Screenshot: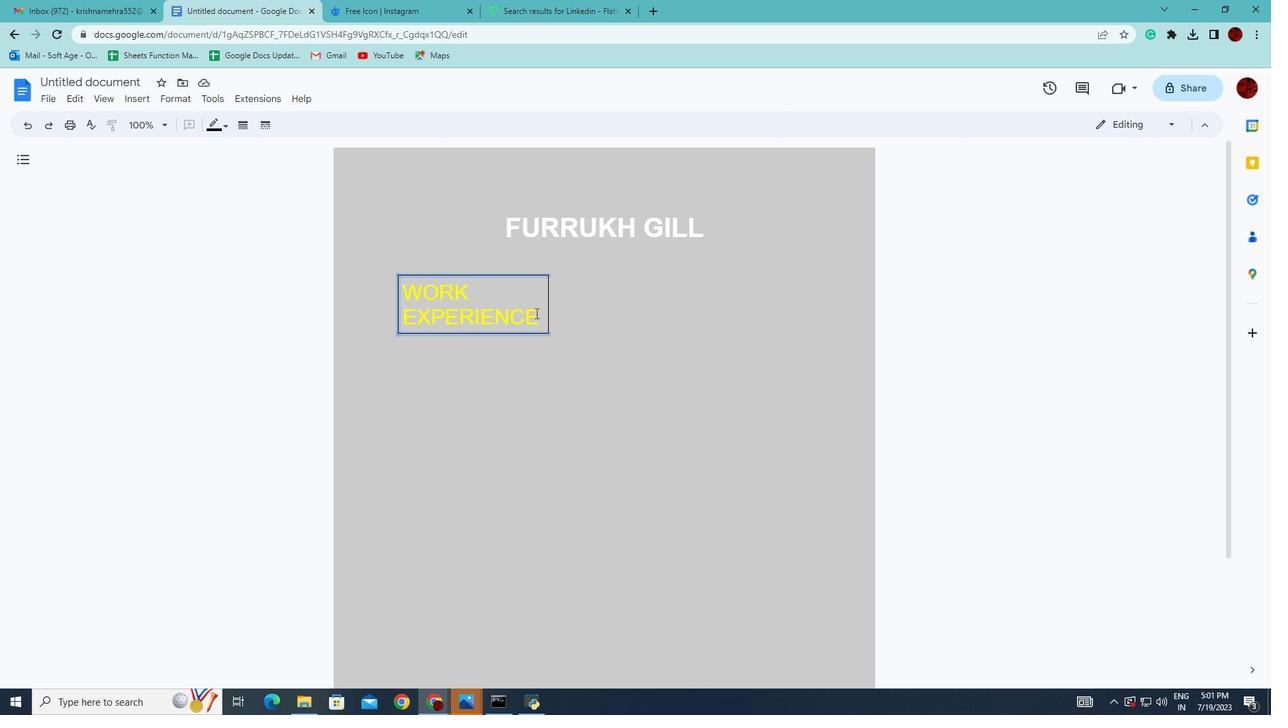 
Action: Mouse moved to (546, 306)
Screenshot: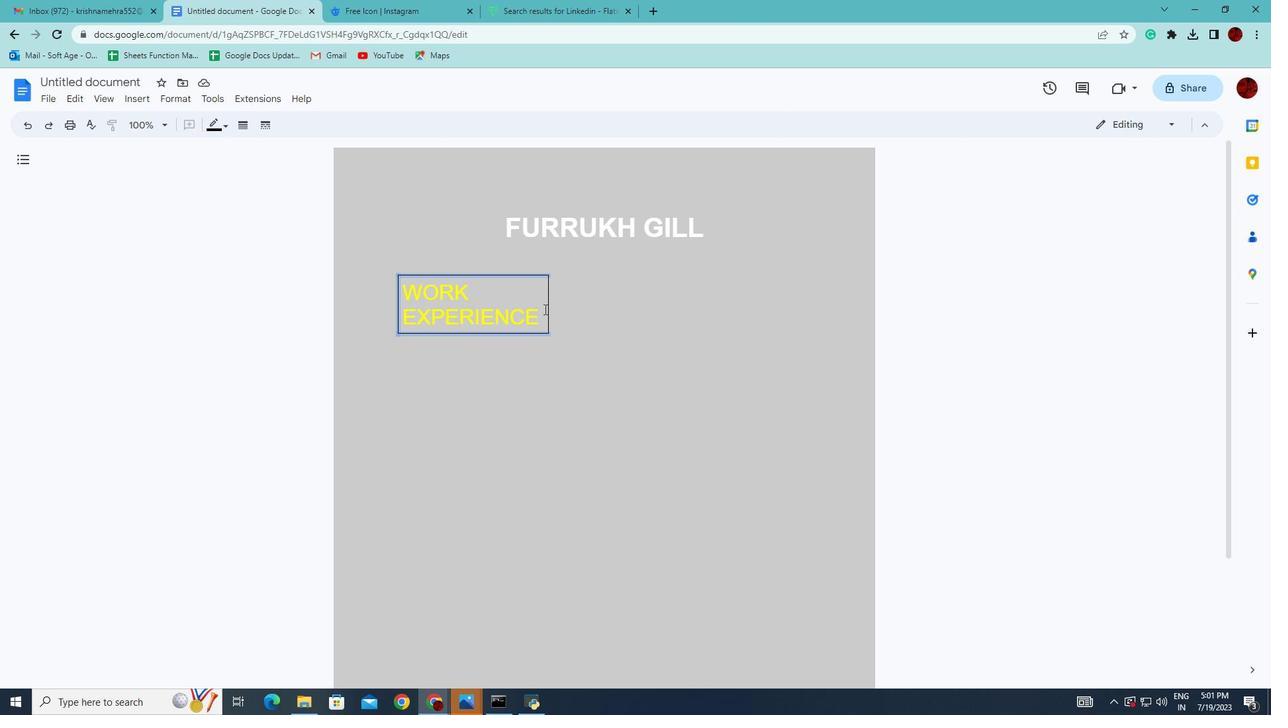 
Action: Key pressed <Key.shift>
Screenshot: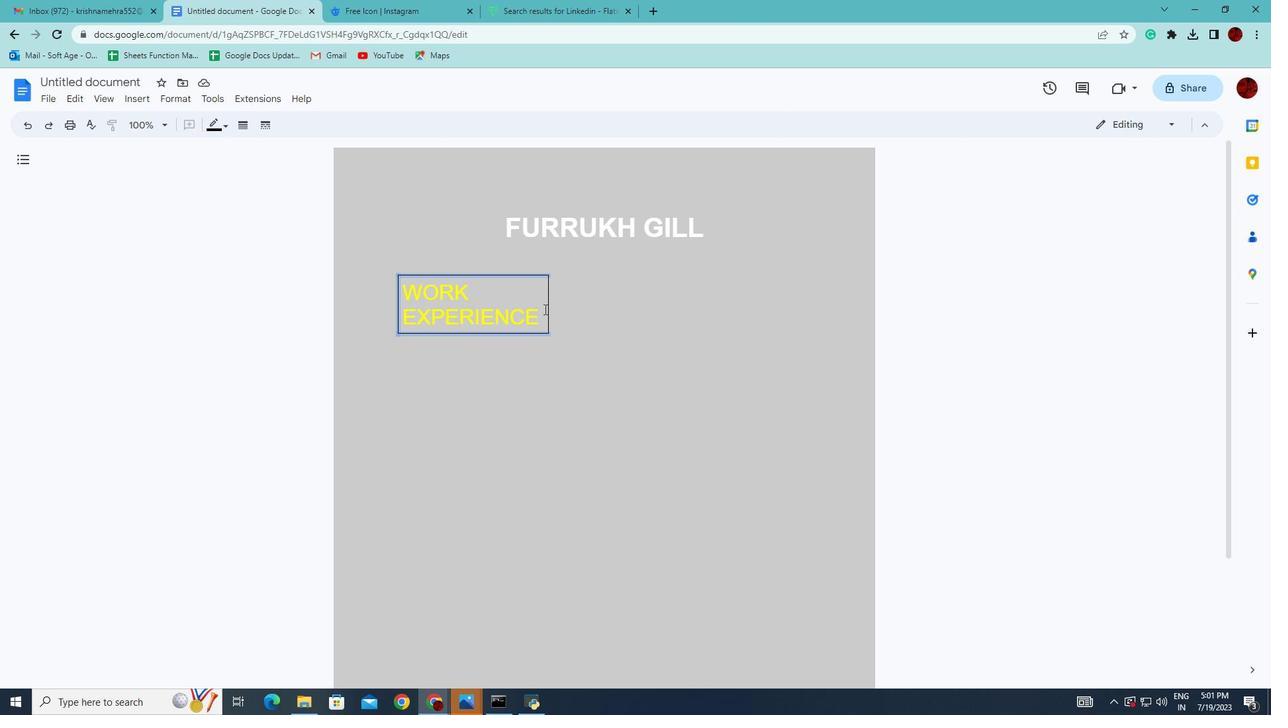 
Action: Mouse moved to (546, 305)
Screenshot: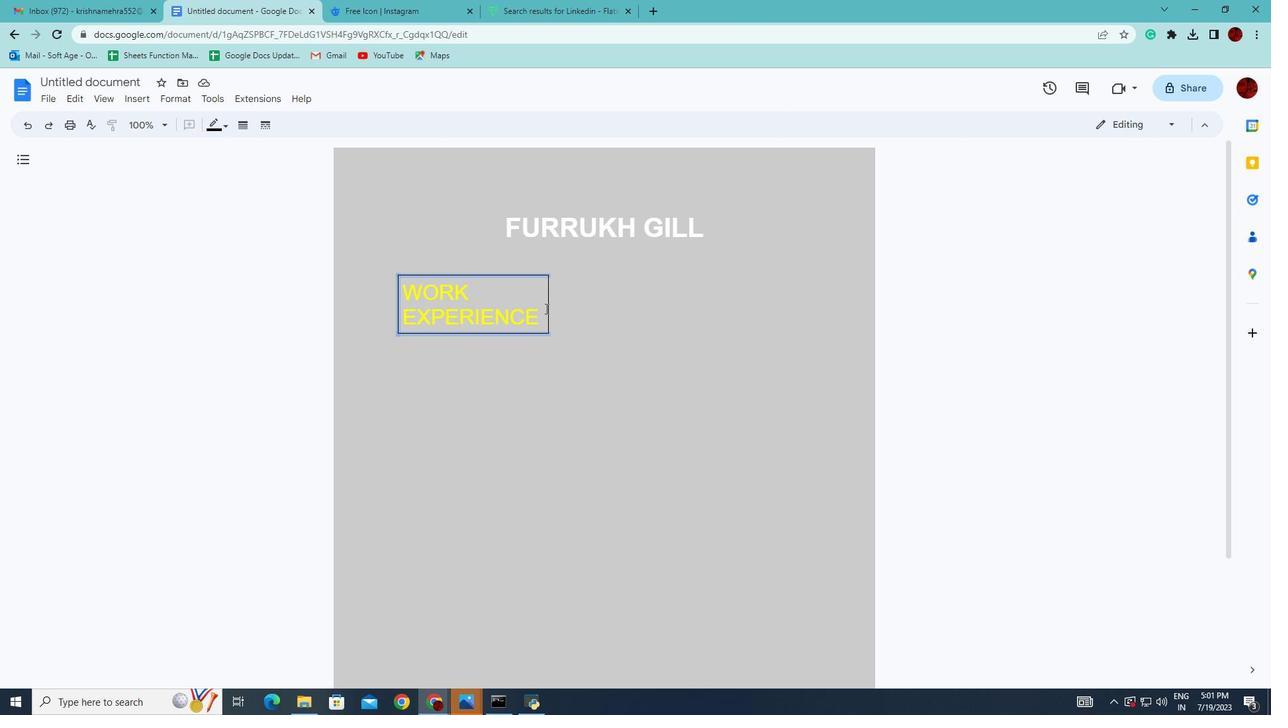 
Action: Key pressed <Key.shift><Key.shift>
Screenshot: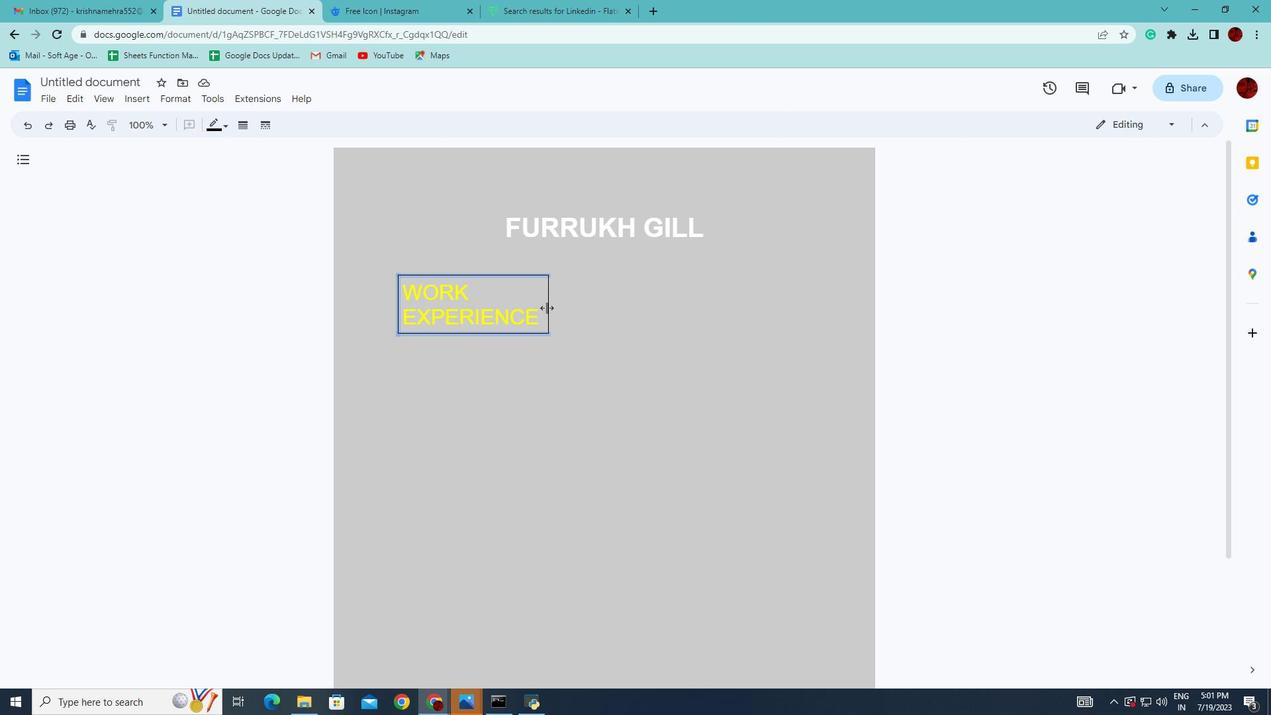 
Action: Mouse moved to (546, 305)
Screenshot: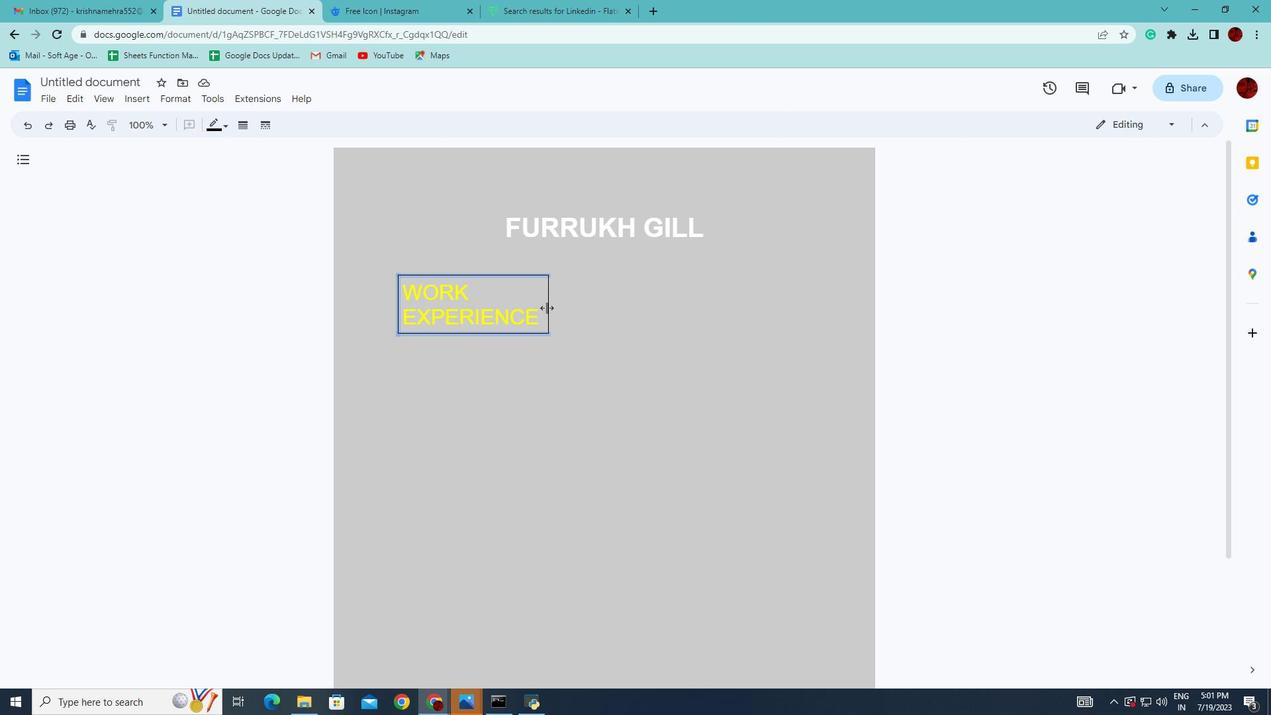 
Action: Key pressed <Key.shift>
Screenshot: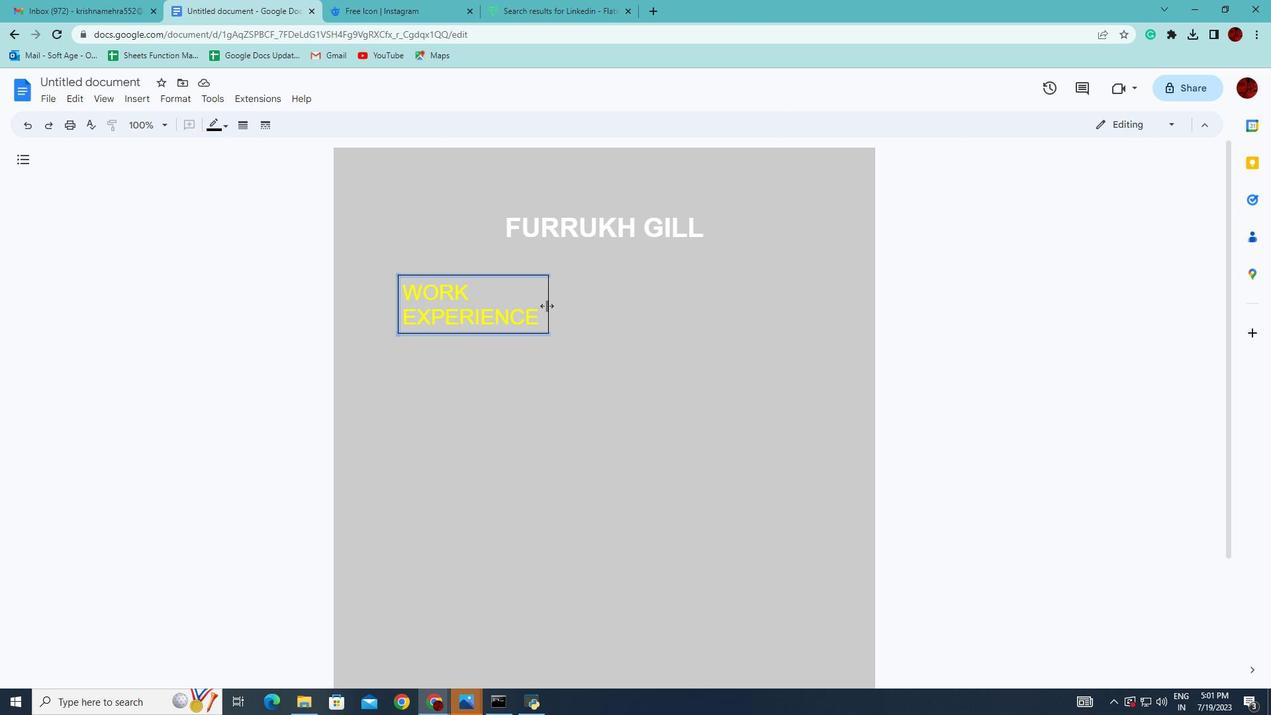 
Action: Mouse moved to (547, 305)
Screenshot: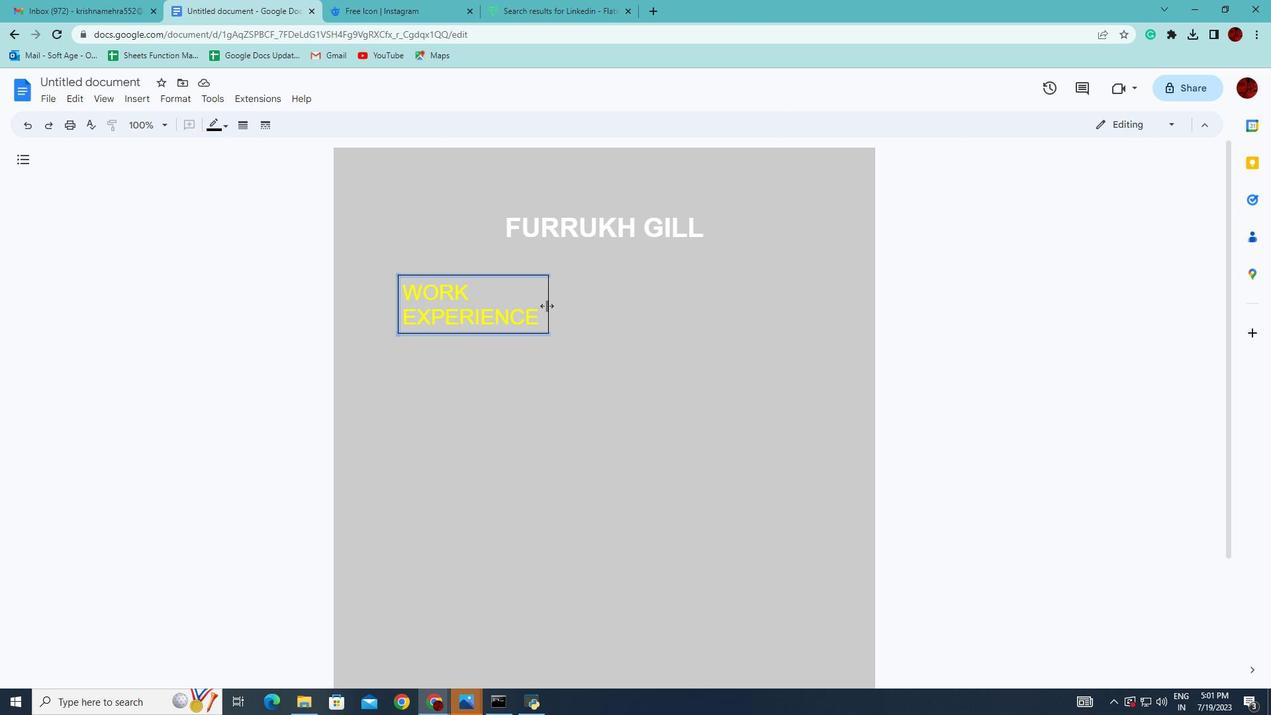
Action: Key pressed <Key.shift>
Screenshot: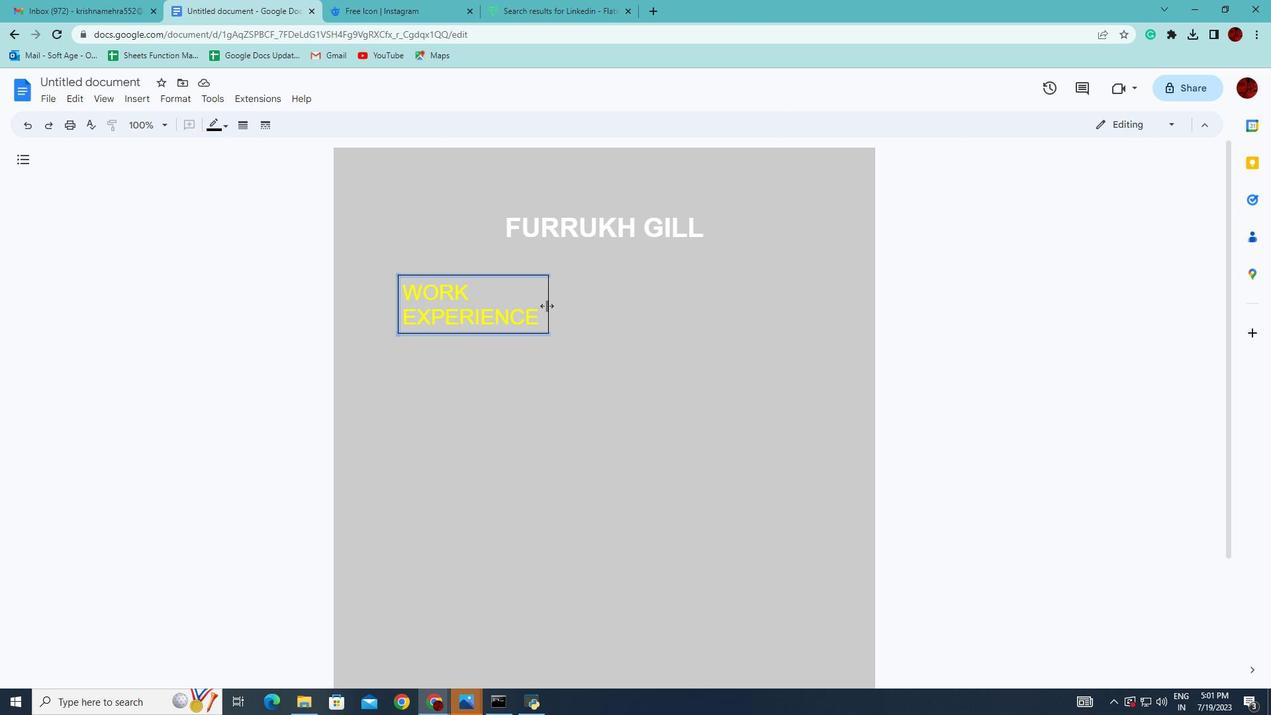 
Action: Mouse moved to (547, 305)
Screenshot: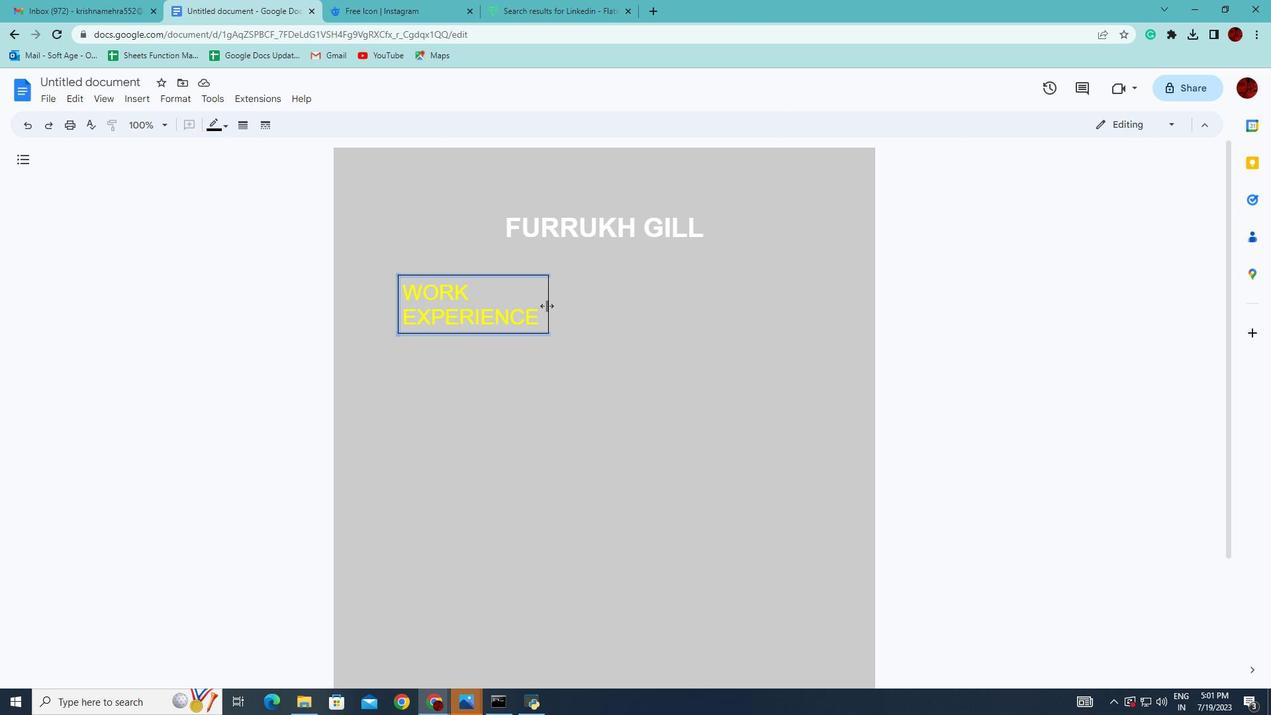 
Action: Key pressed <Key.shift>
Screenshot: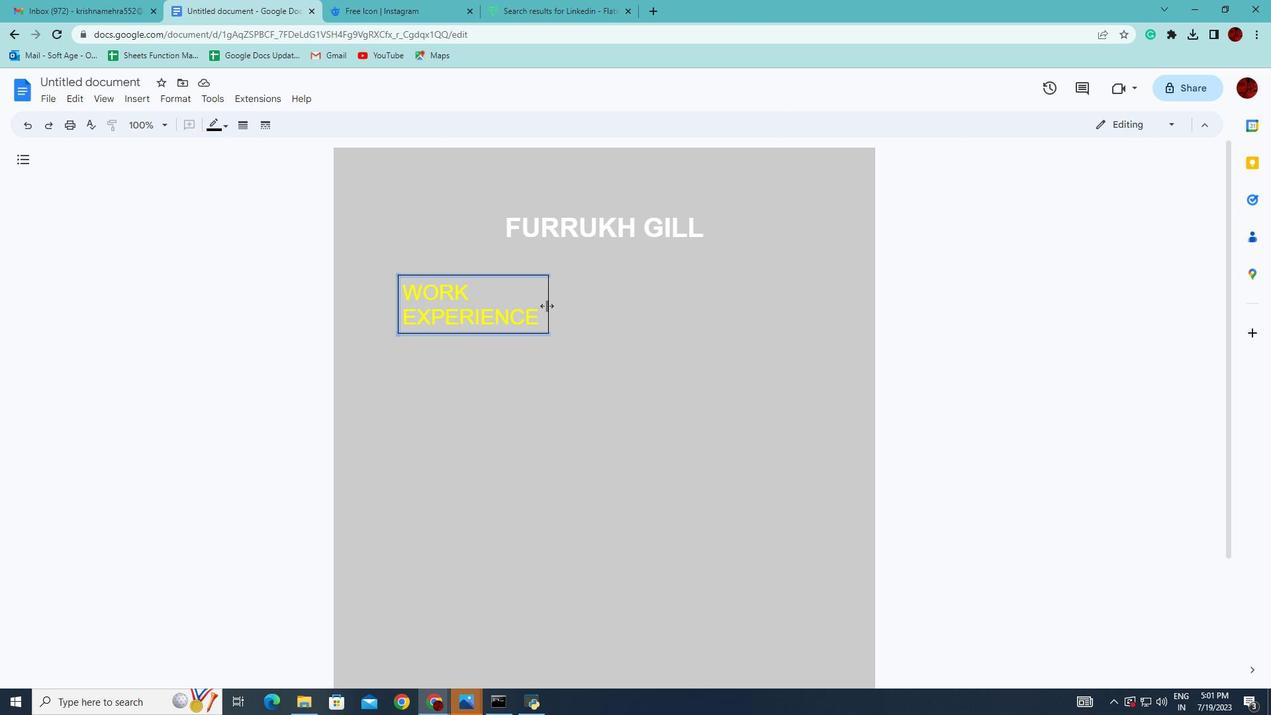 
Action: Mouse moved to (548, 305)
Screenshot: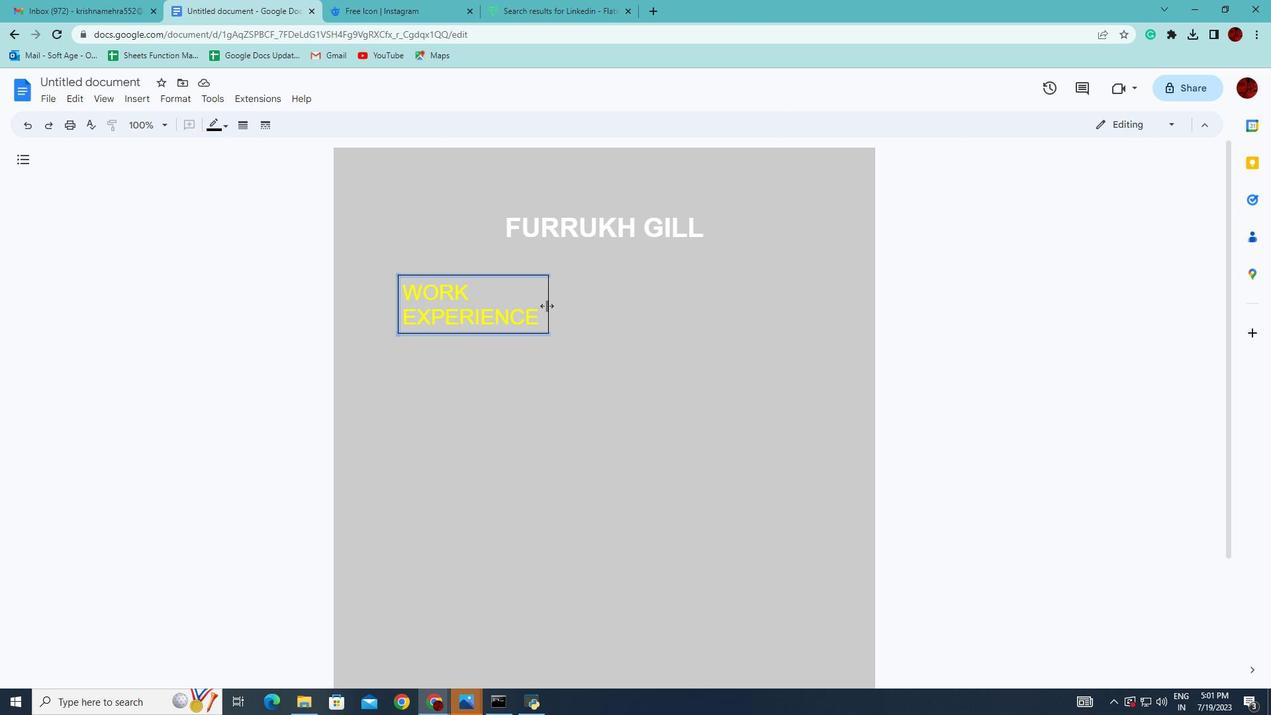 
Action: Key pressed <Key.shift><Key.shift><Key.shift><Key.shift><Key.shift><Key.shift><Key.shift><Key.shift><Key.shift><Key.shift><Key.shift><Key.shift>
Screenshot: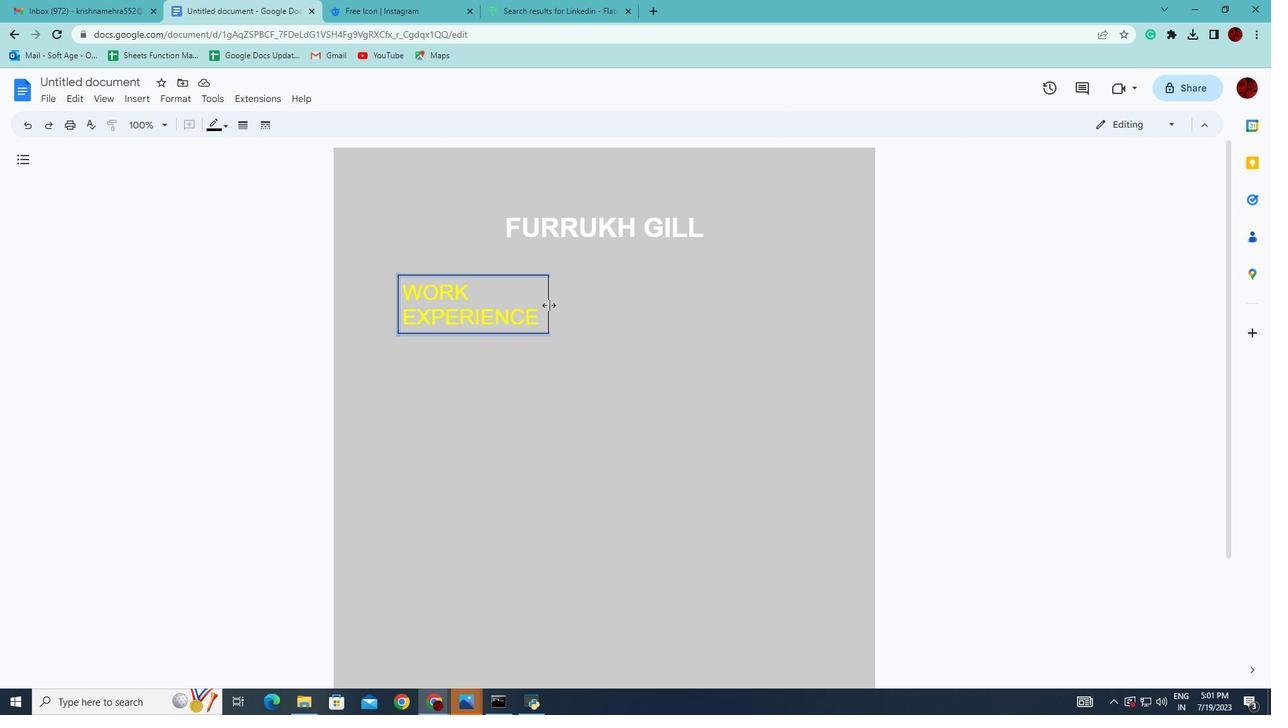 
Action: Mouse pressed left at (548, 305)
Screenshot: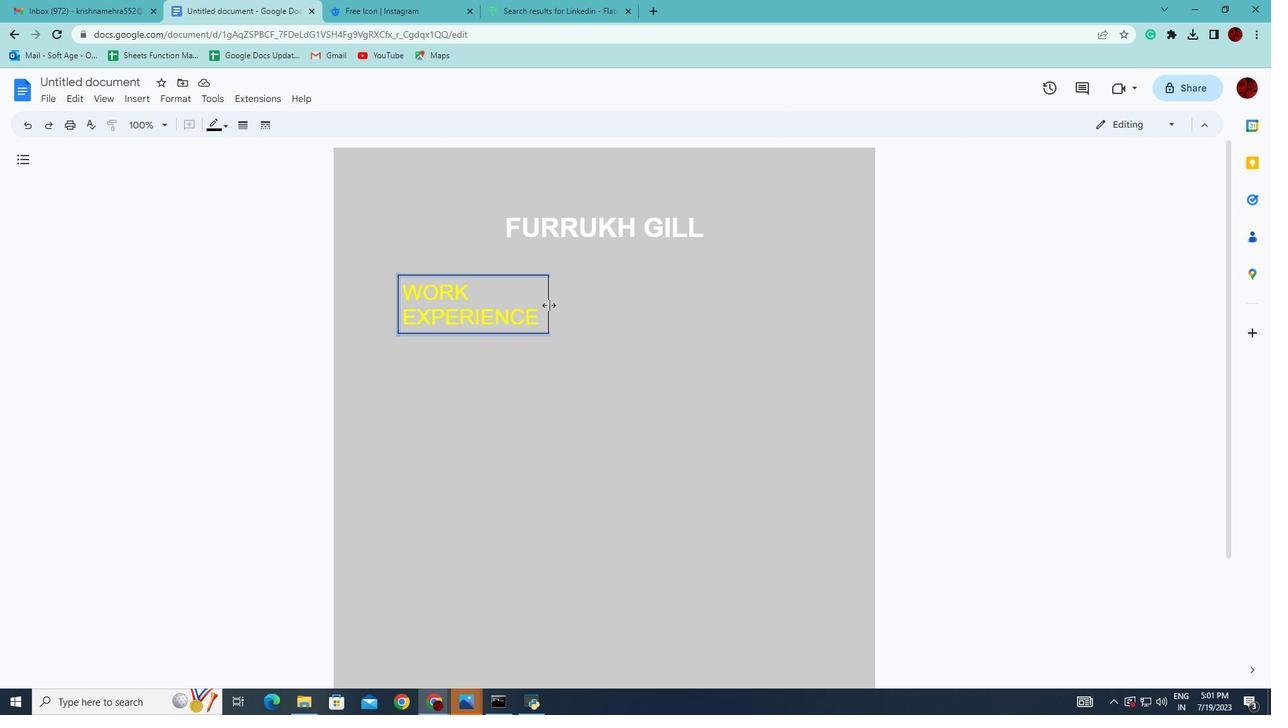 
Action: Key pressed <Key.shift><Key.shift><Key.shift><Key.shift><Key.shift><Key.shift><Key.shift><Key.shift><Key.shift><Key.shift><Key.shift>
Screenshot: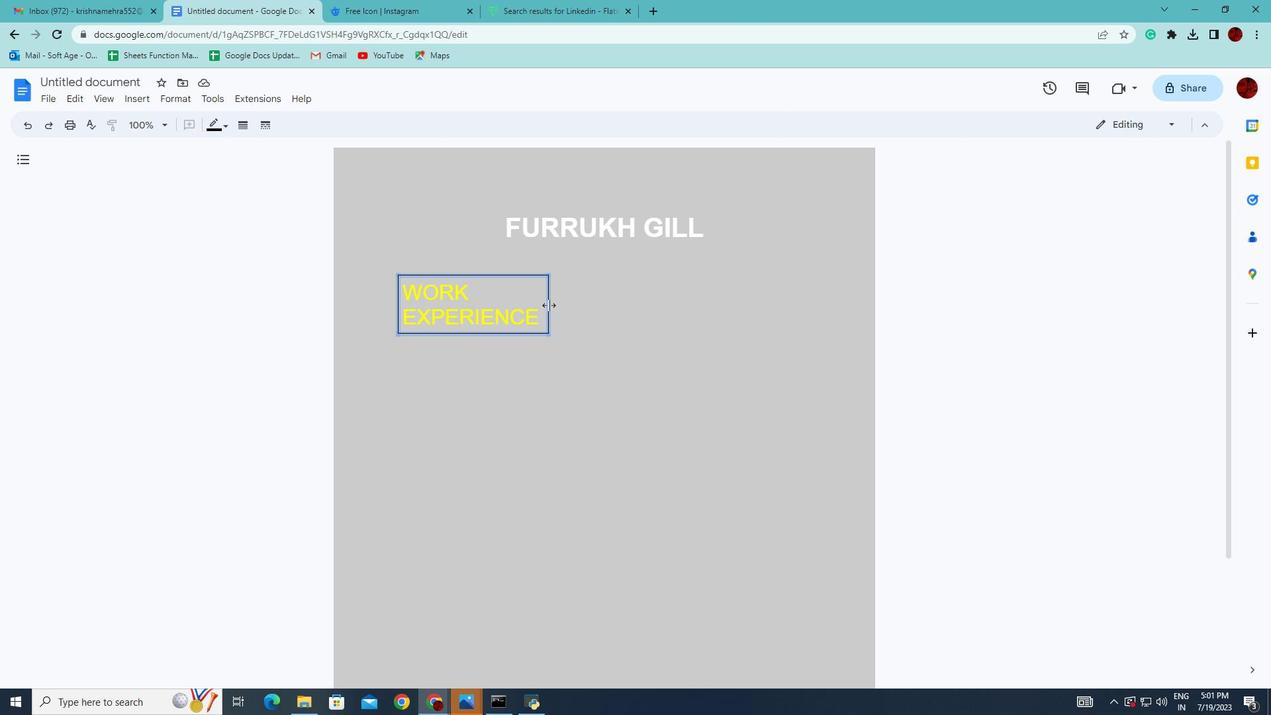 
Action: Mouse moved to (229, 126)
Screenshot: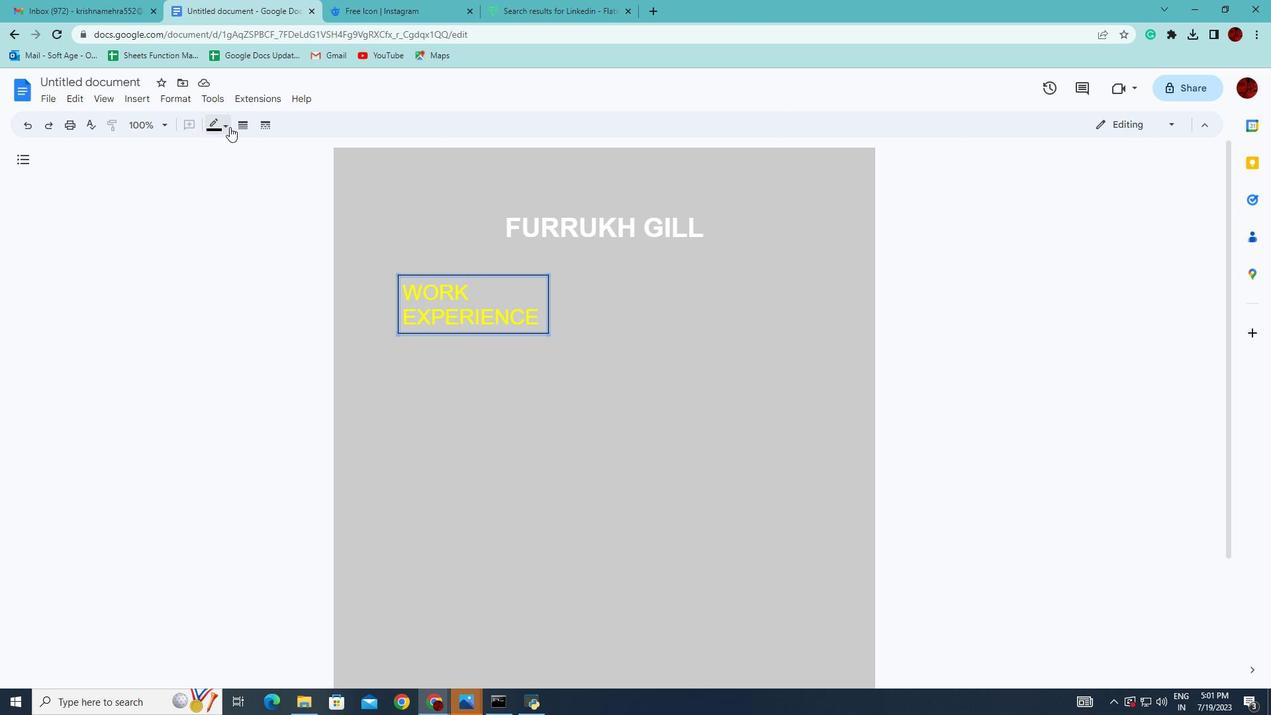 
Action: Mouse pressed left at (229, 126)
Screenshot: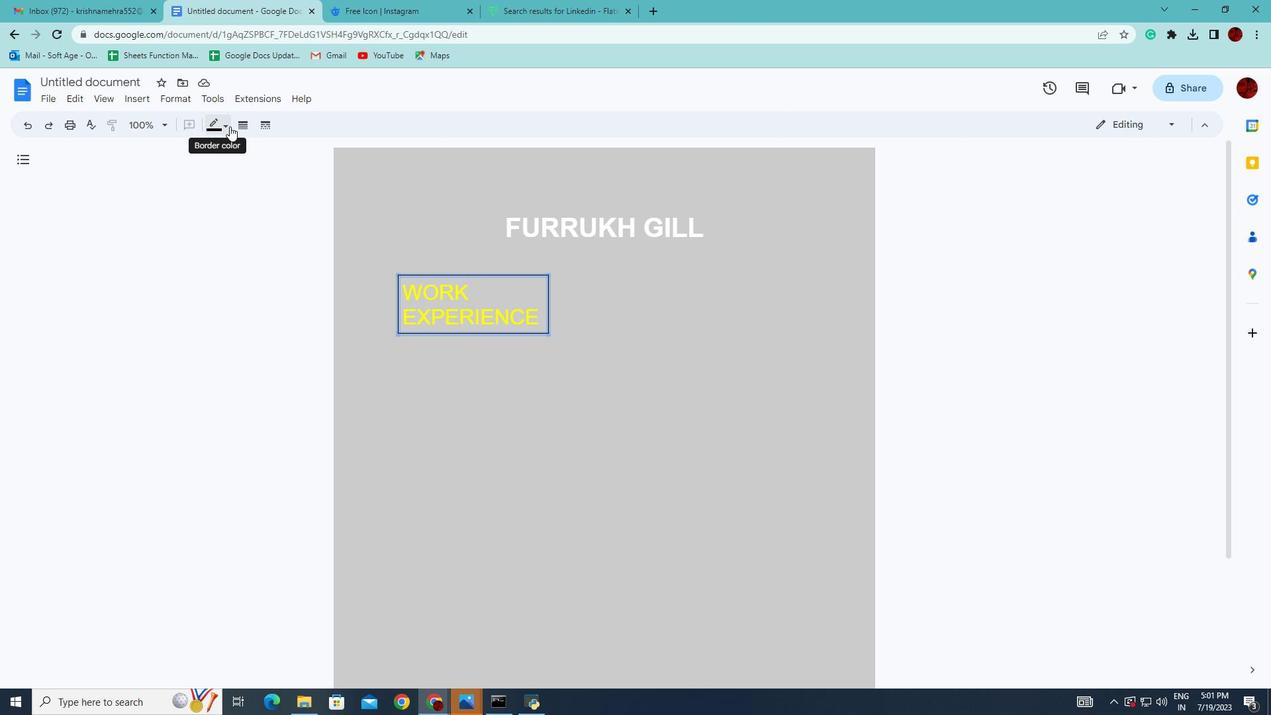 
Action: Mouse moved to (296, 147)
Screenshot: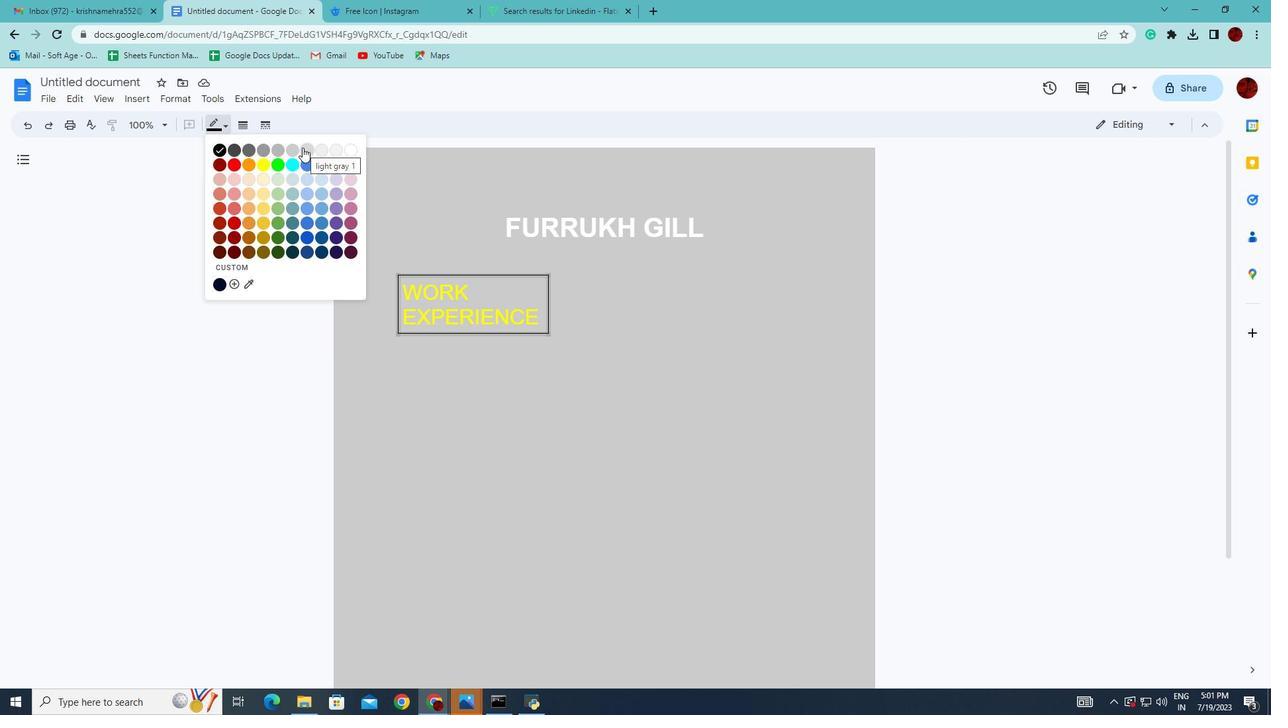 
Action: Mouse pressed left at (296, 147)
Screenshot: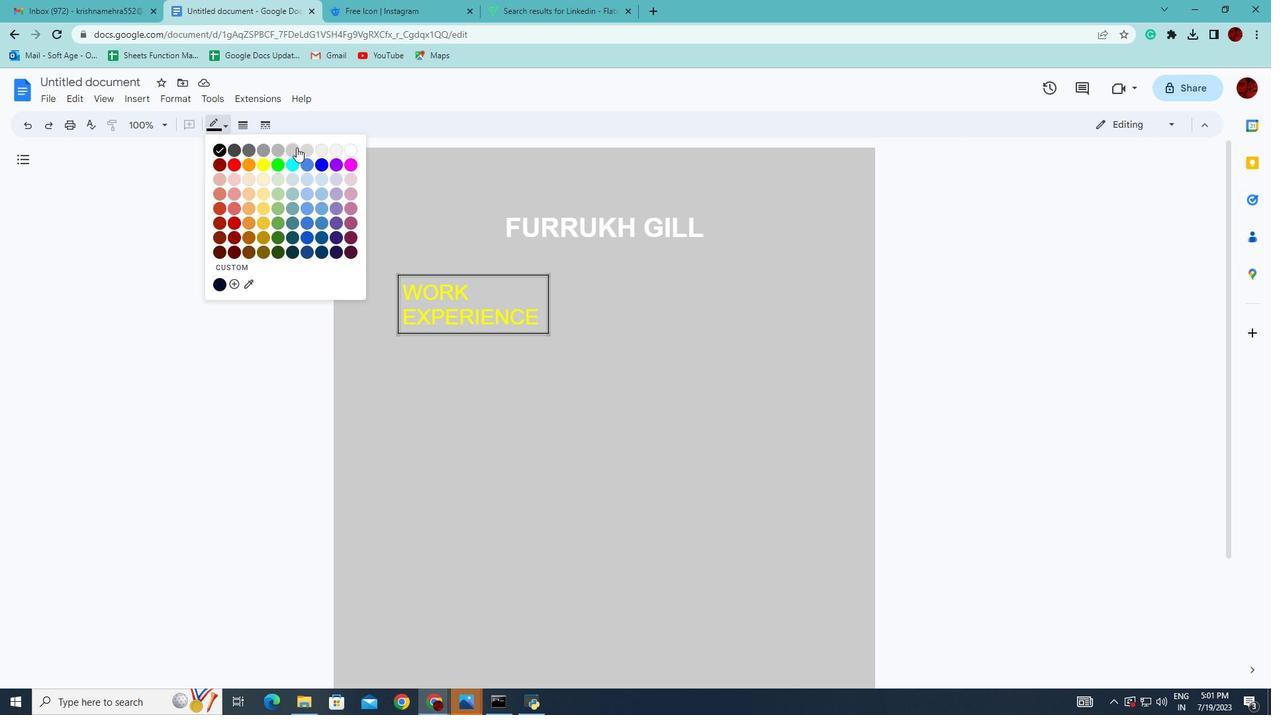 
Action: Mouse moved to (560, 301)
Screenshot: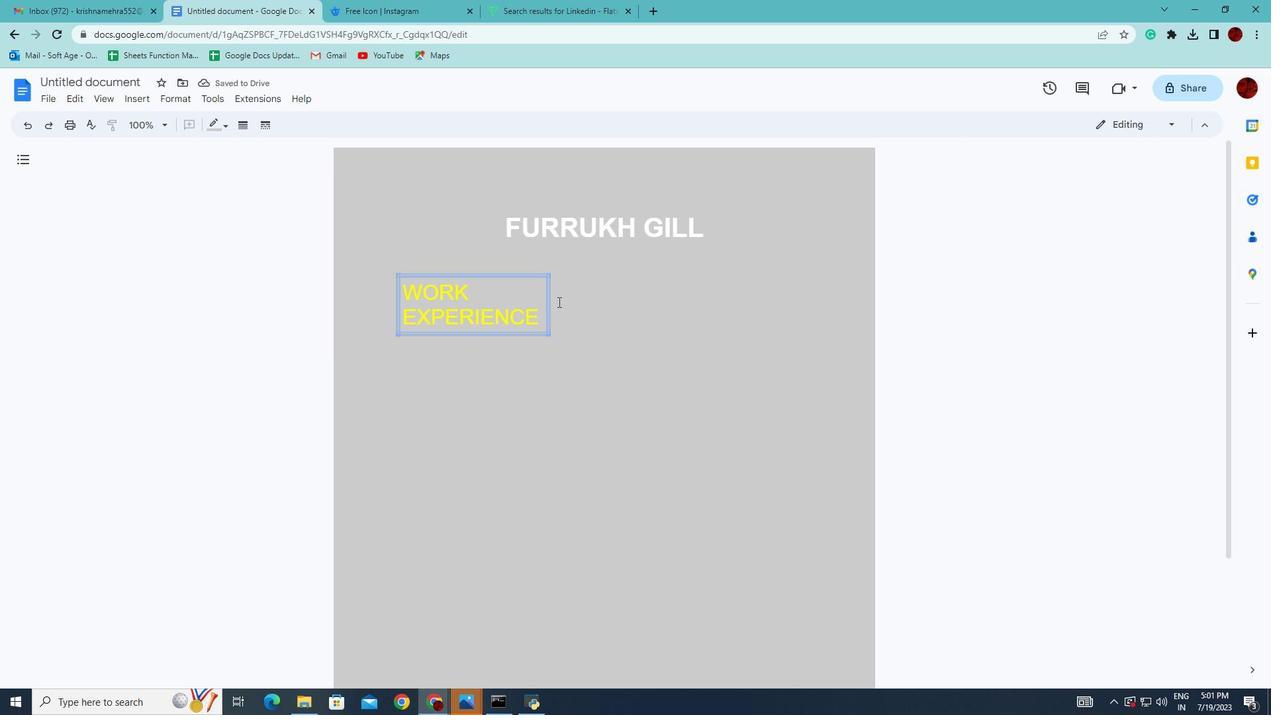 
Action: Mouse pressed left at (560, 301)
Screenshot: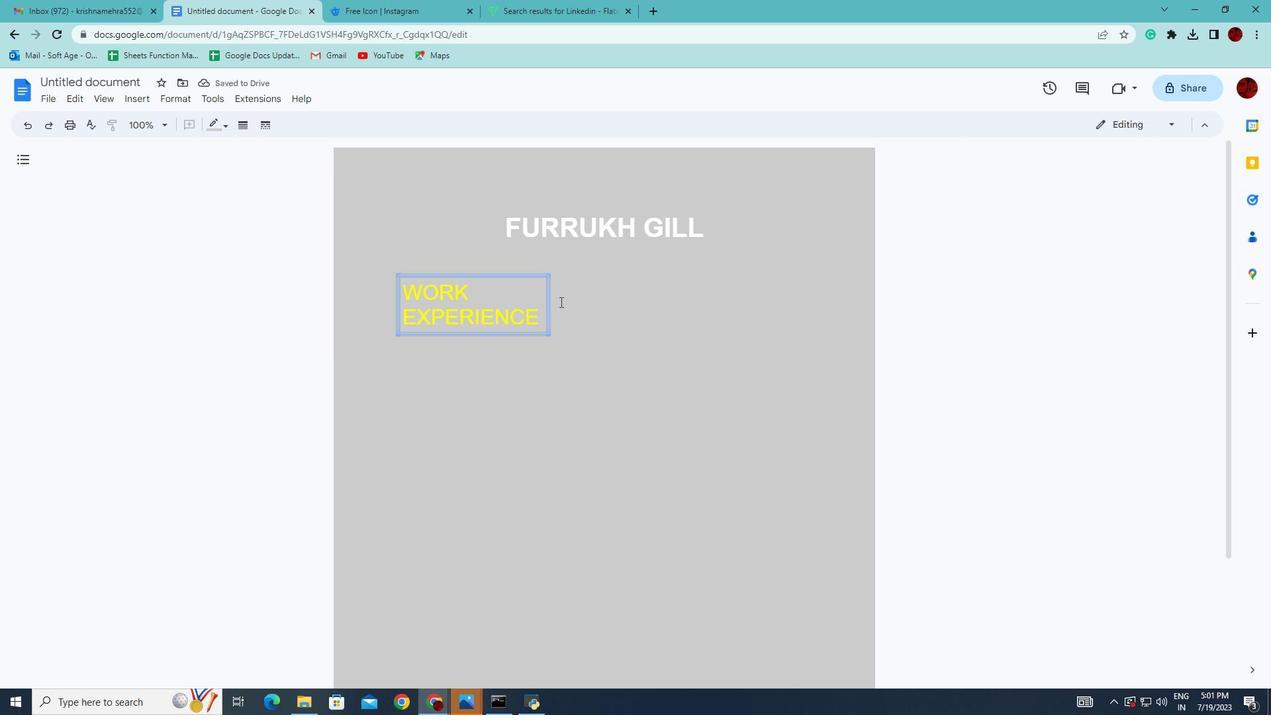 
Action: Mouse moved to (548, 321)
Screenshot: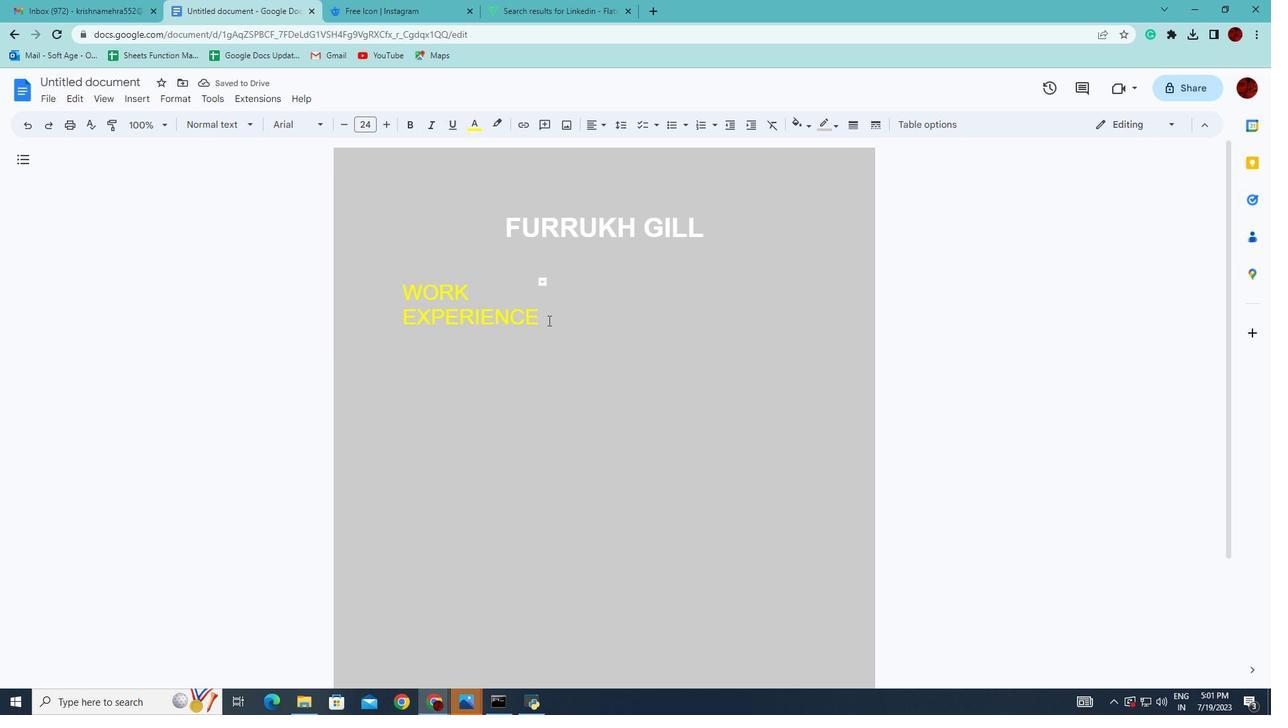 
Action: Mouse pressed left at (548, 321)
Screenshot: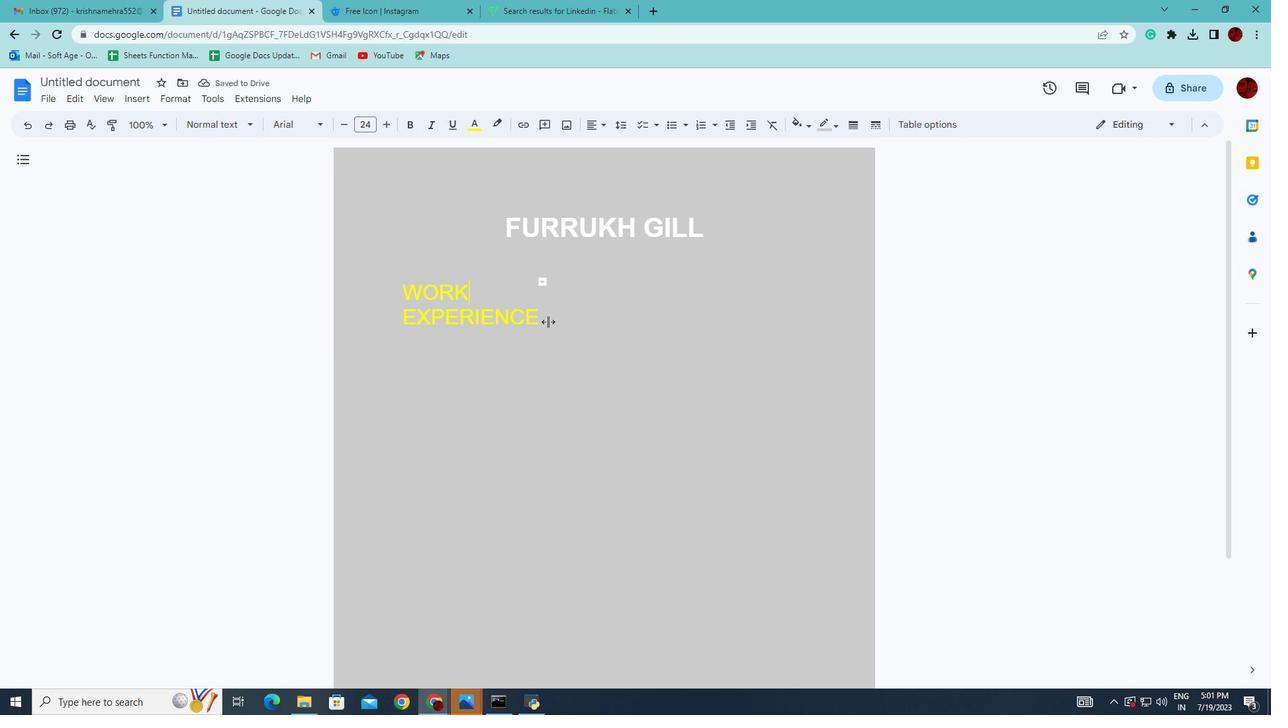 
Action: Mouse moved to (559, 310)
Screenshot: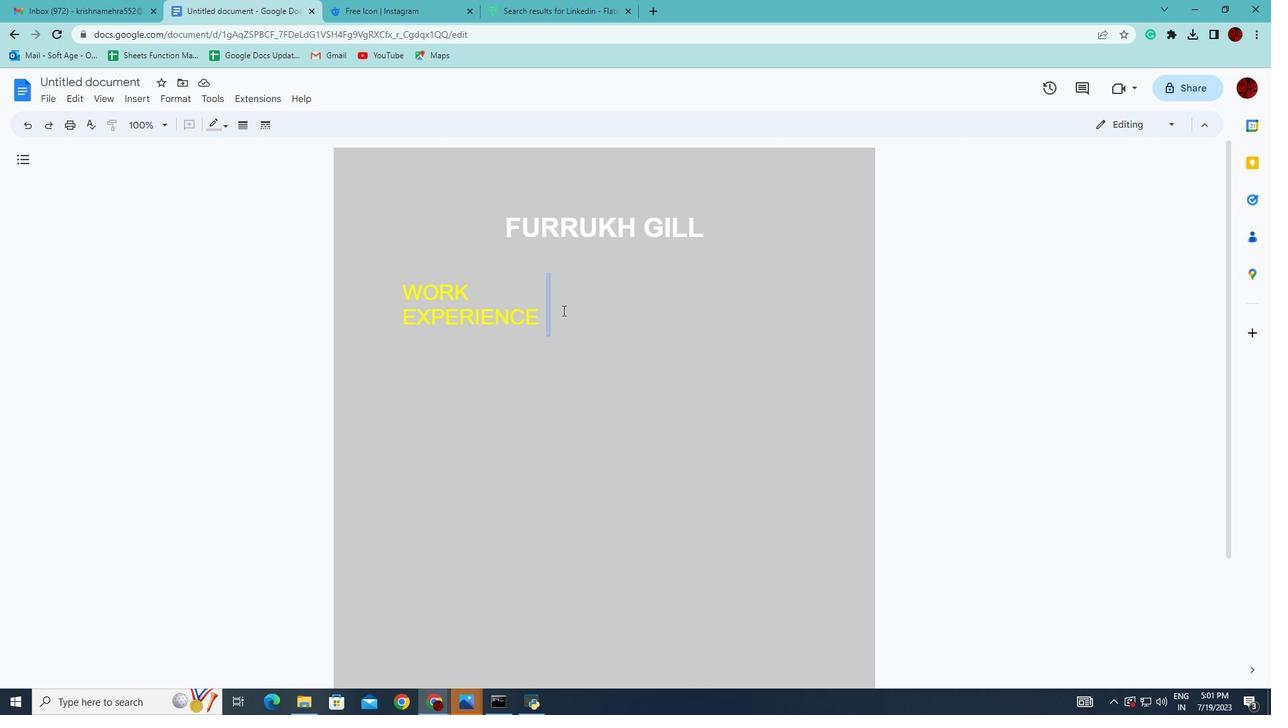 
Action: Mouse pressed left at (559, 310)
Screenshot: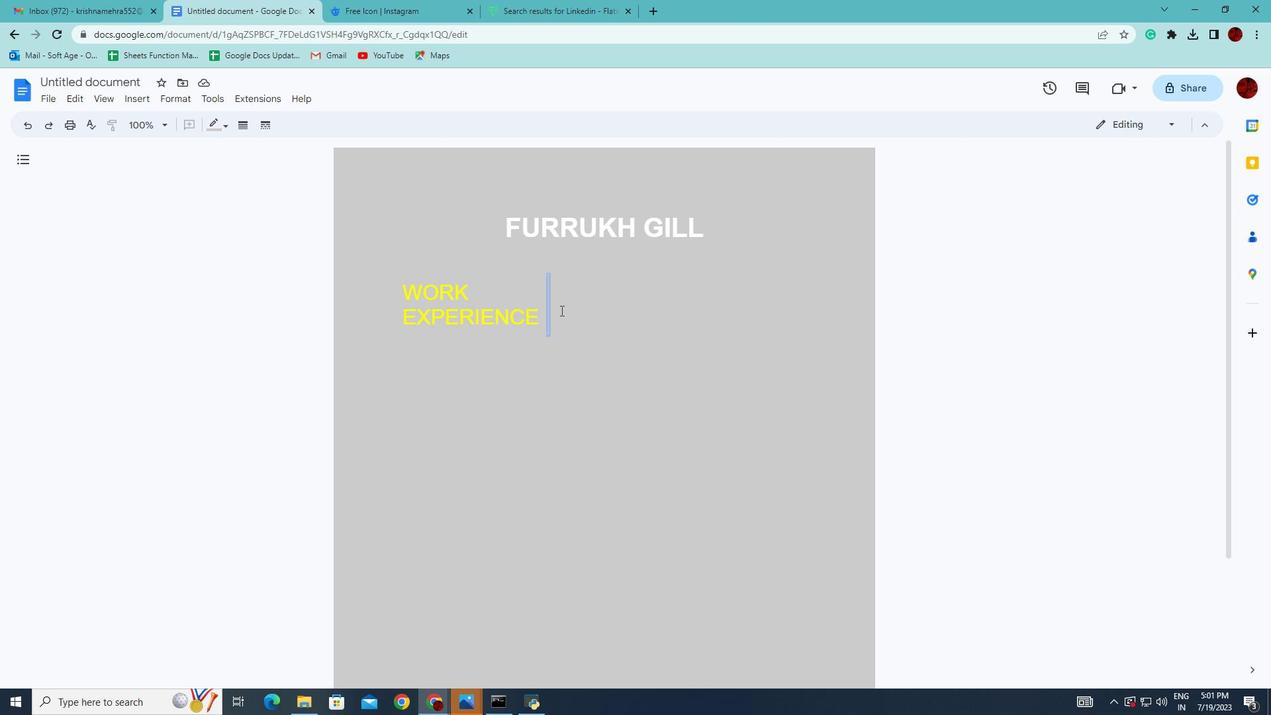 
Action: Mouse moved to (558, 310)
Screenshot: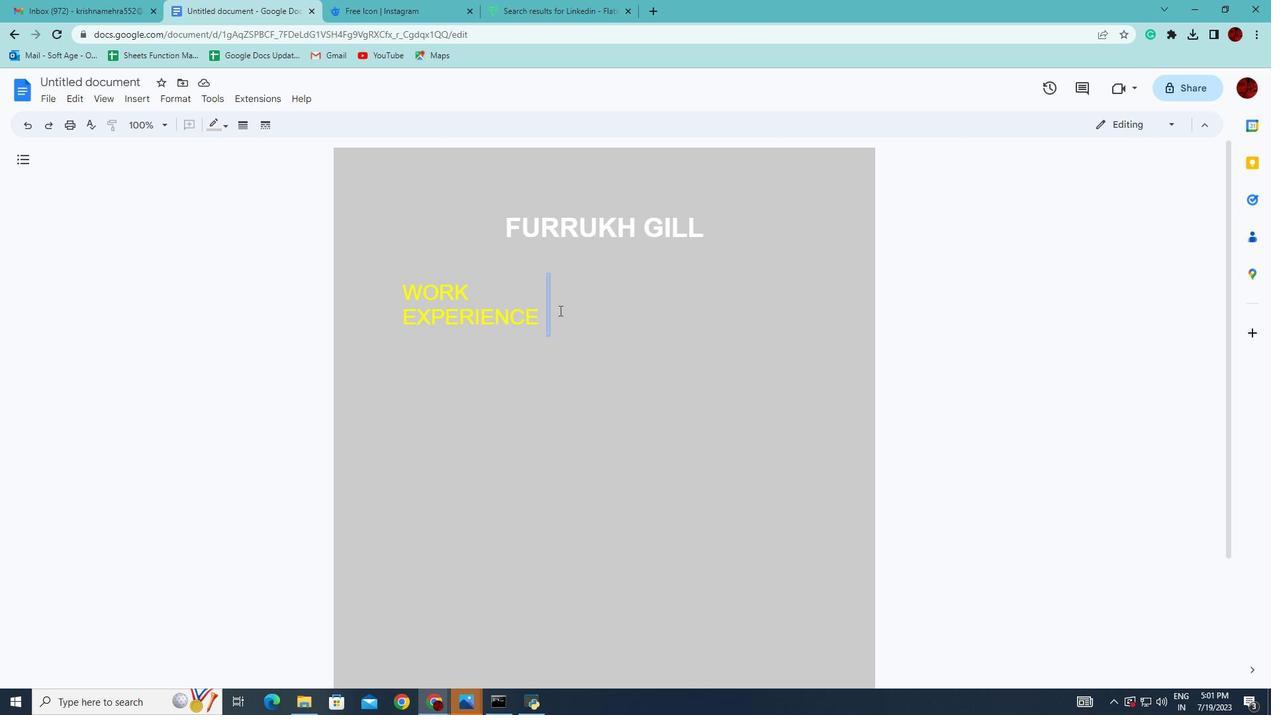 
Action: Key pressed <Key.enter>
Screenshot: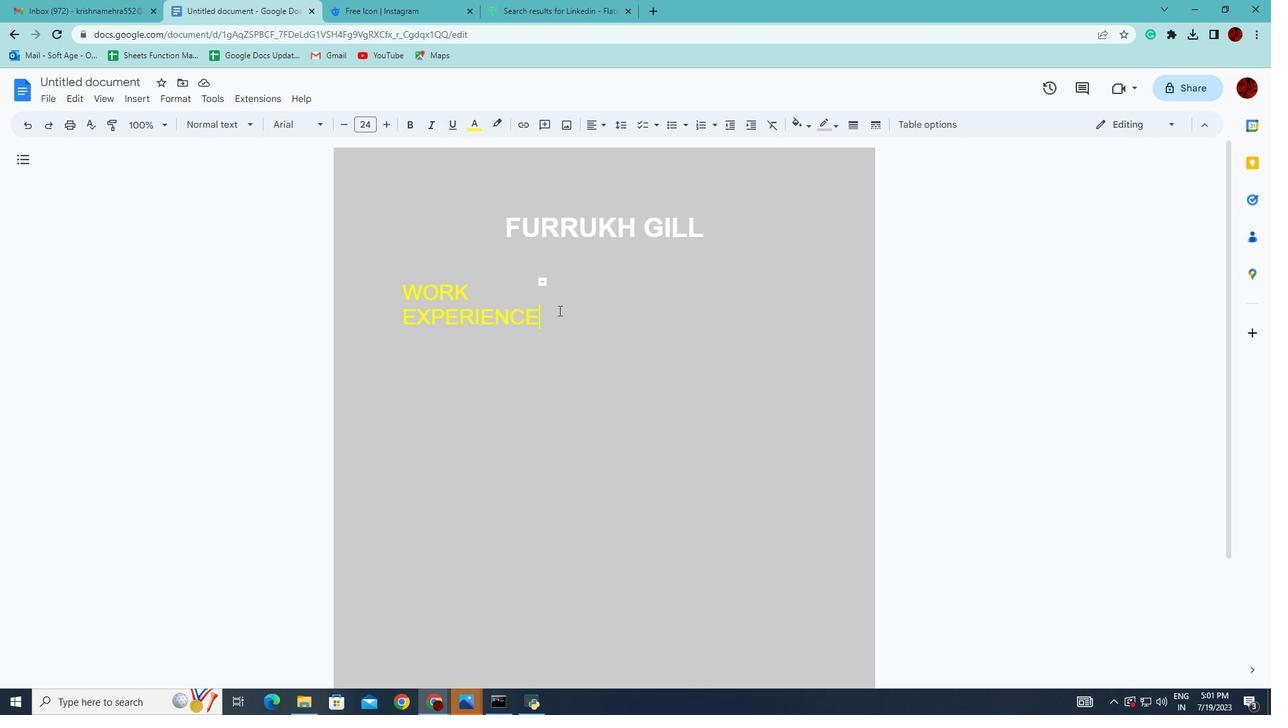 
Action: Mouse moved to (147, 101)
Screenshot: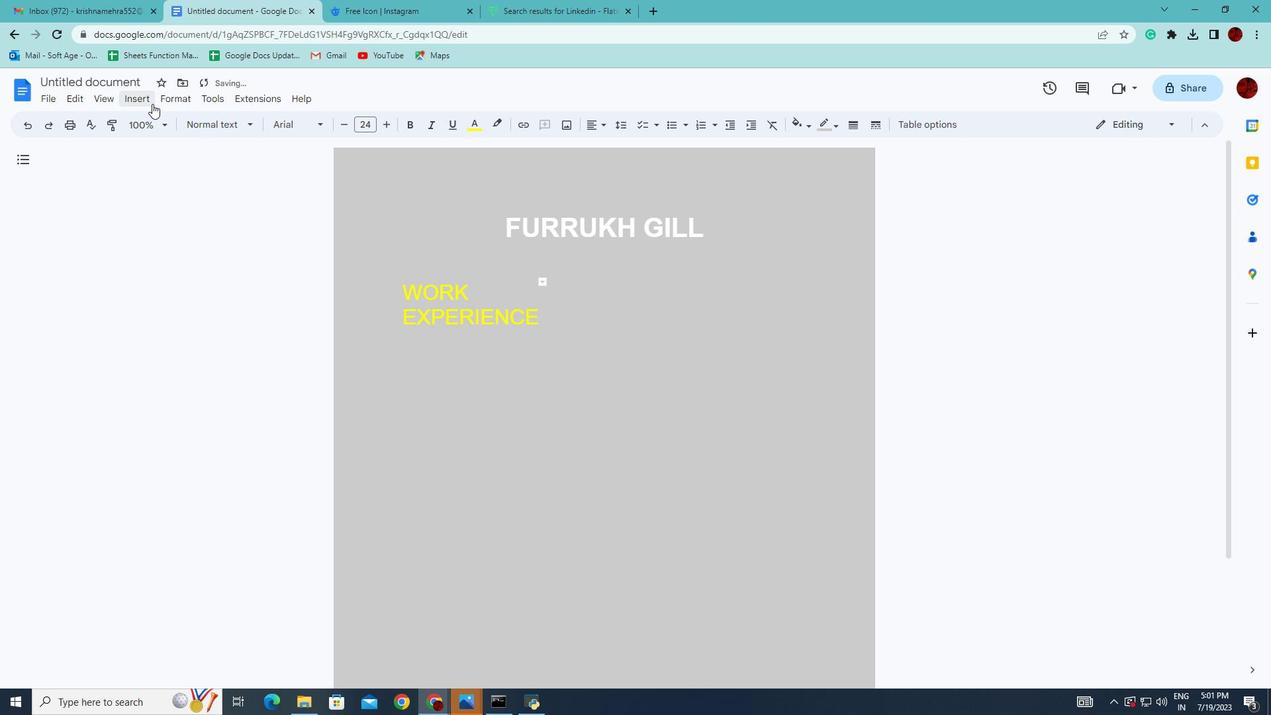
Action: Mouse pressed left at (147, 101)
Screenshot: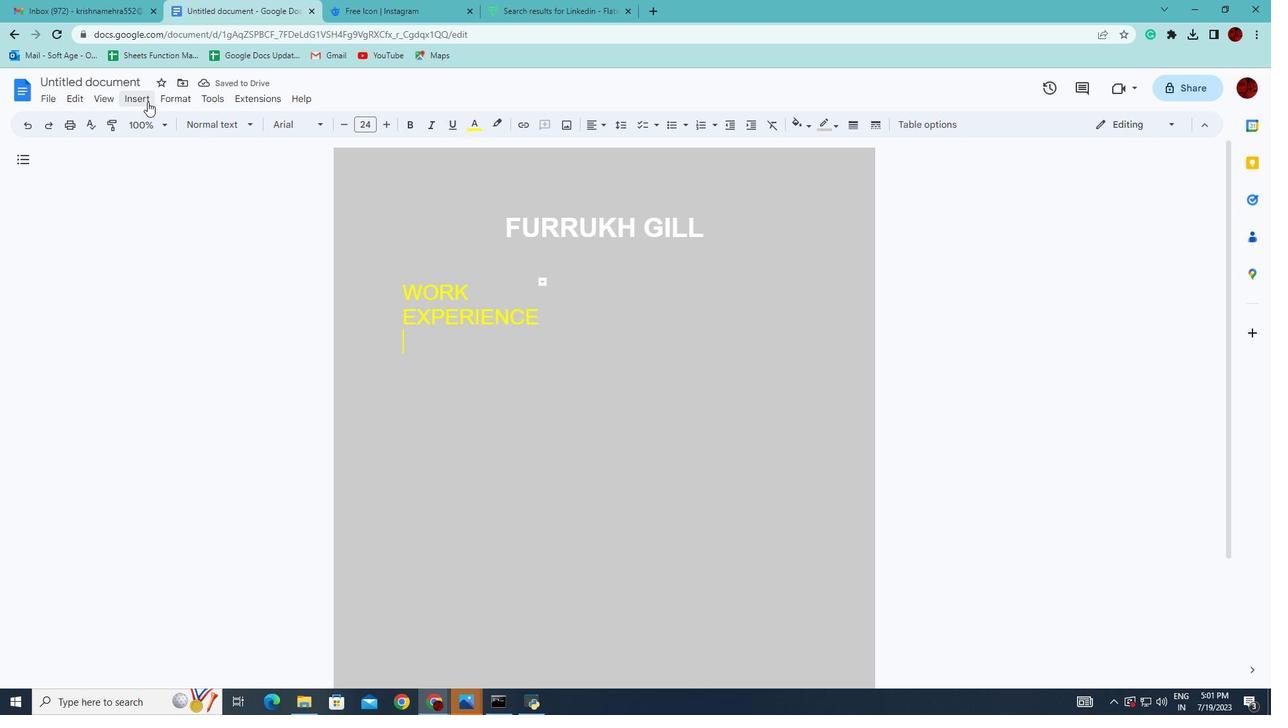 
Action: Mouse moved to (348, 169)
Screenshot: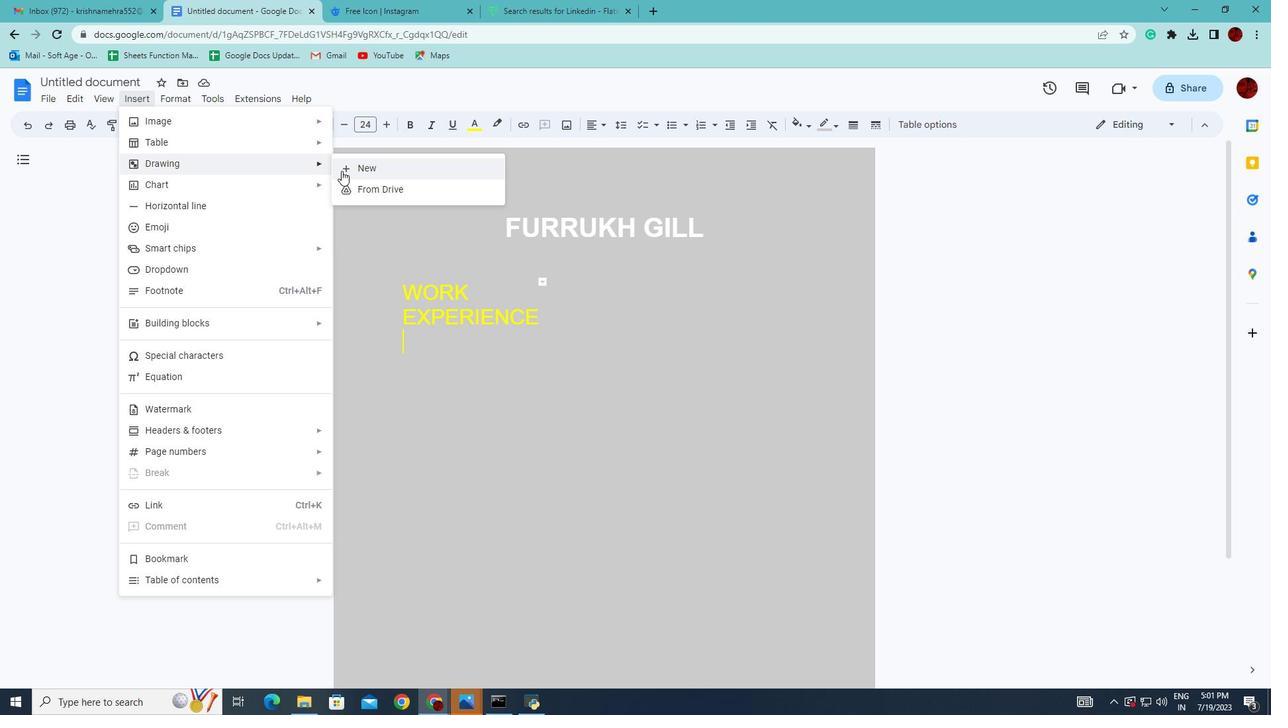 
Action: Mouse pressed left at (348, 169)
Screenshot: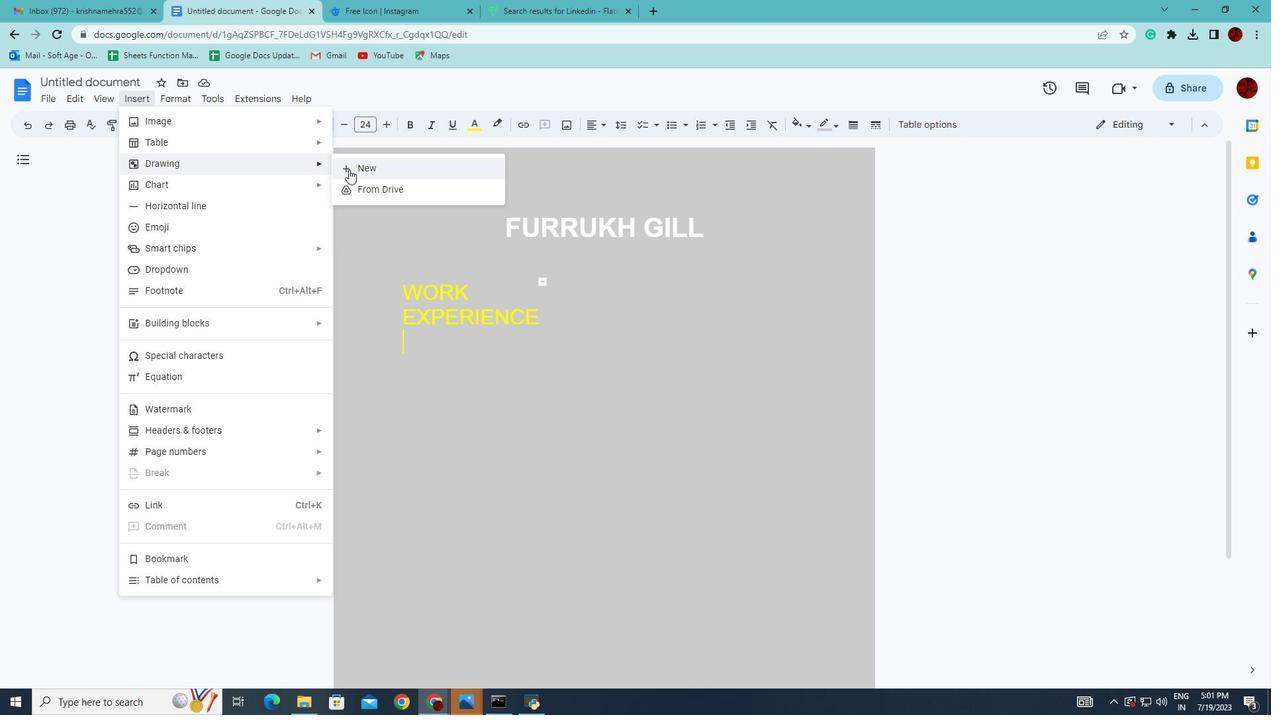 
Action: Mouse moved to (483, 154)
Screenshot: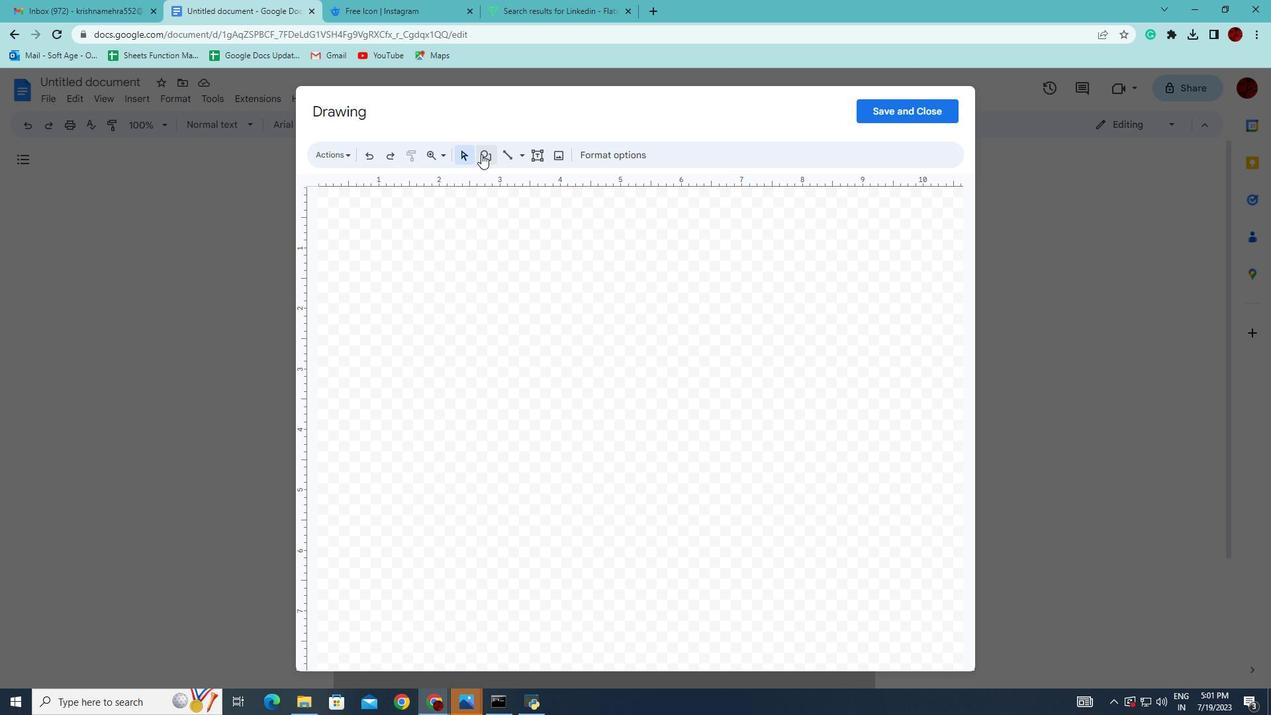 
Action: Mouse pressed left at (483, 154)
Screenshot: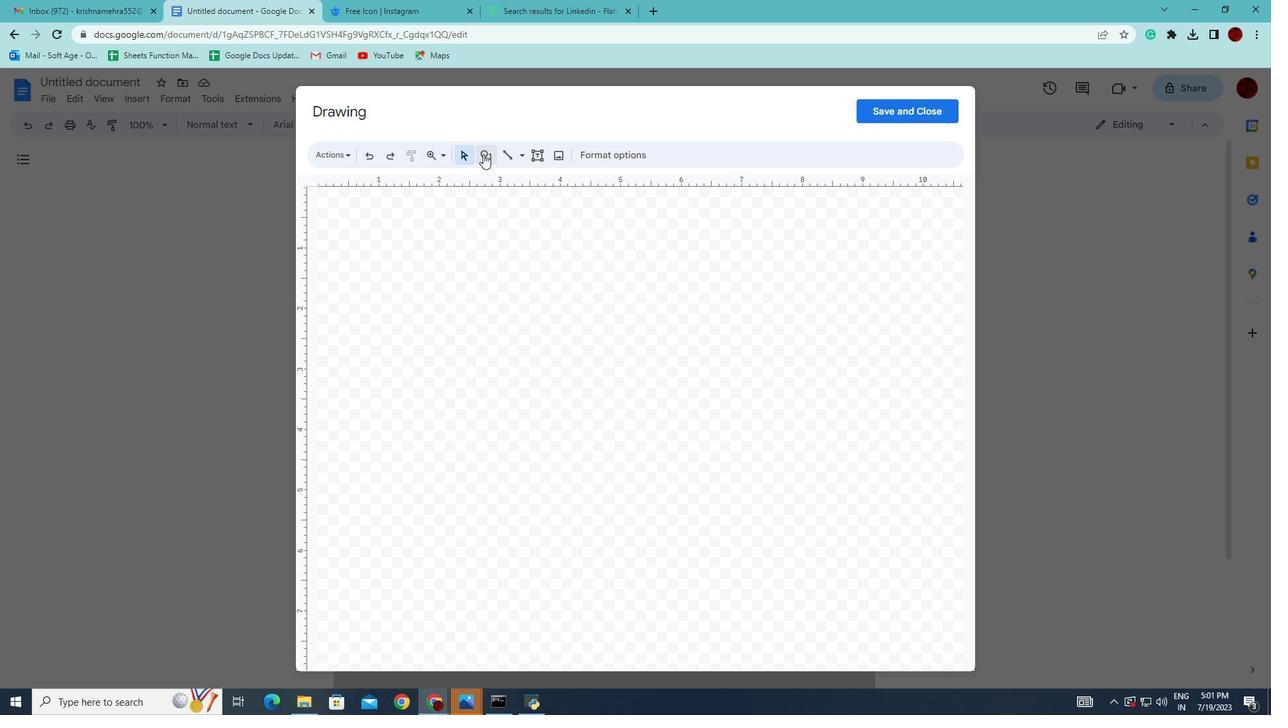 
Action: Mouse moved to (678, 220)
Screenshot: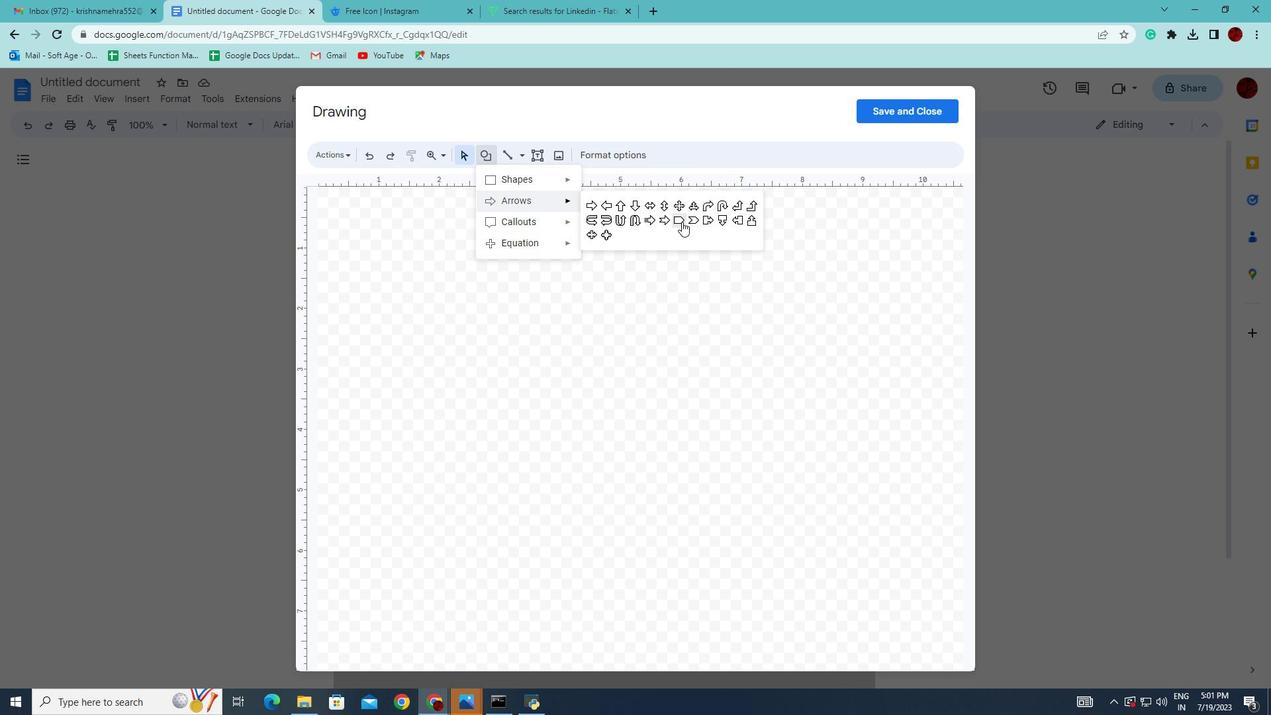 
Action: Mouse pressed left at (678, 220)
Screenshot: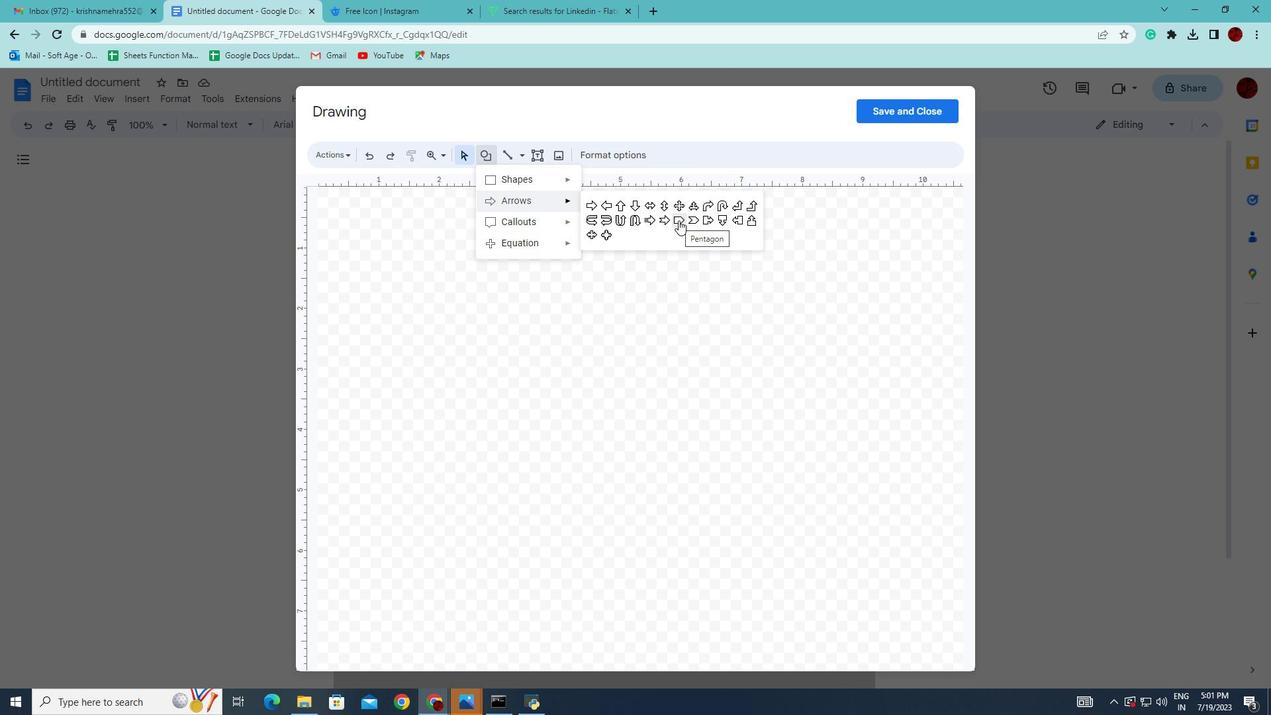 
Action: Mouse moved to (378, 195)
Screenshot: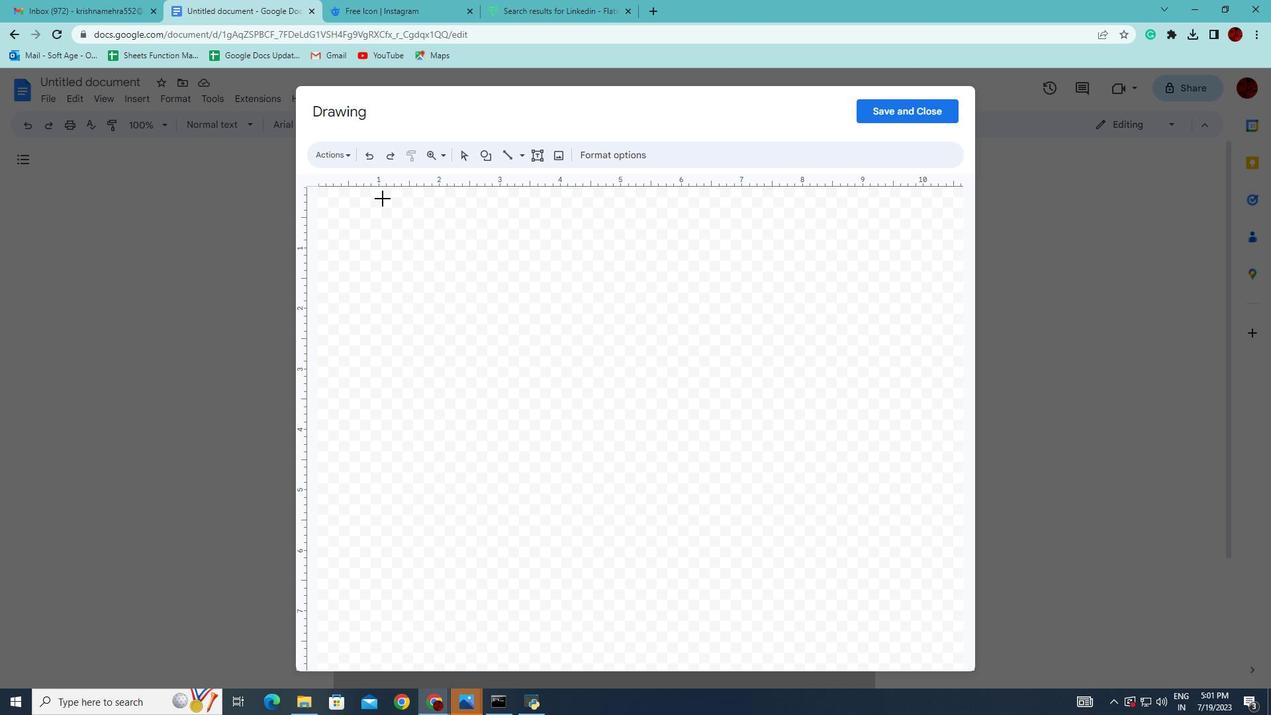 
Action: Mouse pressed left at (378, 195)
Screenshot: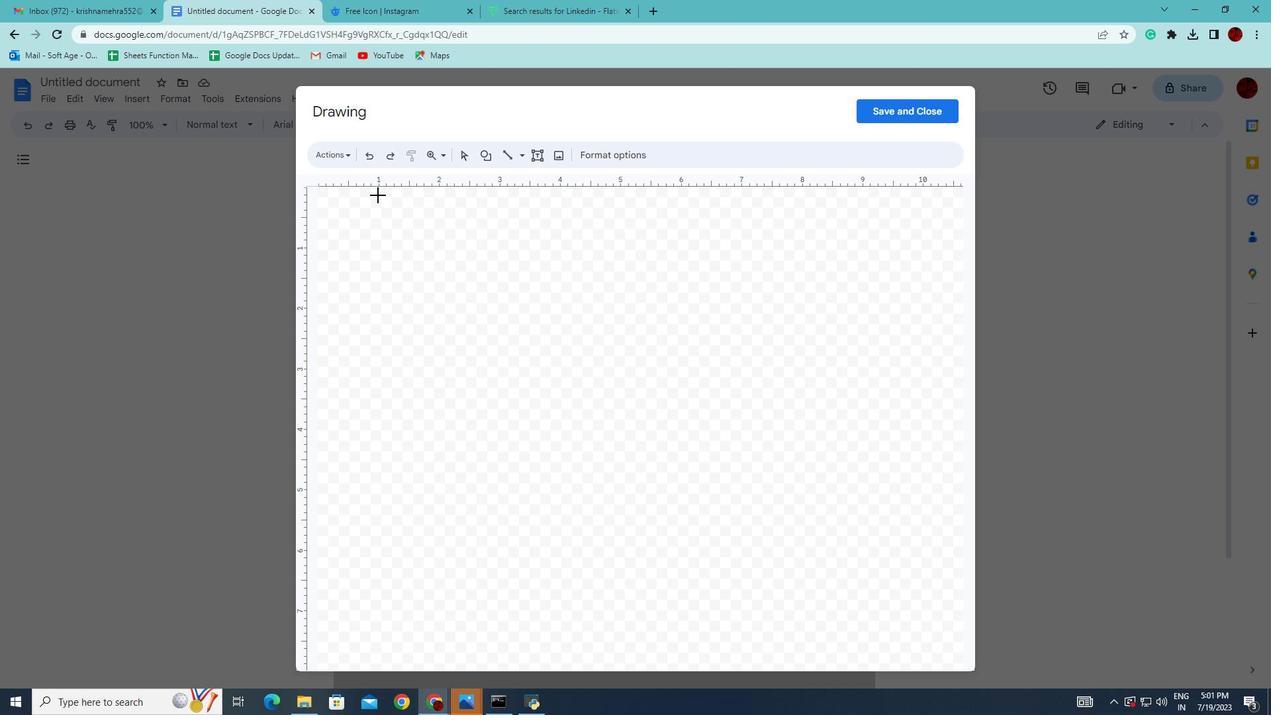 
Action: Mouse moved to (536, 155)
Screenshot: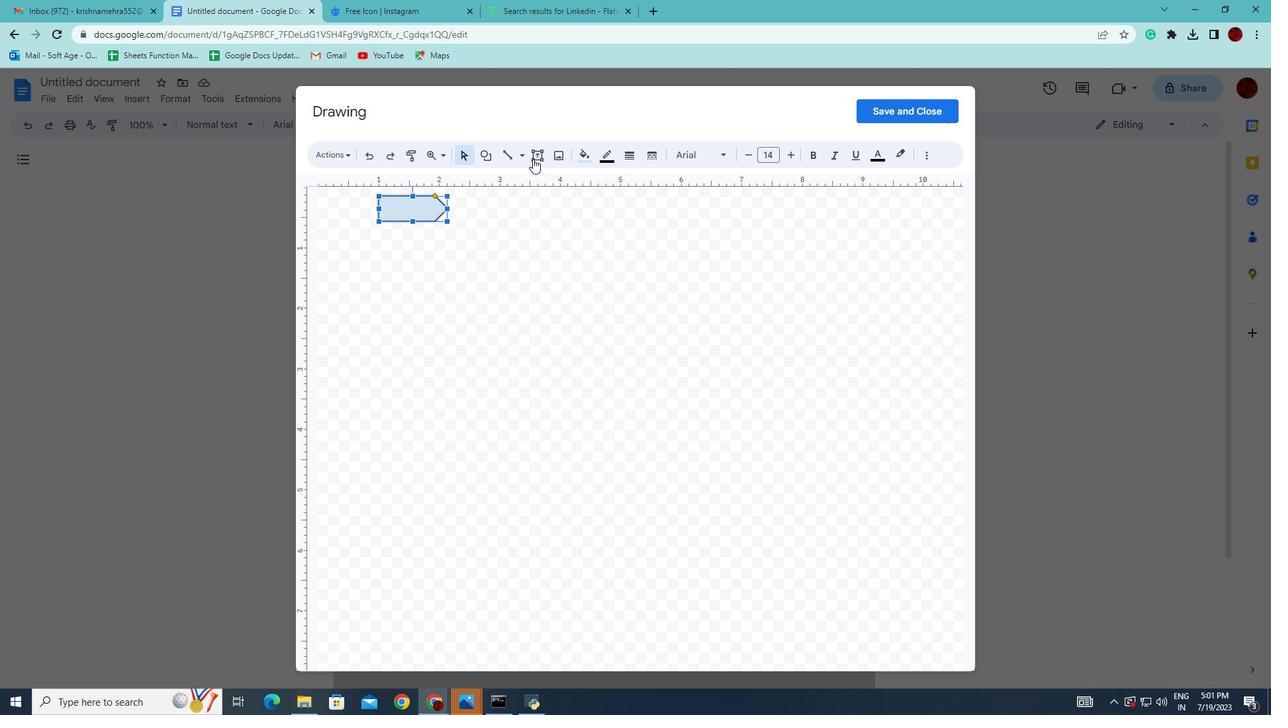 
Action: Mouse pressed left at (536, 155)
Screenshot: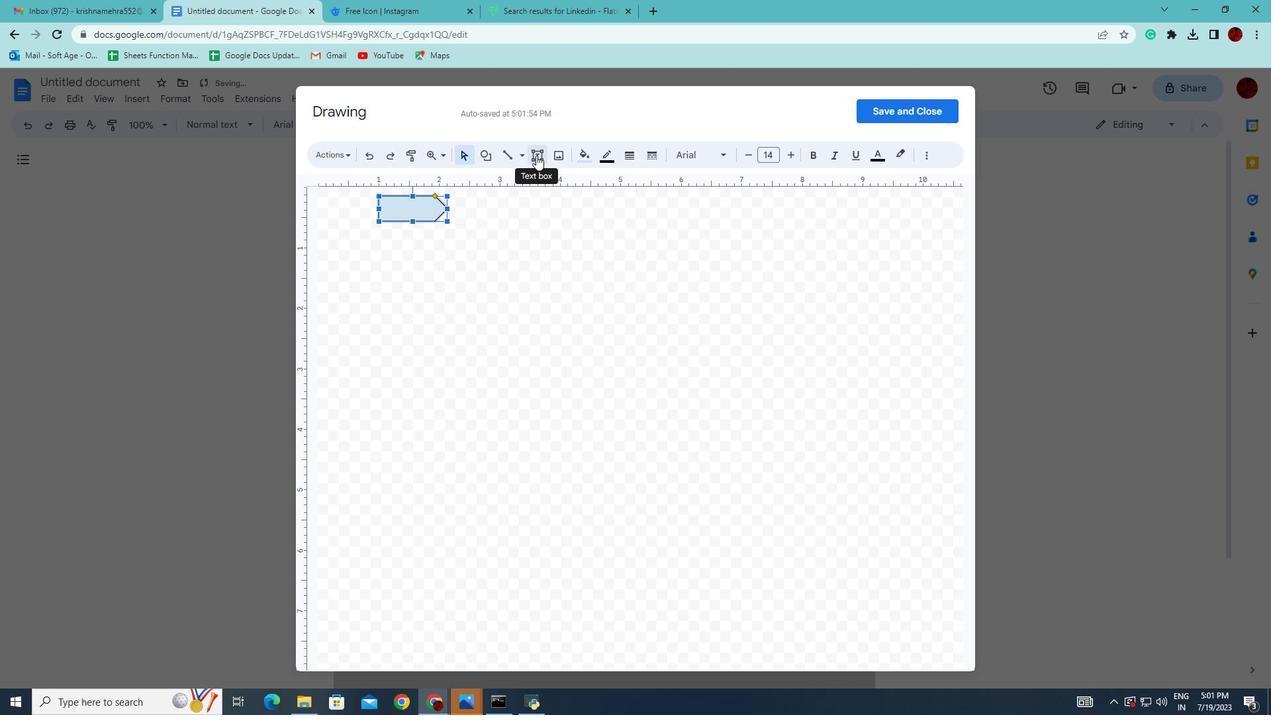 
Action: Mouse moved to (382, 197)
Screenshot: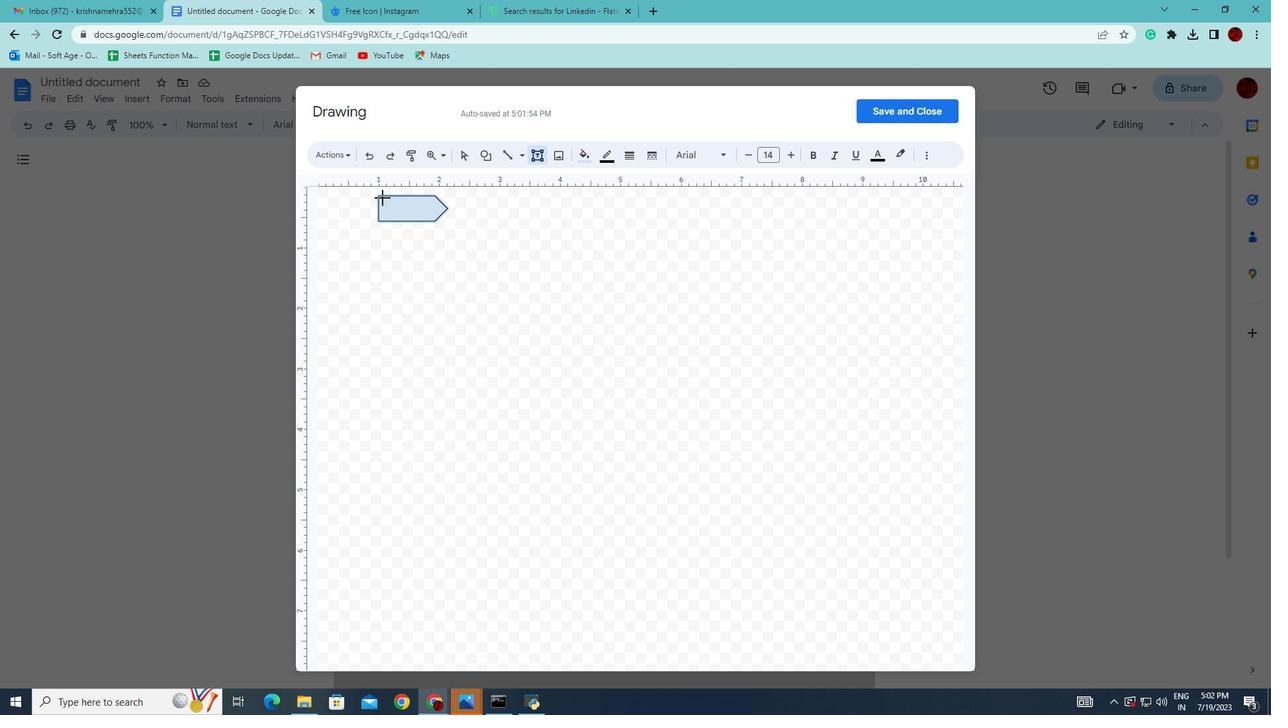 
Action: Mouse pressed left at (382, 197)
Screenshot: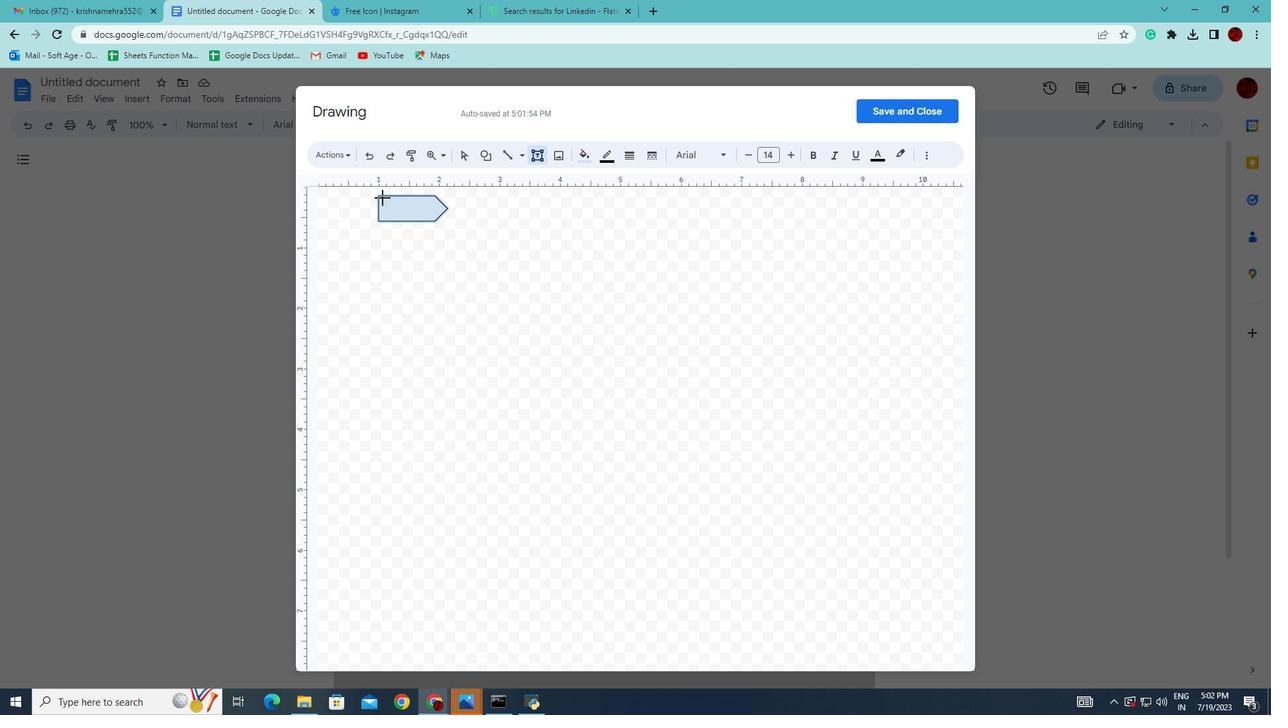 
Action: Mouse moved to (464, 226)
Screenshot: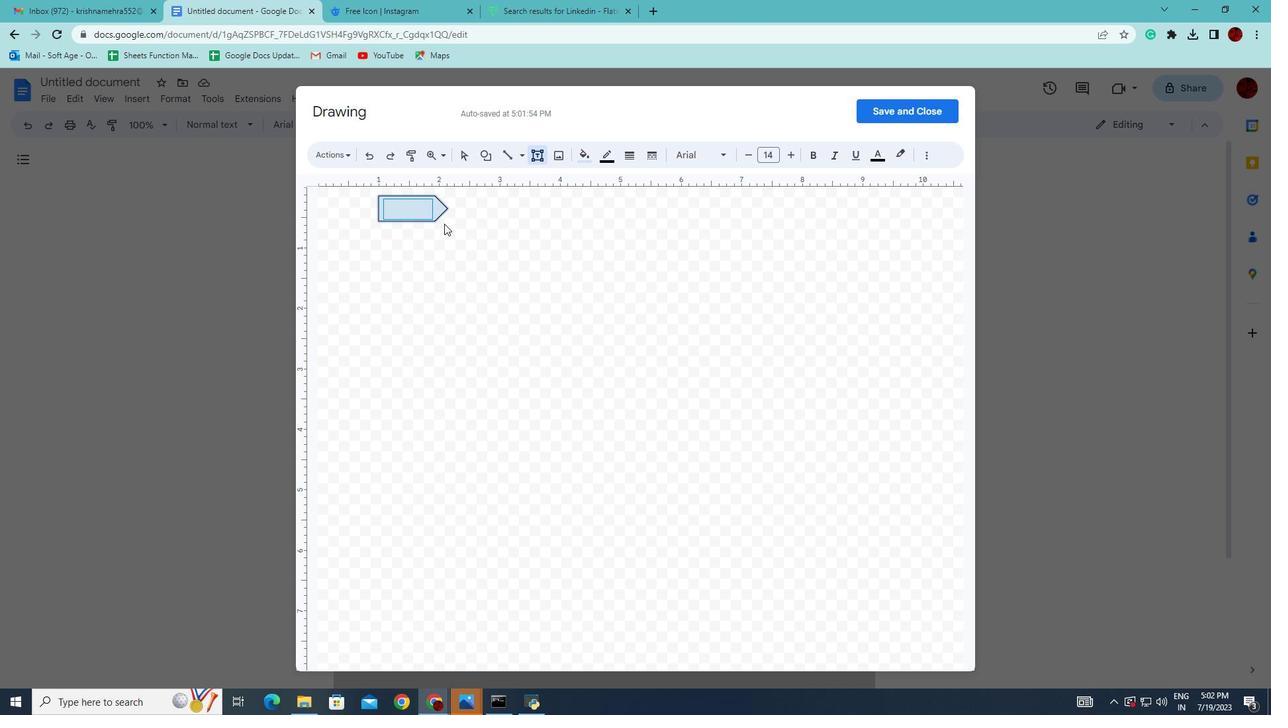 
Action: Key pressed ctrl+Z
Screenshot: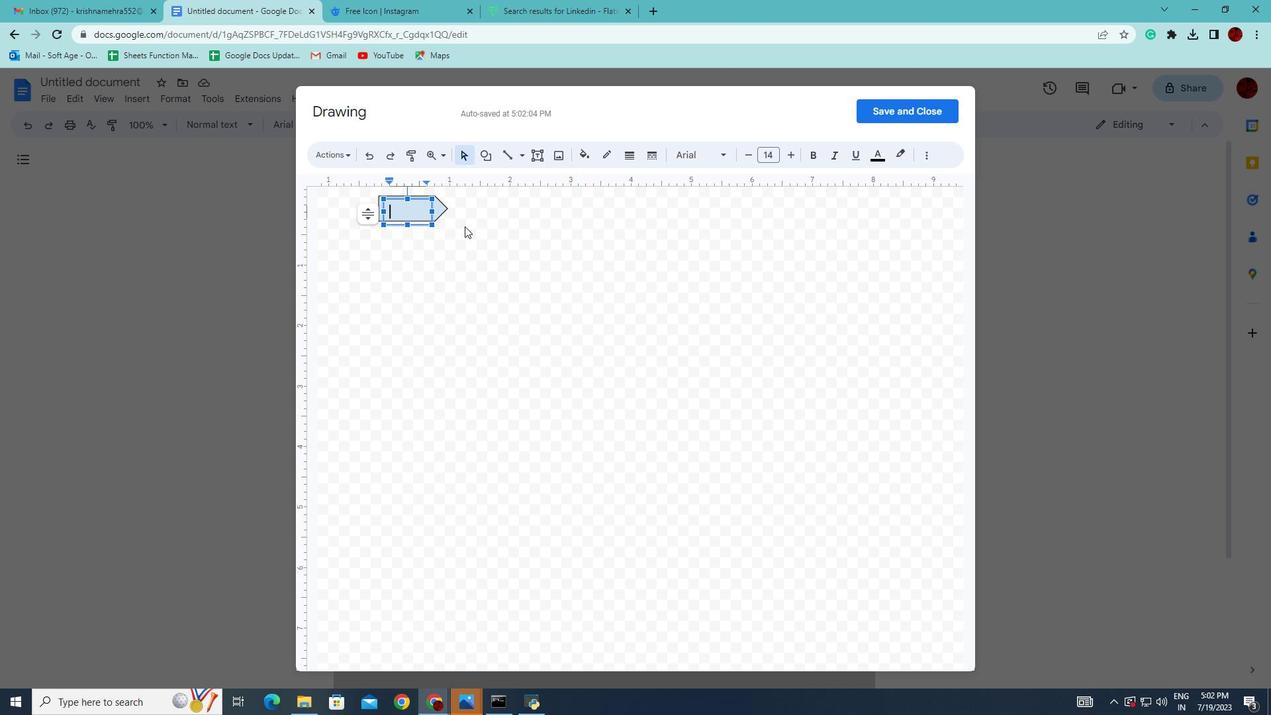 
Action: Mouse moved to (429, 209)
Screenshot: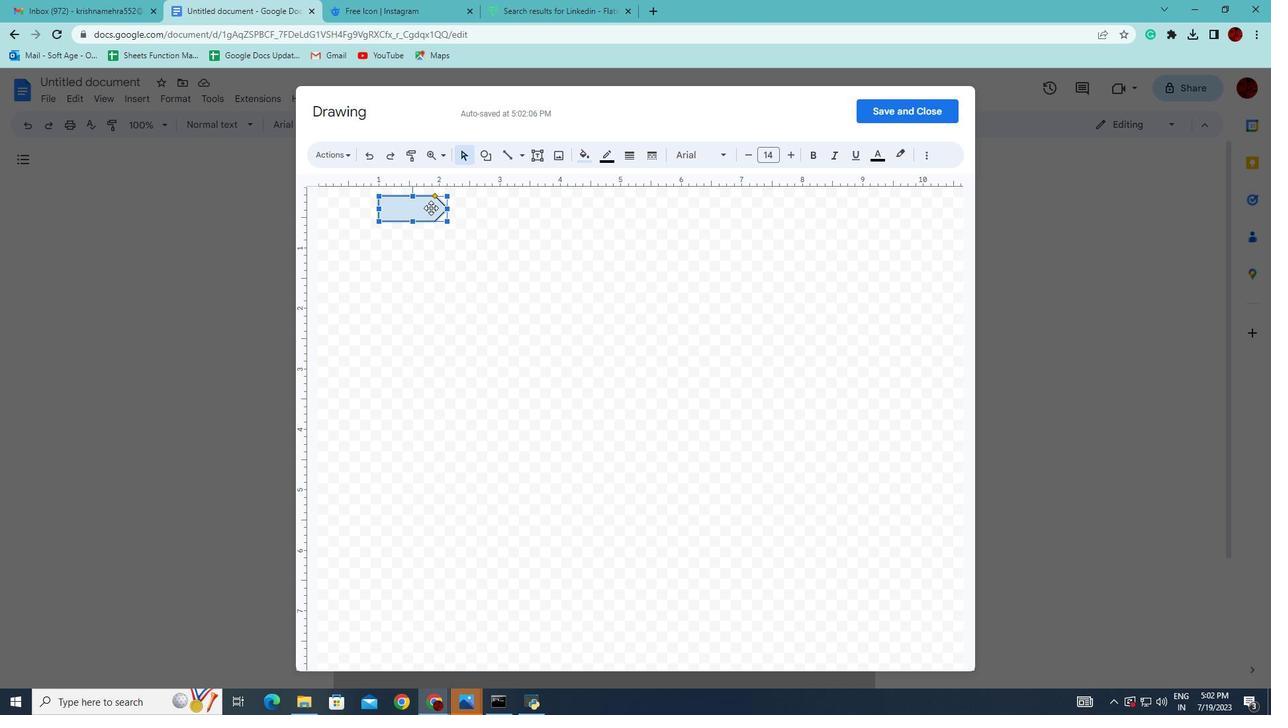
Action: Mouse pressed right at (429, 209)
Screenshot: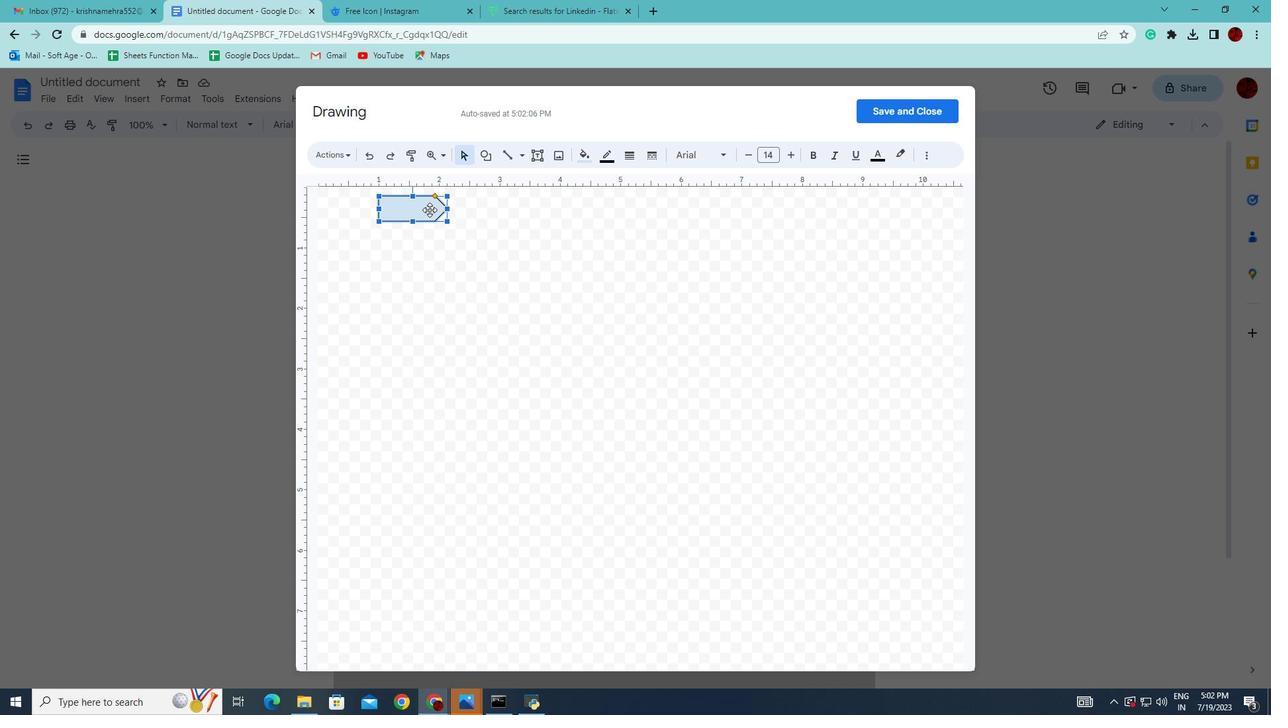 
Action: Mouse moved to (460, 337)
Screenshot: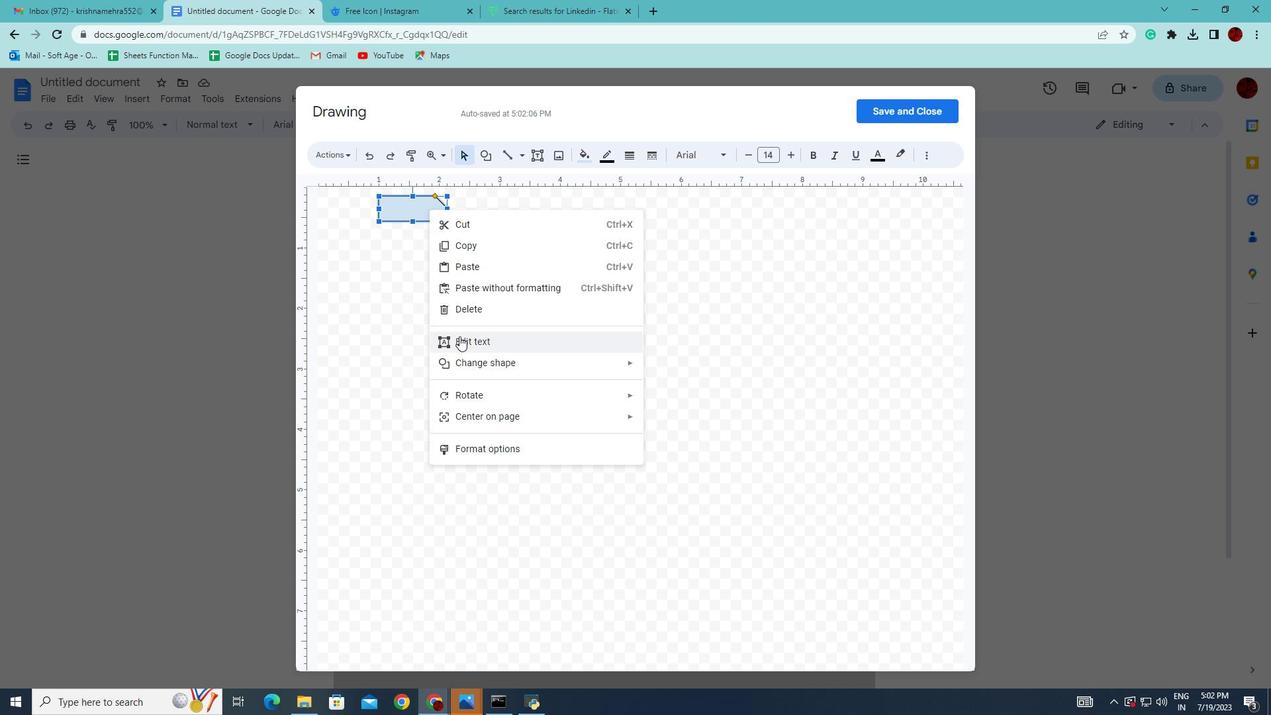 
Action: Mouse pressed left at (460, 337)
Screenshot: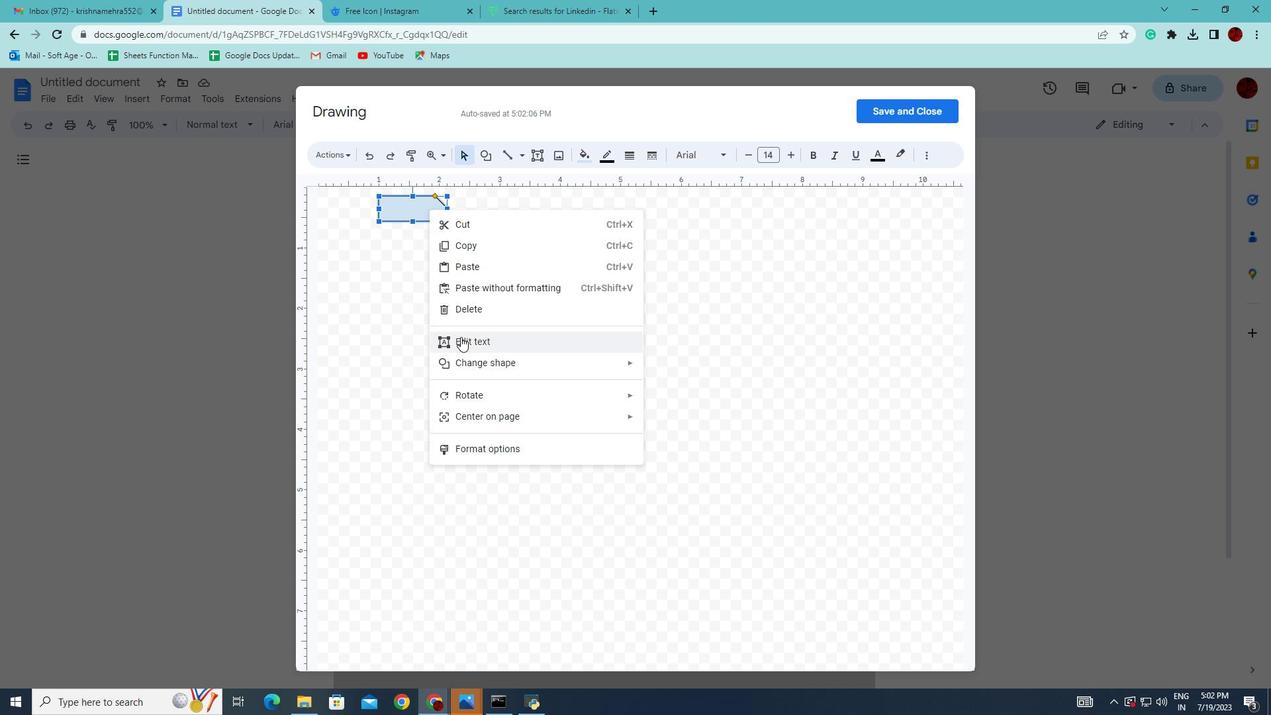 
Action: Key pressed <Key.shift><Key.shift>2019
Screenshot: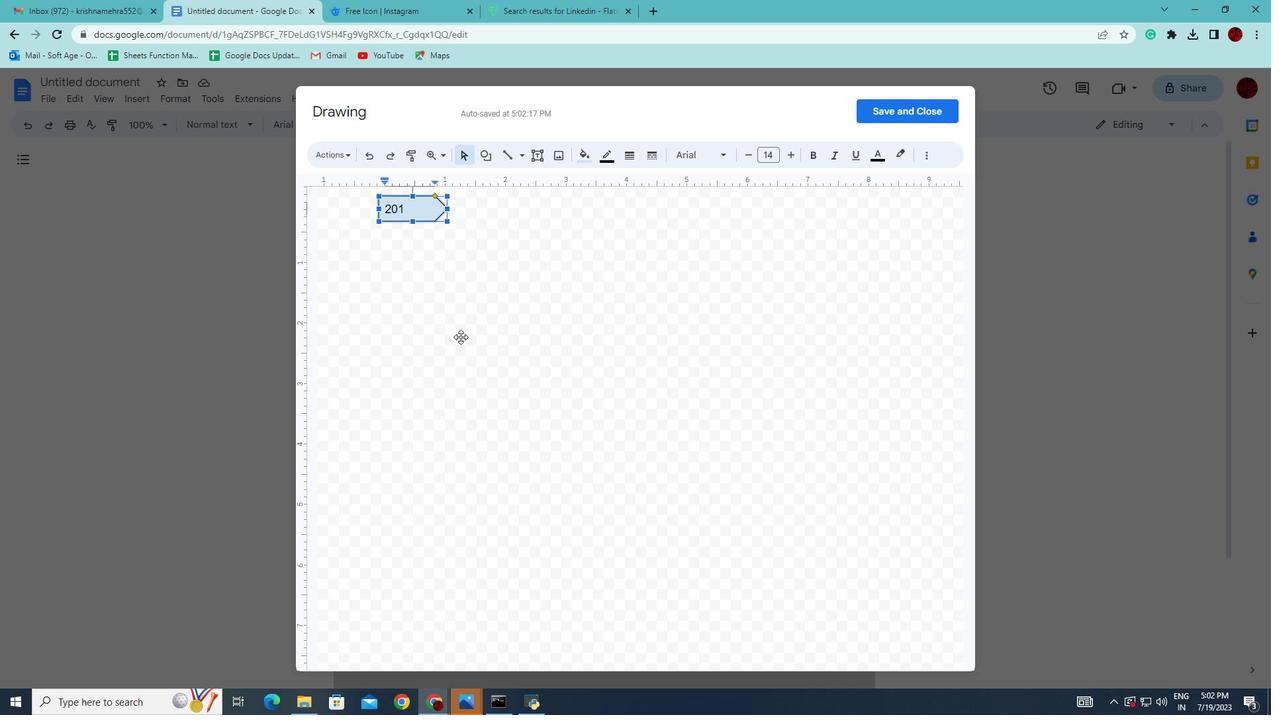 
Action: Mouse moved to (426, 206)
Screenshot: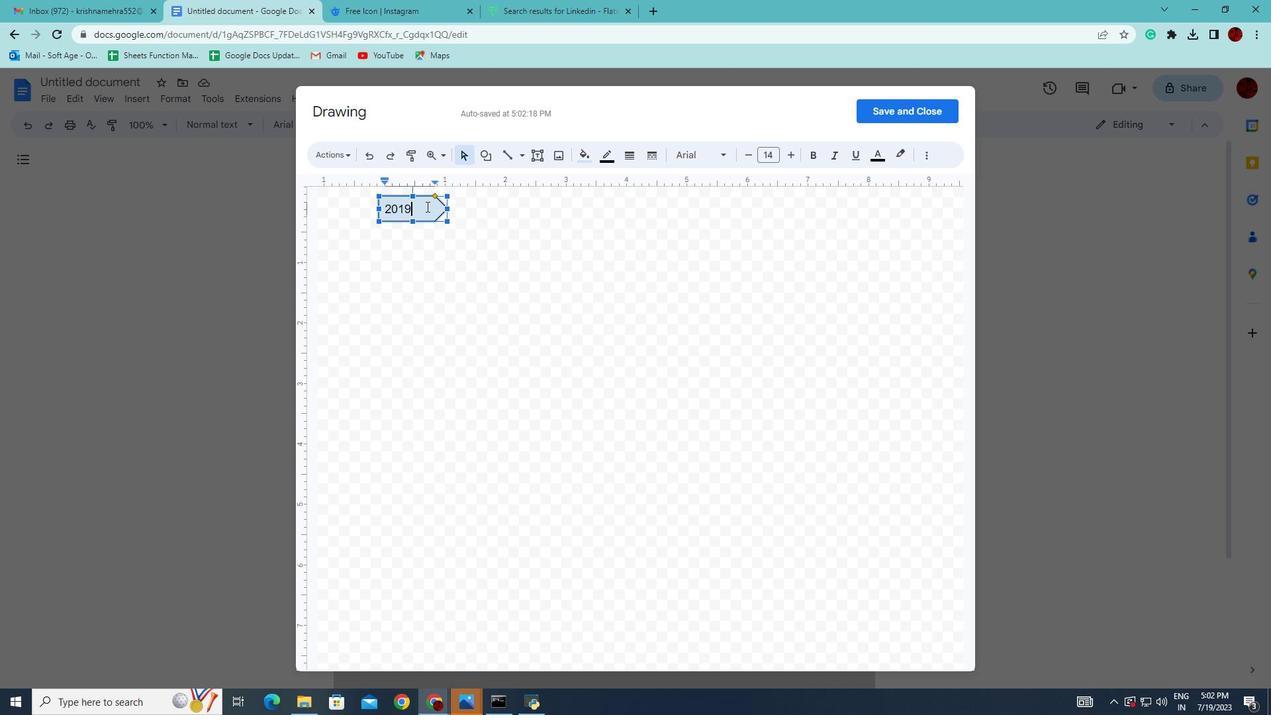 
Action: Mouse pressed left at (426, 206)
Screenshot: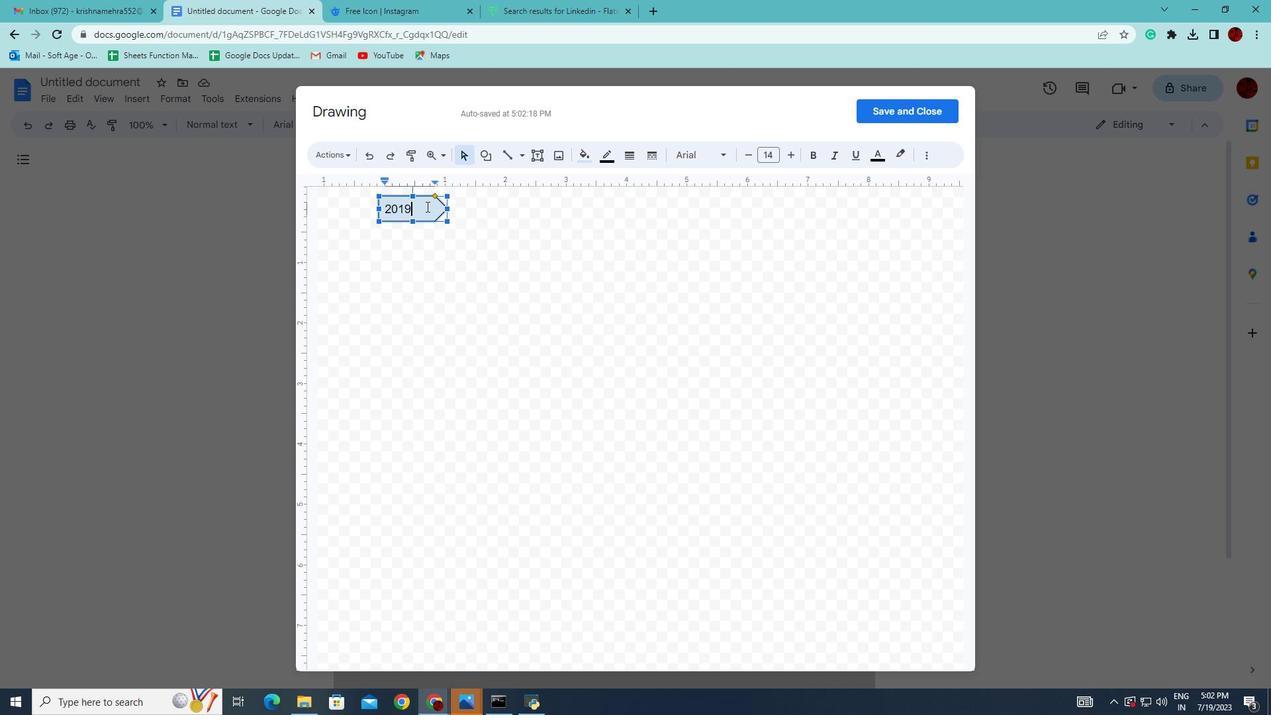 
Action: Mouse moved to (591, 156)
Screenshot: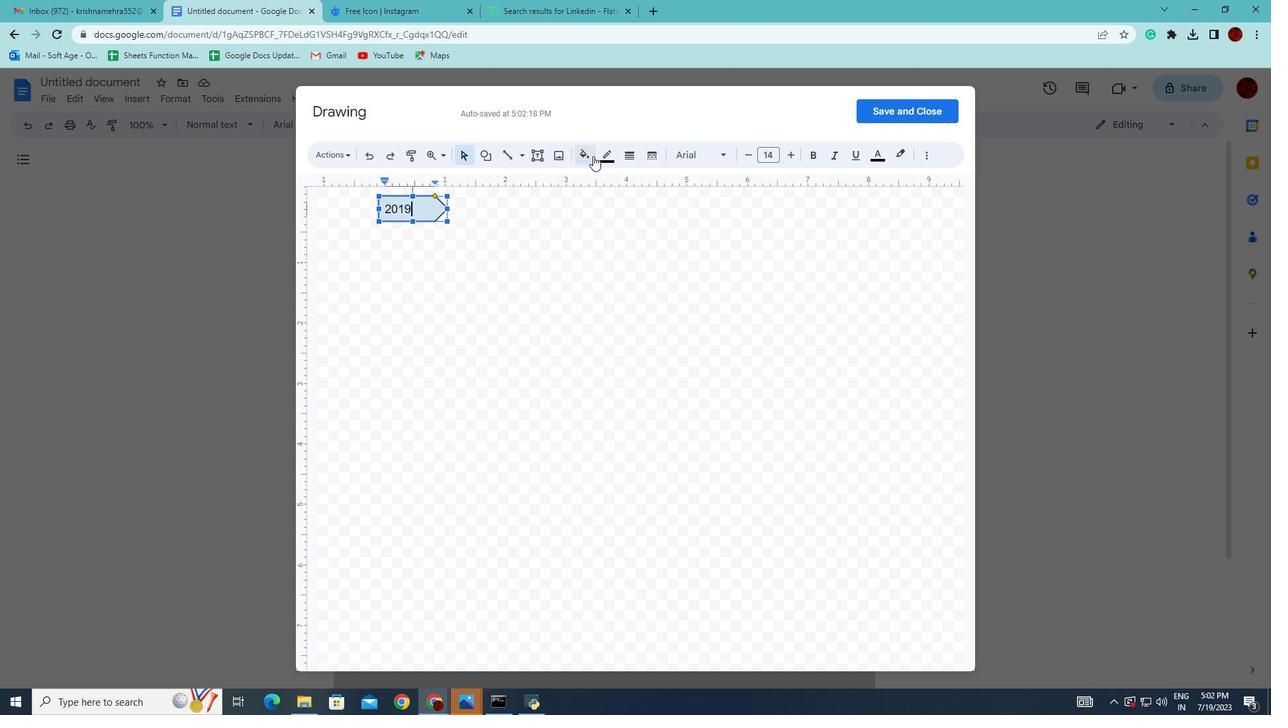 
Action: Mouse pressed left at (591, 156)
Screenshot: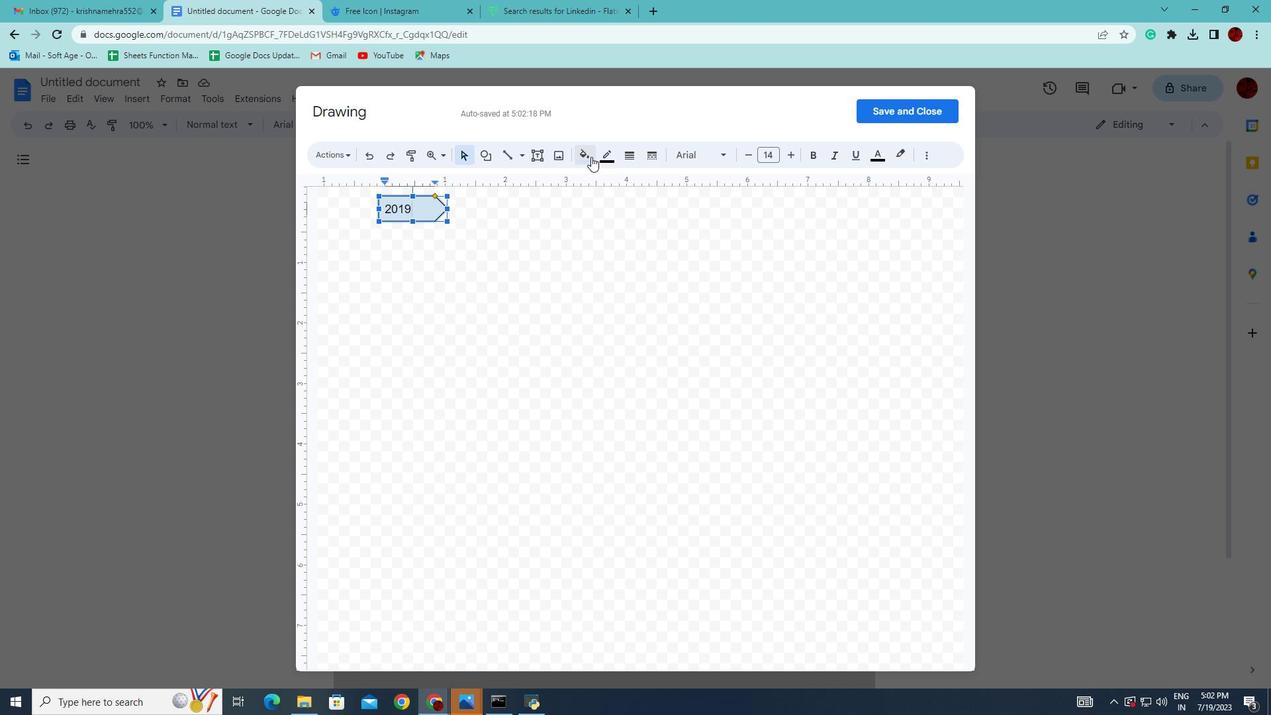 
Action: Mouse moved to (633, 266)
Screenshot: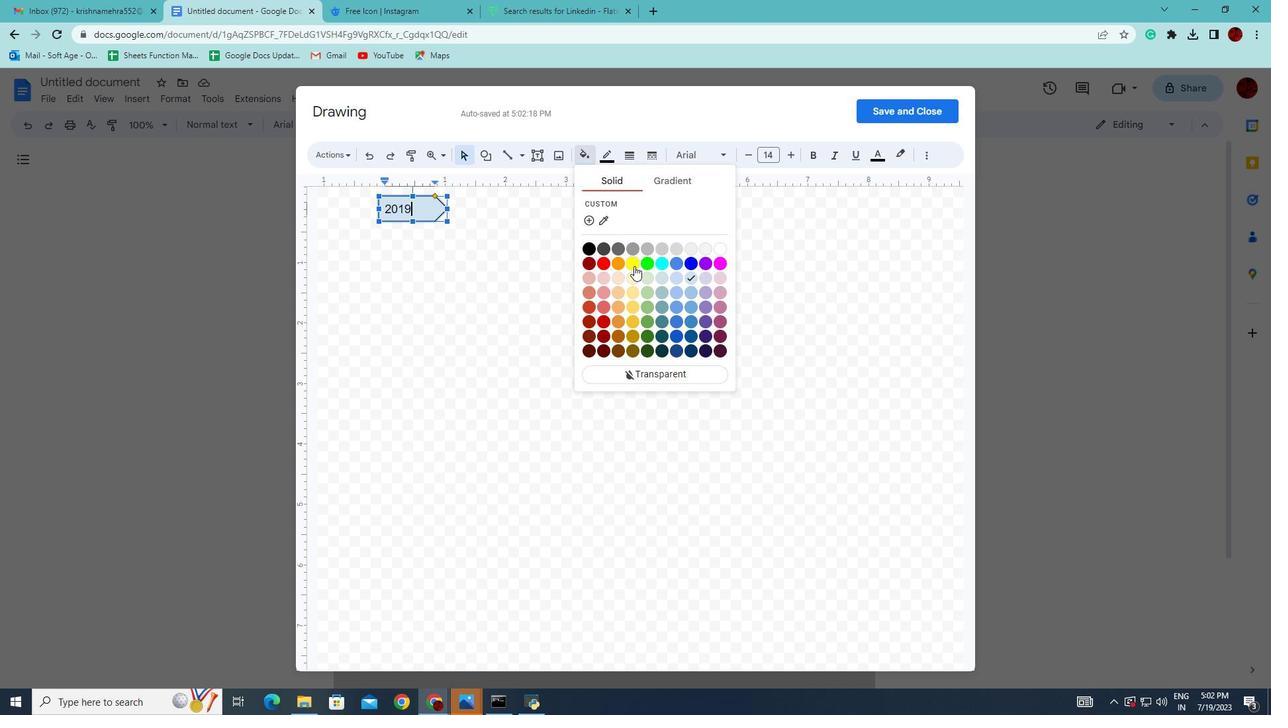 
Action: Mouse pressed left at (633, 266)
Screenshot: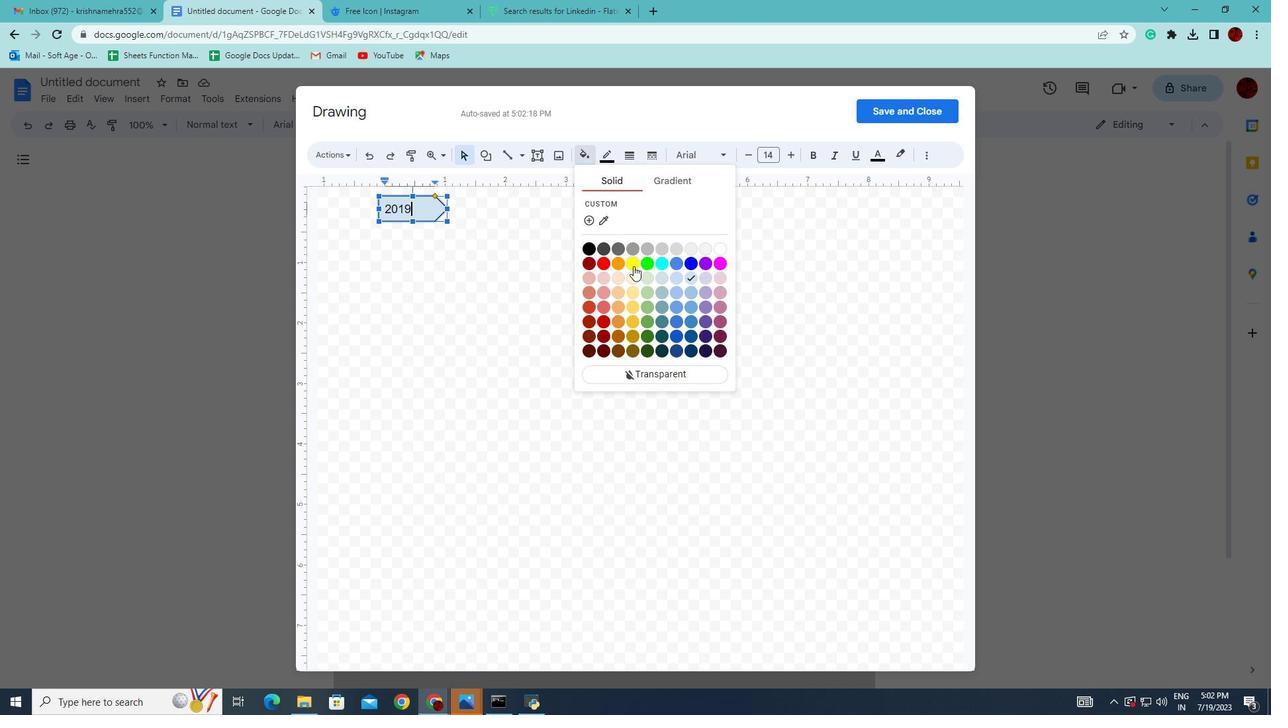 
Action: Mouse moved to (876, 110)
Screenshot: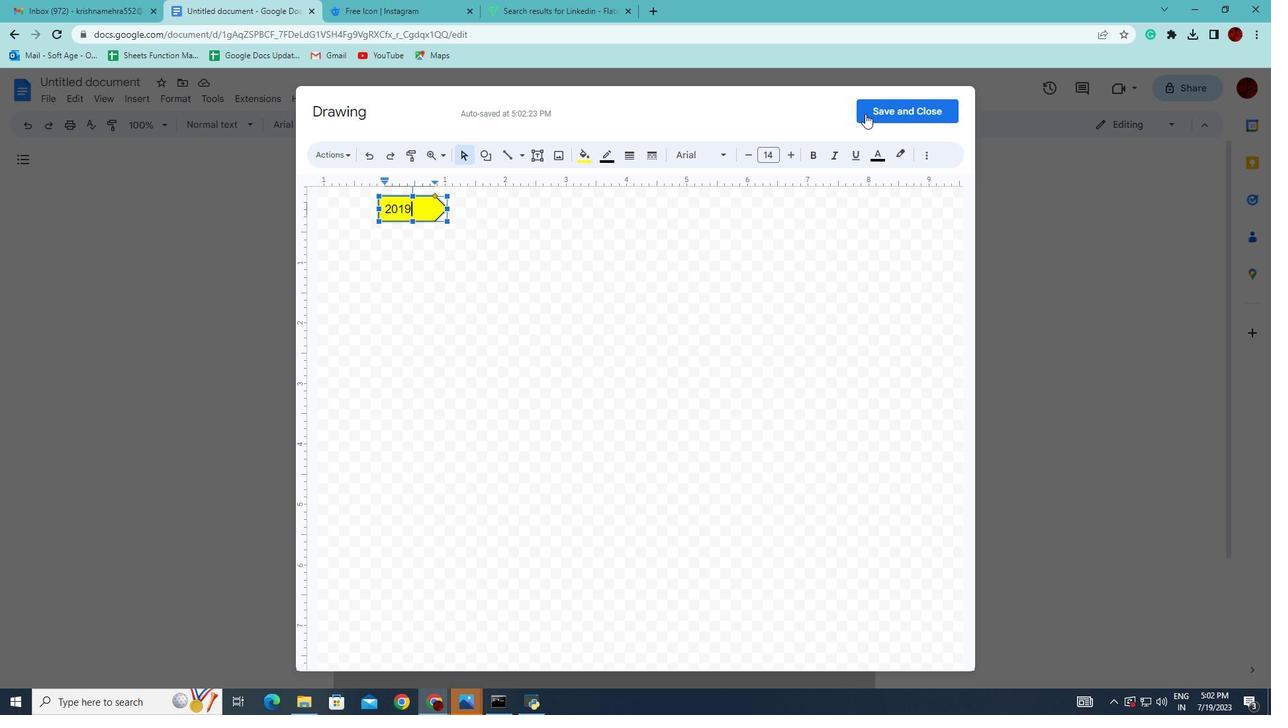 
Action: Mouse pressed left at (876, 110)
Screenshot: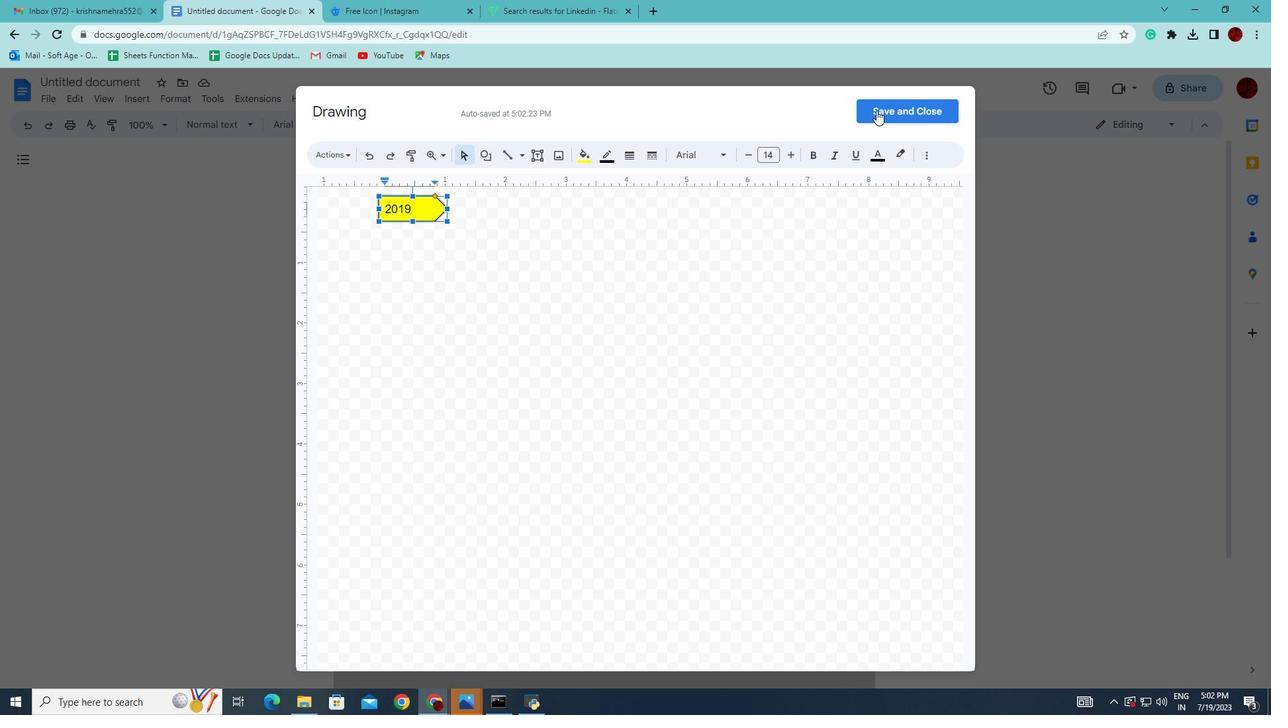 
Action: Mouse moved to (372, 127)
Screenshot: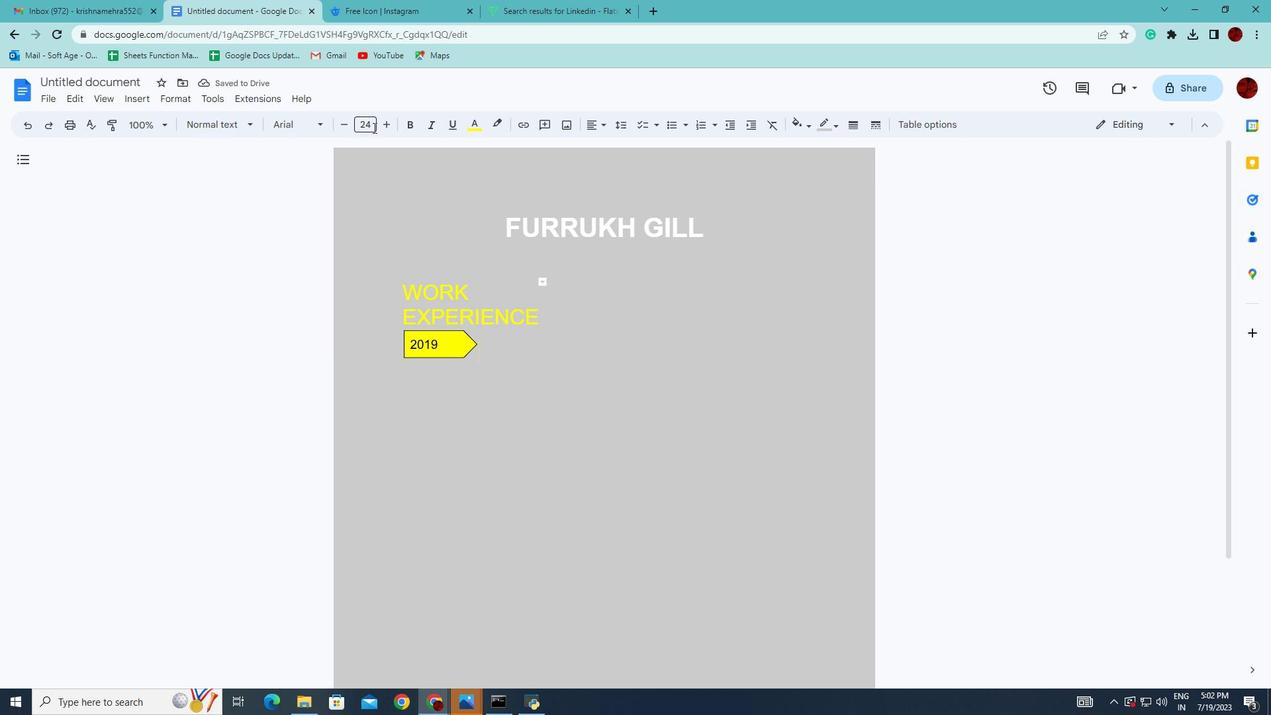 
Action: Mouse pressed left at (372, 127)
Screenshot: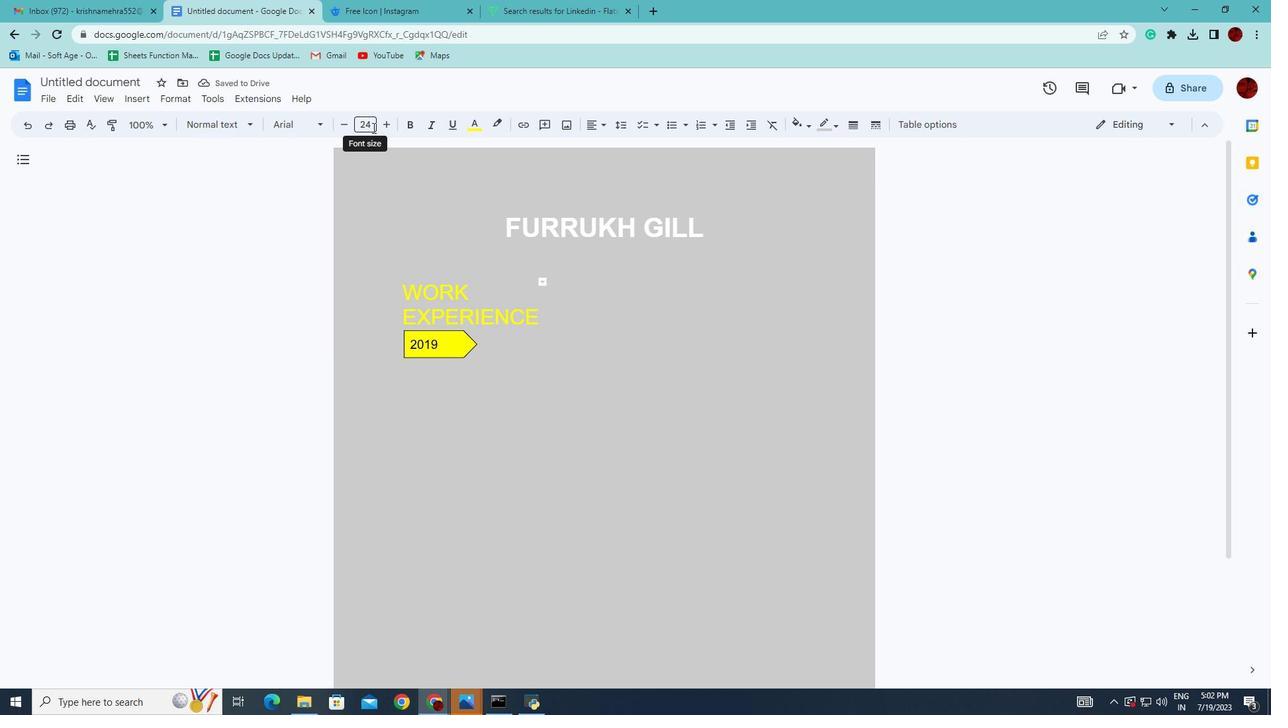 
Action: Mouse moved to (372, 237)
Screenshot: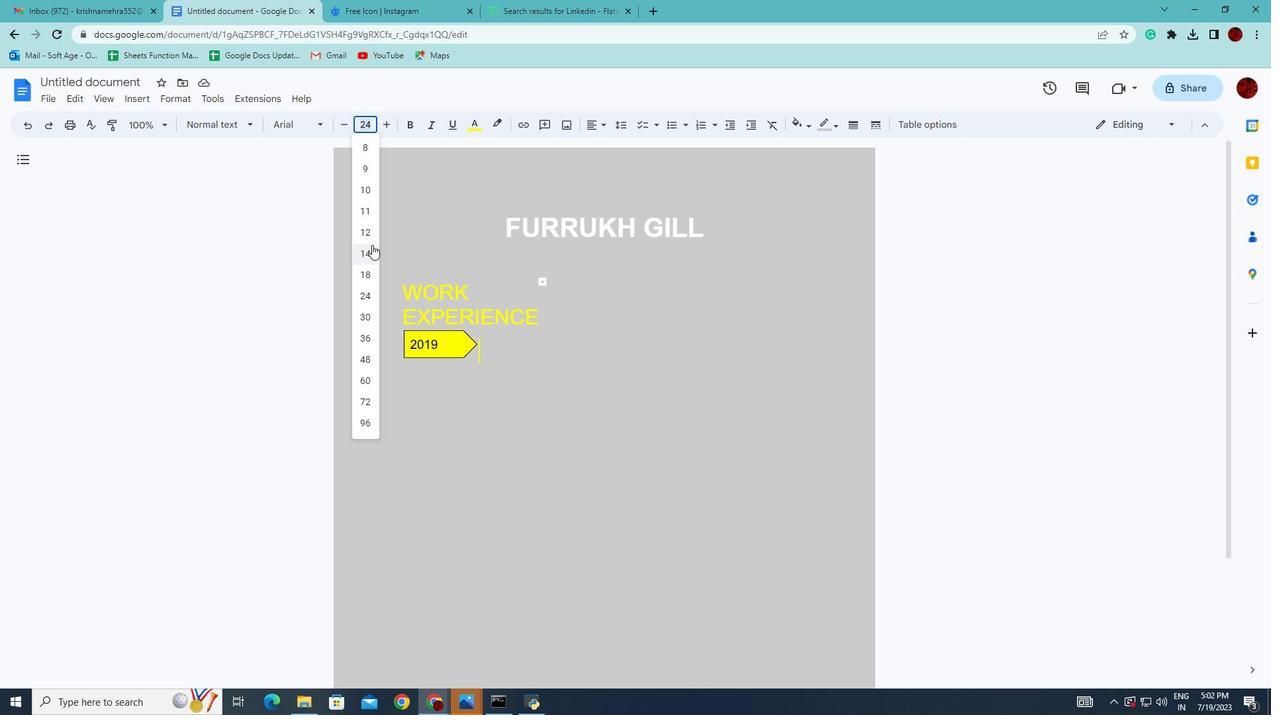 
Action: Mouse pressed left at (372, 237)
Screenshot: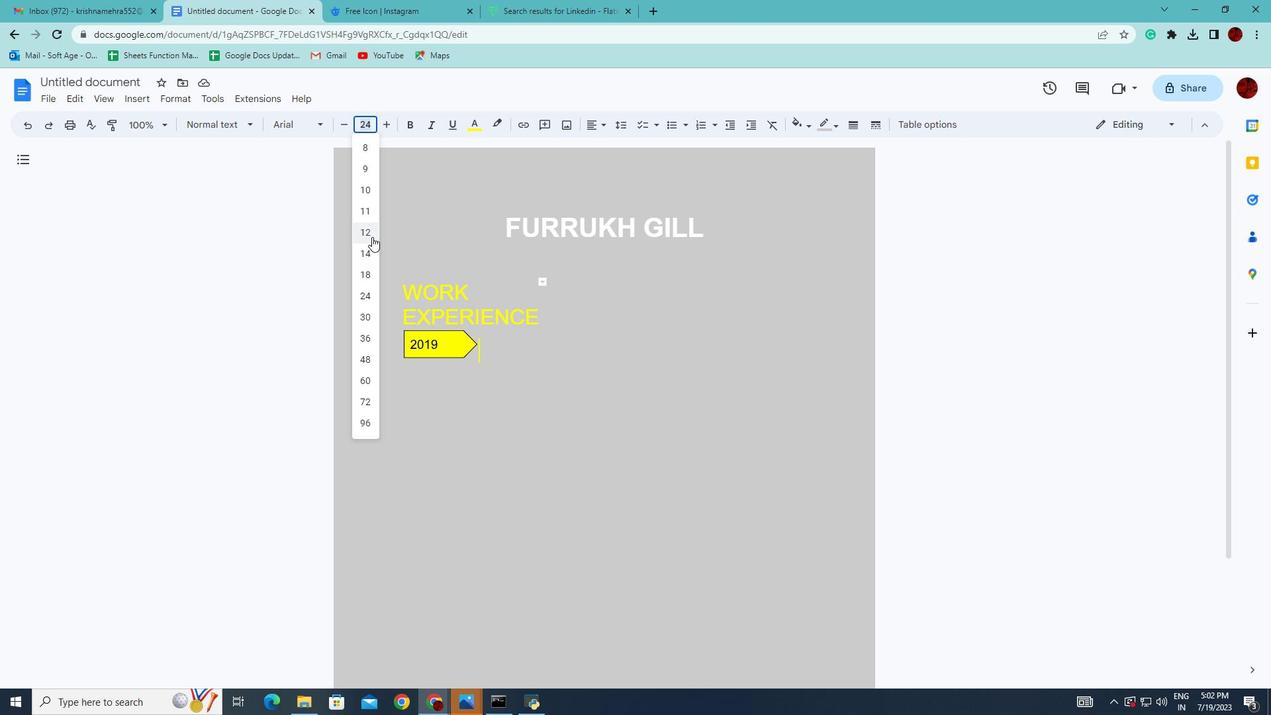 
Action: Mouse moved to (479, 130)
Screenshot: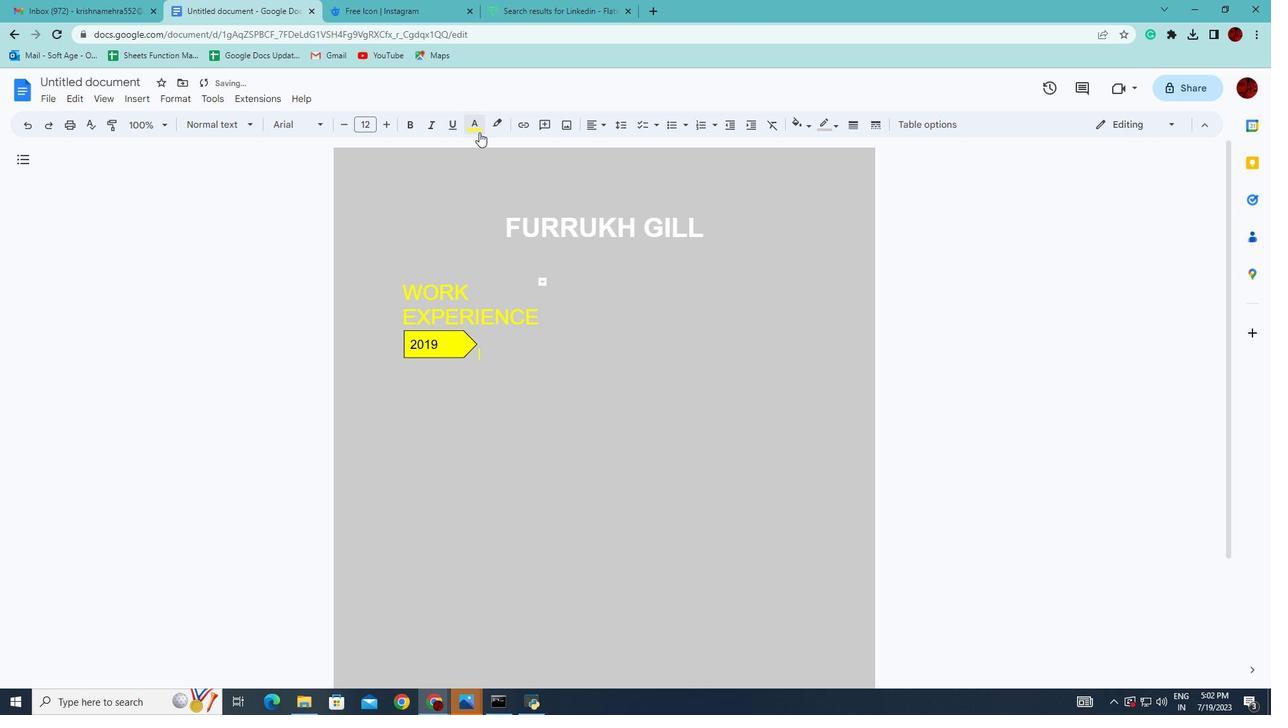 
Action: Mouse pressed left at (479, 130)
Screenshot: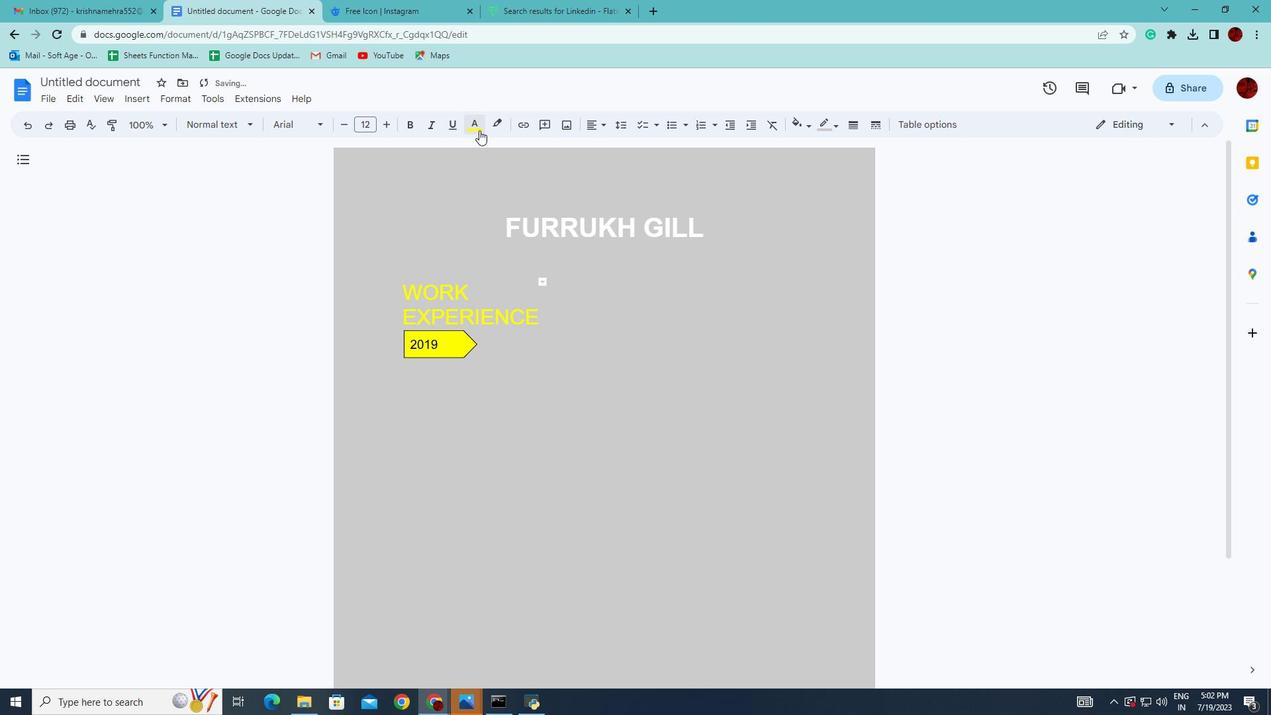 
Action: Mouse moved to (609, 148)
Screenshot: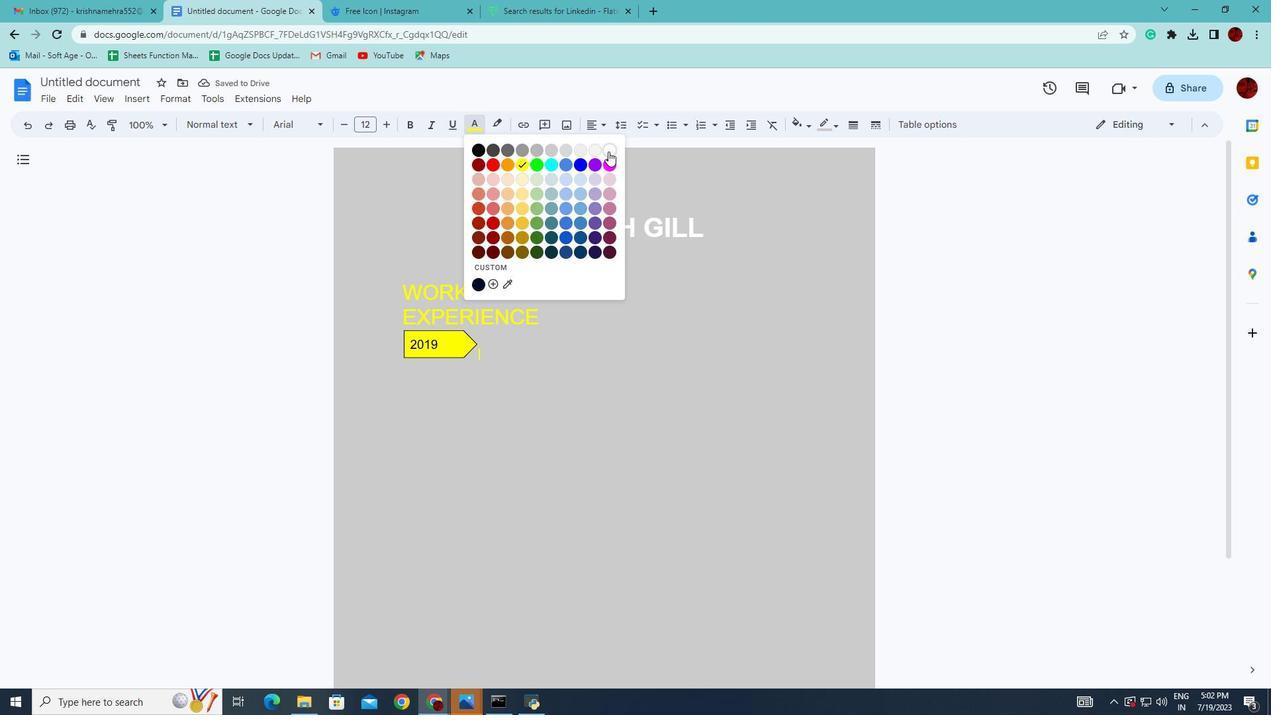 
Action: Mouse pressed left at (609, 148)
Screenshot: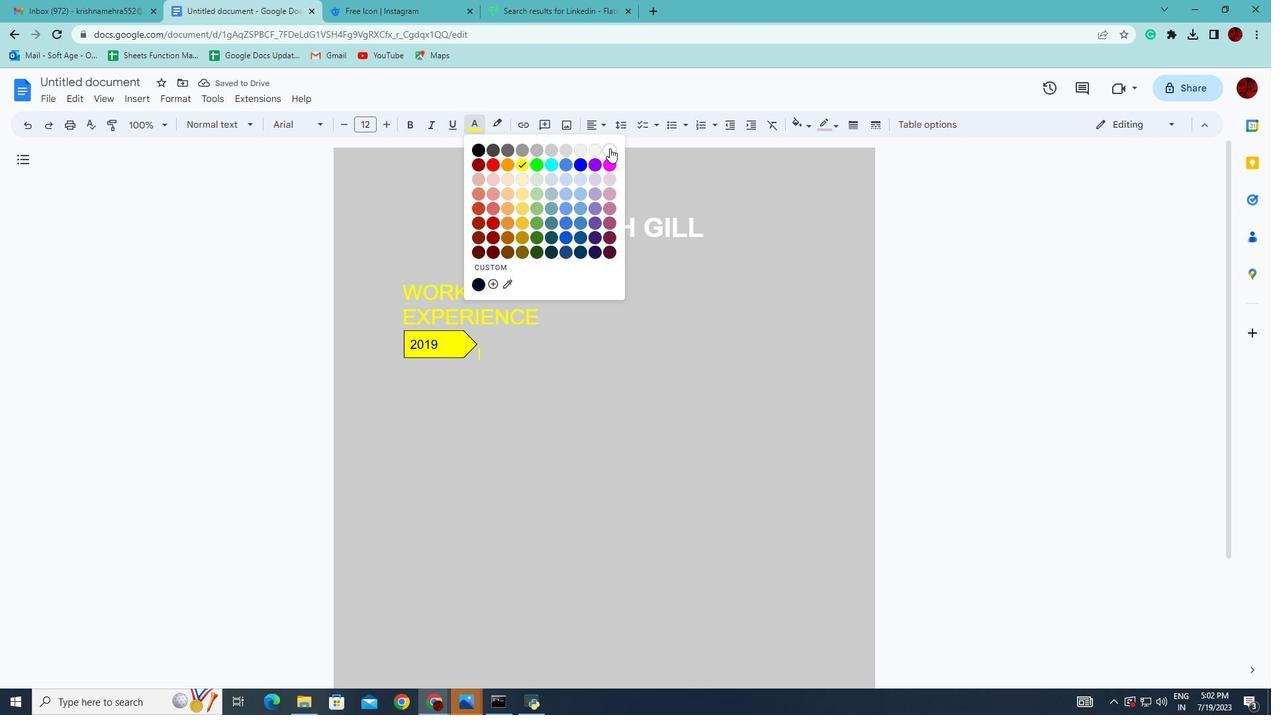 
Action: Mouse moved to (485, 364)
Screenshot: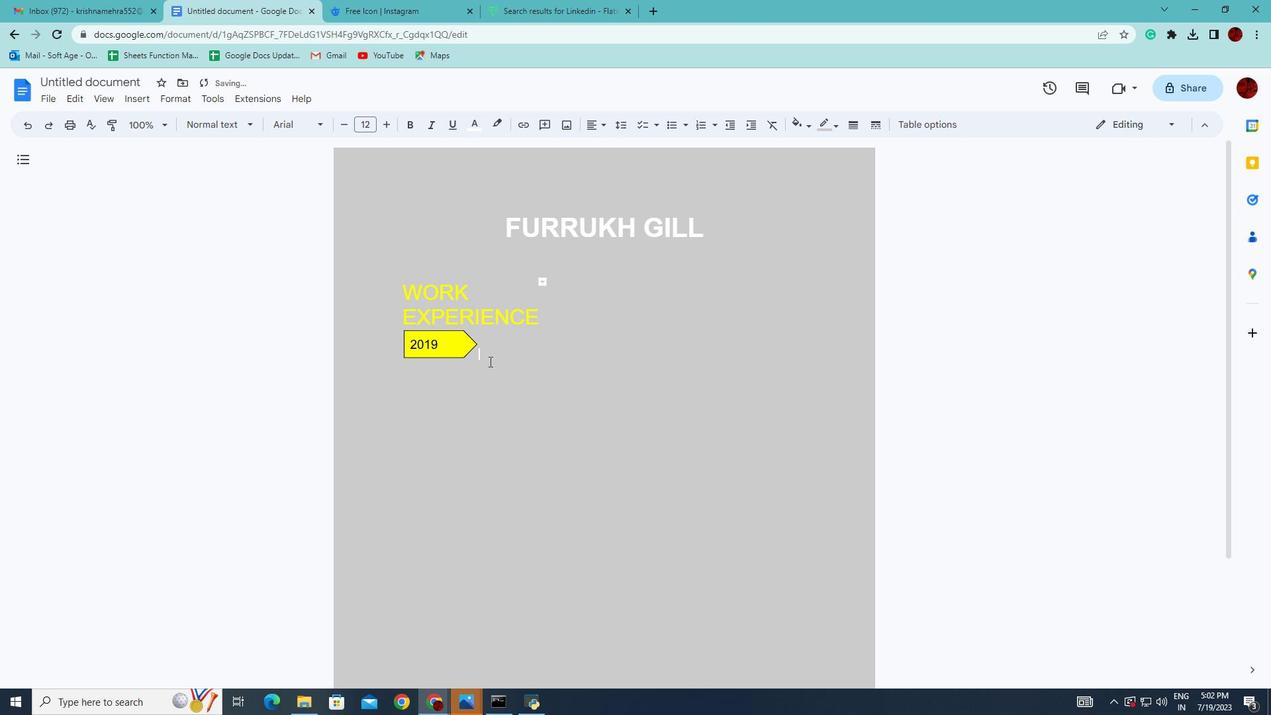 
Action: Key pressed ORI<Key.backspace><Key.backspace><Key.backspace>
Screenshot: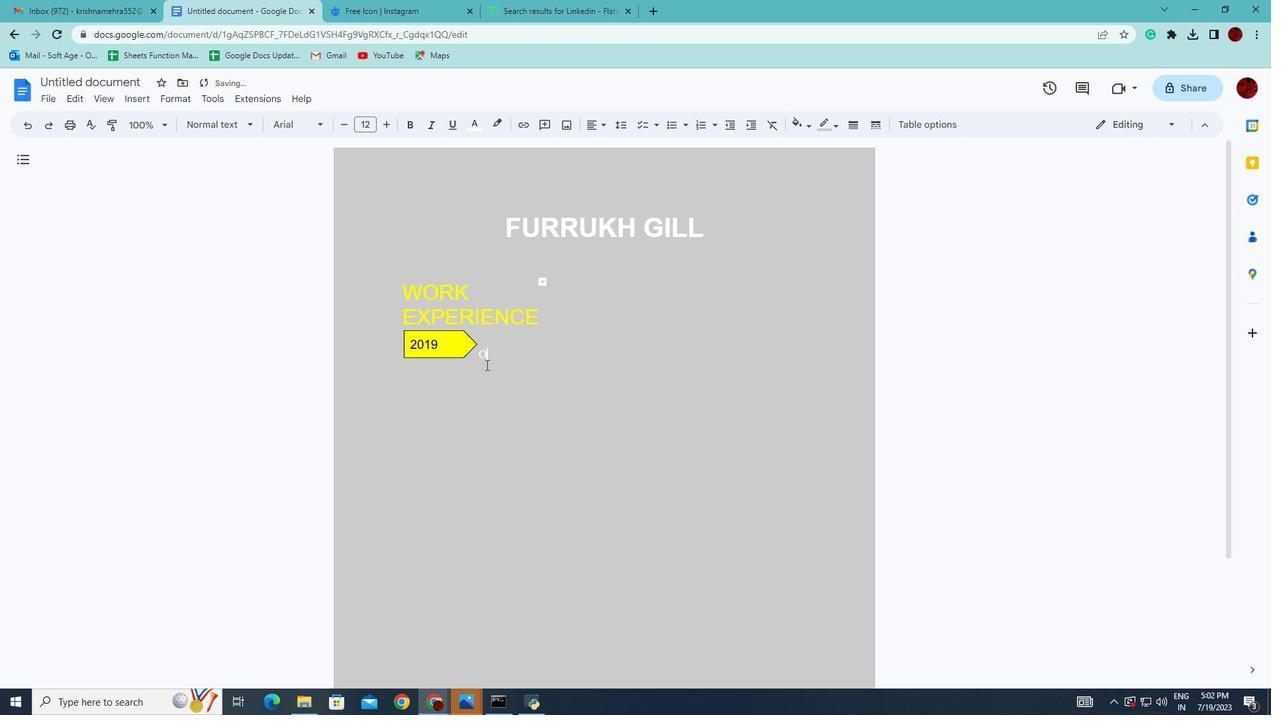 
Action: Mouse moved to (438, 347)
Screenshot: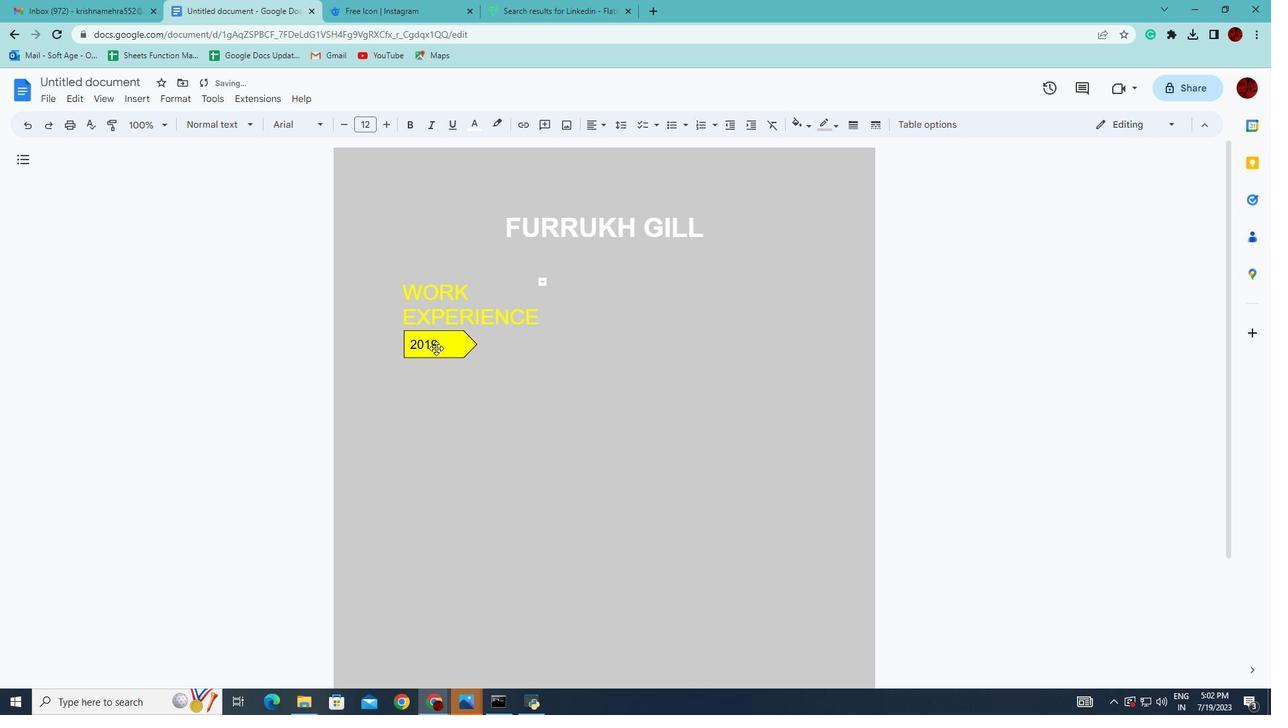 
Action: Mouse pressed left at (438, 347)
Screenshot: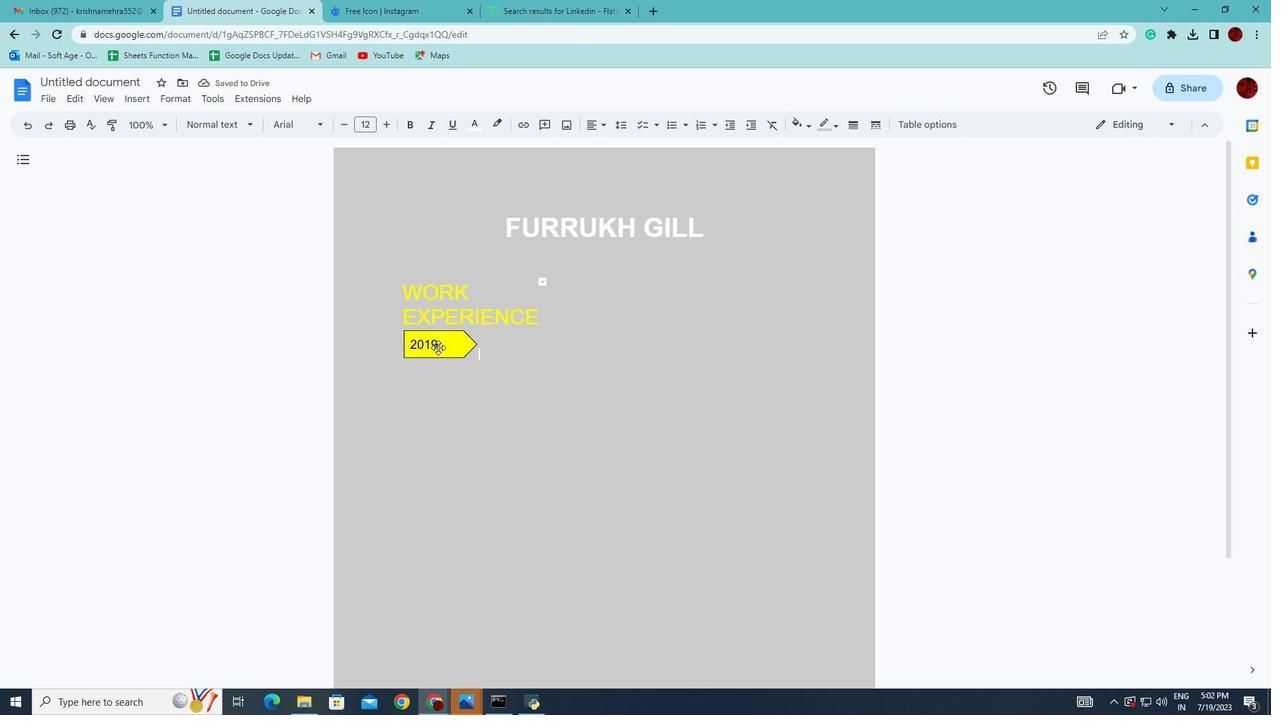 
Action: Mouse moved to (440, 377)
Screenshot: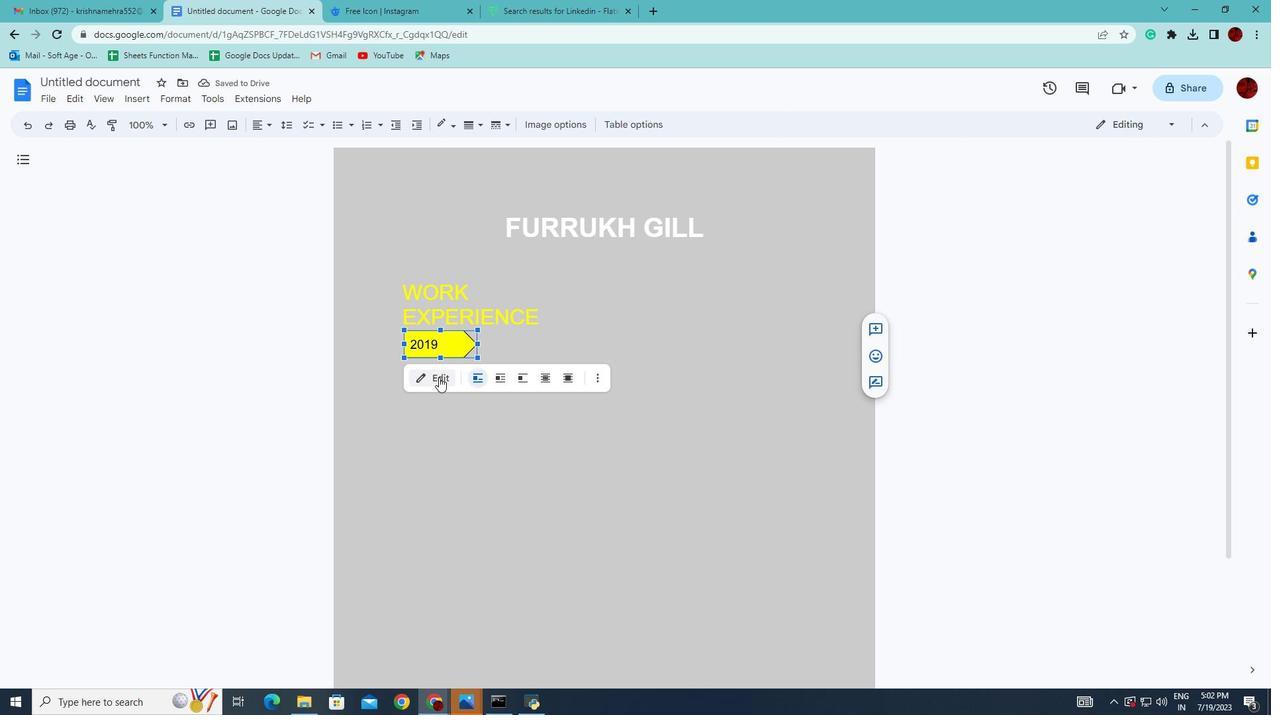 
Action: Mouse pressed left at (440, 377)
Screenshot: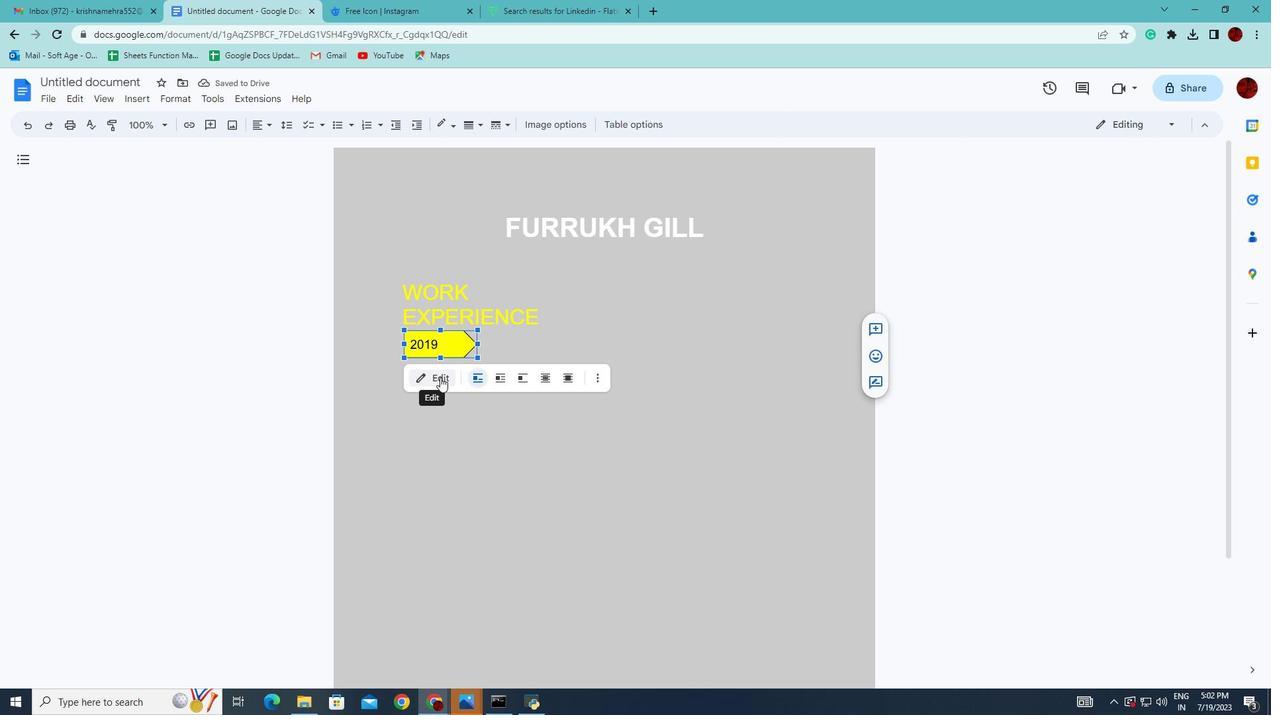 
Action: Mouse moved to (540, 155)
Screenshot: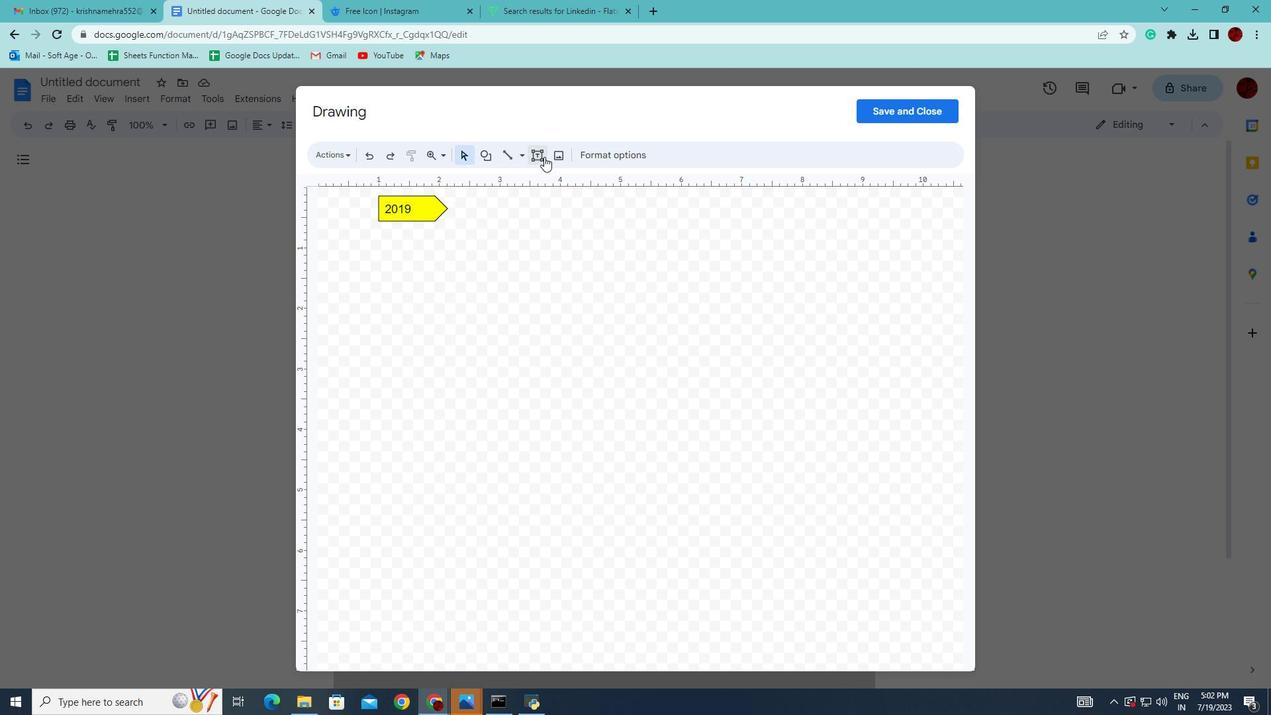 
Action: Mouse pressed left at (540, 155)
Screenshot: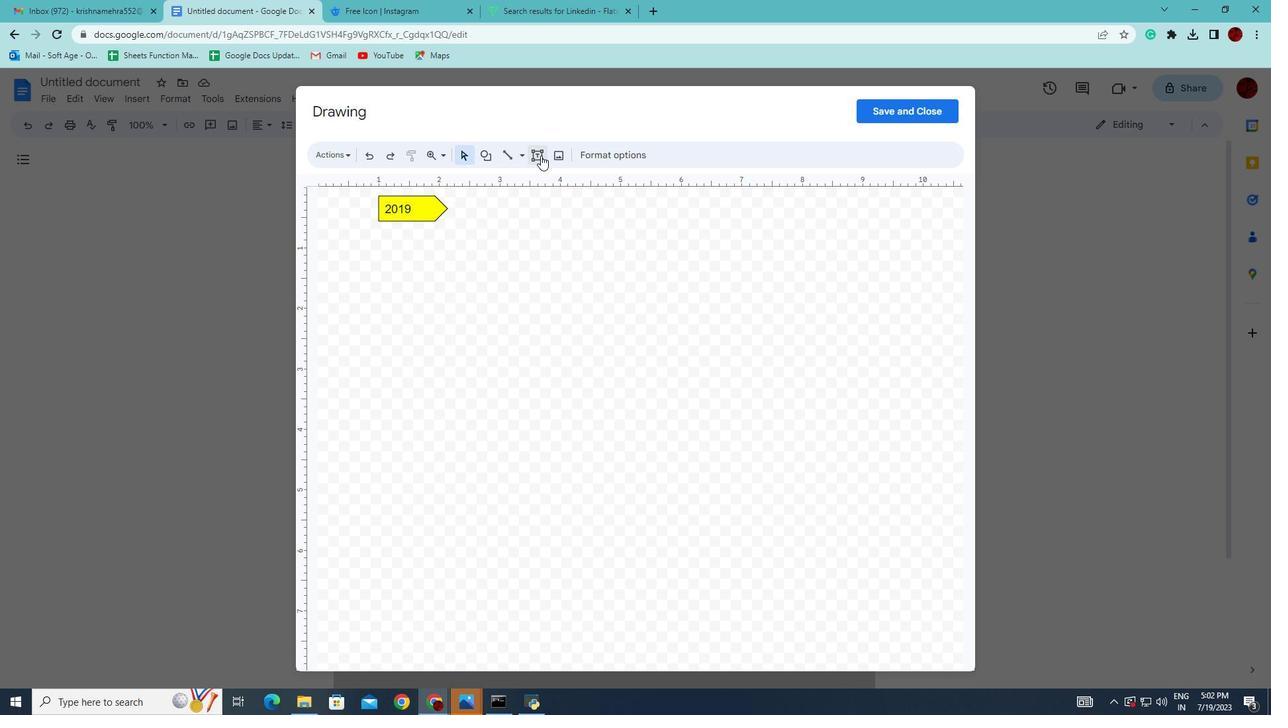 
Action: Mouse moved to (462, 199)
Screenshot: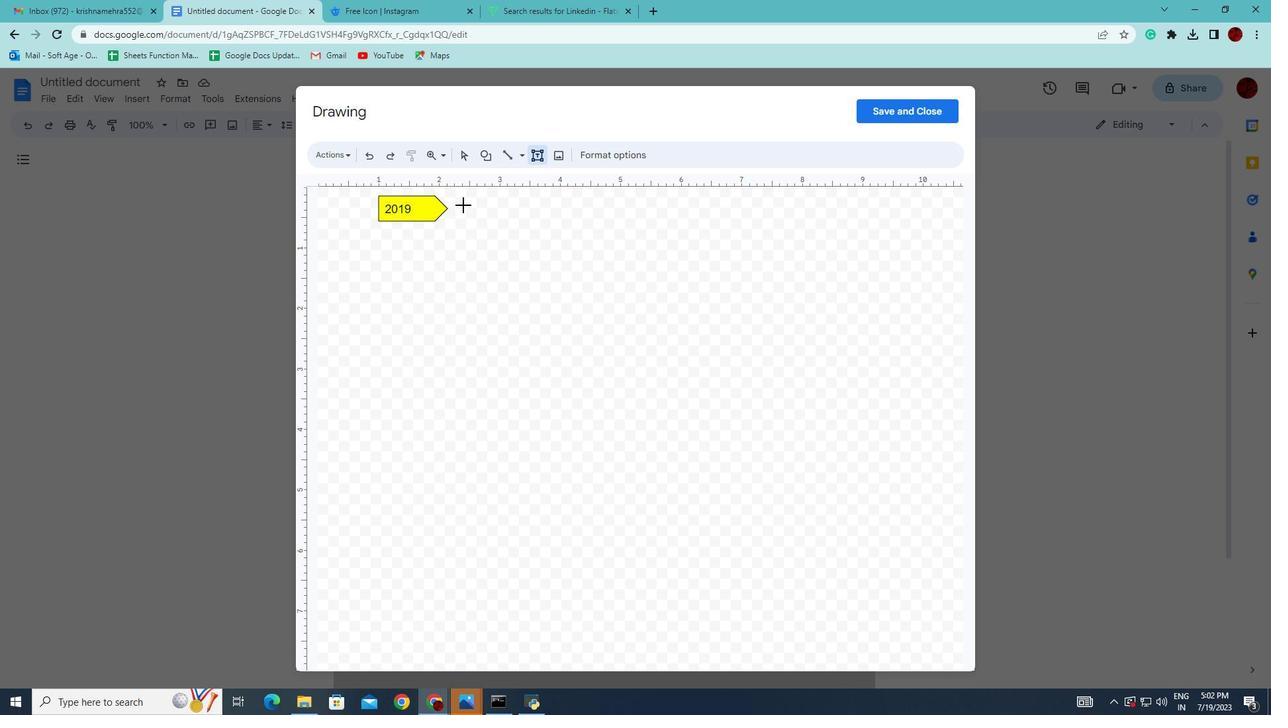 
Action: Mouse pressed left at (462, 199)
Screenshot: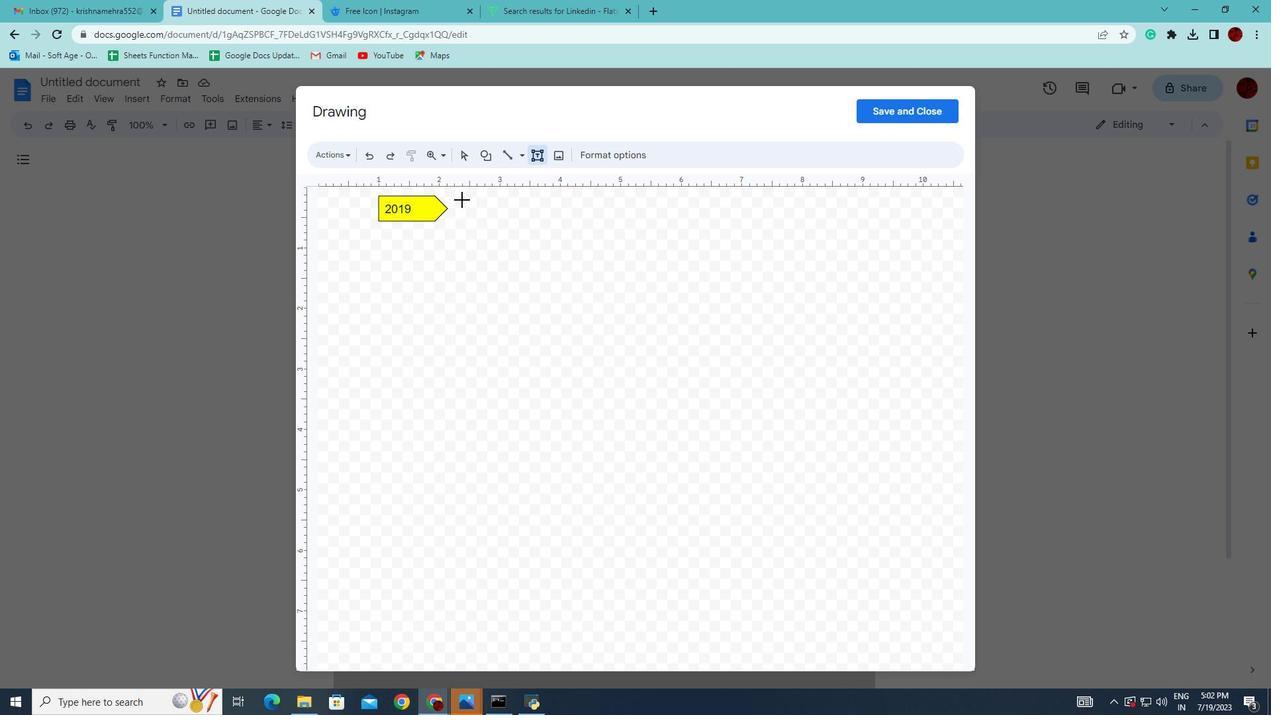 
Action: Mouse moved to (419, 235)
Screenshot: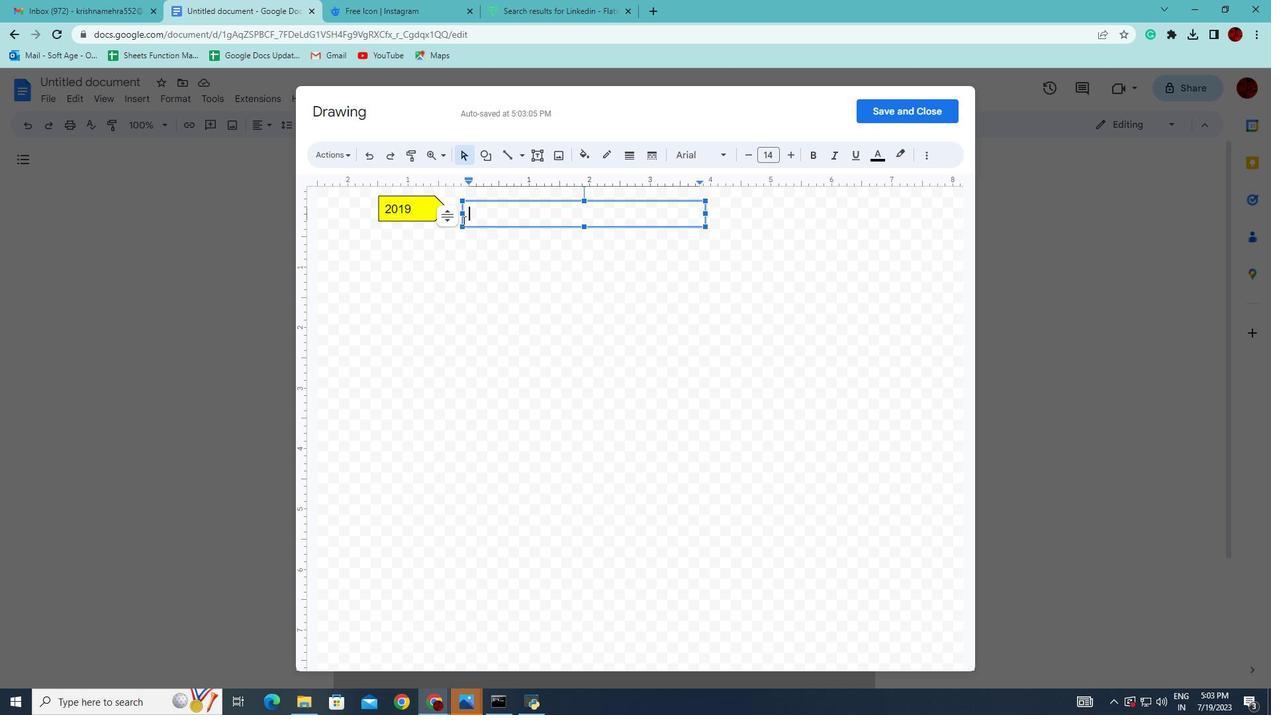 
Action: Key pressed ORIENT<Key.space>ELECTRONICS<Key.enter><Key.shift>cREA<Key.backspace><Key.backspace><Key.backspace><Key.backspace><Key.caps_lock><Key.shift><Key.shift><Key.shift><Key.shift><Key.shift>Creative<Key.space><Key.shift>Associate<Key.enter>p<Key.backspace><Key.shift><Key.shift>Photography<Key.space><Key.shift><Key.shift><Key.shift><Key.shift><Key.shift><Key.shift><Key.shift>&<Key.space><Key.shift>Videography<Key.enter><Key.shift><Key.shift><Key.shift><Key.shift><Key.shift><Key.shift><Key.shift><Key.shift><Key.shift><Key.shift><Key.shift><Key.shift><Key.shift><Key.shift><Key.shift><Key.shift><Key.shift><Key.shift>&<Key.space>de<Key.backspace><Key.backspace><Key.shift>Design<Key.space>for<Key.space>website<Key.enter>and<Key.space>social<Key.space>medis<Key.backspace>a.
Screenshot: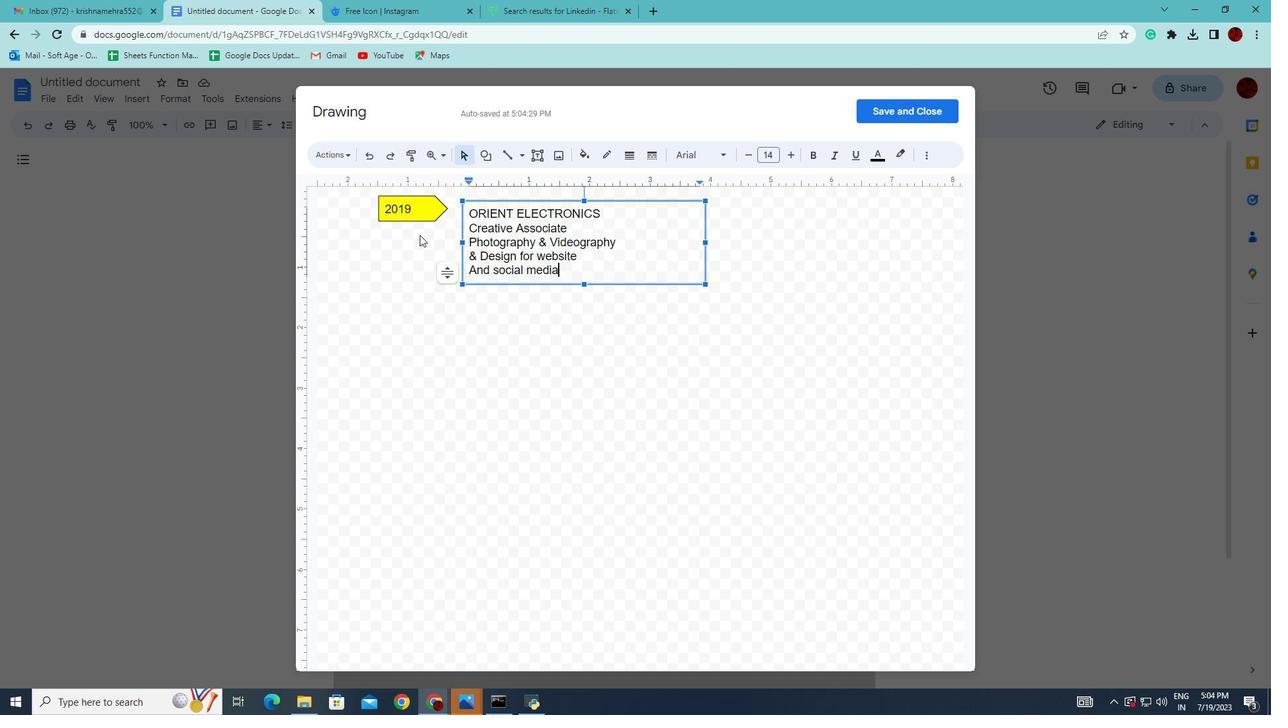 
Action: Mouse moved to (396, 207)
Screenshot: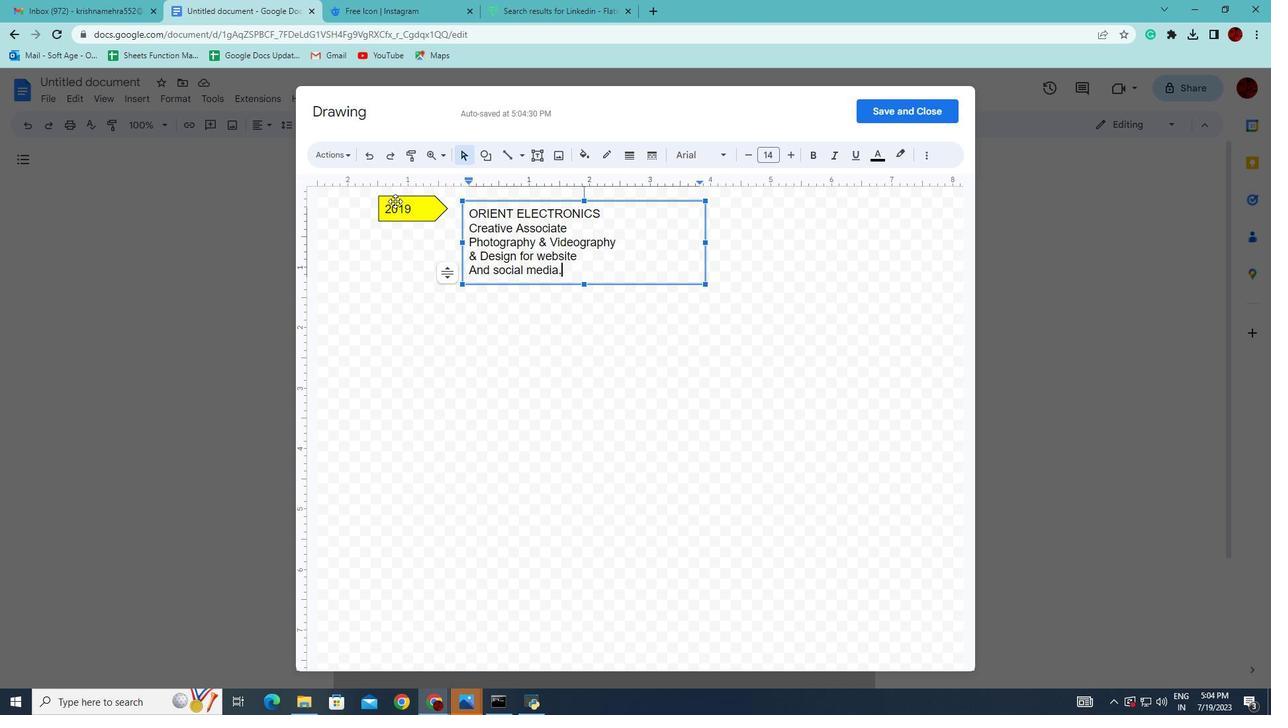 
Action: Mouse pressed left at (396, 207)
Screenshot: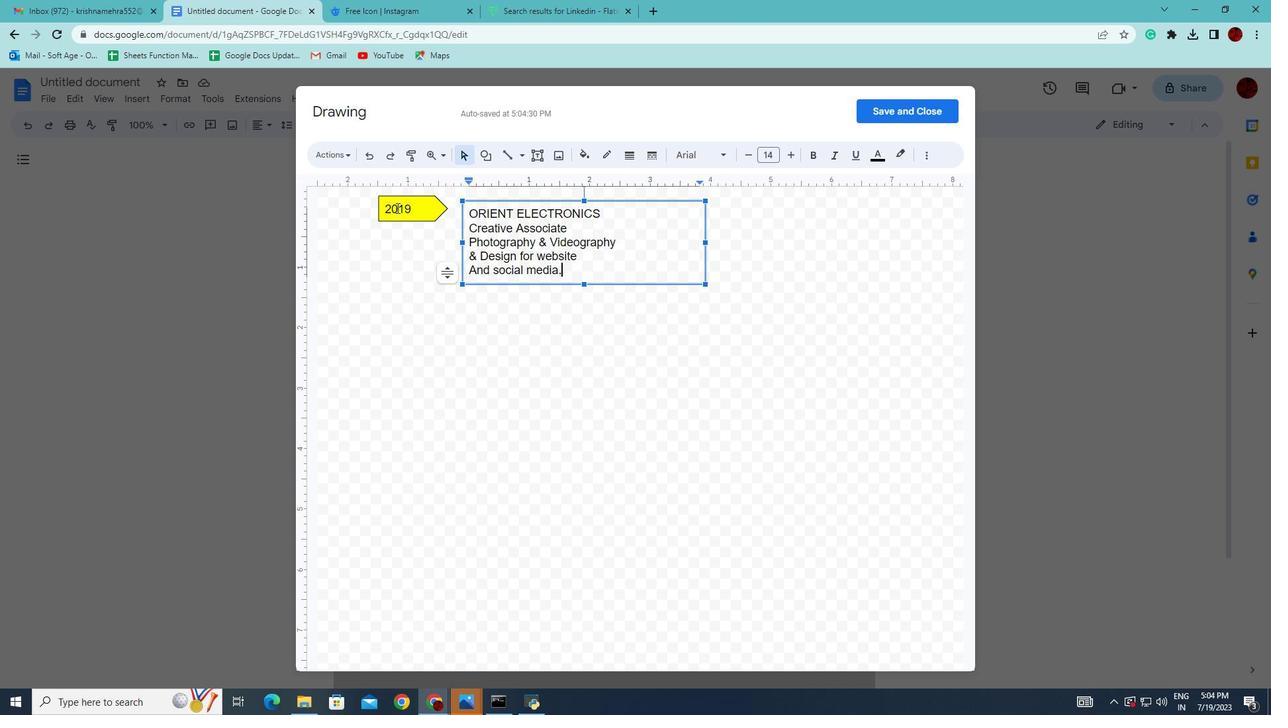 
Action: Mouse moved to (447, 209)
Screenshot: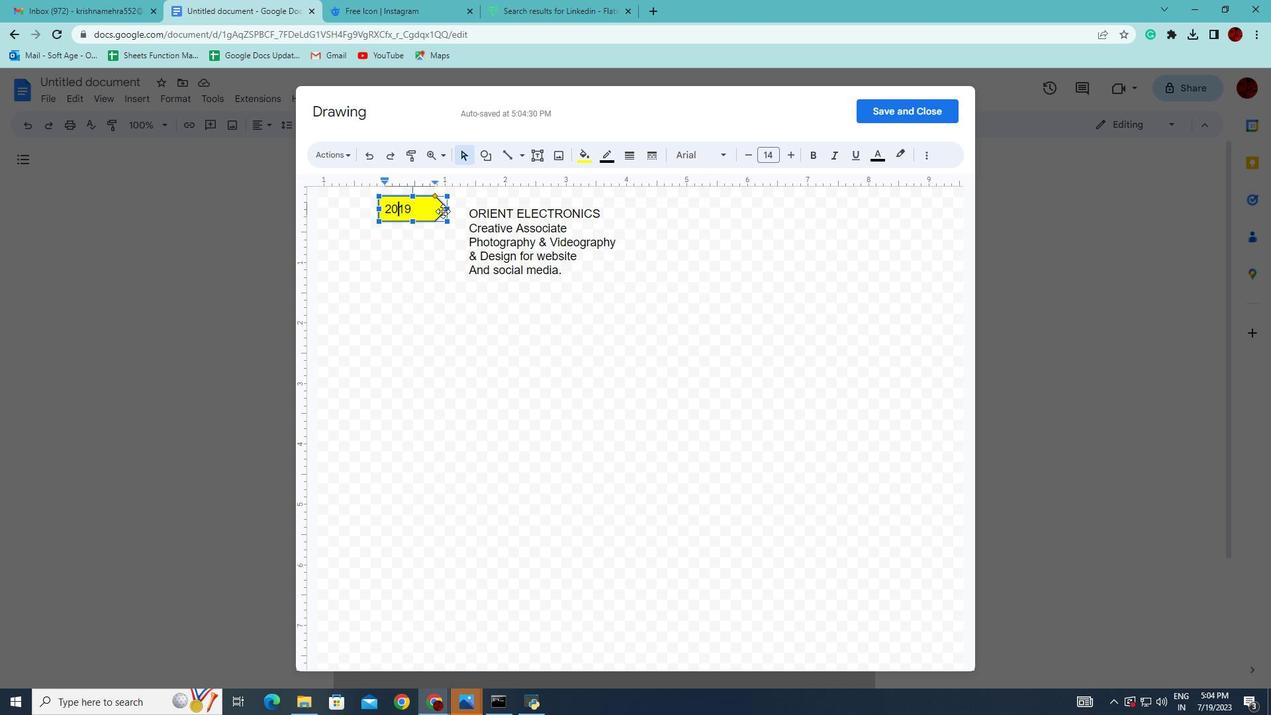 
Action: Mouse pressed left at (447, 209)
Screenshot: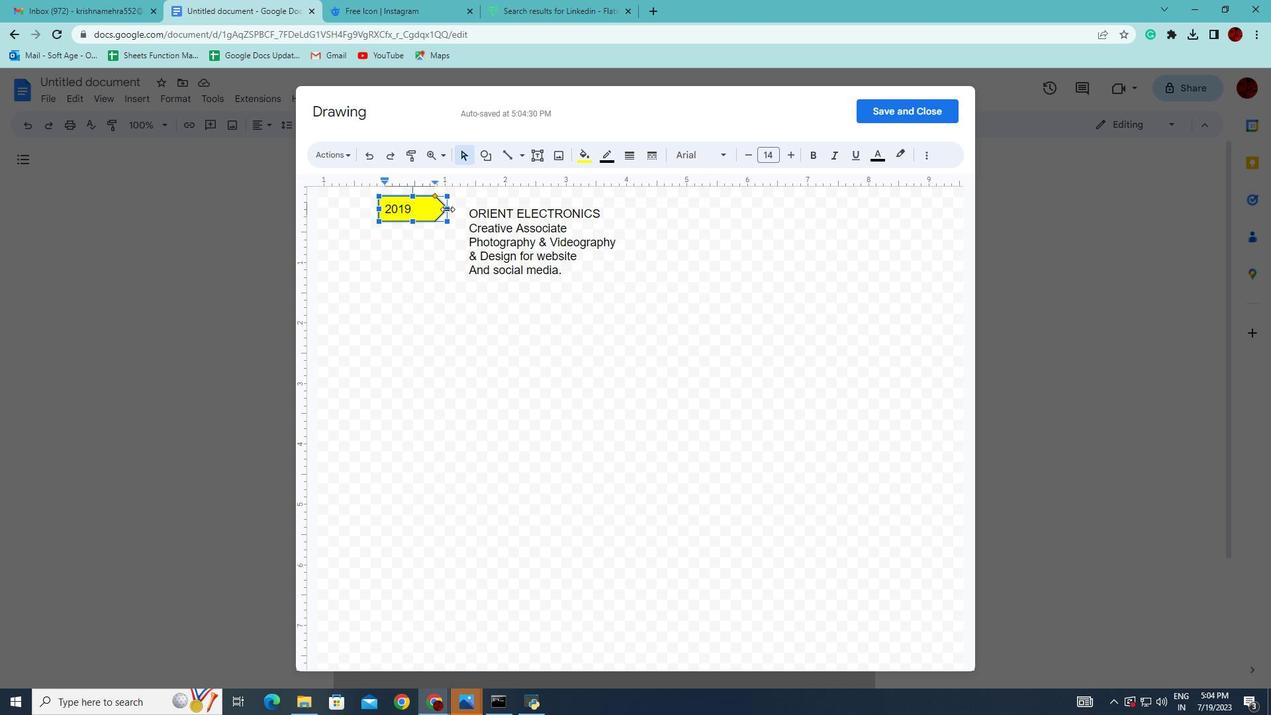 
Action: Mouse moved to (433, 207)
Screenshot: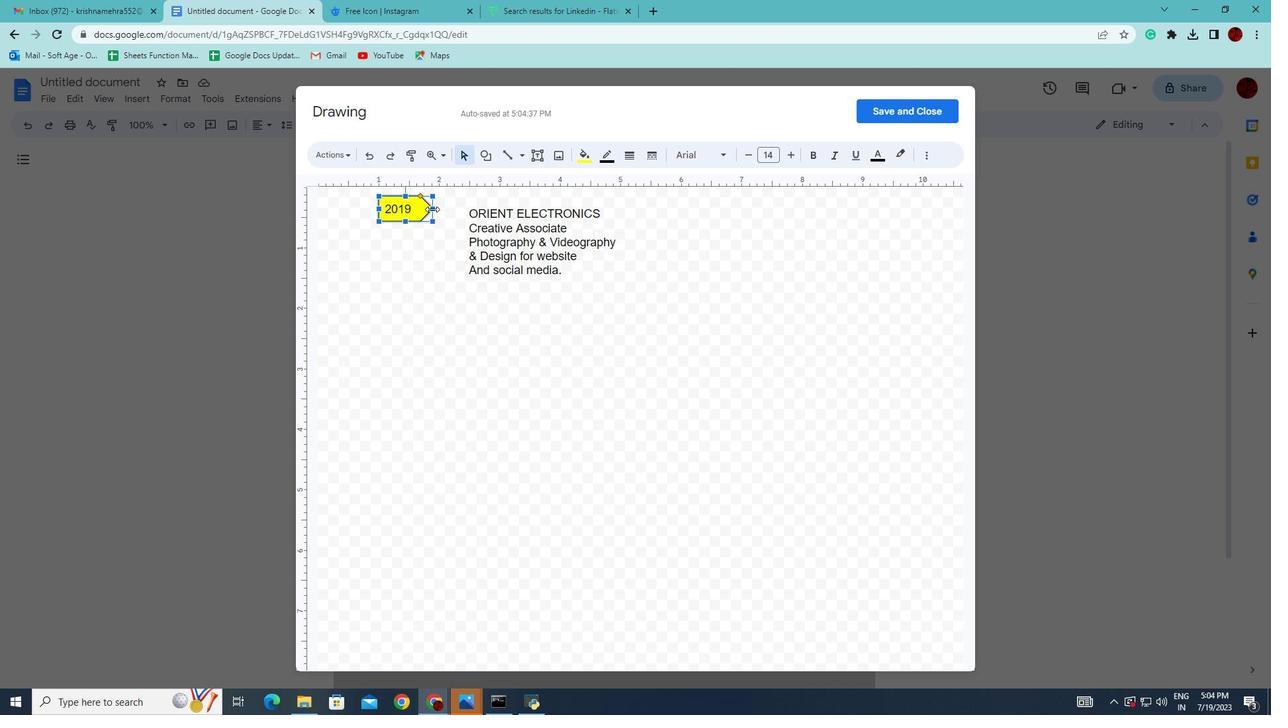 
Action: Mouse pressed left at (433, 207)
Screenshot: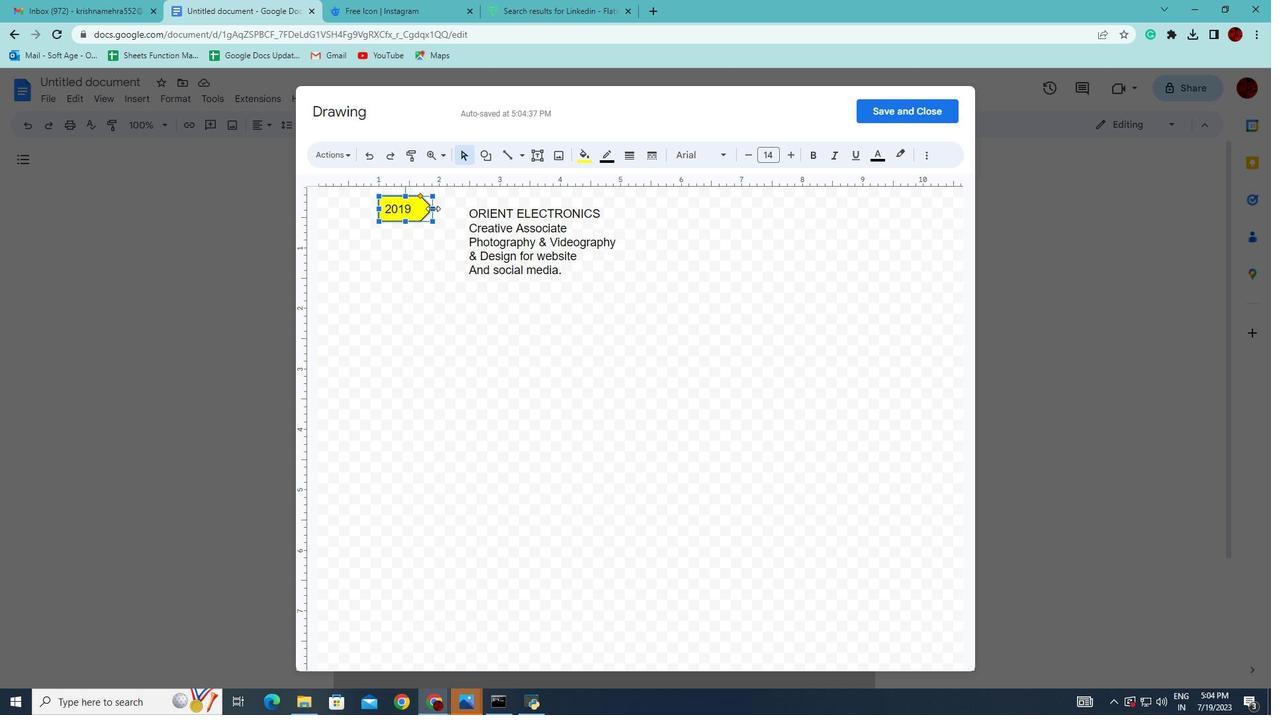 
Action: Mouse moved to (423, 209)
Screenshot: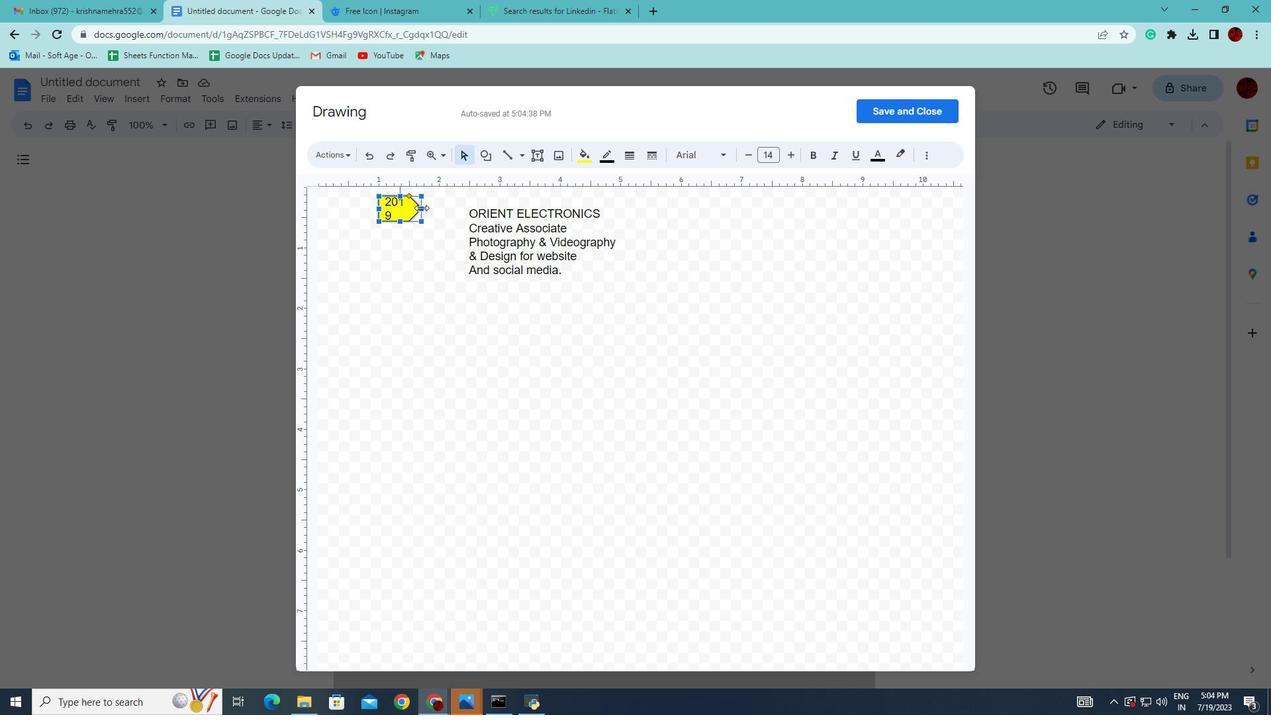 
Action: Mouse pressed left at (423, 209)
Screenshot: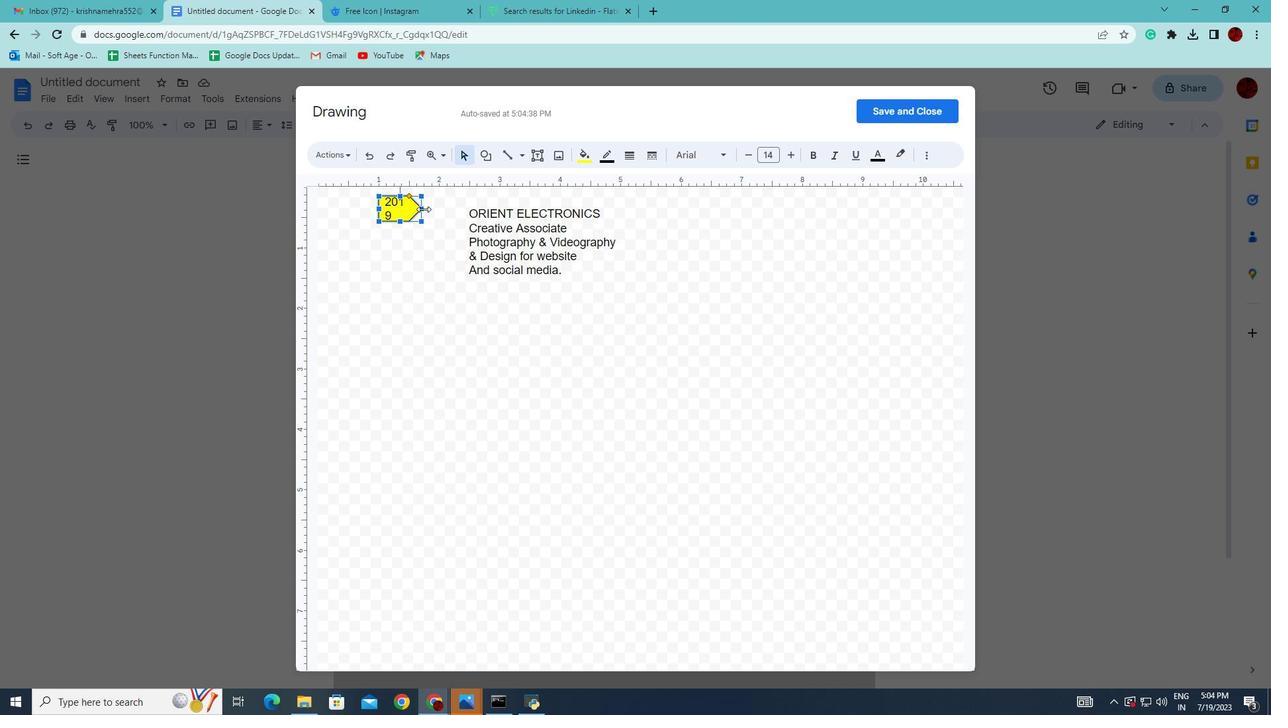 
Action: Mouse moved to (409, 221)
Screenshot: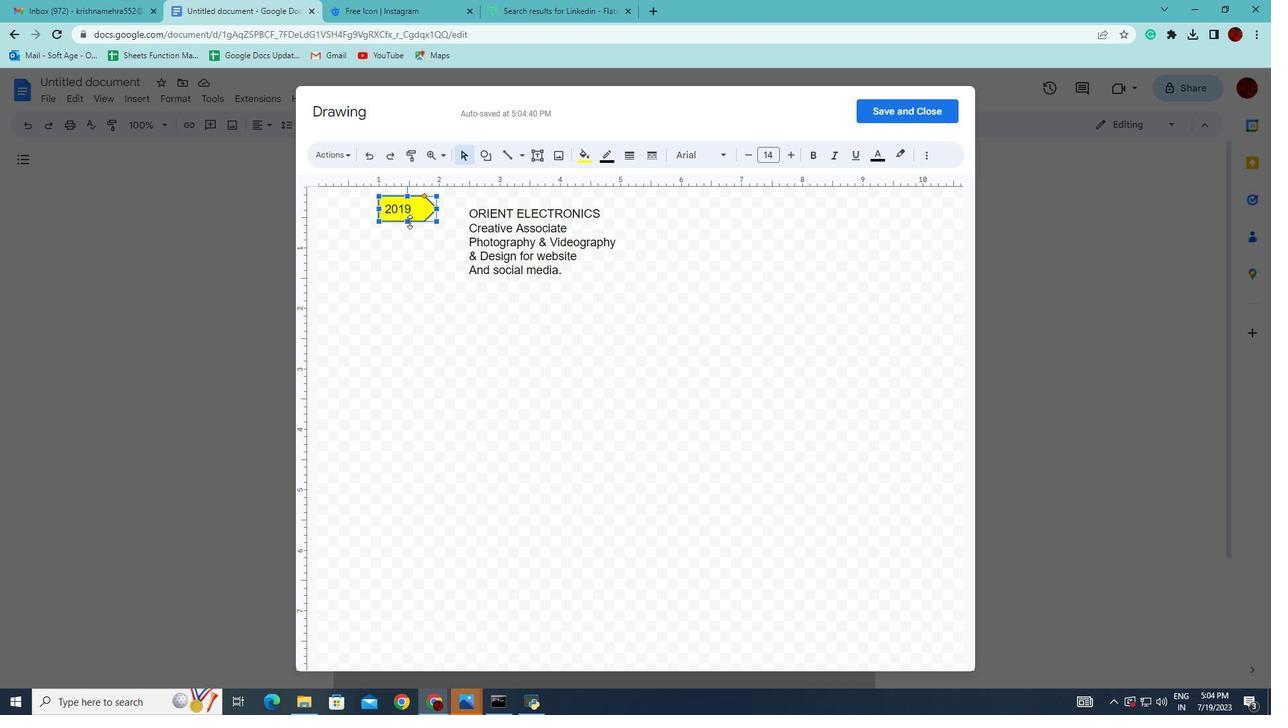 
Action: Mouse pressed left at (409, 221)
Screenshot: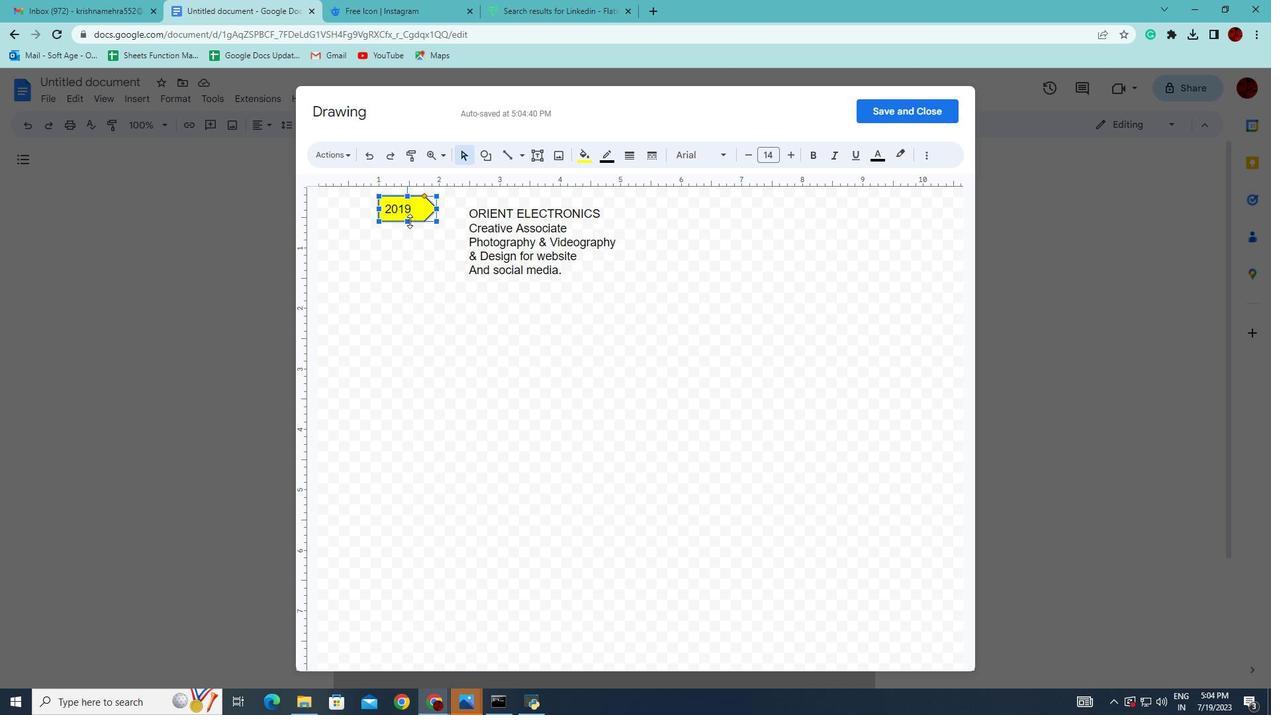 
Action: Mouse moved to (374, 231)
Screenshot: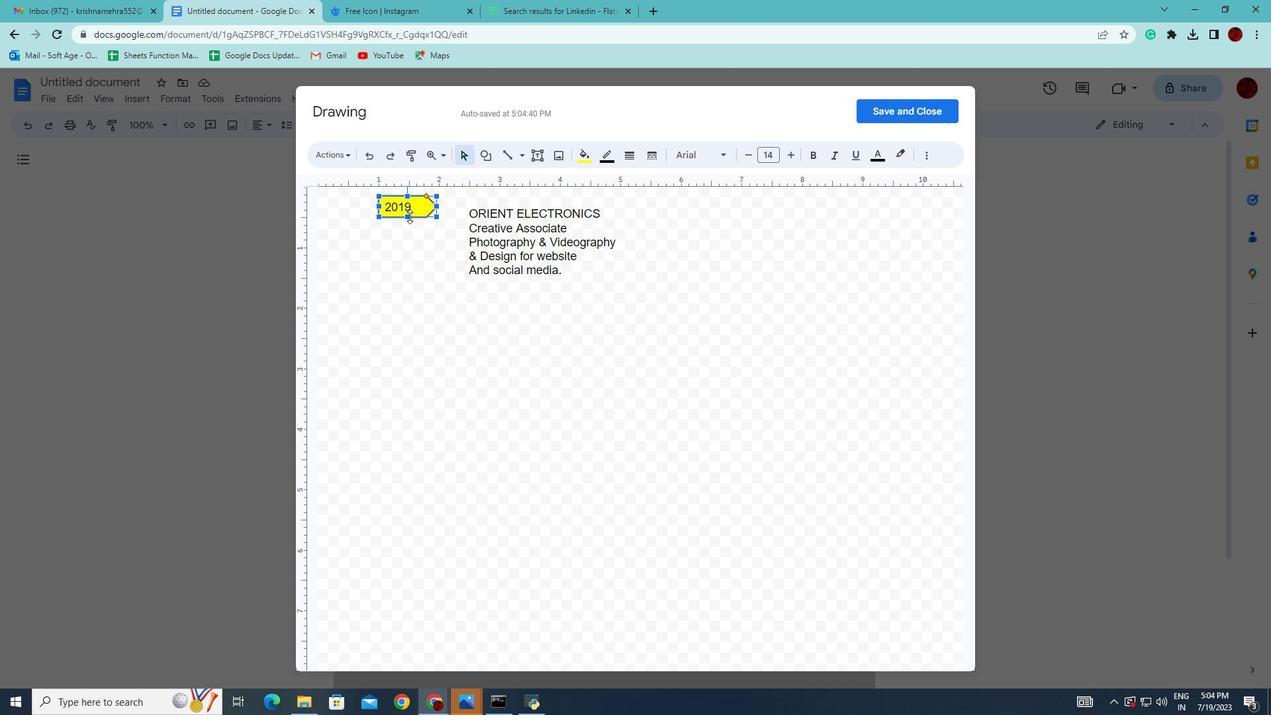 
Action: Mouse pressed left at (374, 231)
Screenshot: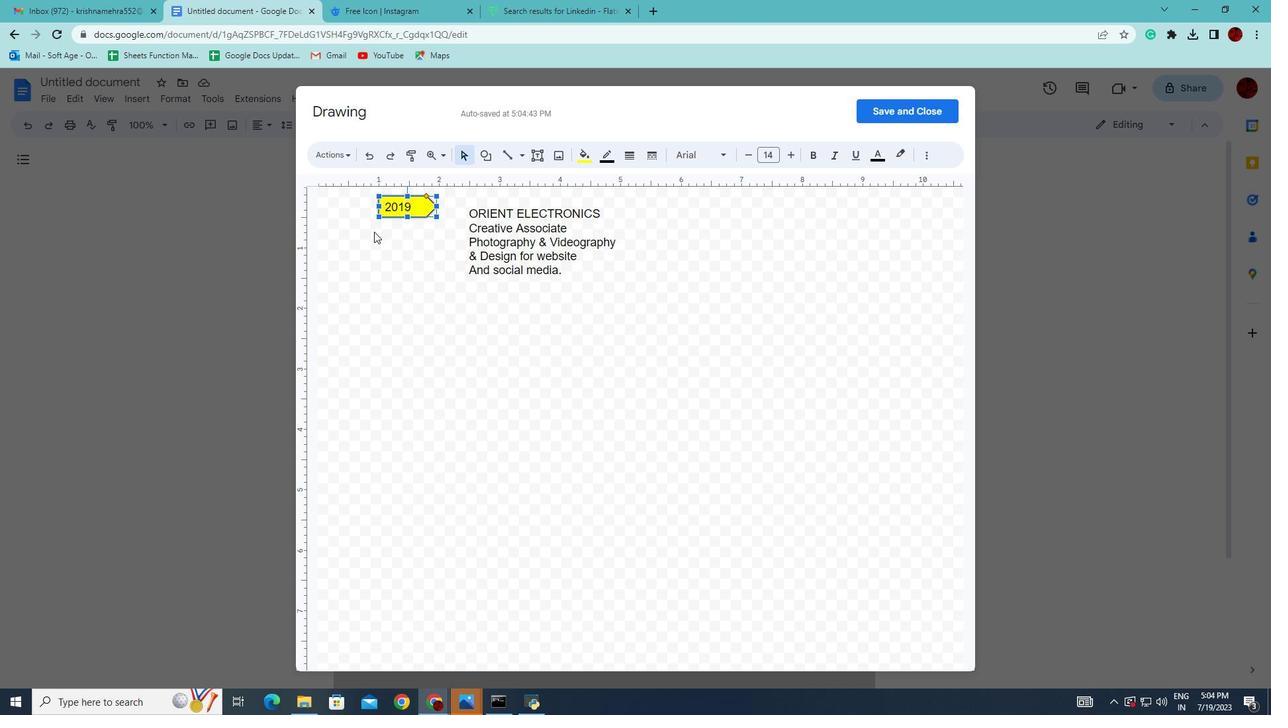 
Action: Mouse moved to (407, 211)
Screenshot: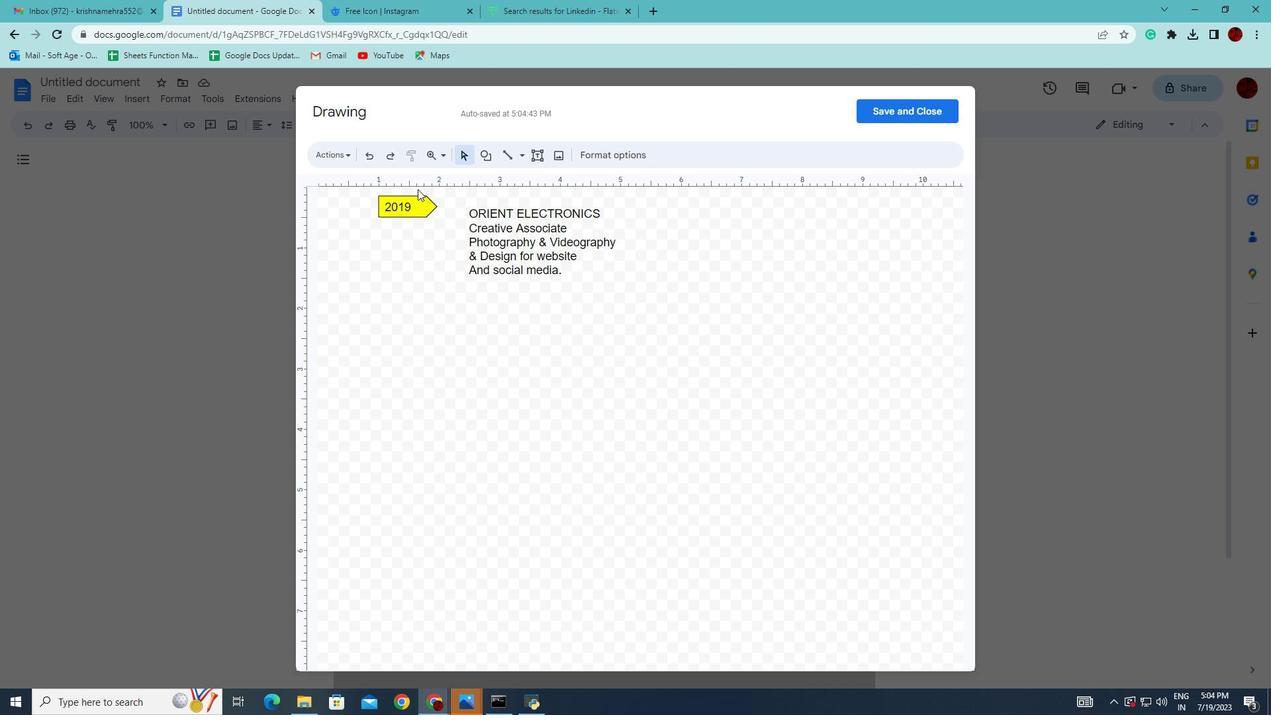 
Action: Mouse pressed left at (407, 211)
Screenshot: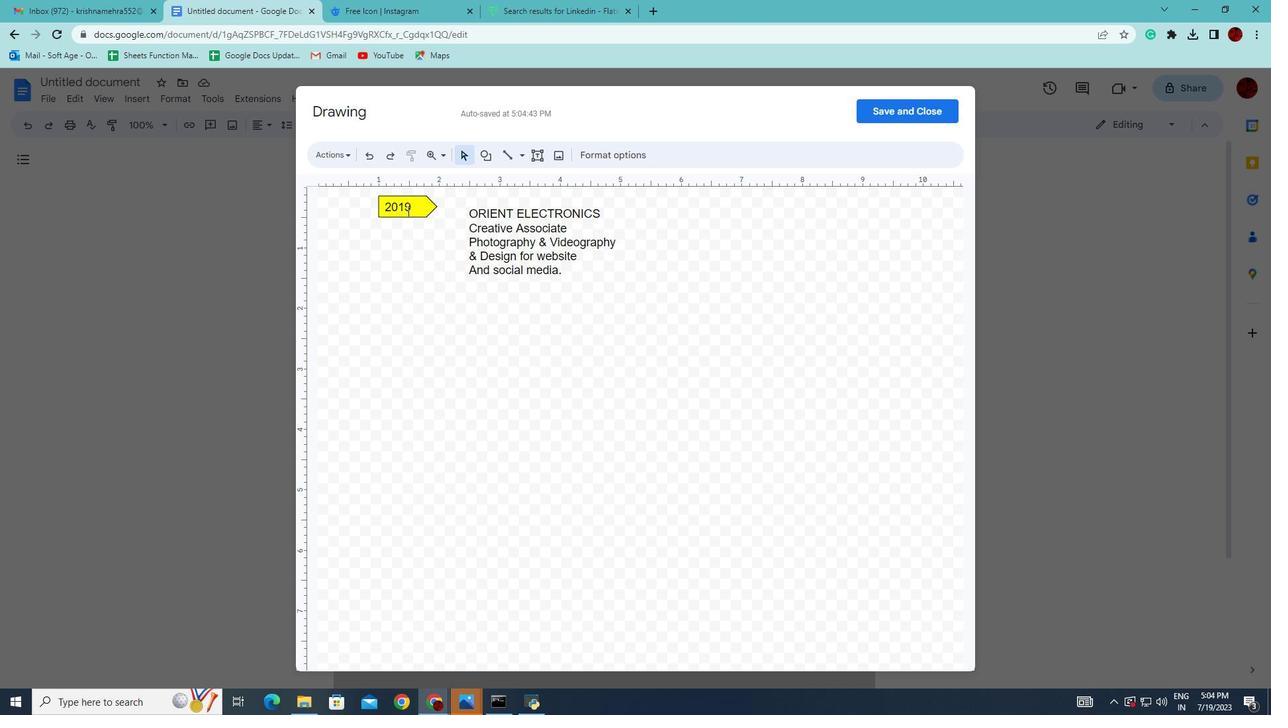 
Action: Mouse moved to (396, 195)
Screenshot: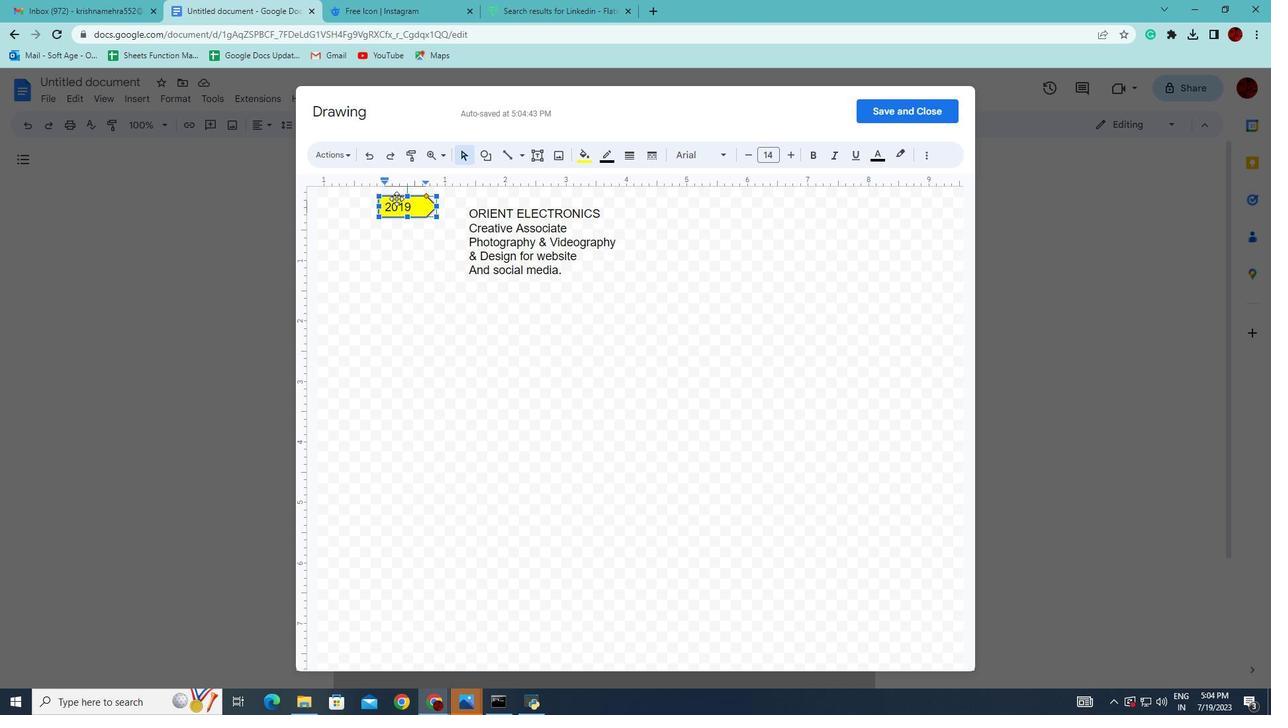 
Action: Mouse pressed left at (396, 195)
Screenshot: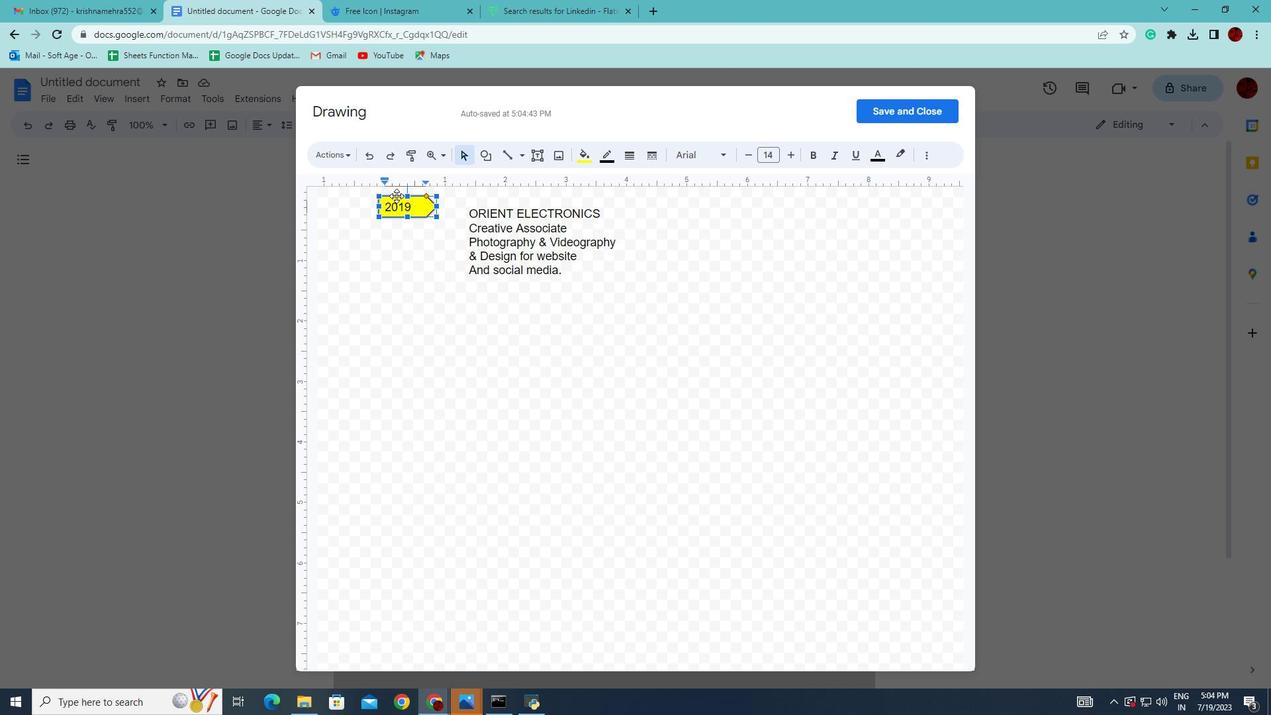 
Action: Mouse moved to (408, 218)
Screenshot: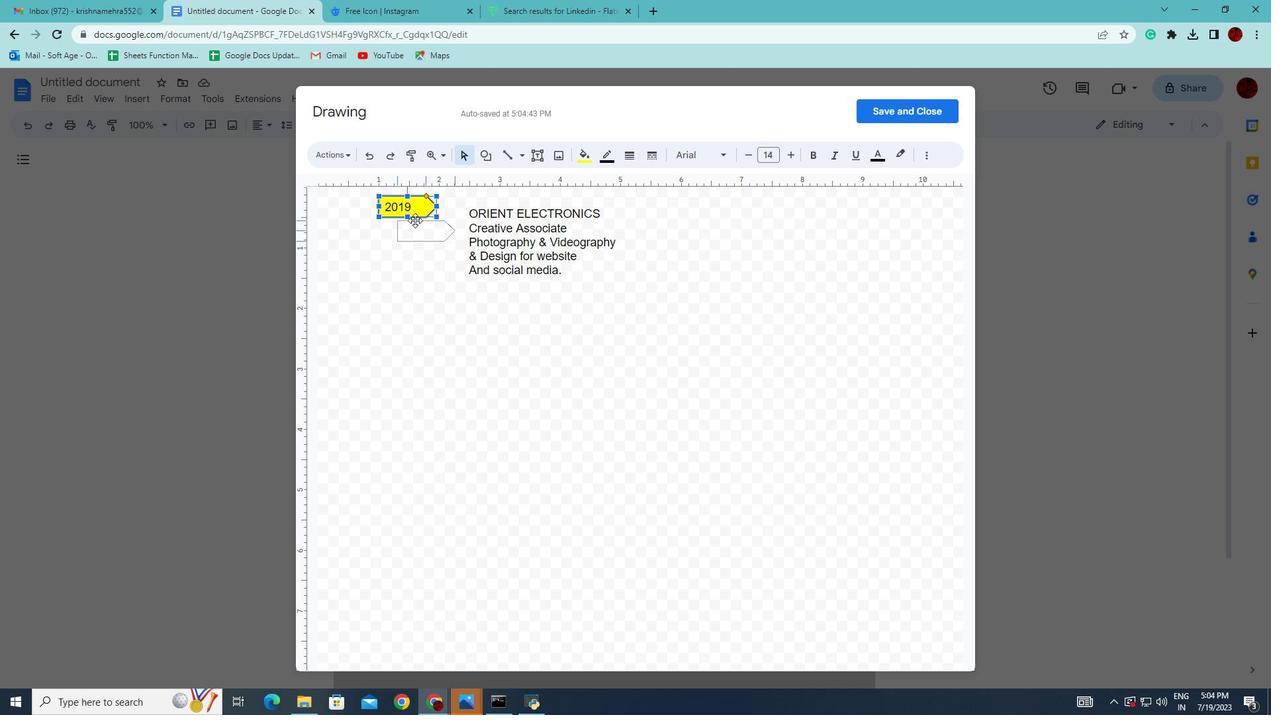 
Action: Mouse pressed left at (408, 218)
Screenshot: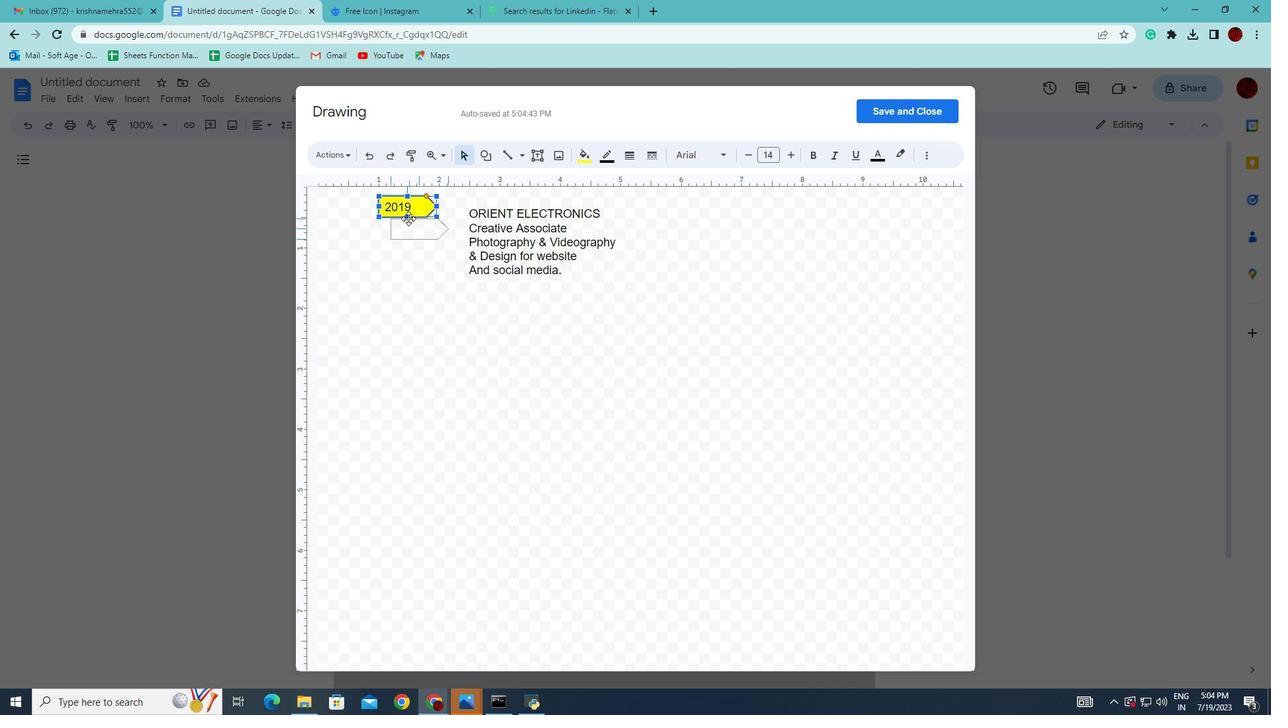 
Action: Mouse moved to (392, 237)
Screenshot: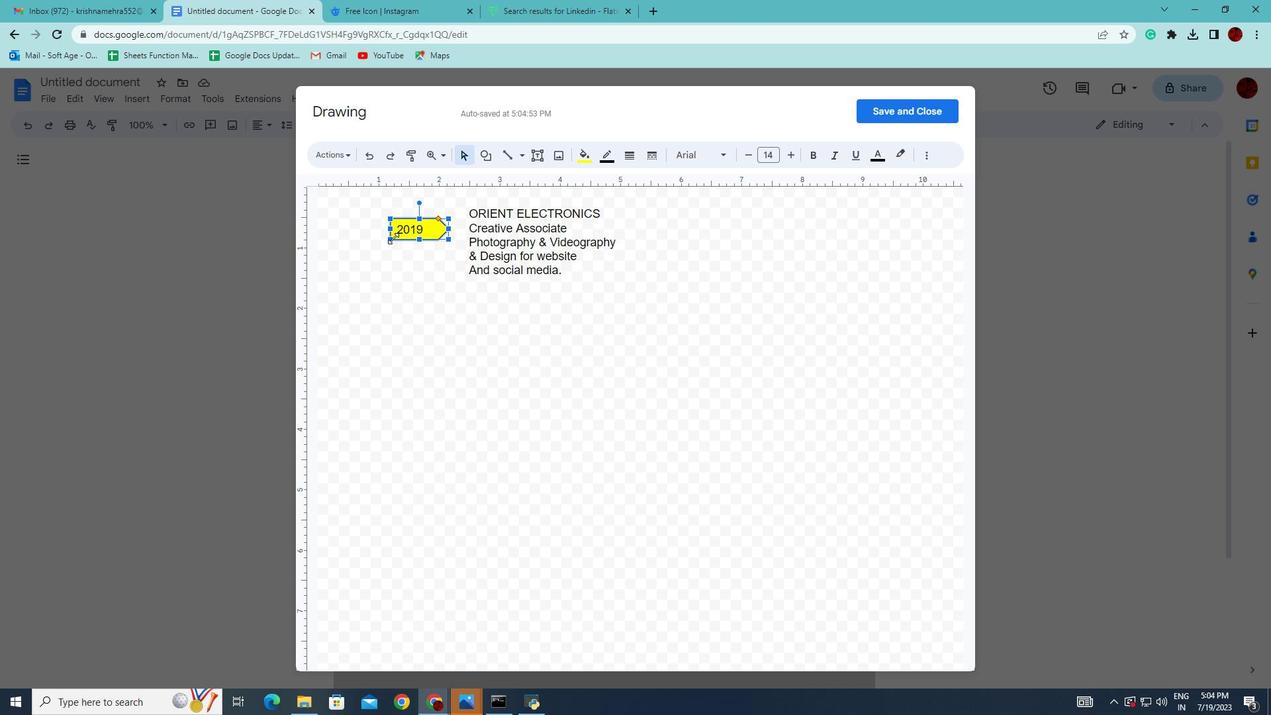 
Action: Mouse pressed left at (392, 237)
Screenshot: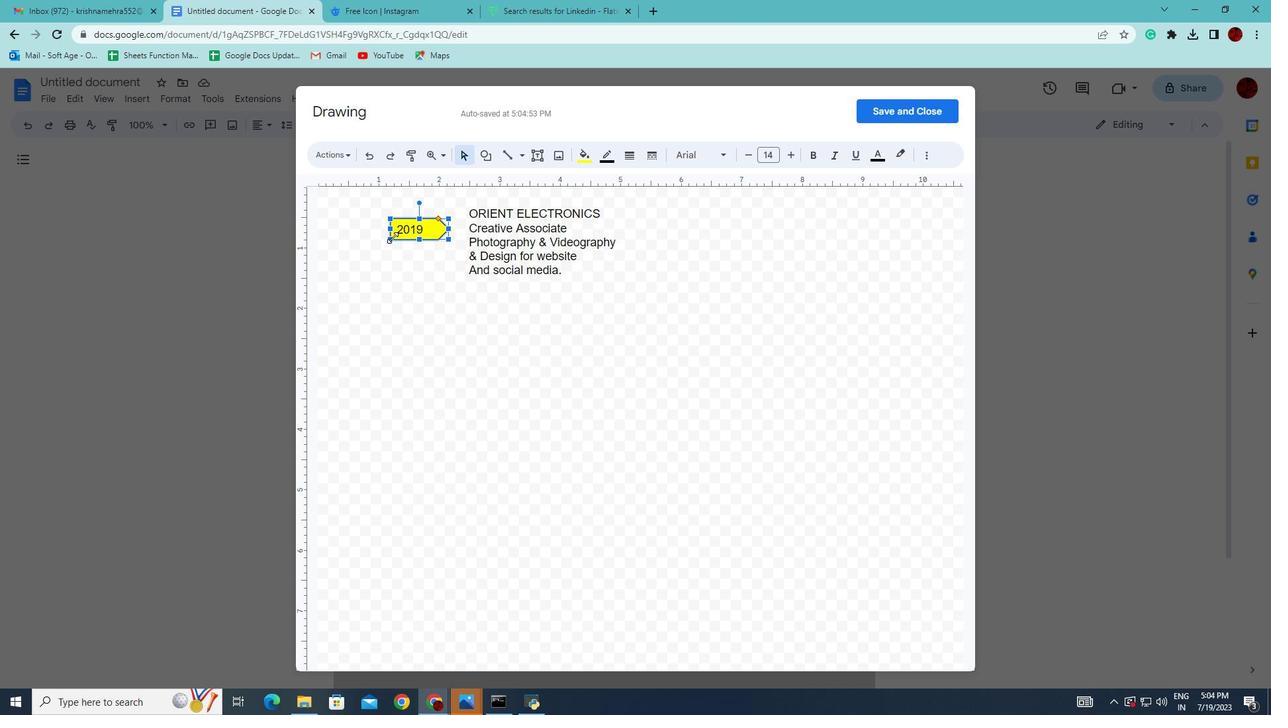 
Action: Mouse moved to (405, 235)
Screenshot: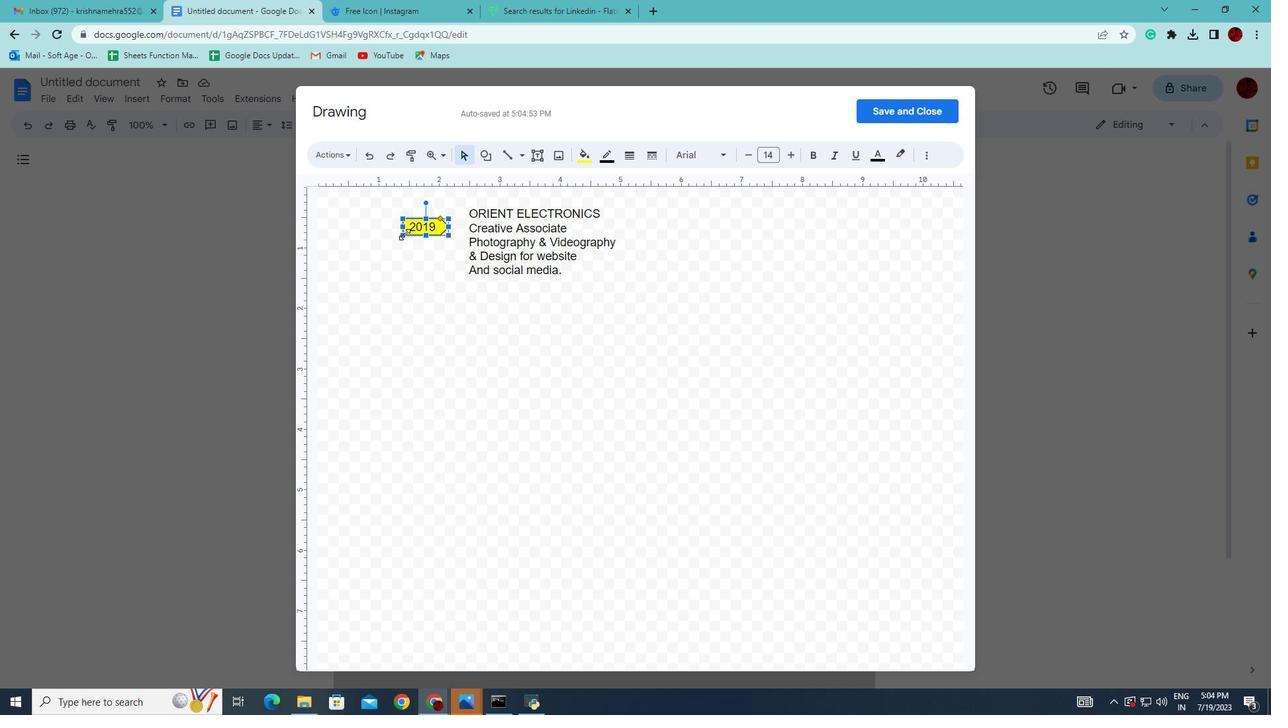 
Action: Mouse pressed left at (405, 235)
Screenshot: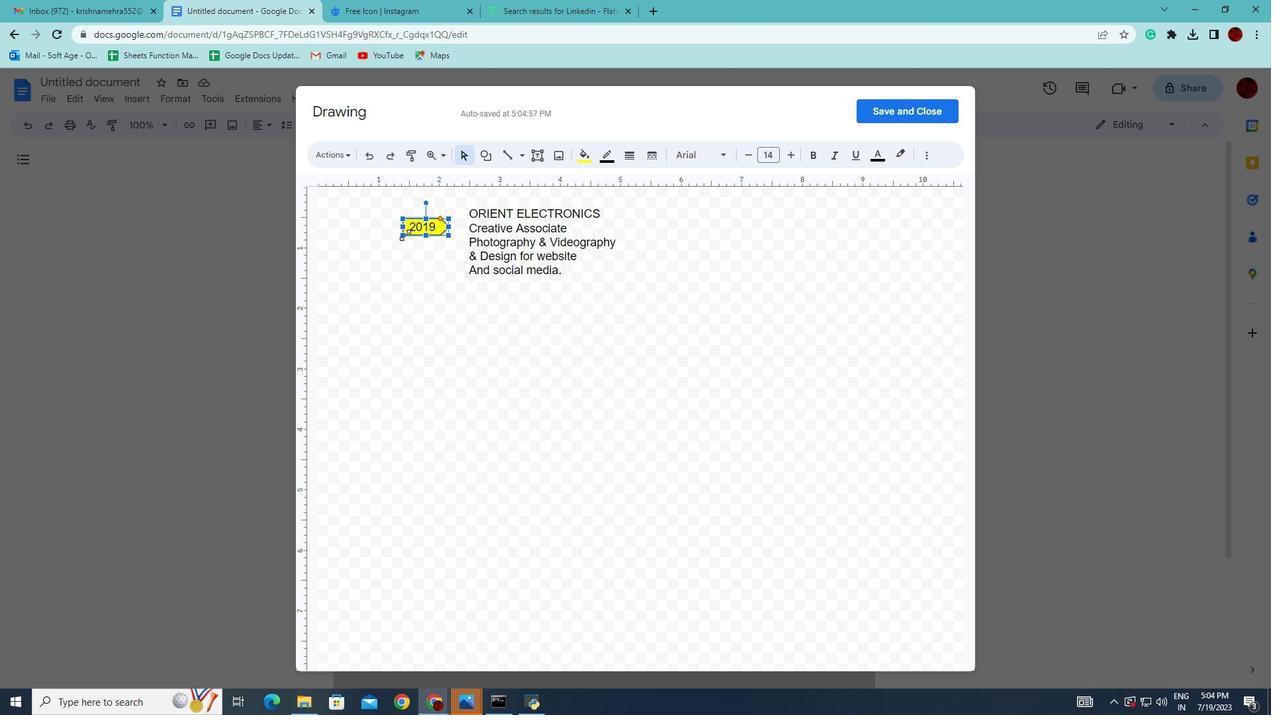 
Action: Mouse moved to (409, 233)
Screenshot: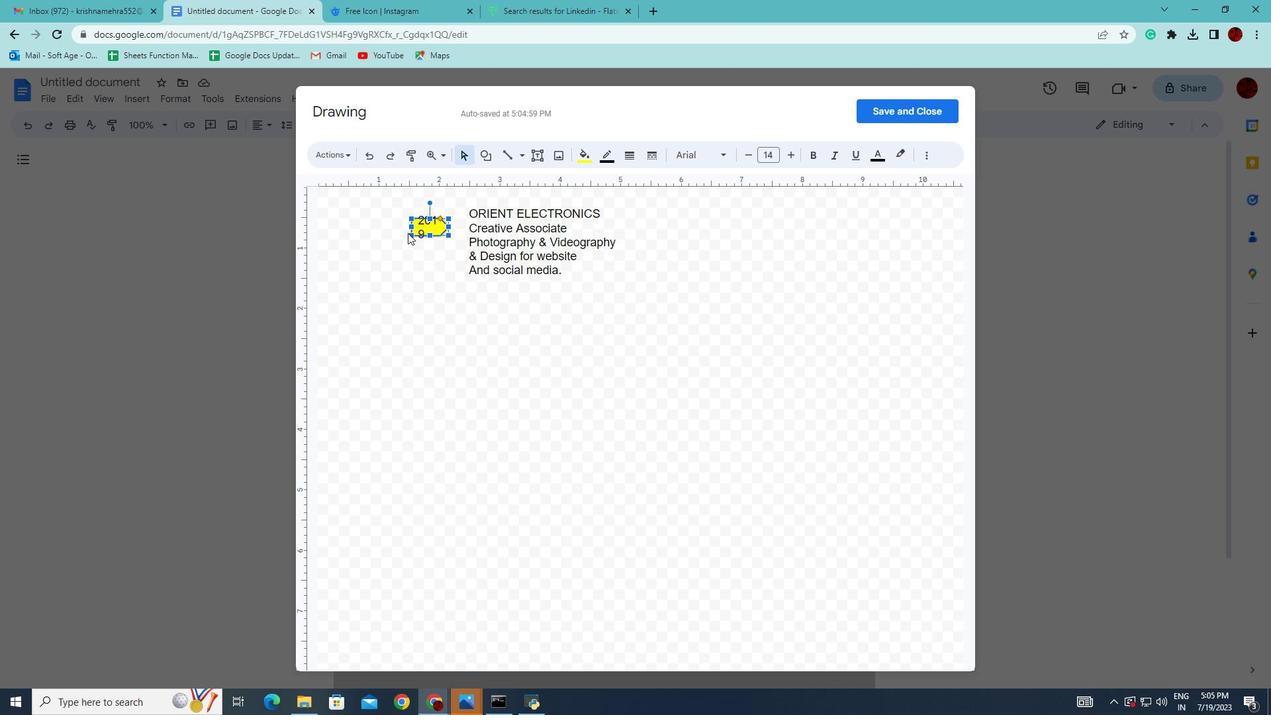
Action: Mouse pressed left at (409, 233)
Screenshot: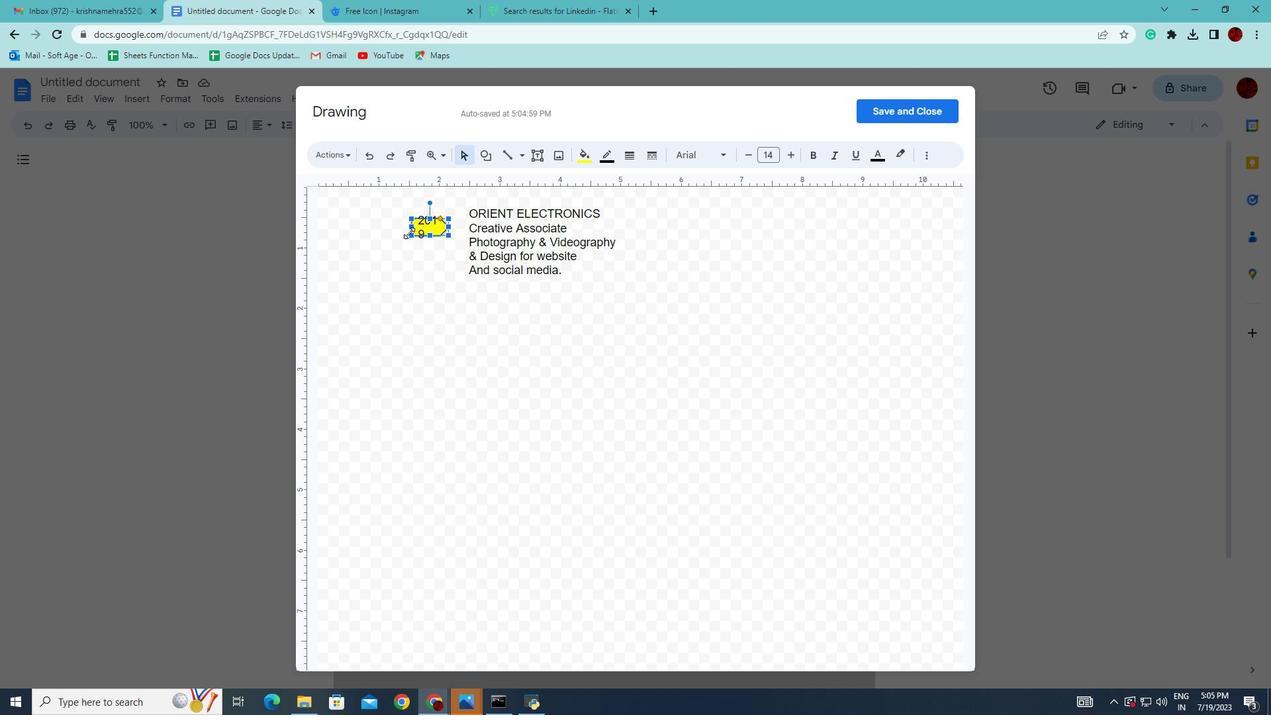 
Action: Mouse moved to (441, 253)
Screenshot: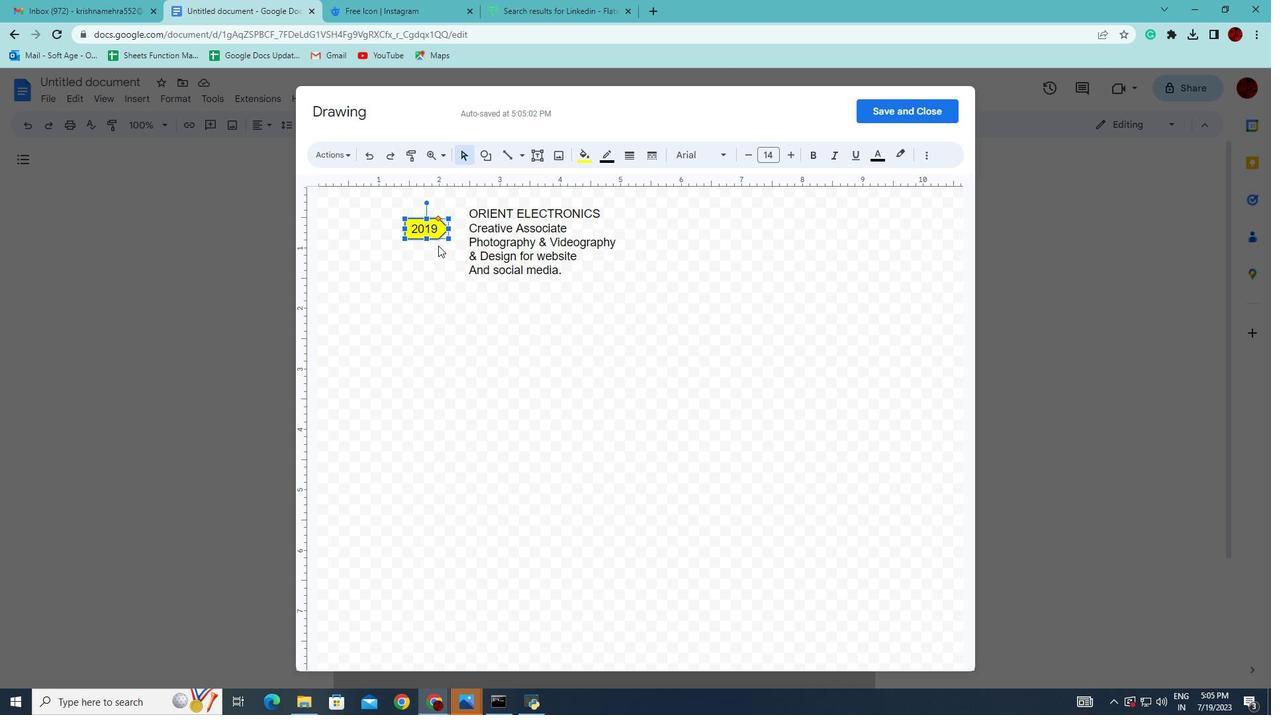 
Action: Mouse pressed left at (441, 253)
